 Task: Research Airbnb options in Wadi, India from 2nd November, 2023 to 15th November, 2023 for 2 adults.1  bedroom having 1 bed and 1 bathroom. Property type can be hotel. Amenities needed are: washing machine. Look for 4 properties as per requirement.
Action: Mouse moved to (471, 86)
Screenshot: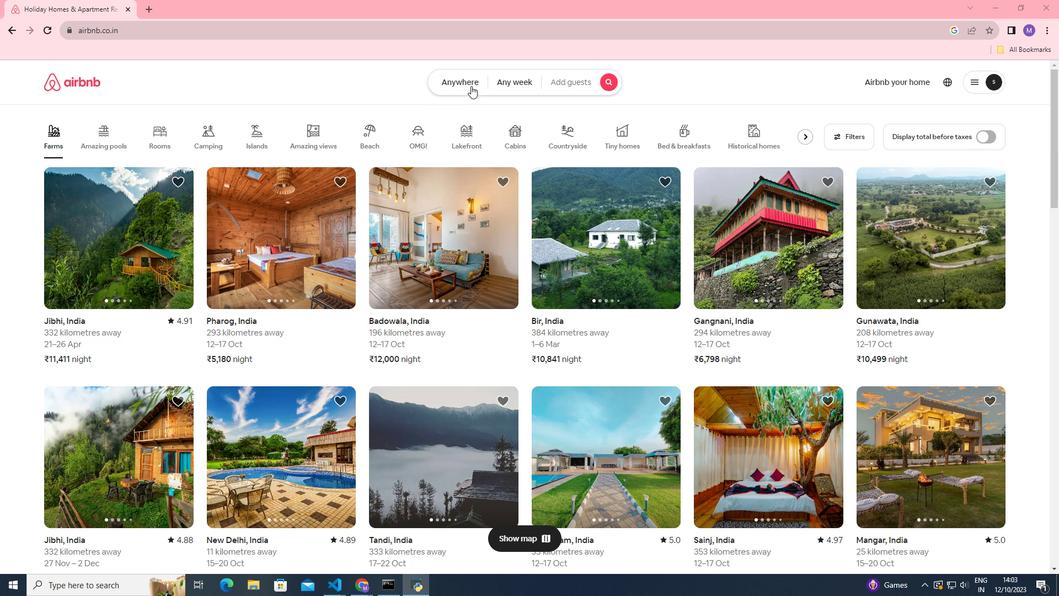 
Action: Mouse pressed left at (471, 86)
Screenshot: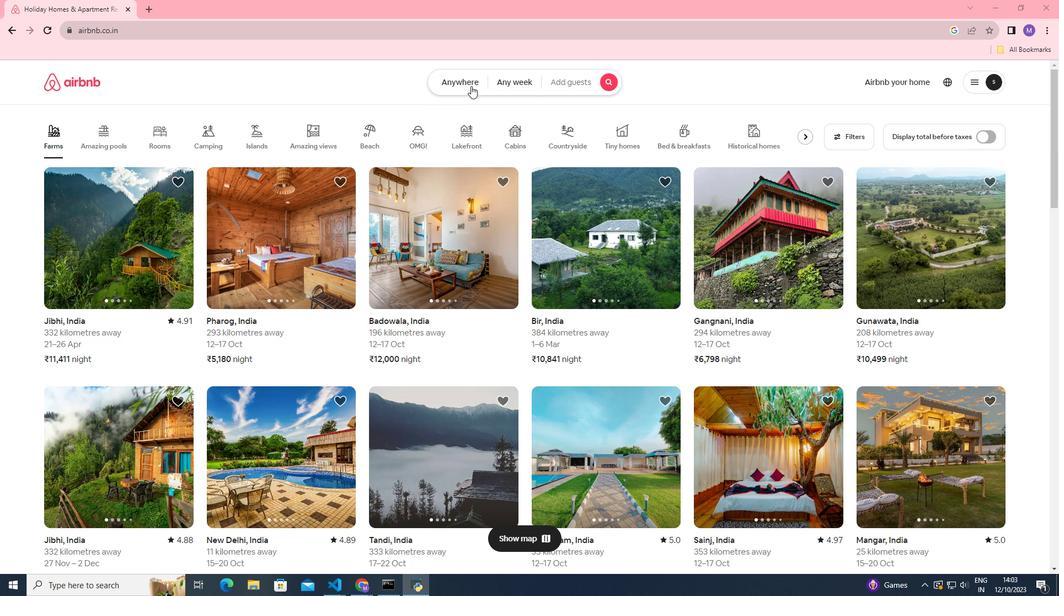 
Action: Mouse moved to (396, 126)
Screenshot: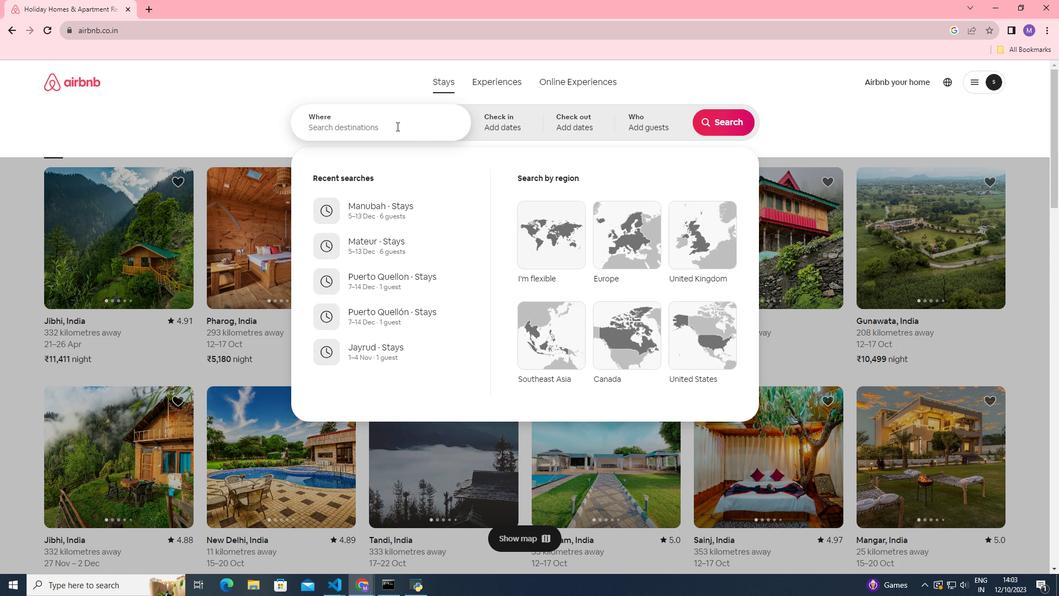 
Action: Mouse pressed left at (396, 126)
Screenshot: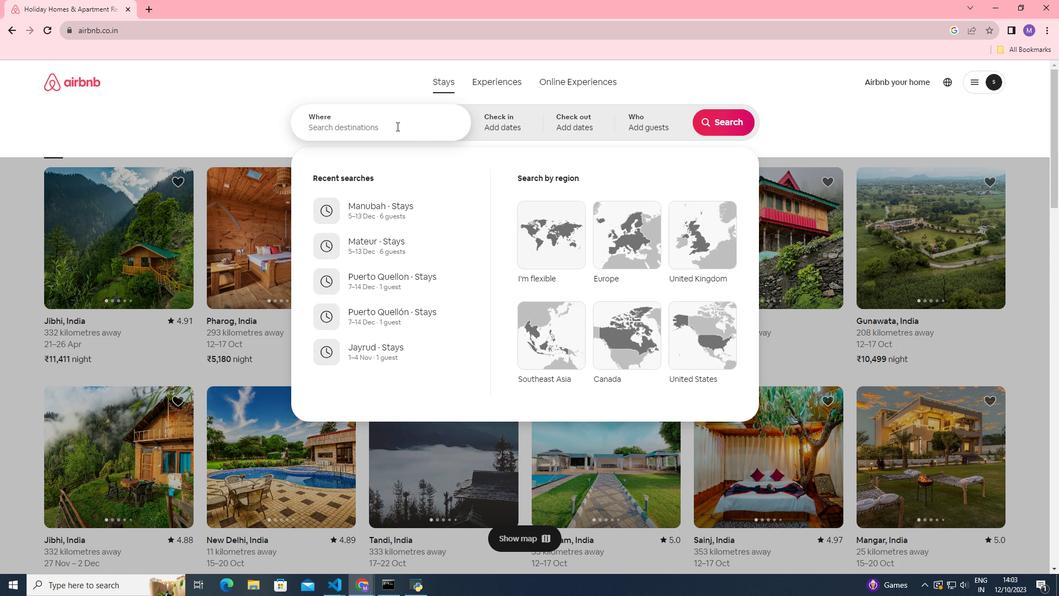 
Action: Key pressed <Key.shift><Key.shift><Key.shift>Wadi,<Key.space><Key.shift><Key.shift><Key.shift><Key.shift><Key.shift><Key.shift><Key.shift><Key.shift><Key.shift><Key.shift>India
Screenshot: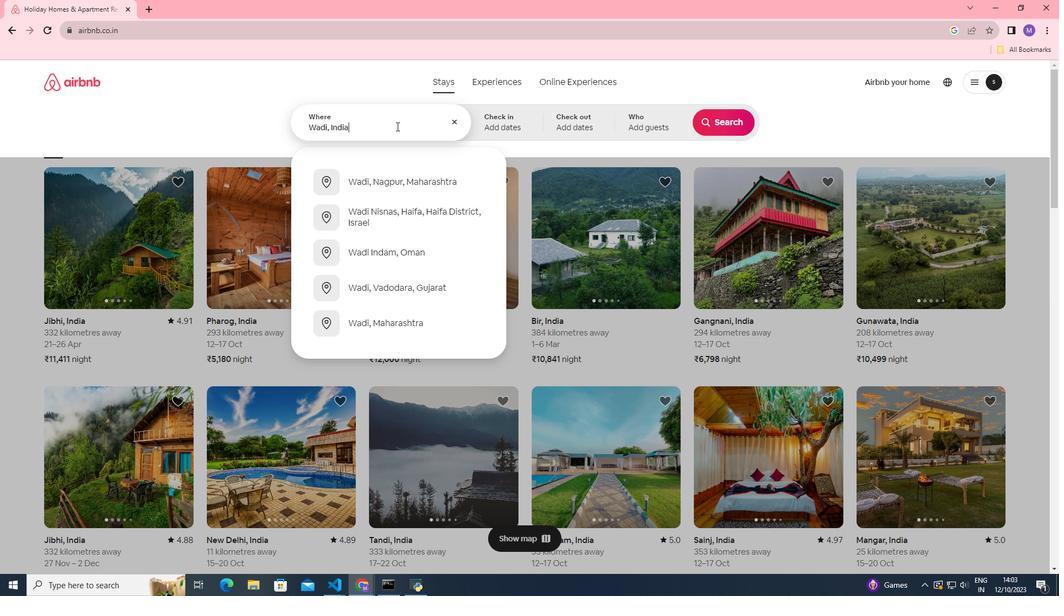 
Action: Mouse moved to (487, 123)
Screenshot: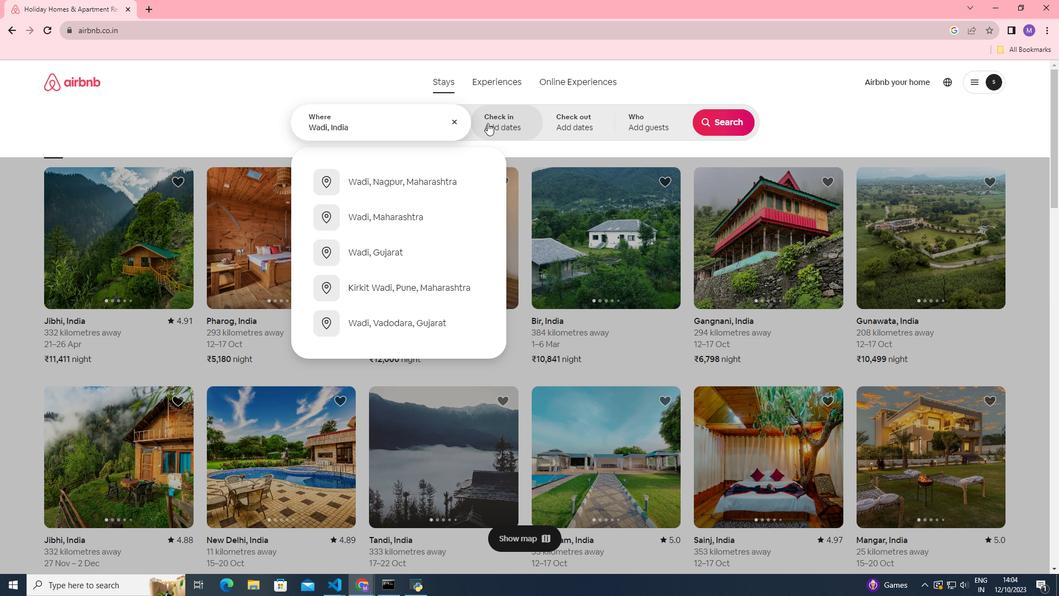
Action: Mouse pressed left at (487, 123)
Screenshot: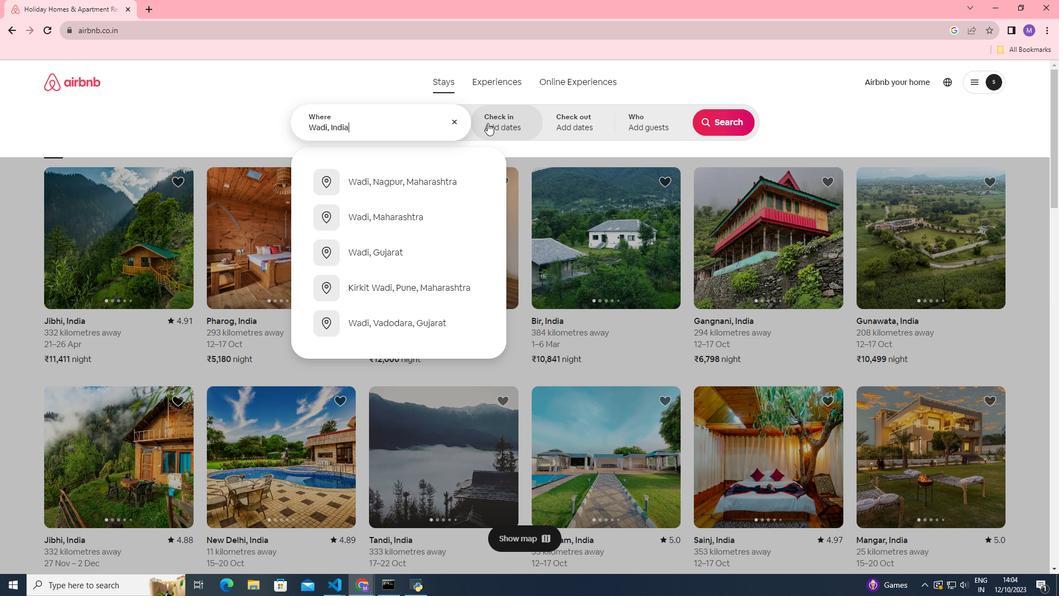 
Action: Mouse moved to (655, 259)
Screenshot: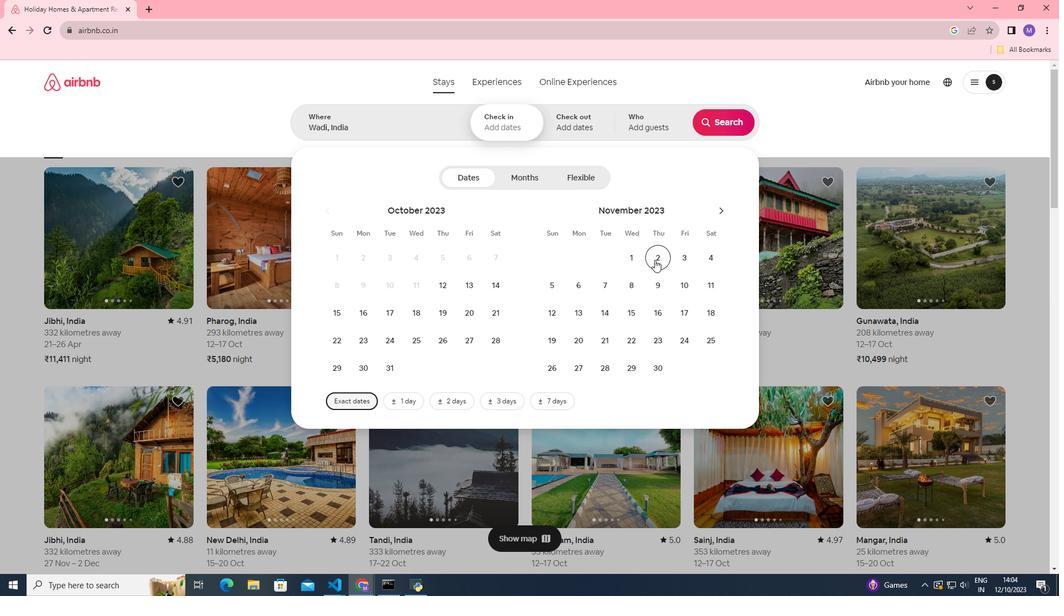 
Action: Mouse pressed left at (655, 259)
Screenshot: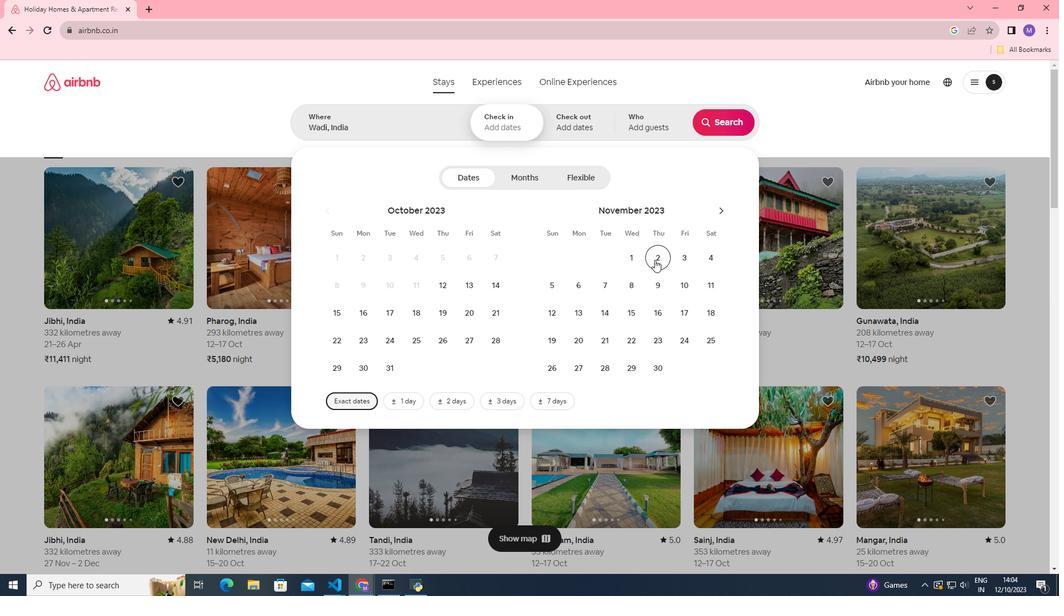 
Action: Mouse moved to (627, 305)
Screenshot: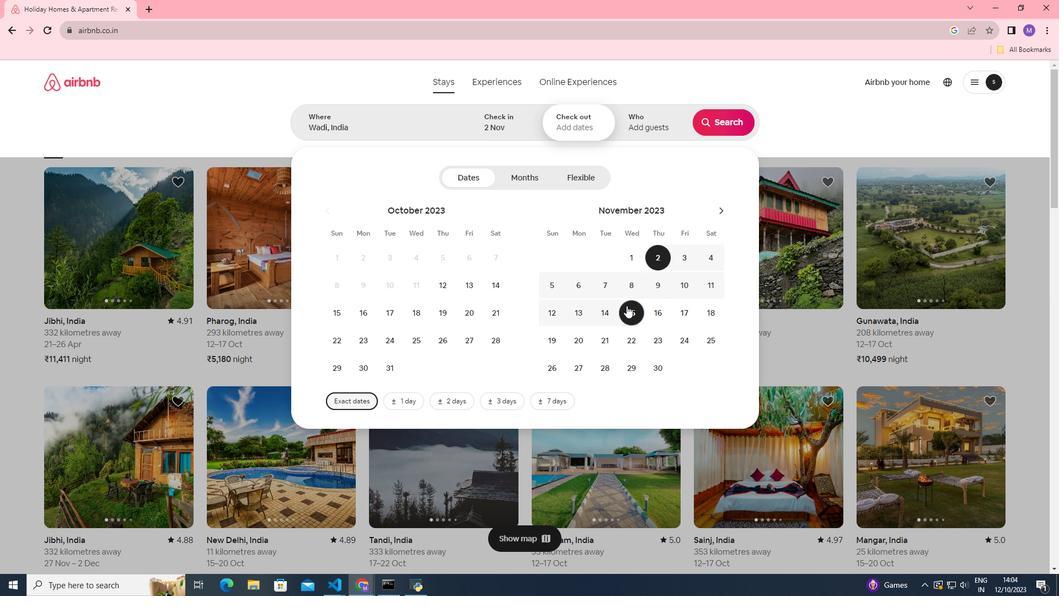 
Action: Mouse pressed left at (627, 305)
Screenshot: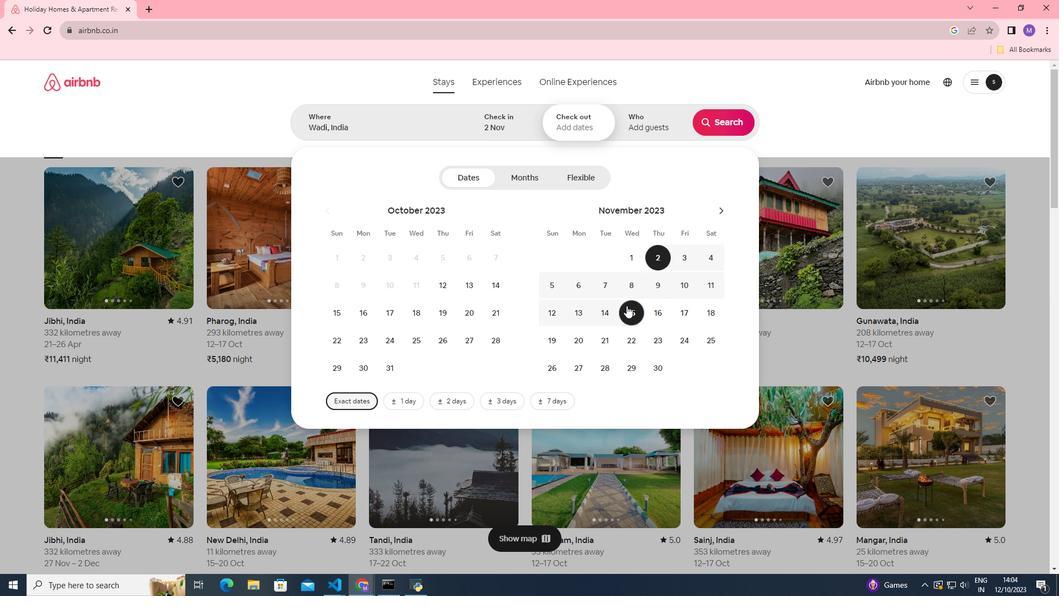 
Action: Mouse moved to (640, 119)
Screenshot: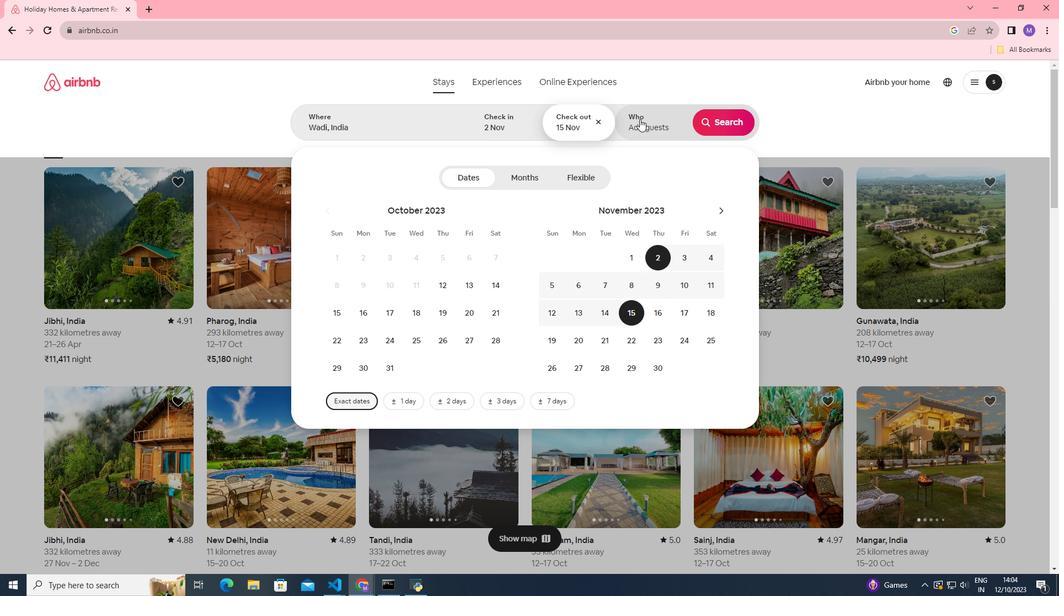 
Action: Mouse pressed left at (640, 119)
Screenshot: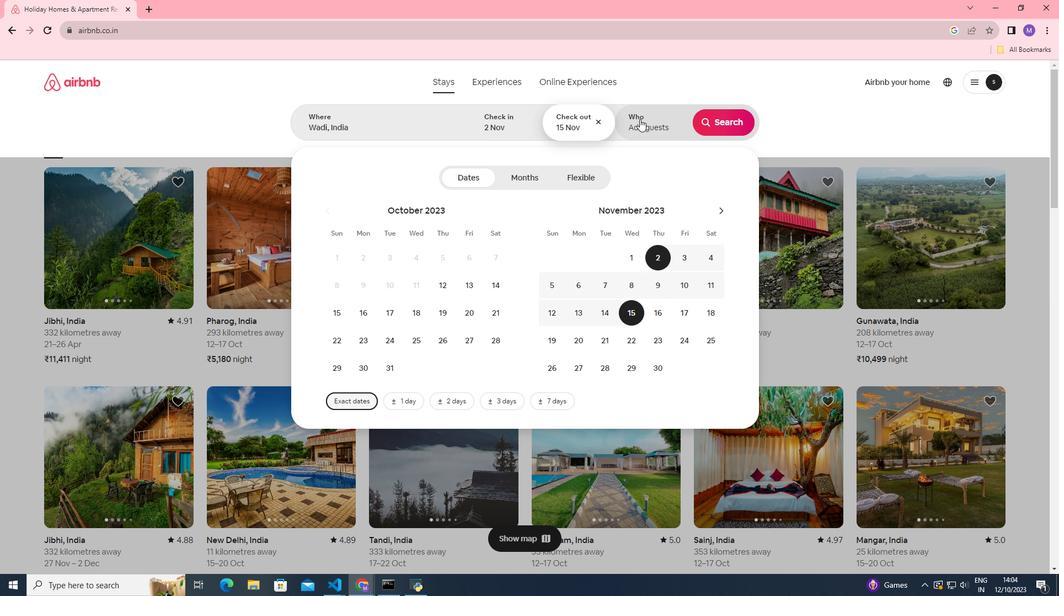 
Action: Mouse moved to (729, 183)
Screenshot: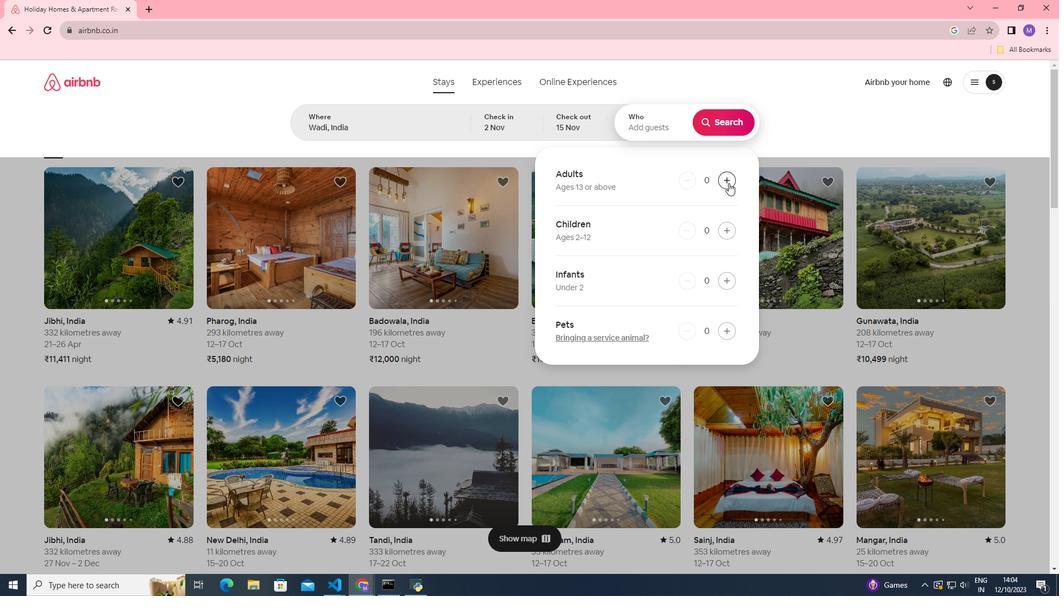 
Action: Mouse pressed left at (729, 183)
Screenshot: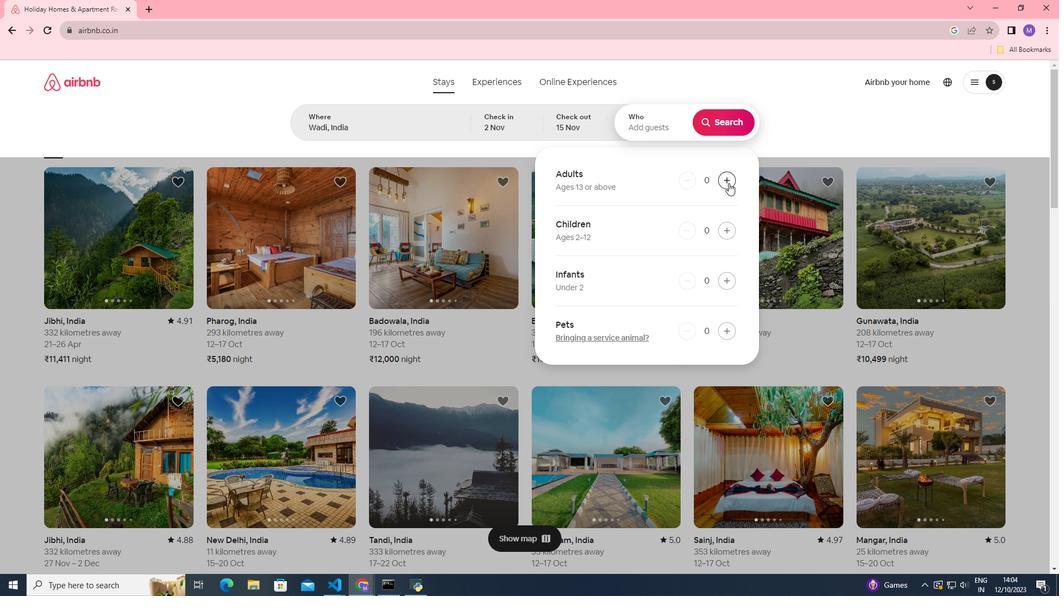 
Action: Mouse pressed left at (729, 183)
Screenshot: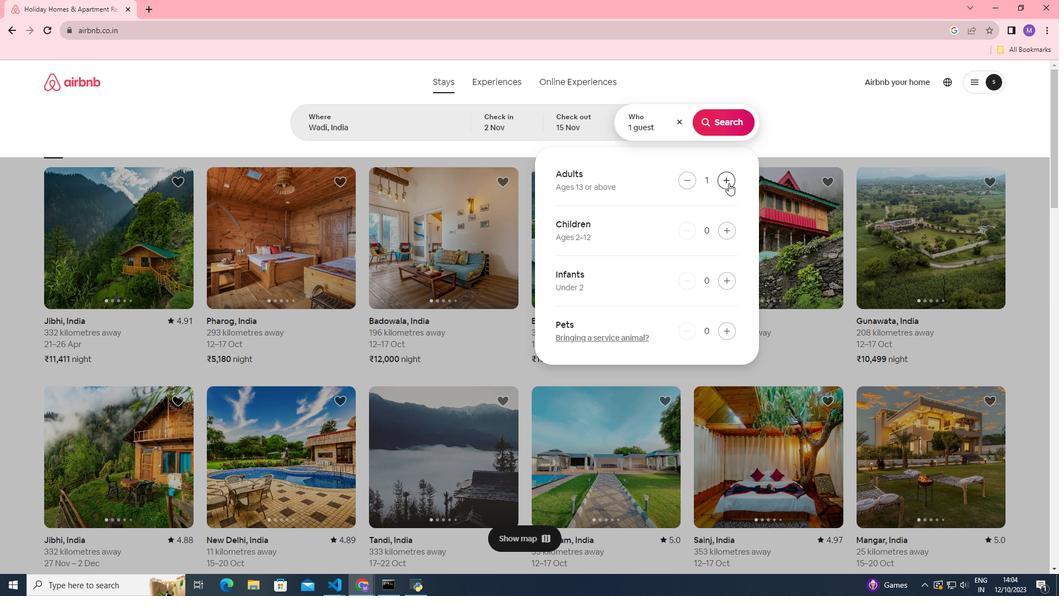 
Action: Mouse moved to (733, 120)
Screenshot: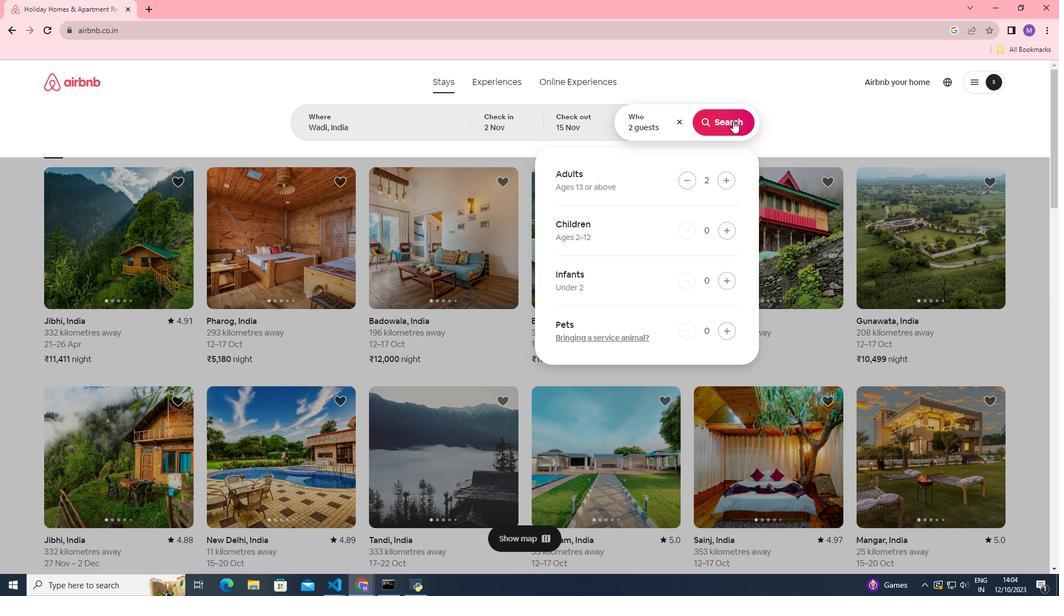
Action: Mouse pressed left at (733, 120)
Screenshot: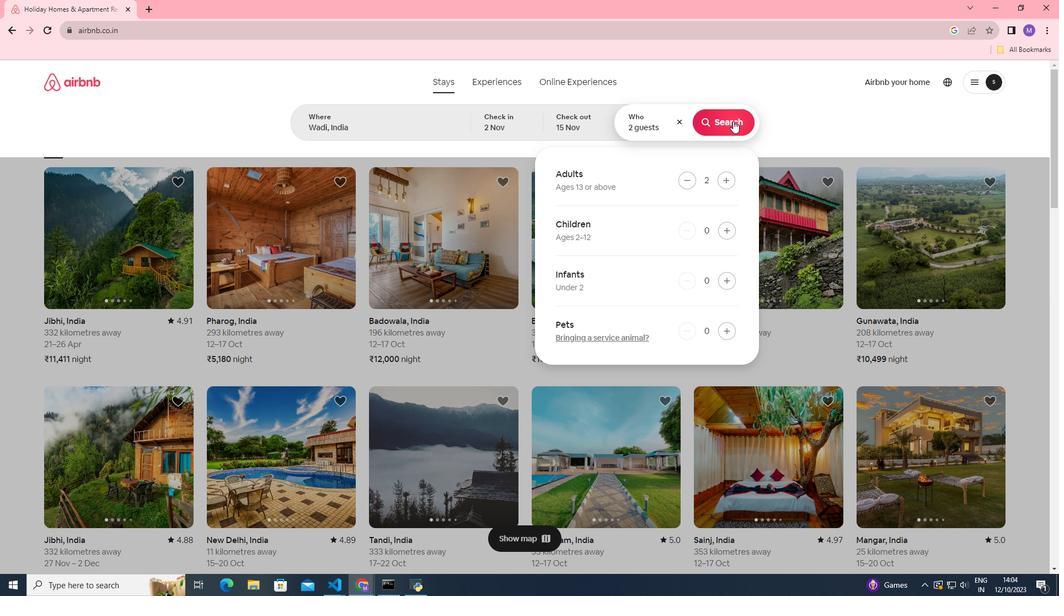 
Action: Mouse moved to (871, 127)
Screenshot: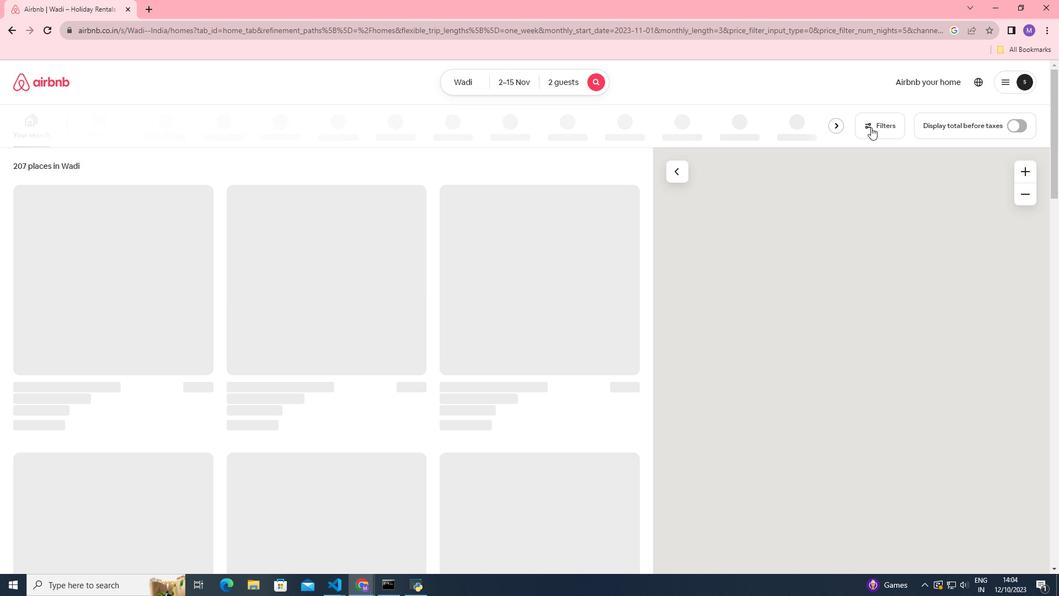 
Action: Mouse pressed left at (871, 127)
Screenshot: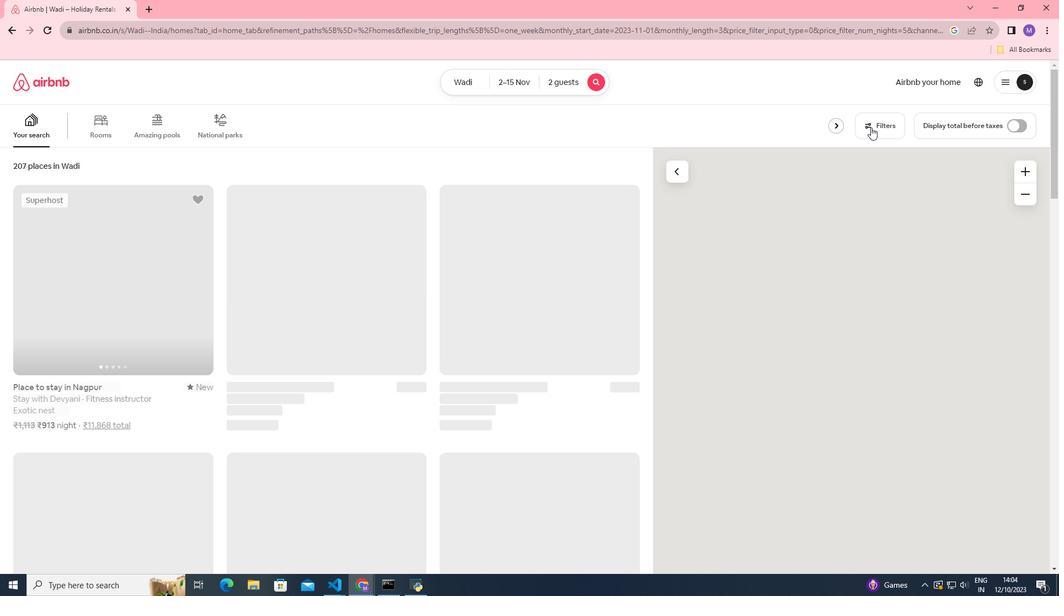 
Action: Mouse moved to (390, 464)
Screenshot: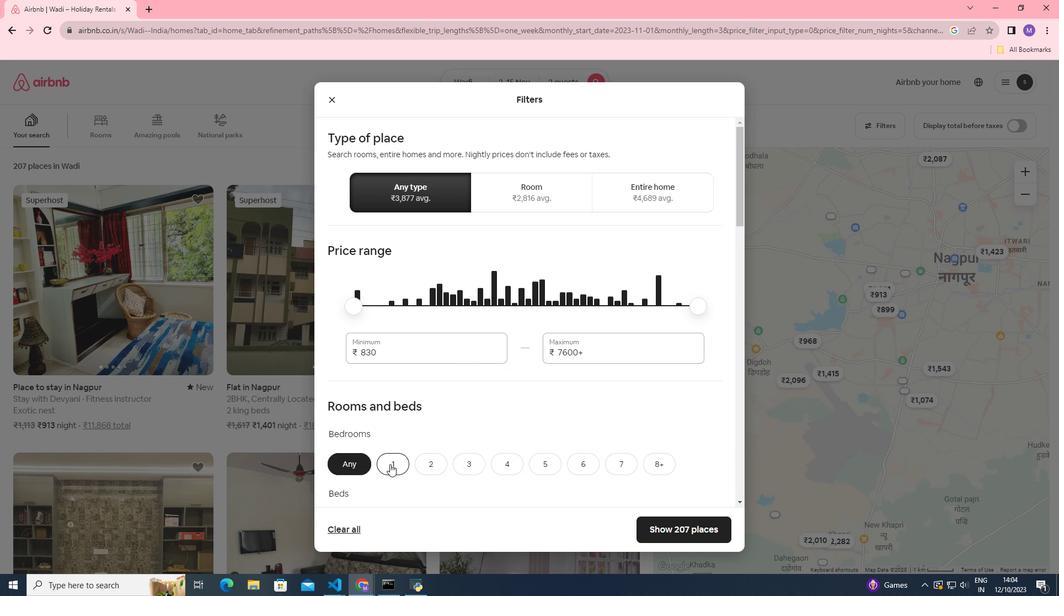 
Action: Mouse pressed left at (390, 464)
Screenshot: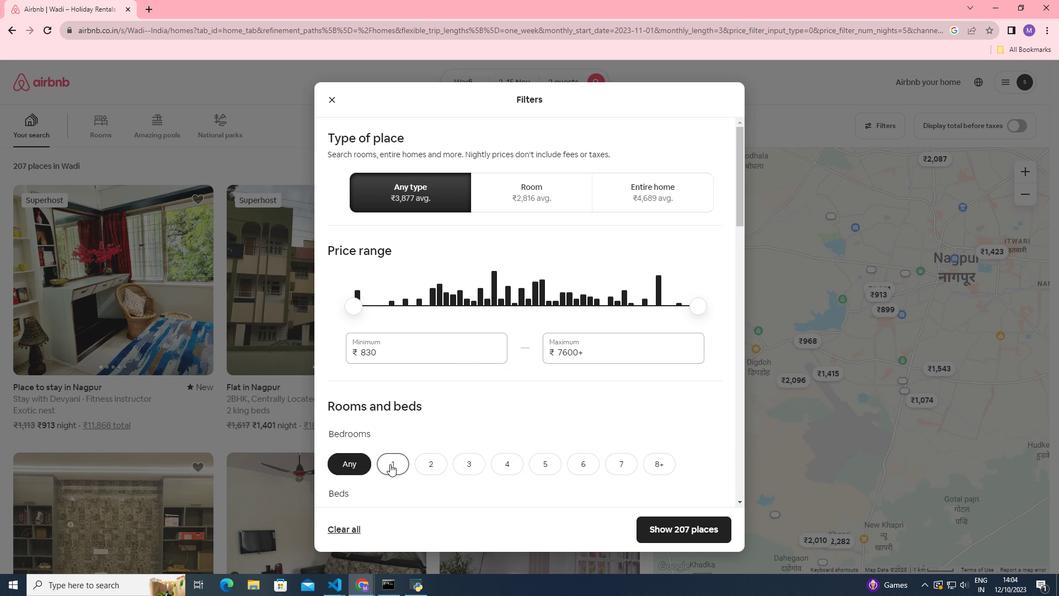 
Action: Mouse moved to (440, 396)
Screenshot: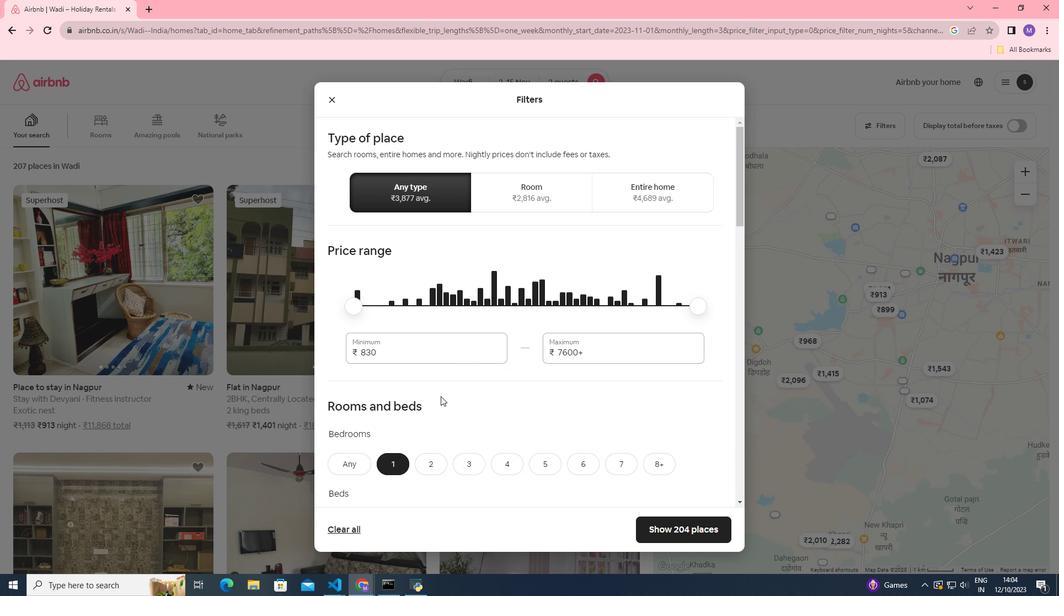 
Action: Mouse scrolled (440, 395) with delta (0, 0)
Screenshot: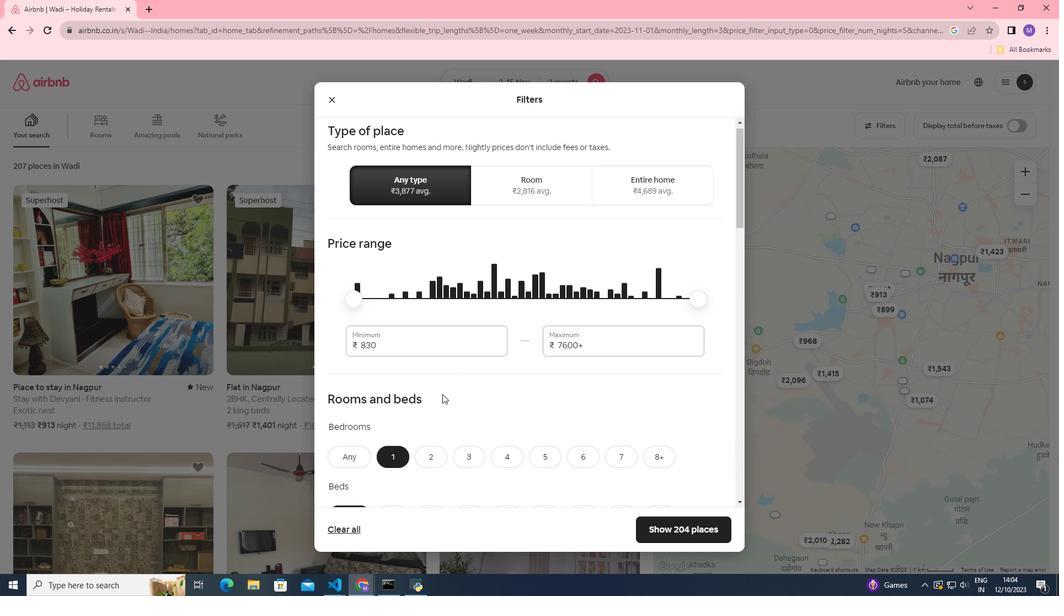 
Action: Mouse moved to (475, 365)
Screenshot: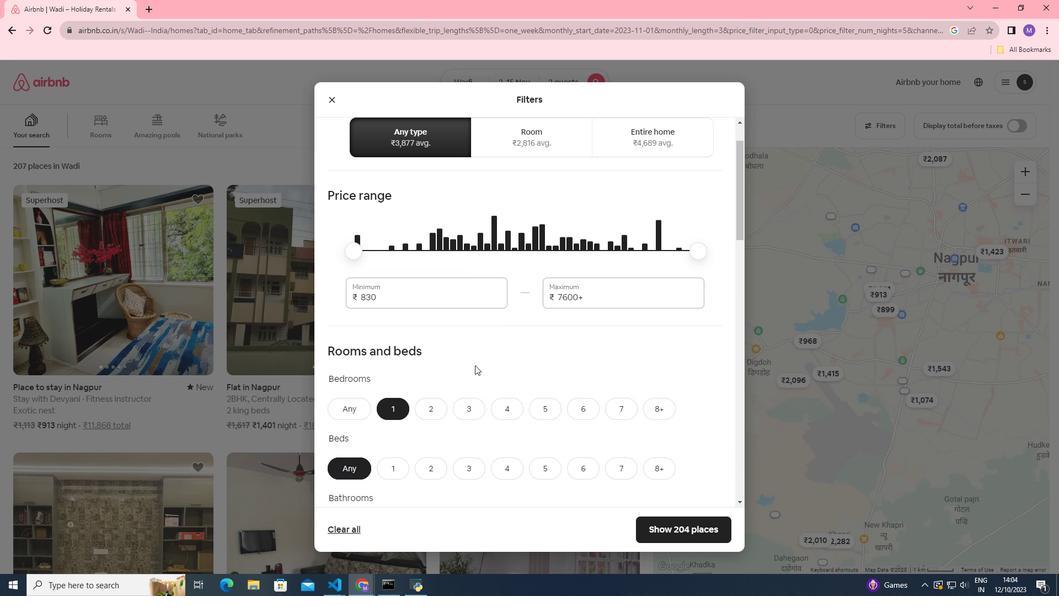 
Action: Mouse scrolled (475, 364) with delta (0, 0)
Screenshot: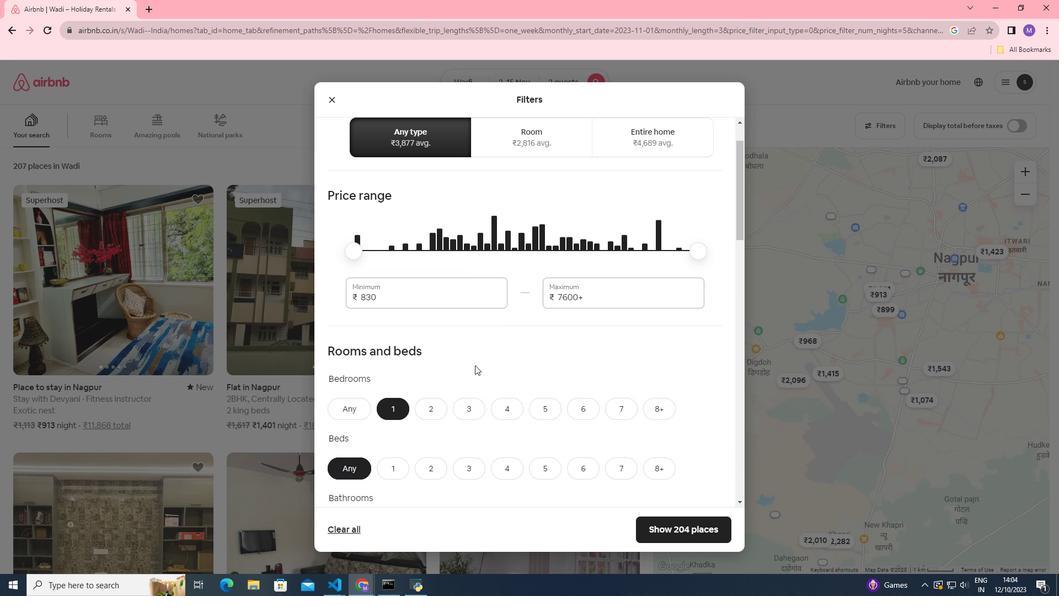 
Action: Mouse moved to (401, 415)
Screenshot: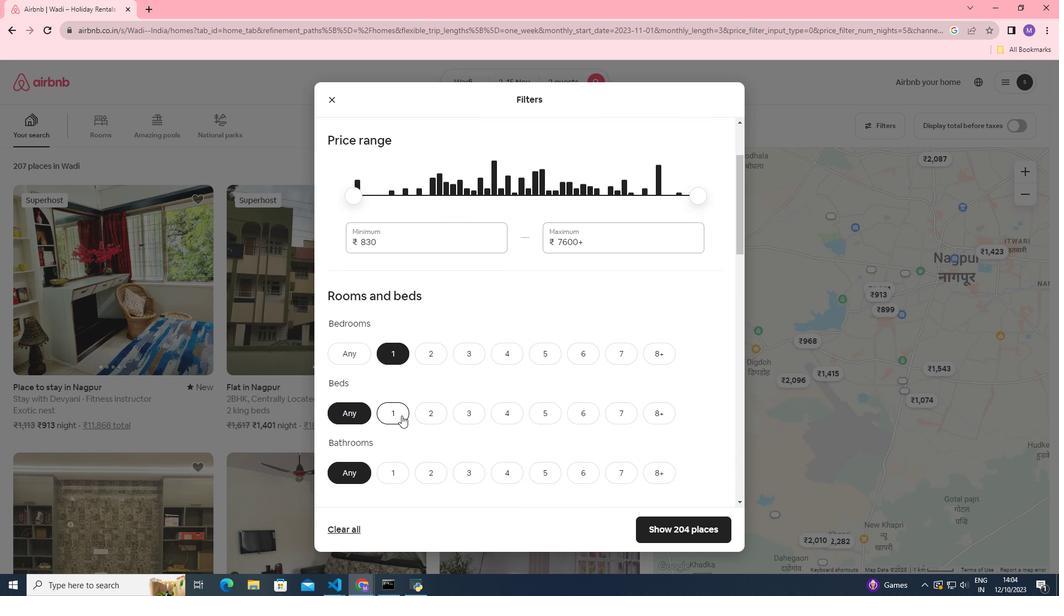 
Action: Mouse pressed left at (401, 415)
Screenshot: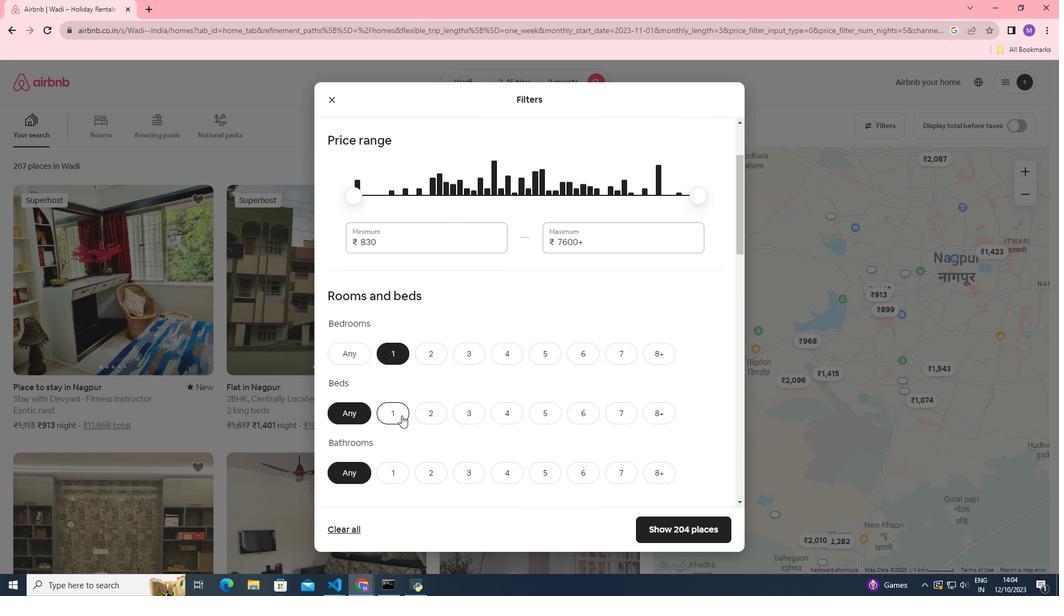 
Action: Mouse moved to (394, 470)
Screenshot: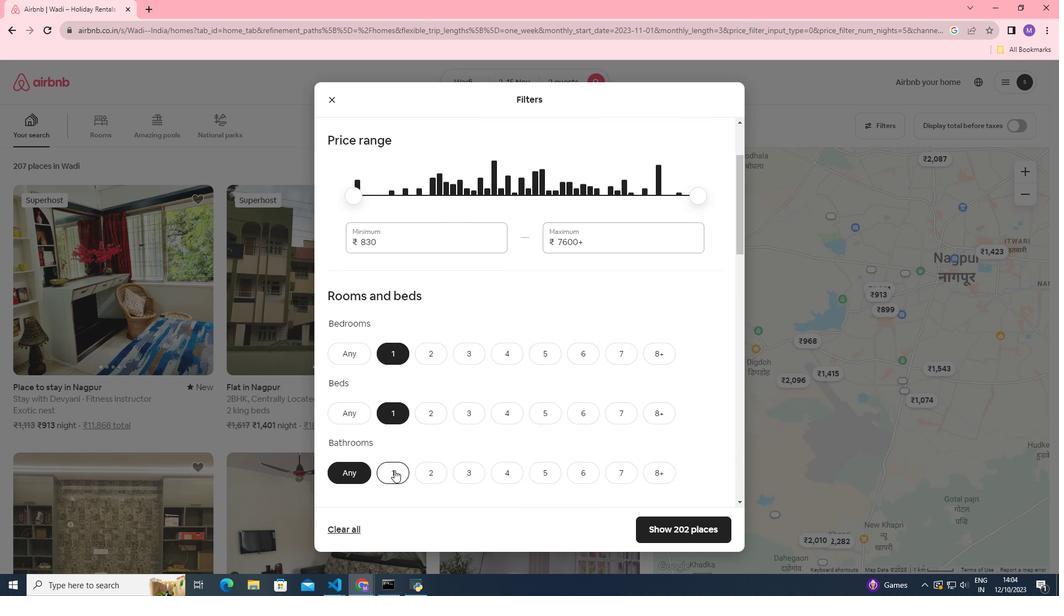 
Action: Mouse pressed left at (394, 470)
Screenshot: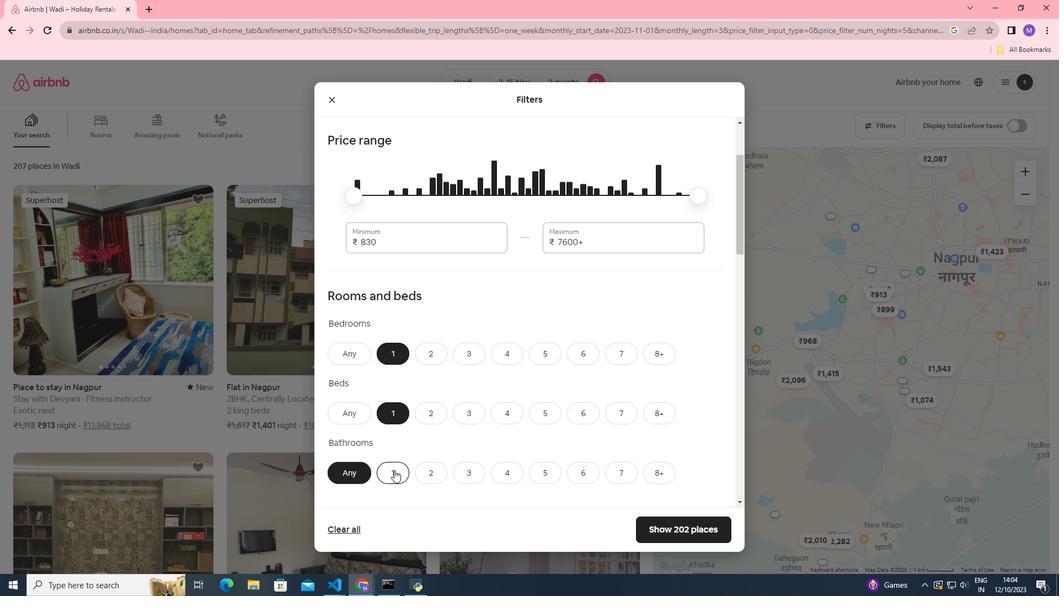 
Action: Mouse pressed left at (394, 470)
Screenshot: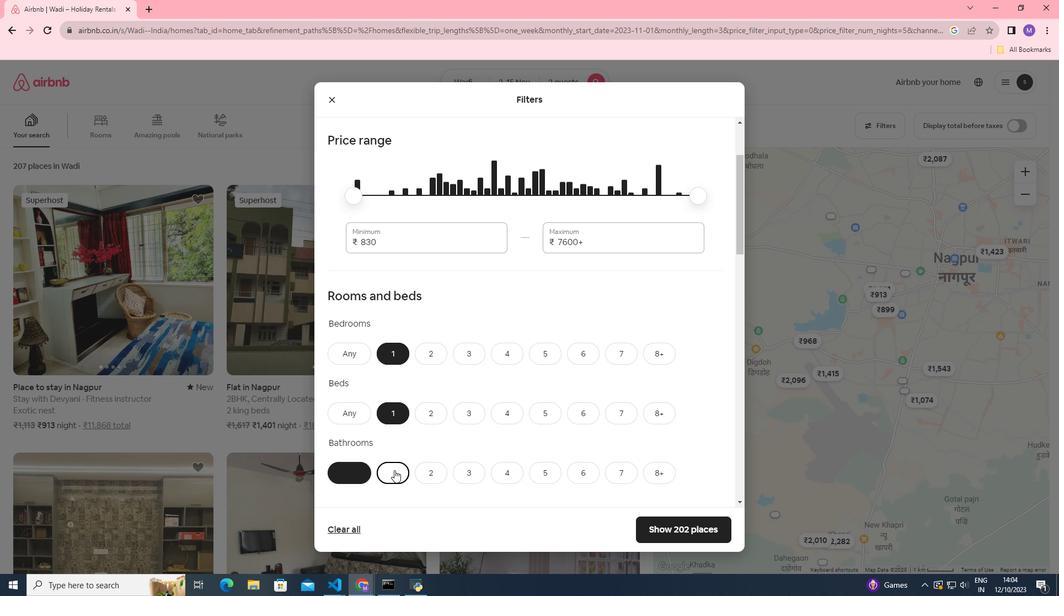 
Action: Mouse moved to (522, 401)
Screenshot: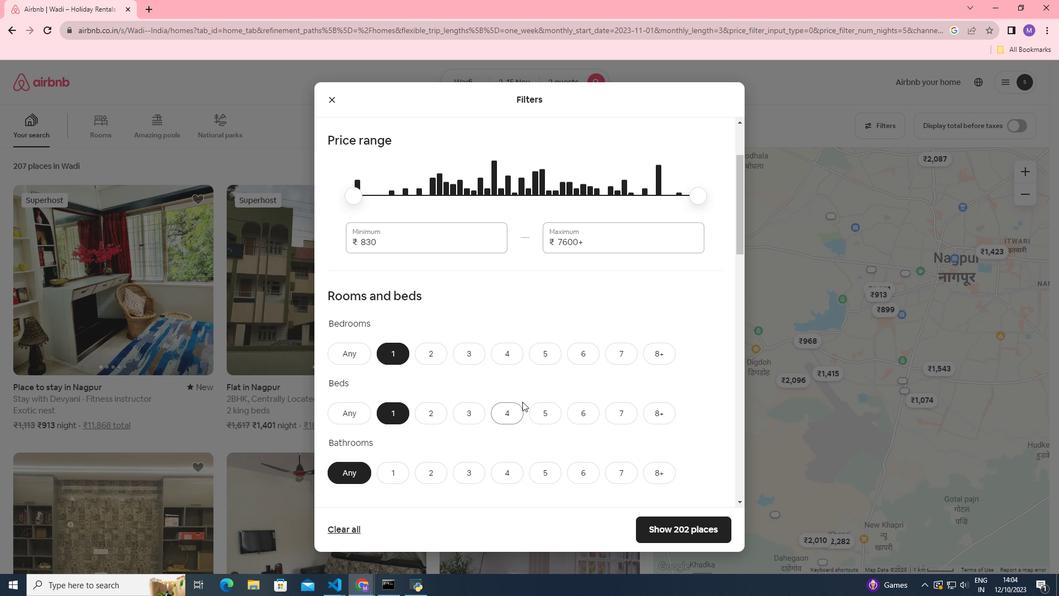 
Action: Mouse scrolled (522, 401) with delta (0, 0)
Screenshot: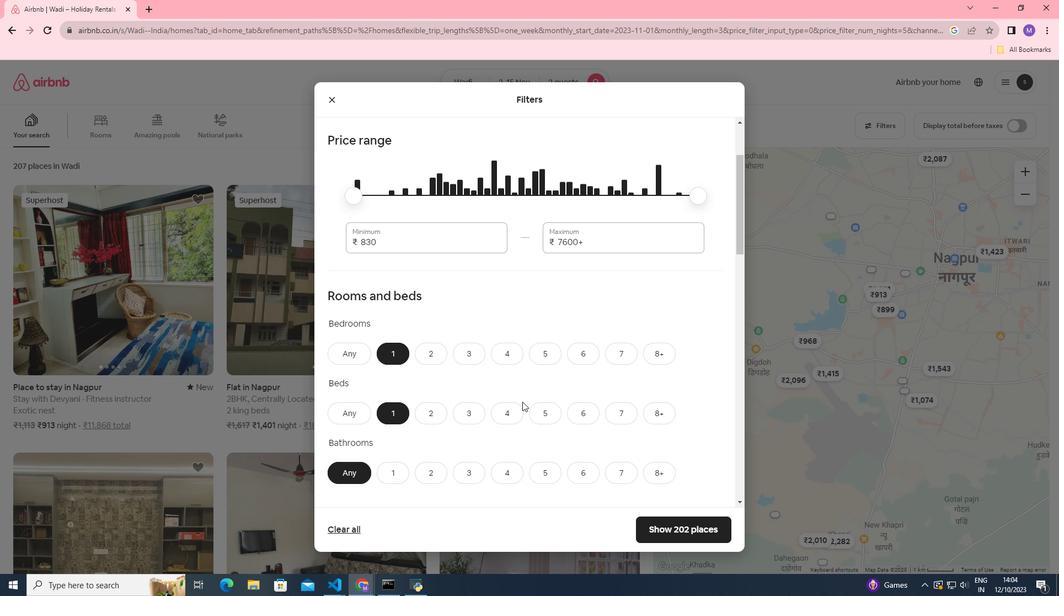 
Action: Mouse moved to (523, 401)
Screenshot: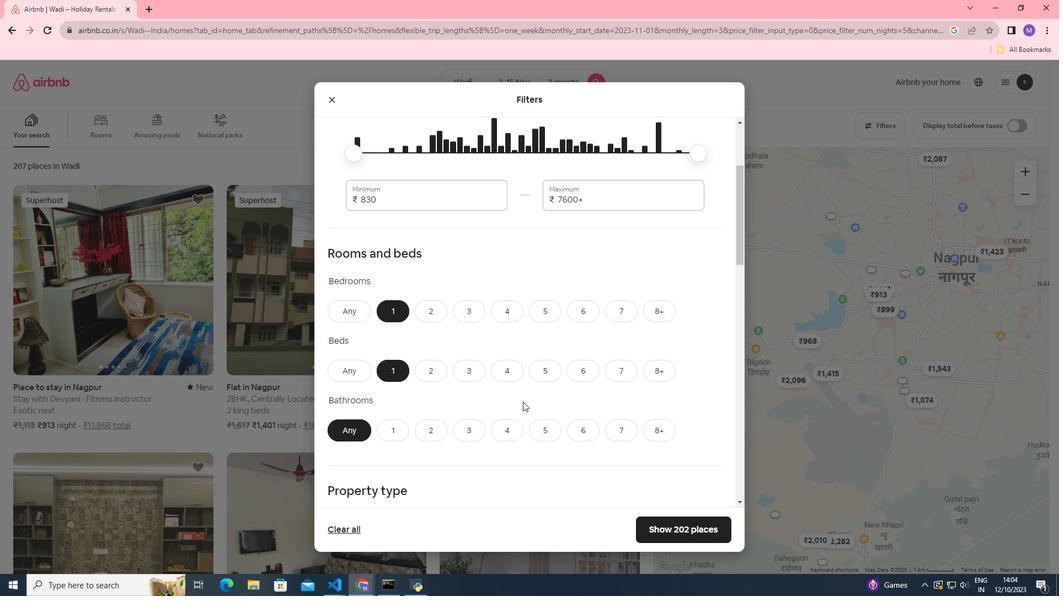 
Action: Mouse scrolled (523, 401) with delta (0, 0)
Screenshot: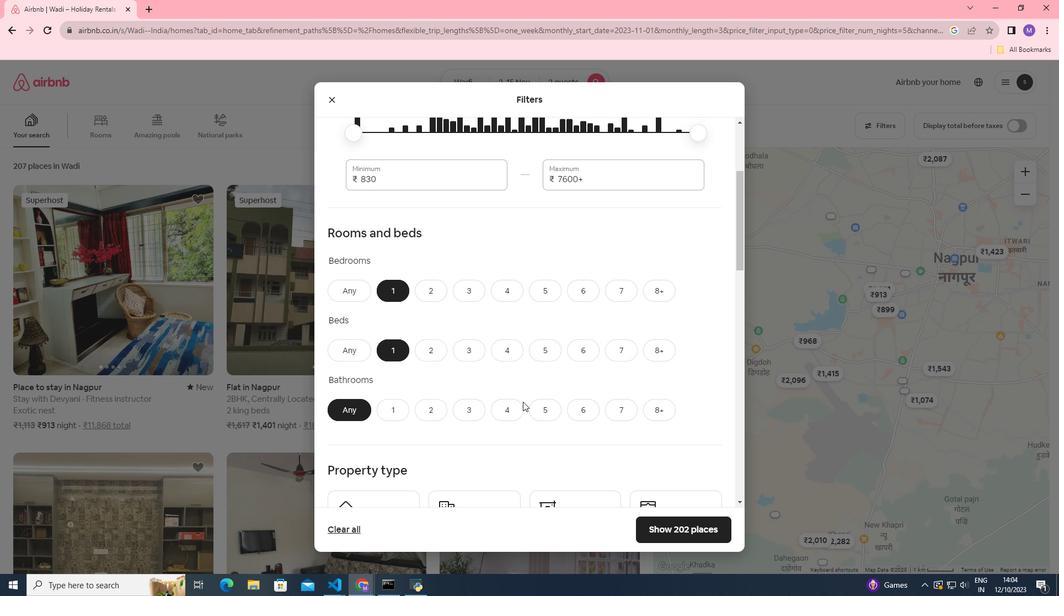 
Action: Mouse moved to (560, 393)
Screenshot: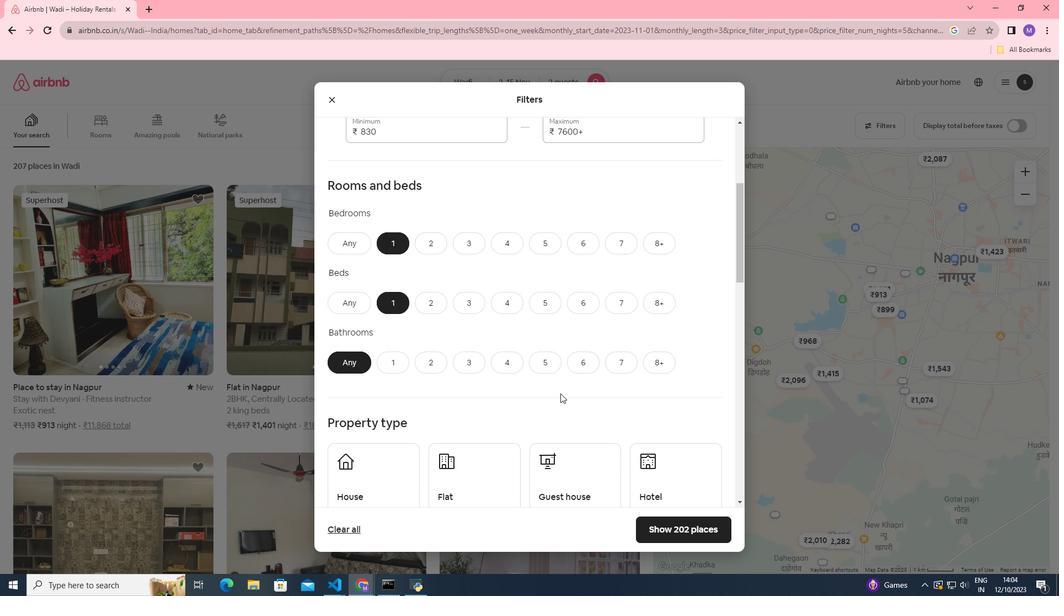 
Action: Mouse scrolled (560, 392) with delta (0, 0)
Screenshot: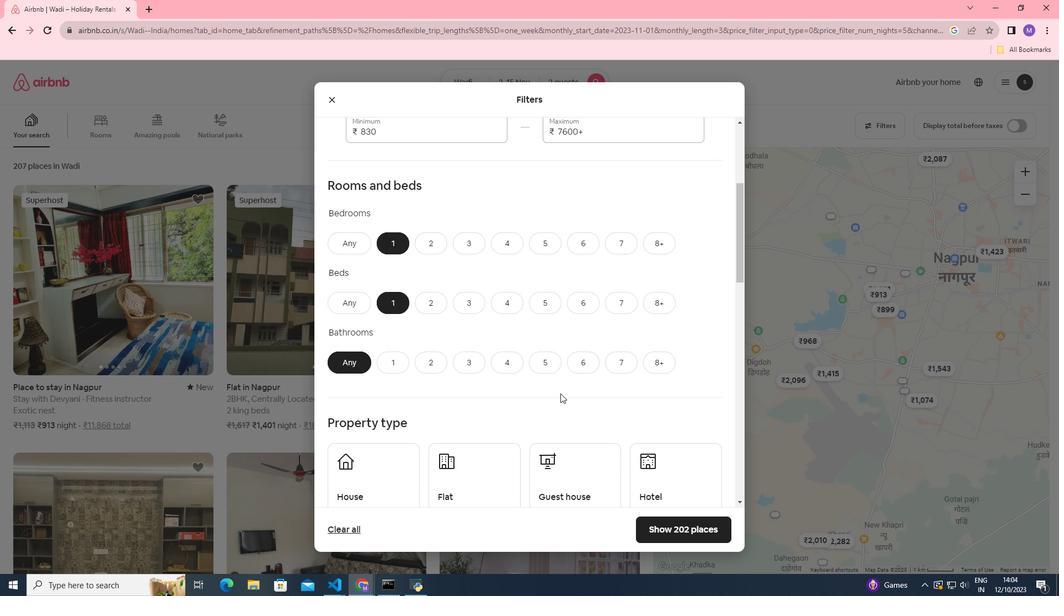 
Action: Mouse scrolled (560, 392) with delta (0, 0)
Screenshot: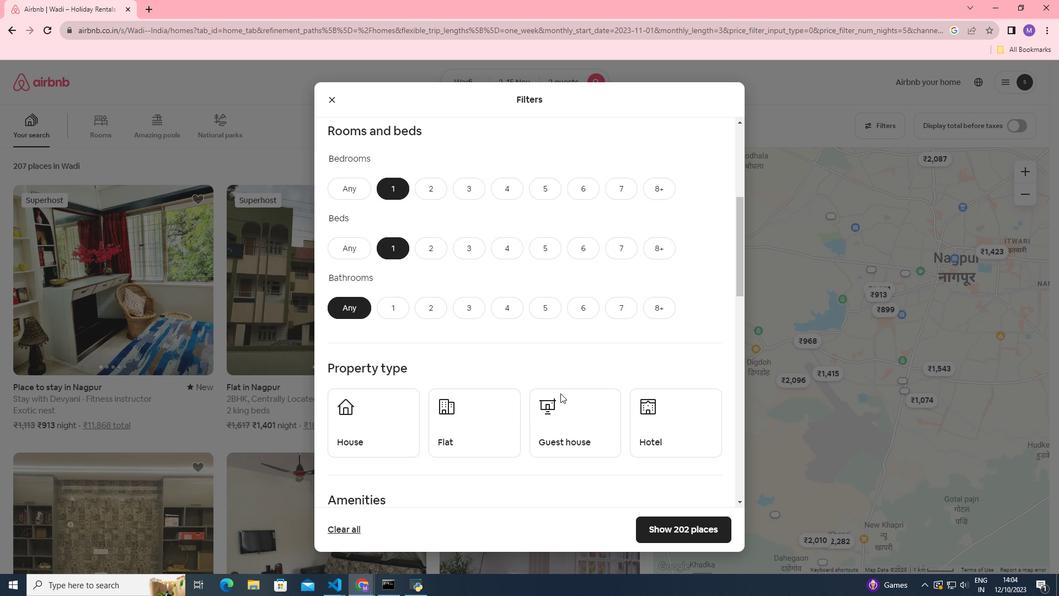 
Action: Mouse moved to (663, 392)
Screenshot: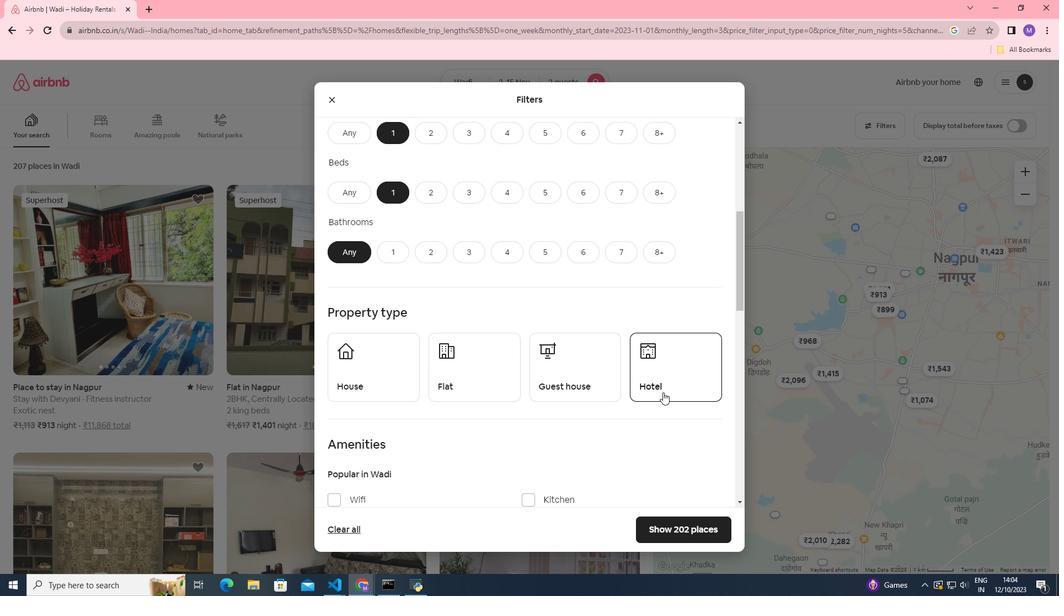 
Action: Mouse pressed left at (663, 392)
Screenshot: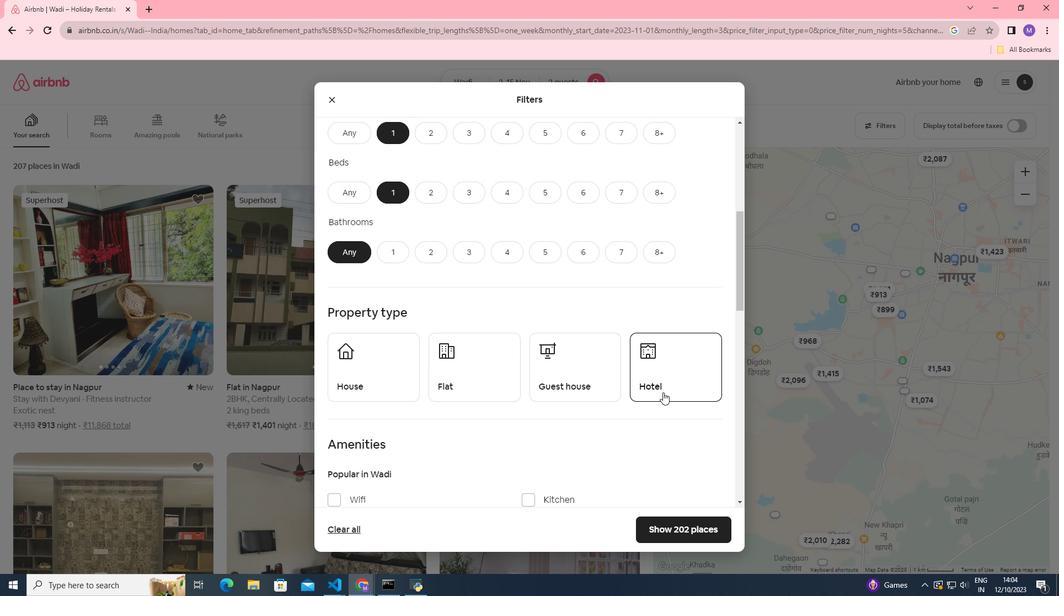 
Action: Mouse moved to (650, 346)
Screenshot: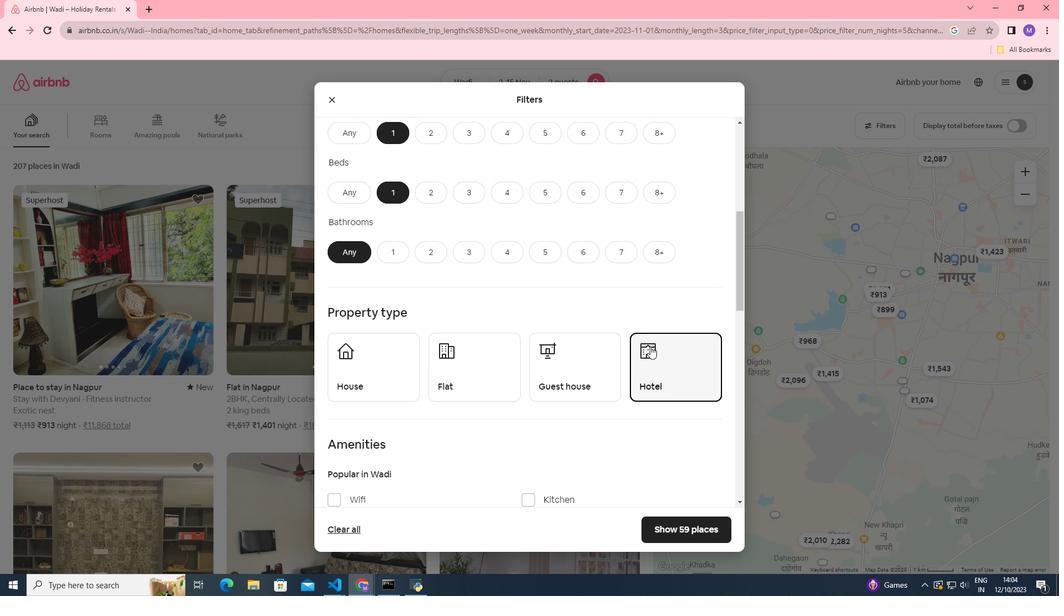 
Action: Mouse scrolled (650, 346) with delta (0, 0)
Screenshot: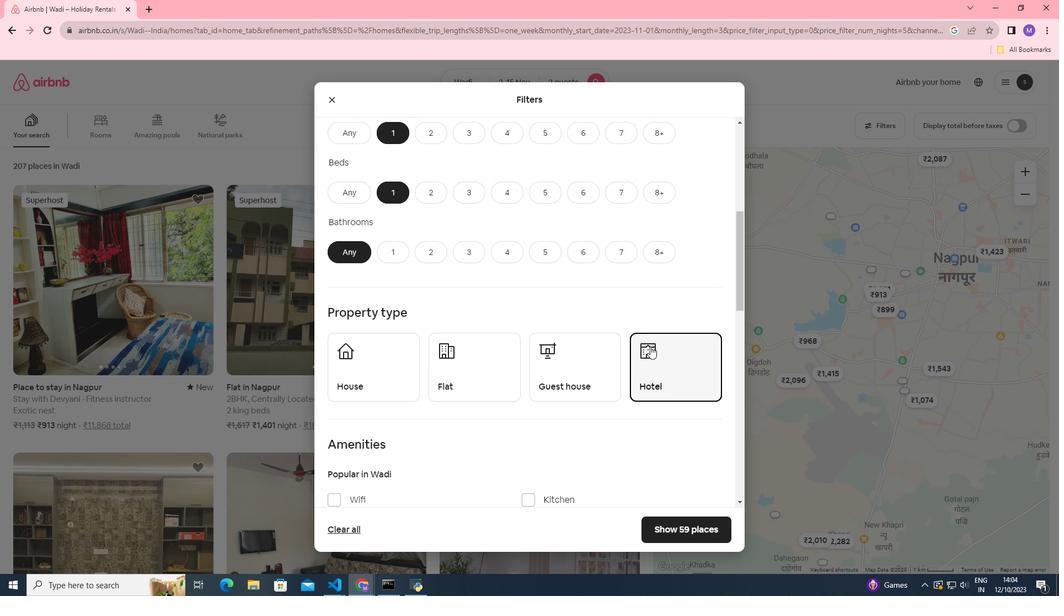 
Action: Mouse scrolled (650, 346) with delta (0, 0)
Screenshot: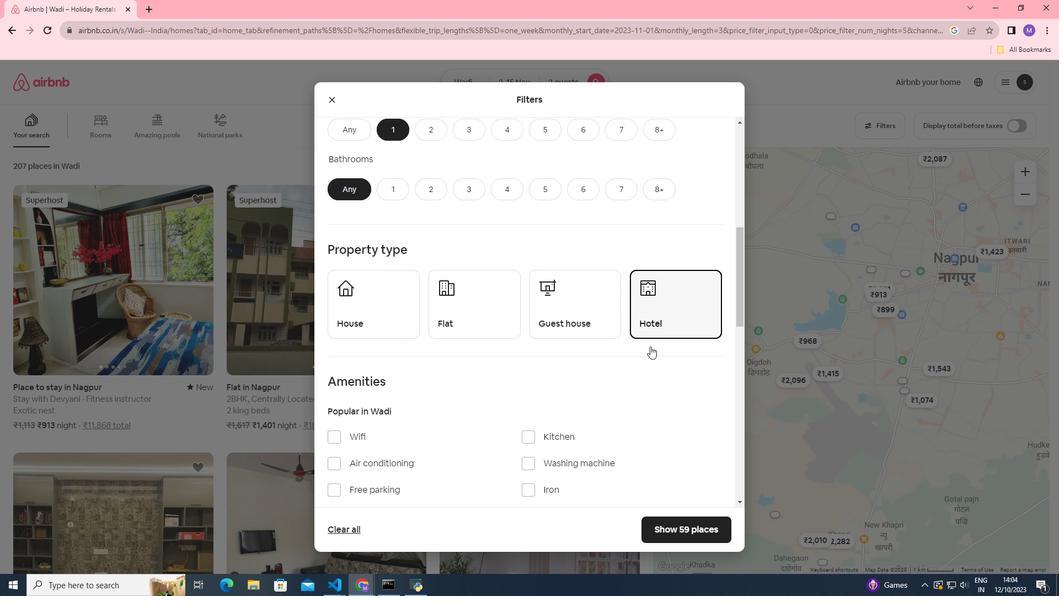 
Action: Mouse scrolled (650, 346) with delta (0, 0)
Screenshot: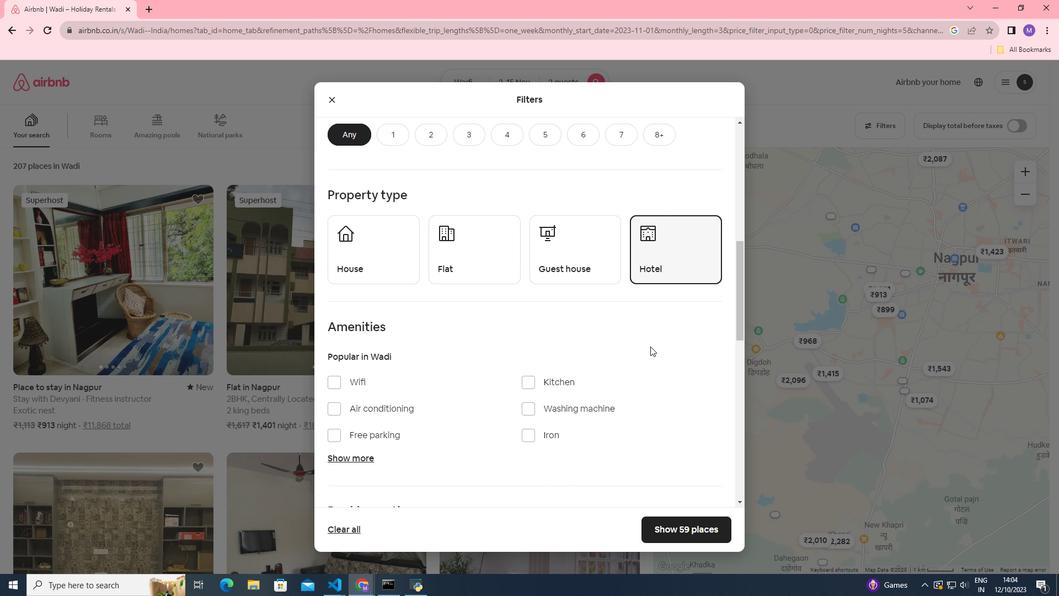 
Action: Mouse moved to (530, 363)
Screenshot: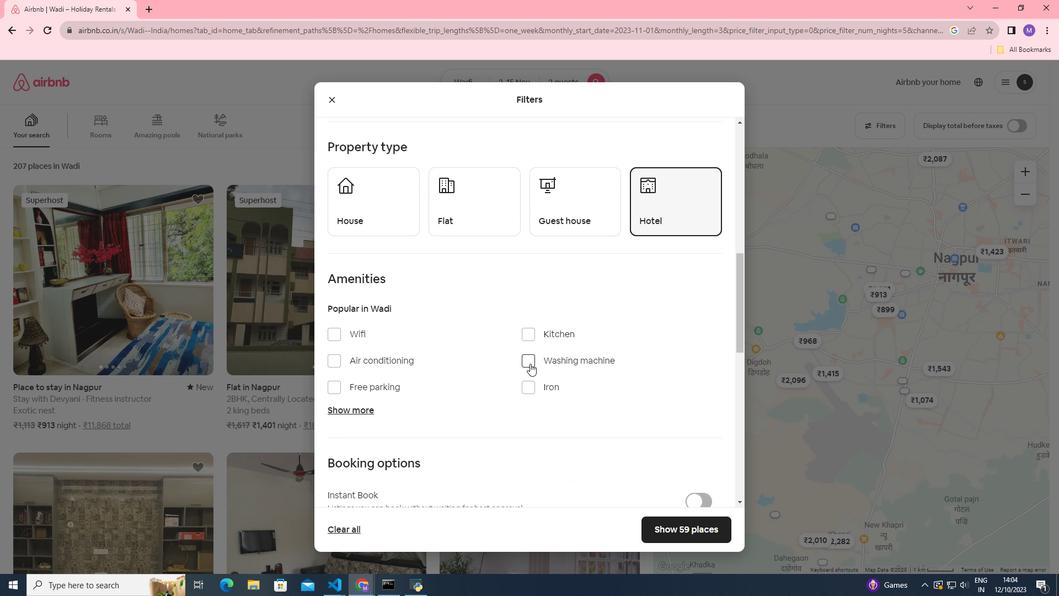 
Action: Mouse pressed left at (530, 363)
Screenshot: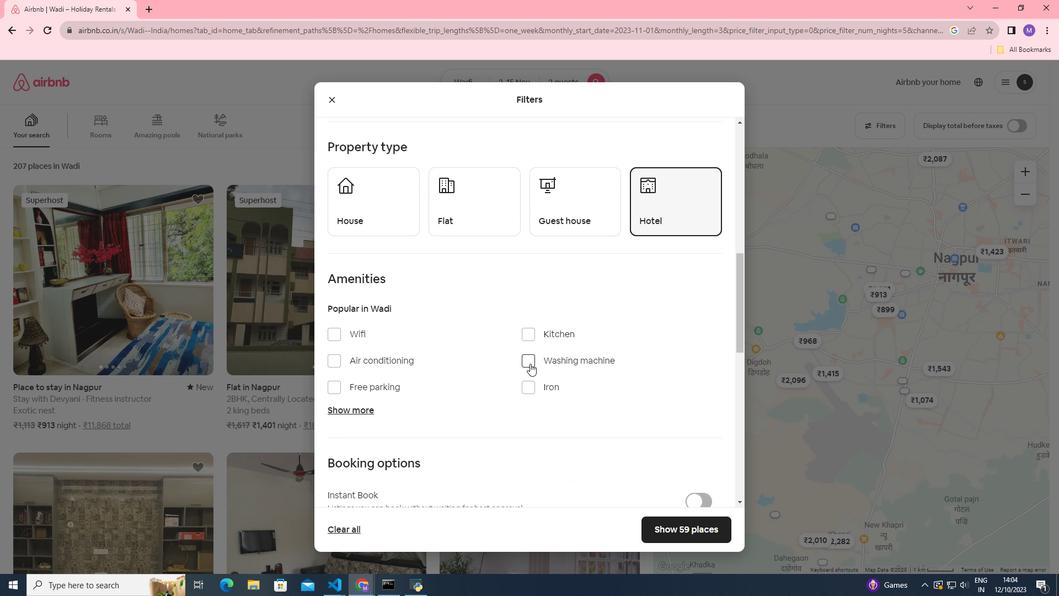 
Action: Mouse moved to (651, 385)
Screenshot: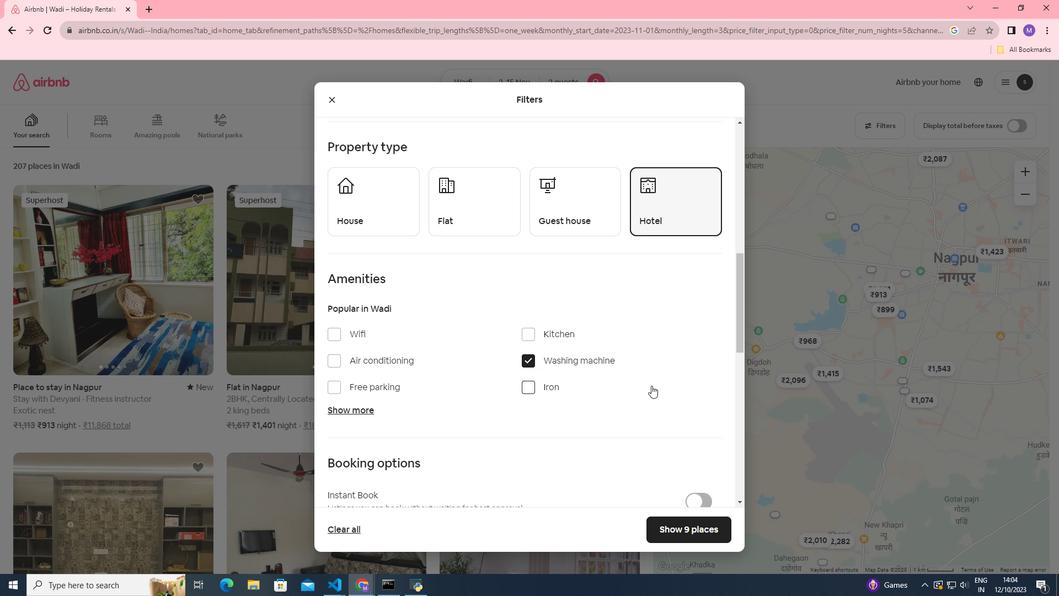 
Action: Mouse scrolled (651, 385) with delta (0, 0)
Screenshot: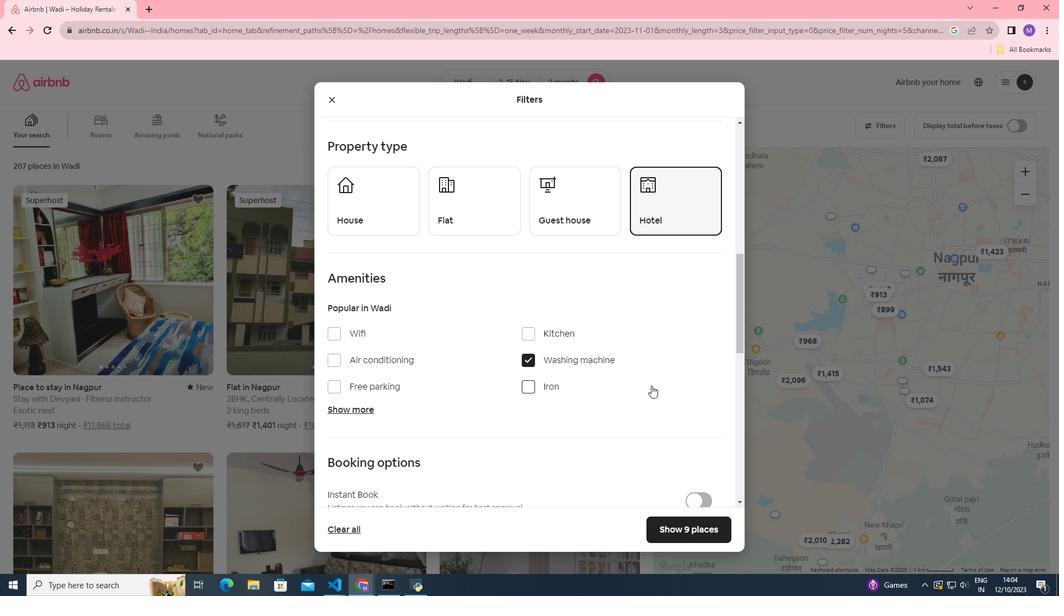 
Action: Mouse moved to (679, 528)
Screenshot: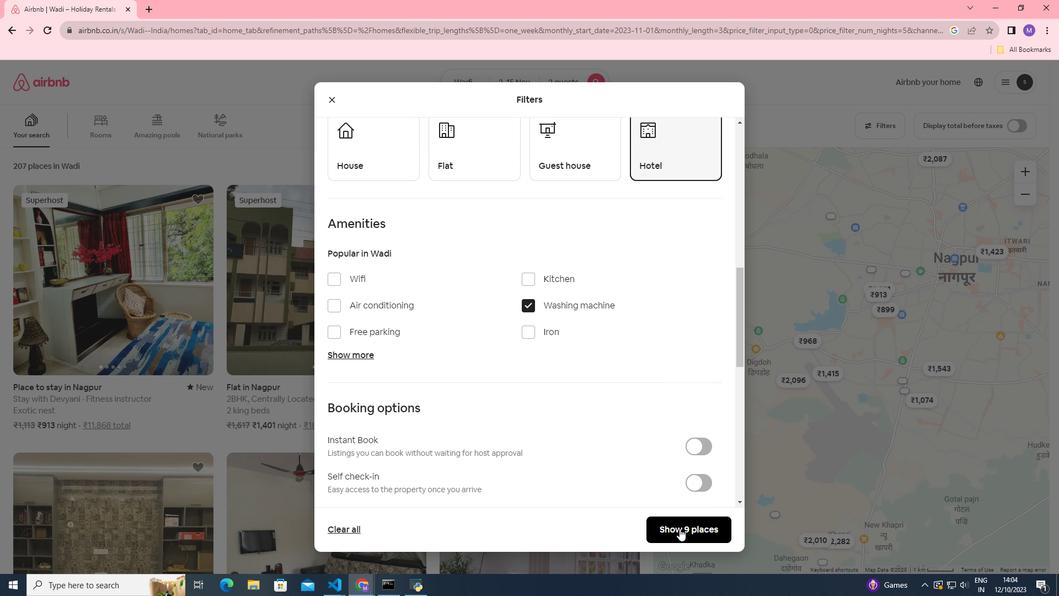 
Action: Mouse pressed left at (679, 528)
Screenshot: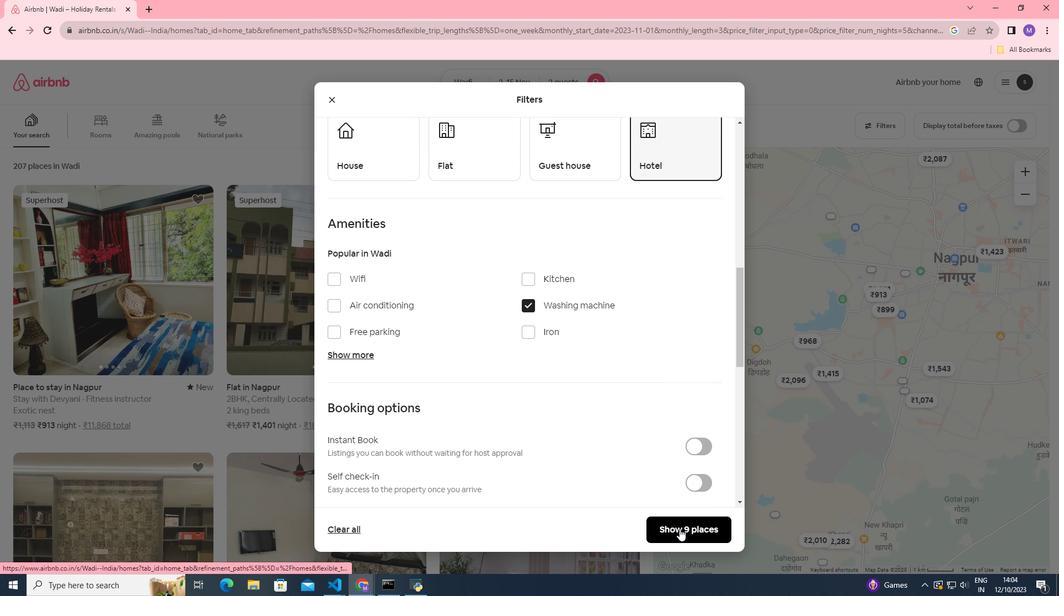 
Action: Mouse moved to (139, 274)
Screenshot: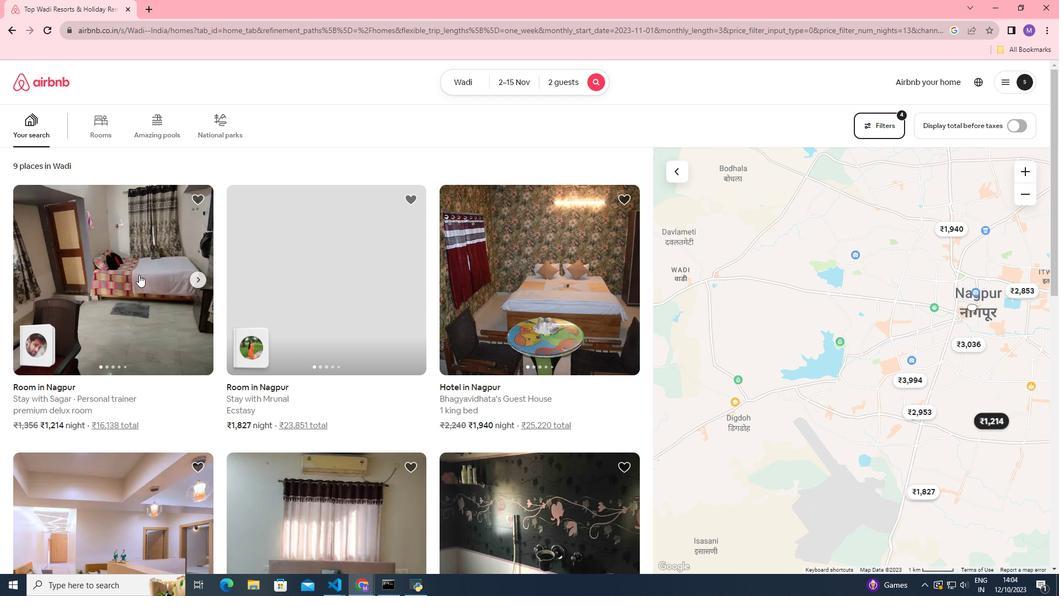 
Action: Mouse pressed left at (139, 274)
Screenshot: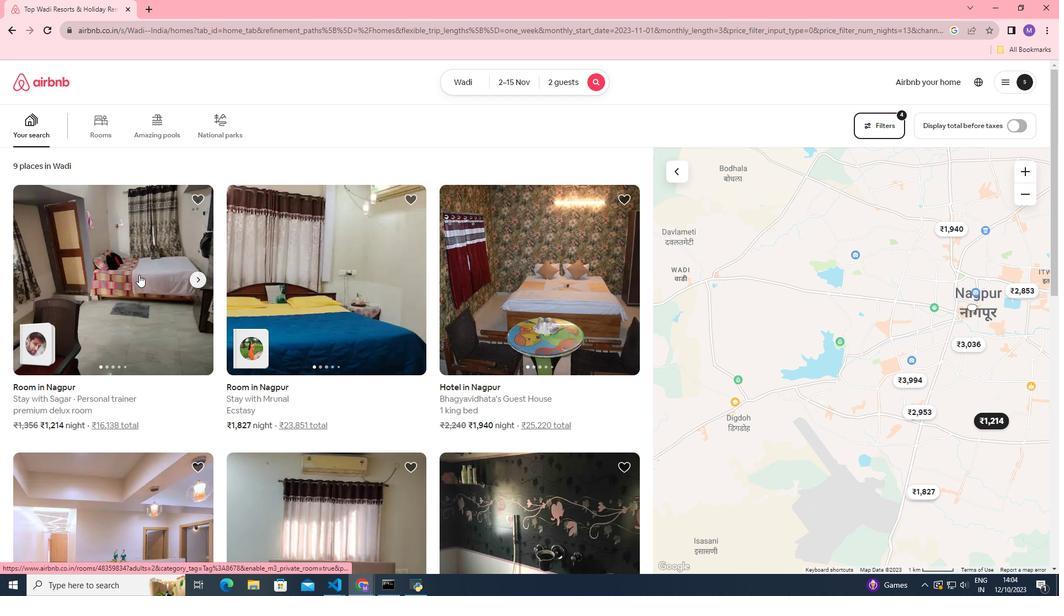
Action: Mouse pressed left at (139, 274)
Screenshot: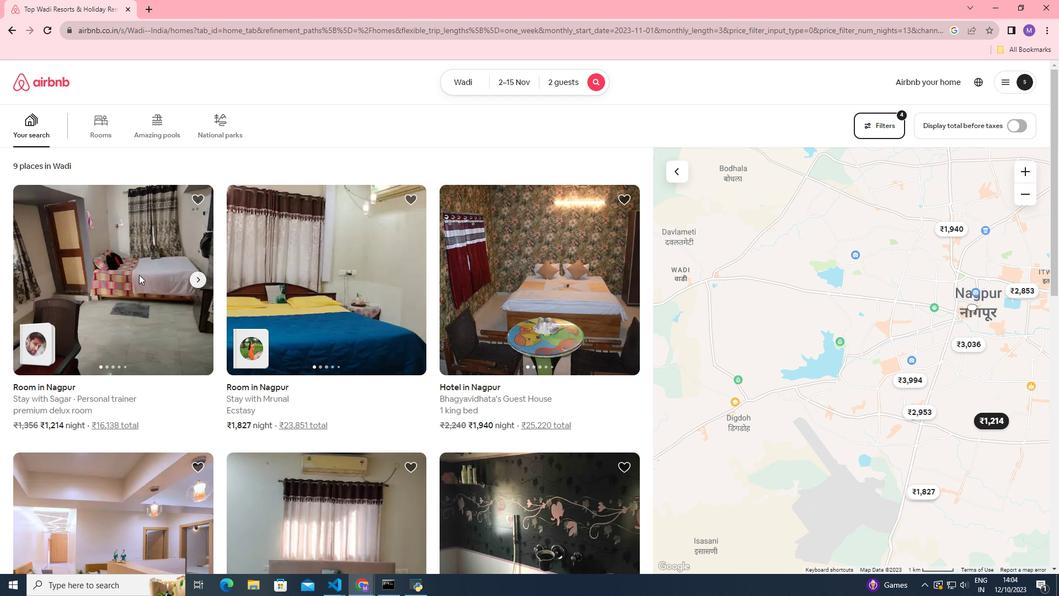 
Action: Mouse moved to (758, 393)
Screenshot: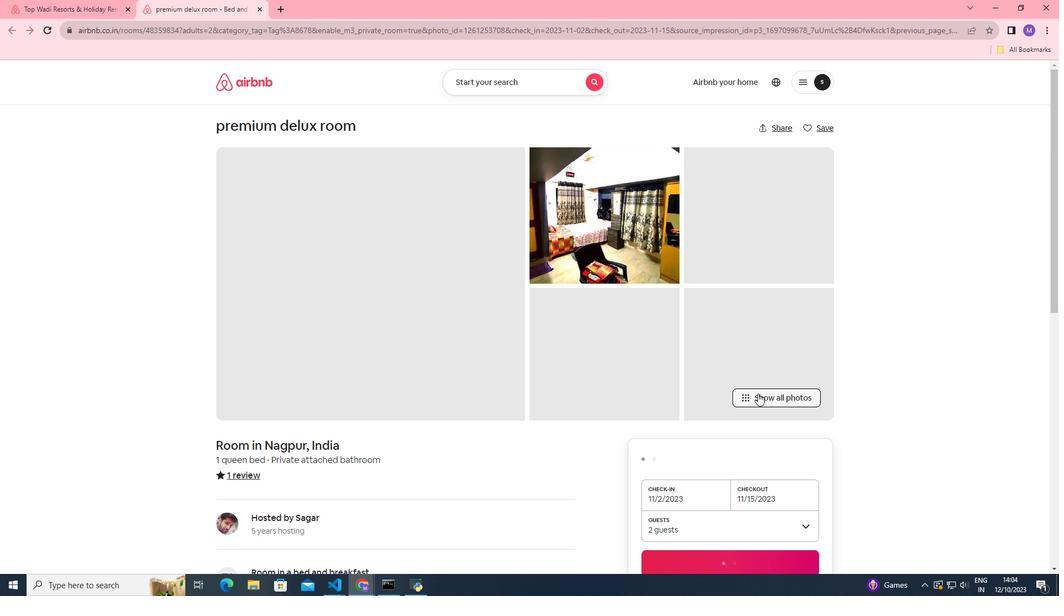 
Action: Mouse pressed left at (758, 393)
Screenshot: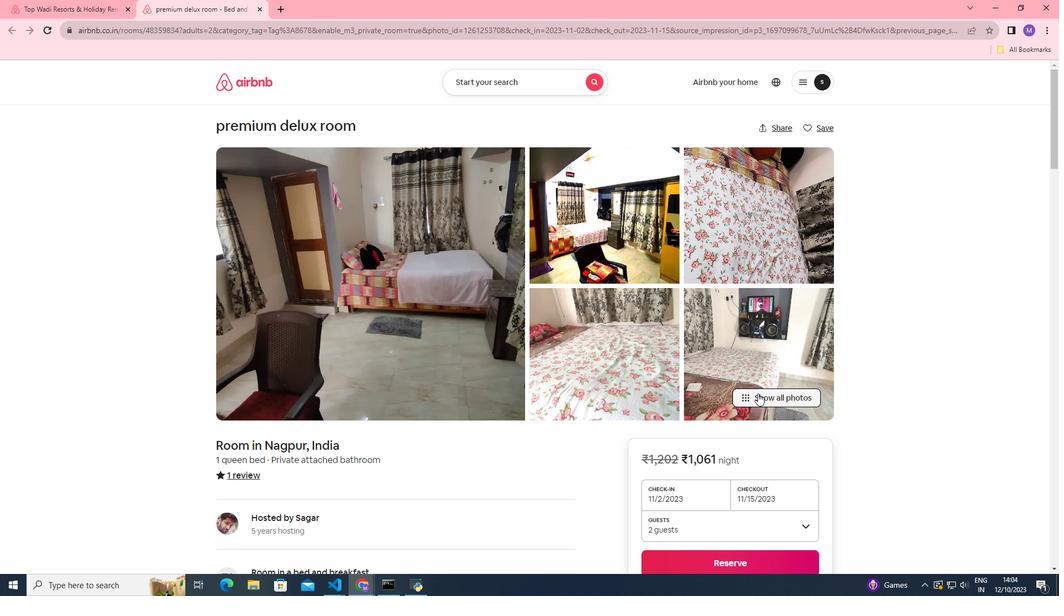 
Action: Mouse moved to (547, 300)
Screenshot: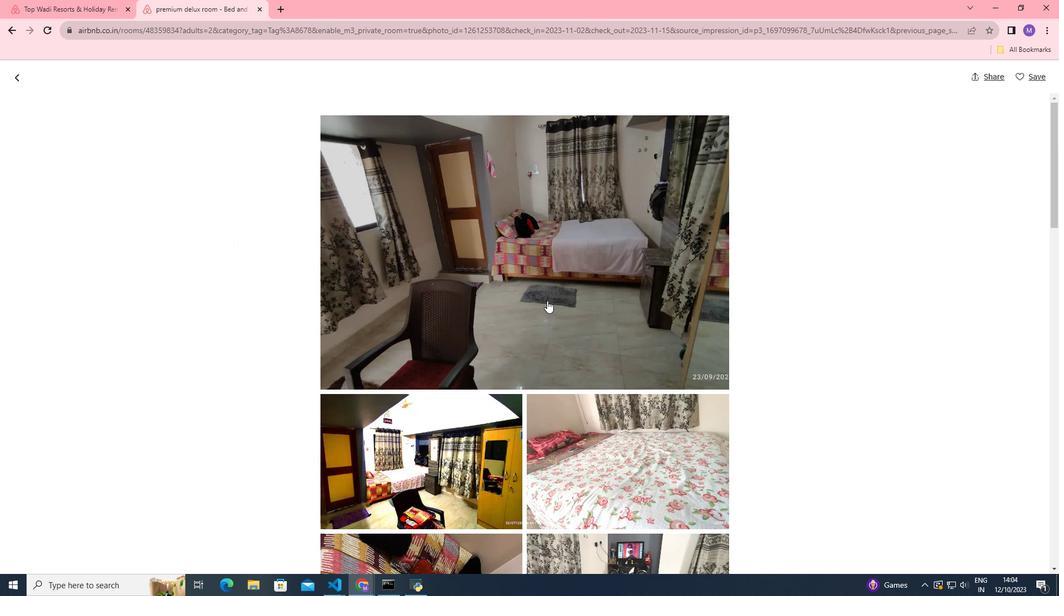
Action: Mouse scrolled (547, 300) with delta (0, 0)
Screenshot: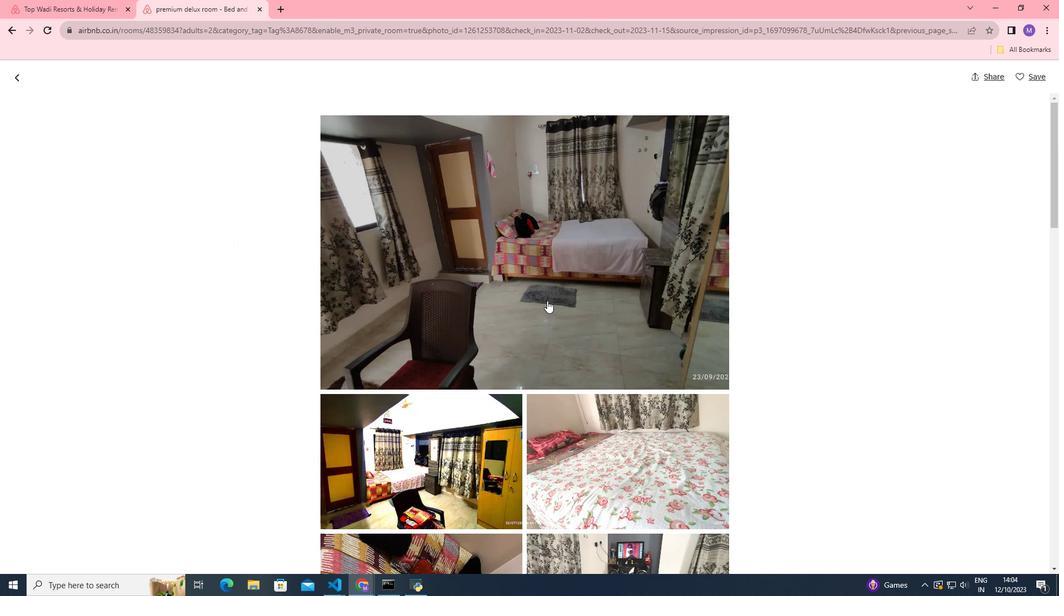 
Action: Mouse scrolled (547, 300) with delta (0, 0)
Screenshot: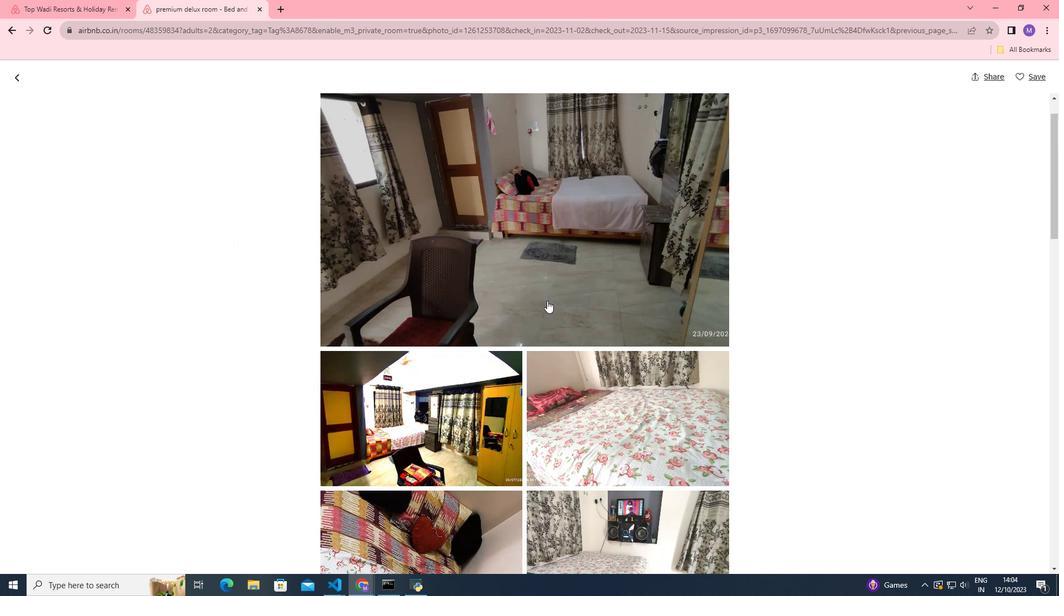 
Action: Mouse scrolled (547, 300) with delta (0, 0)
Screenshot: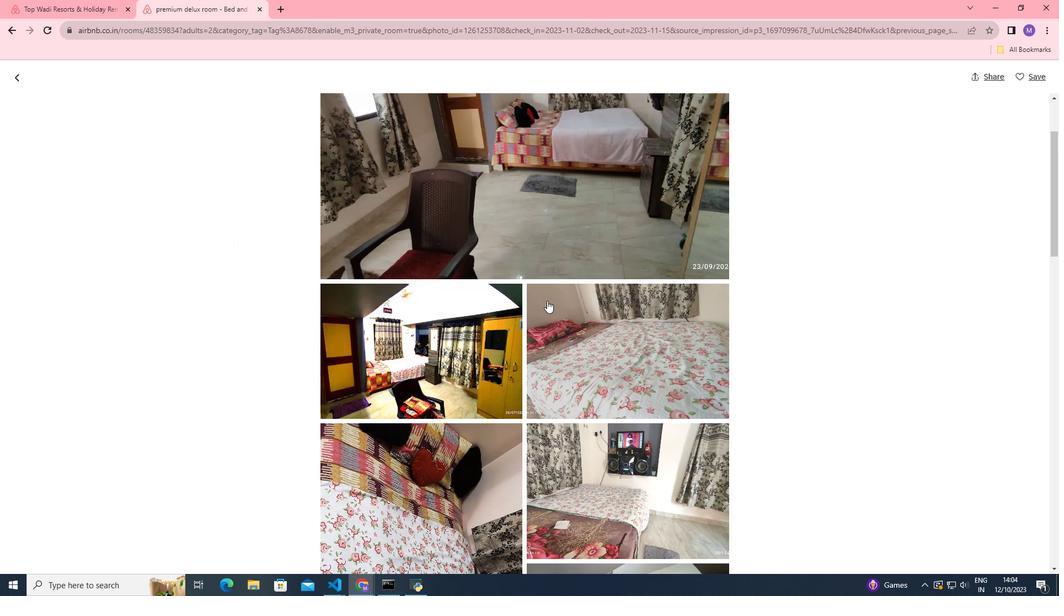 
Action: Mouse scrolled (547, 300) with delta (0, 0)
Screenshot: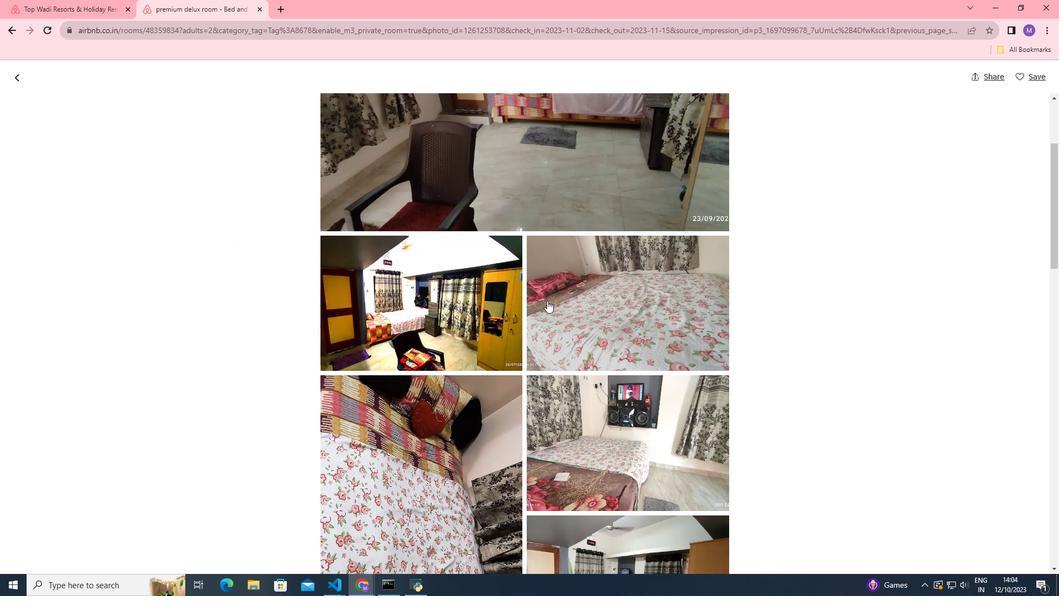 
Action: Mouse scrolled (547, 300) with delta (0, 0)
Screenshot: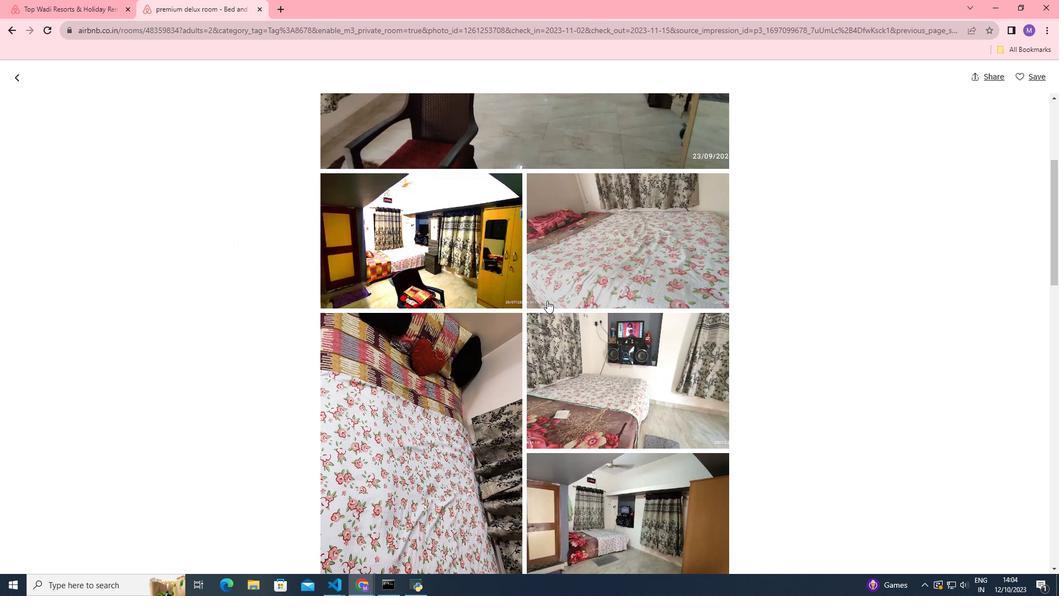 
Action: Mouse scrolled (547, 300) with delta (0, 0)
Screenshot: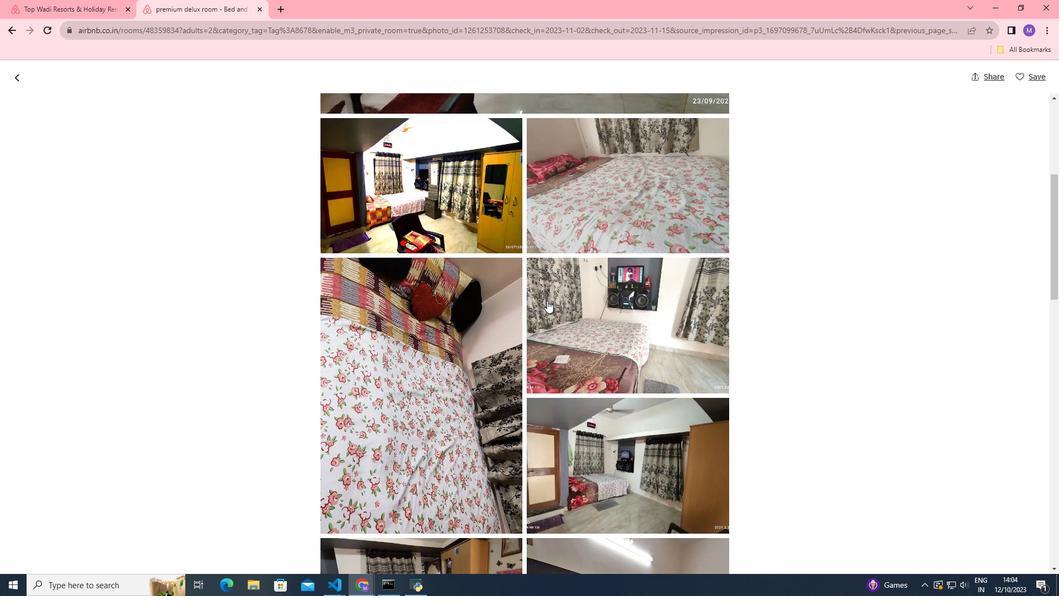 
Action: Mouse scrolled (547, 300) with delta (0, 0)
Screenshot: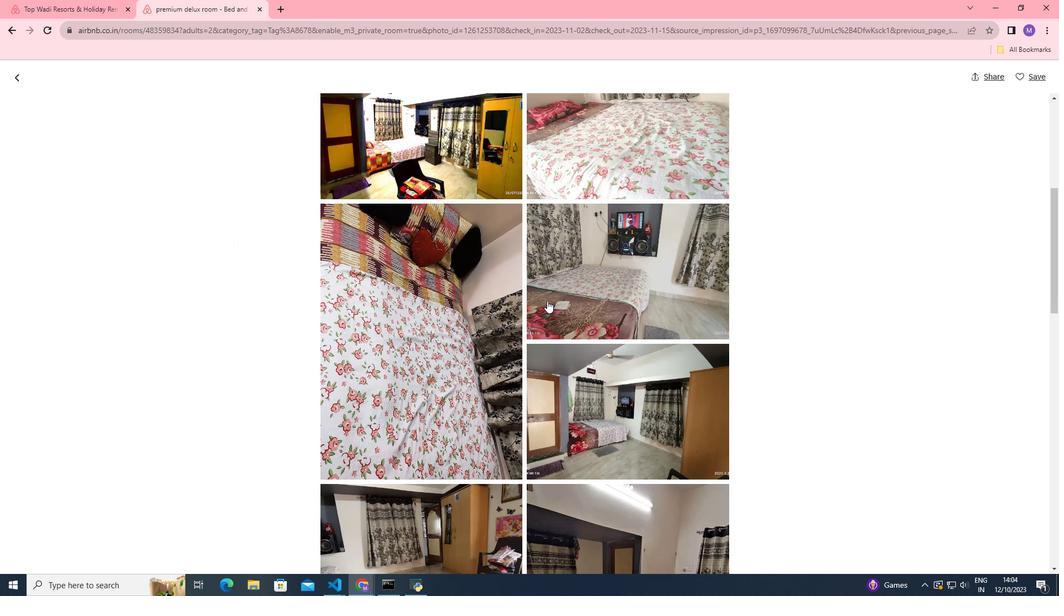 
Action: Mouse scrolled (547, 300) with delta (0, 0)
Screenshot: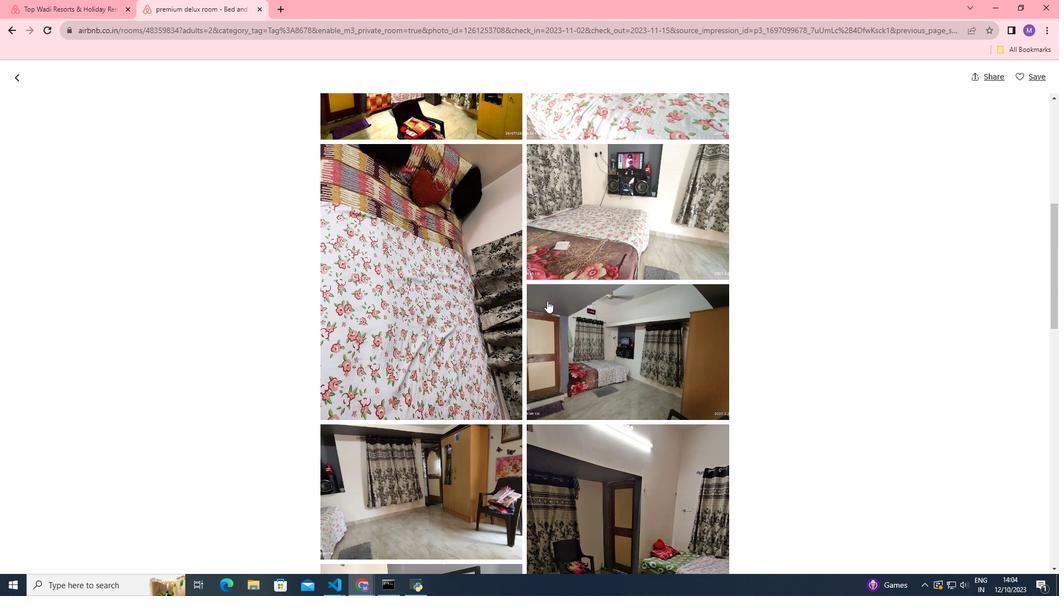 
Action: Mouse scrolled (547, 300) with delta (0, 0)
Screenshot: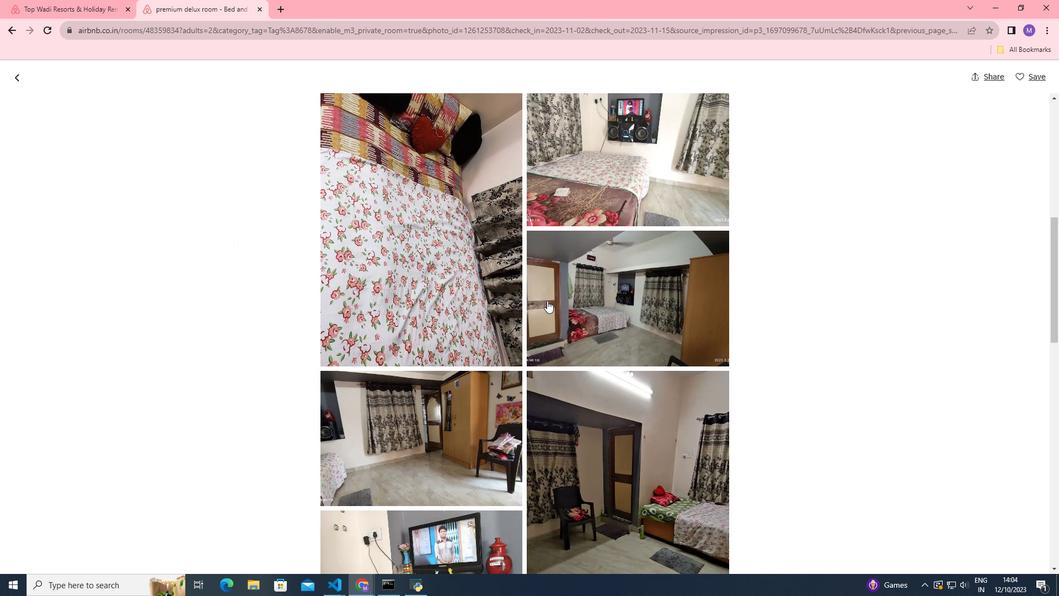 
Action: Mouse scrolled (547, 300) with delta (0, 0)
Screenshot: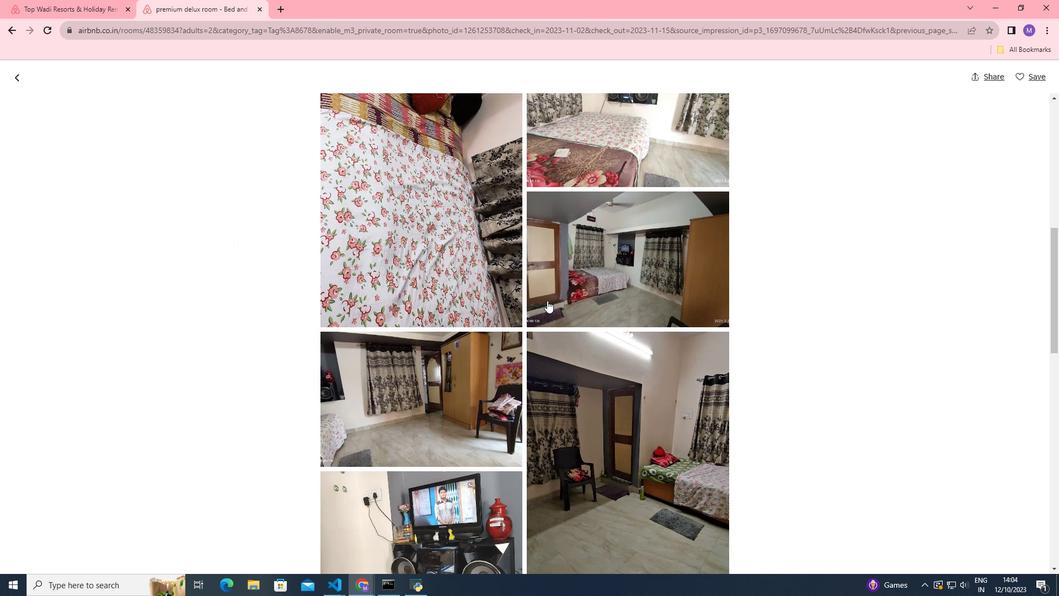 
Action: Mouse scrolled (547, 300) with delta (0, 0)
Screenshot: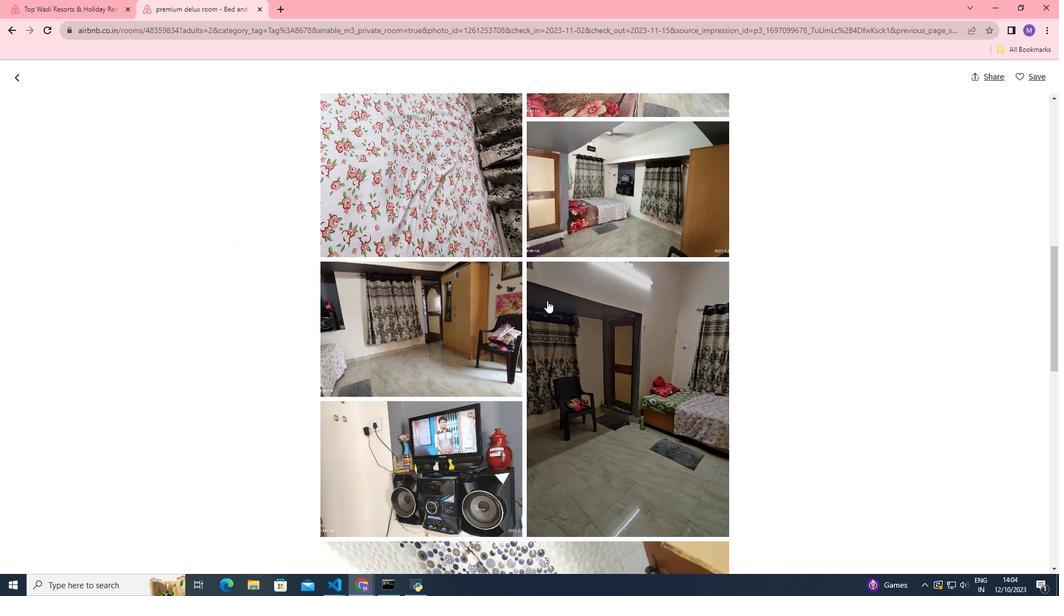
Action: Mouse scrolled (547, 300) with delta (0, 0)
Screenshot: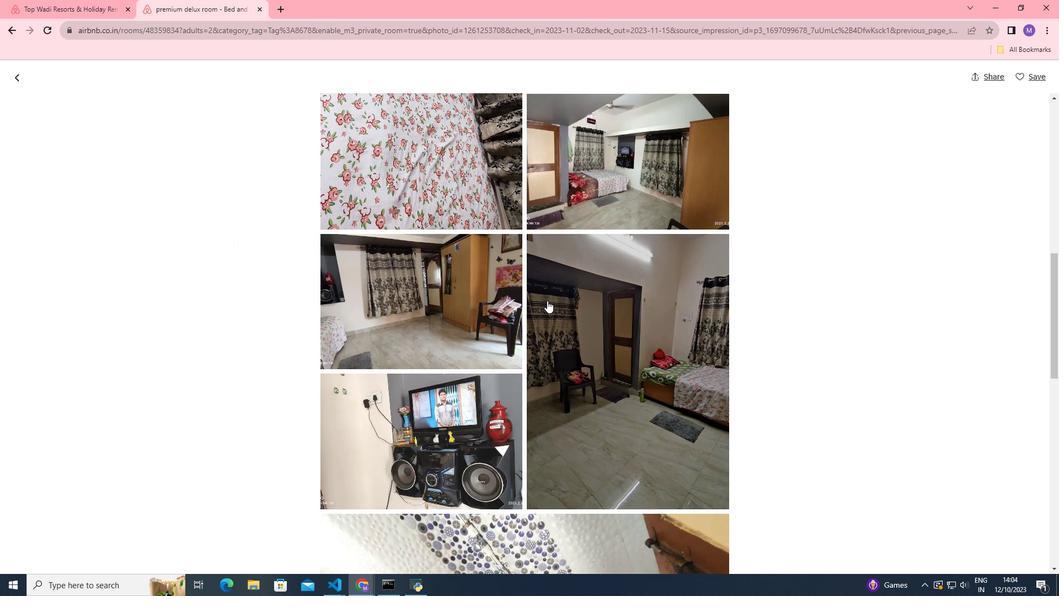 
Action: Mouse scrolled (547, 300) with delta (0, 0)
Screenshot: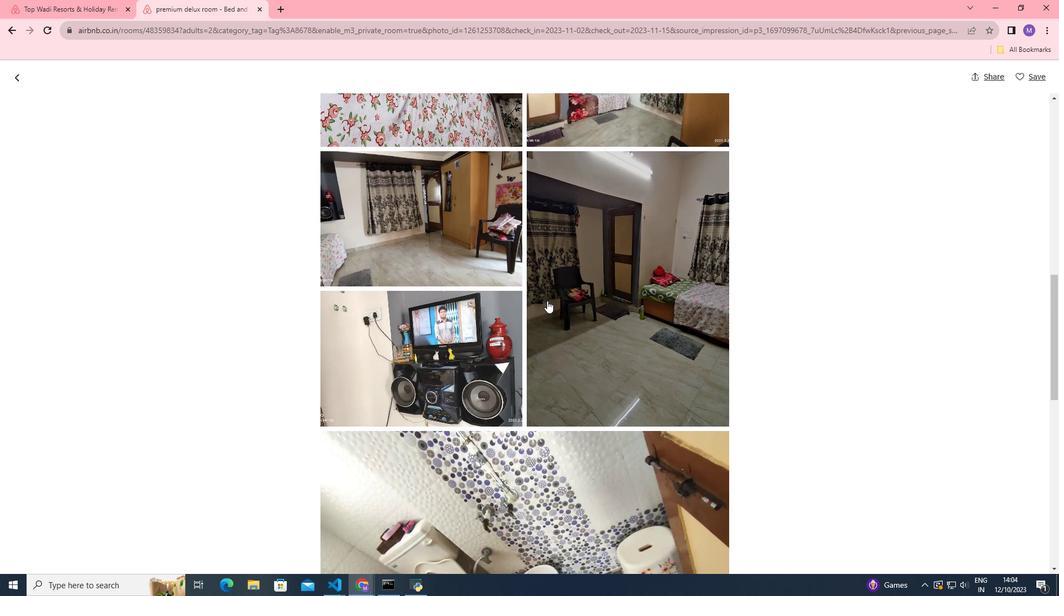 
Action: Mouse scrolled (547, 300) with delta (0, 0)
Screenshot: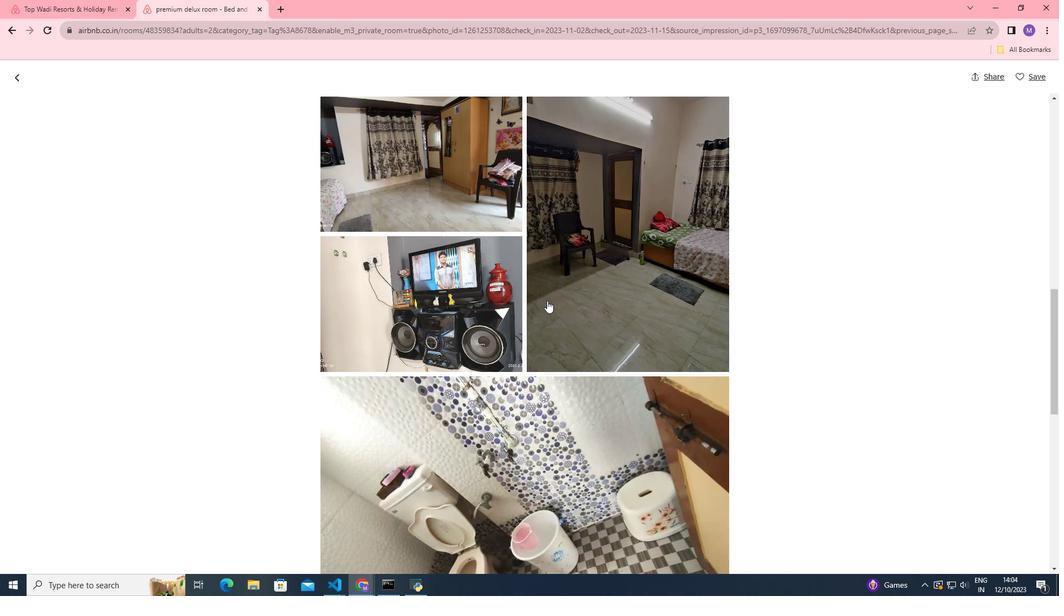 
Action: Mouse scrolled (547, 300) with delta (0, 0)
Screenshot: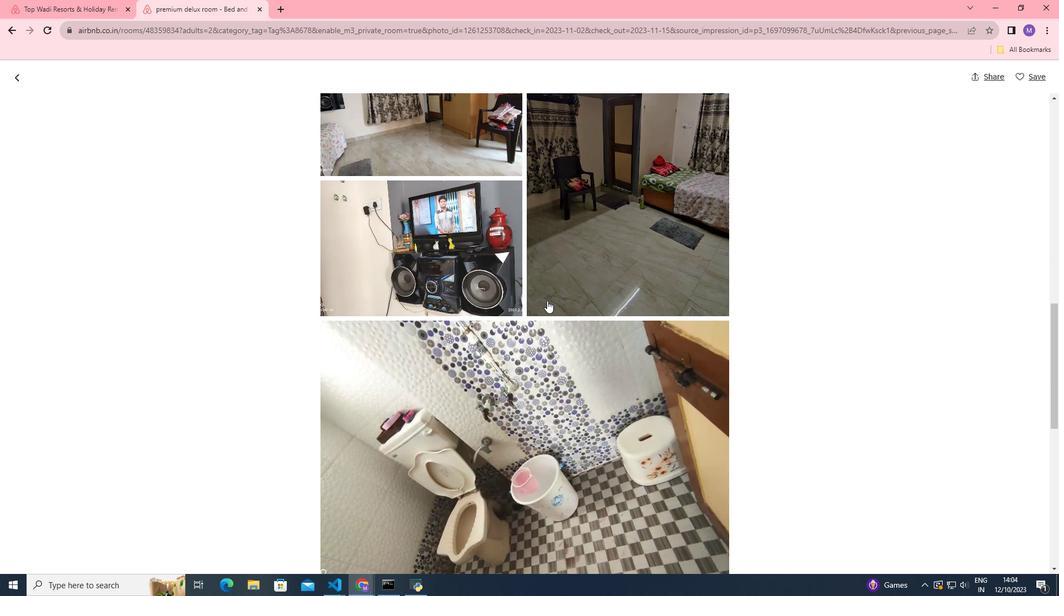 
Action: Mouse scrolled (547, 300) with delta (0, 0)
Screenshot: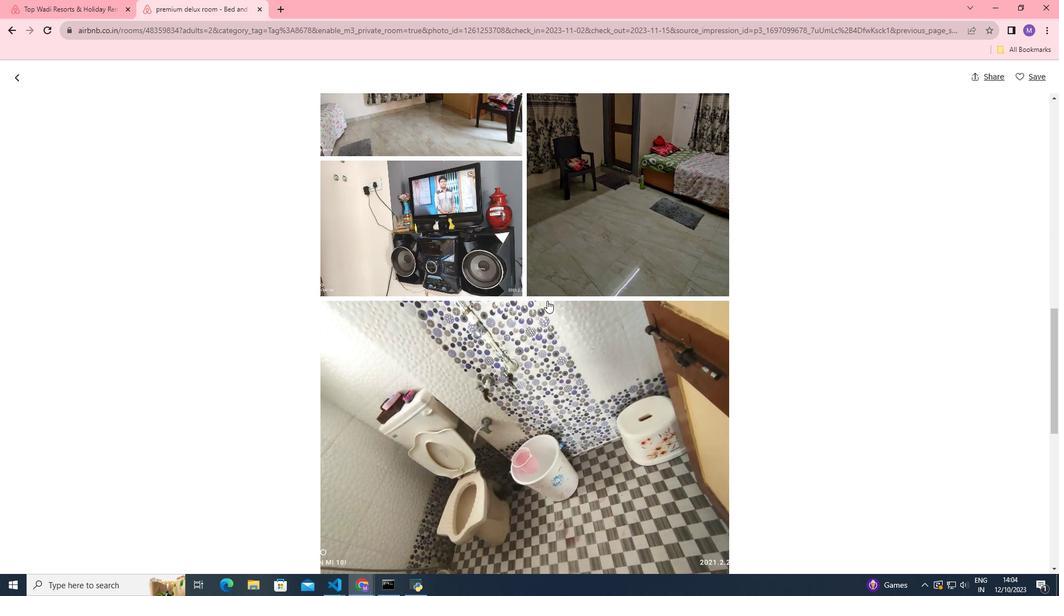 
Action: Mouse scrolled (547, 300) with delta (0, 0)
Screenshot: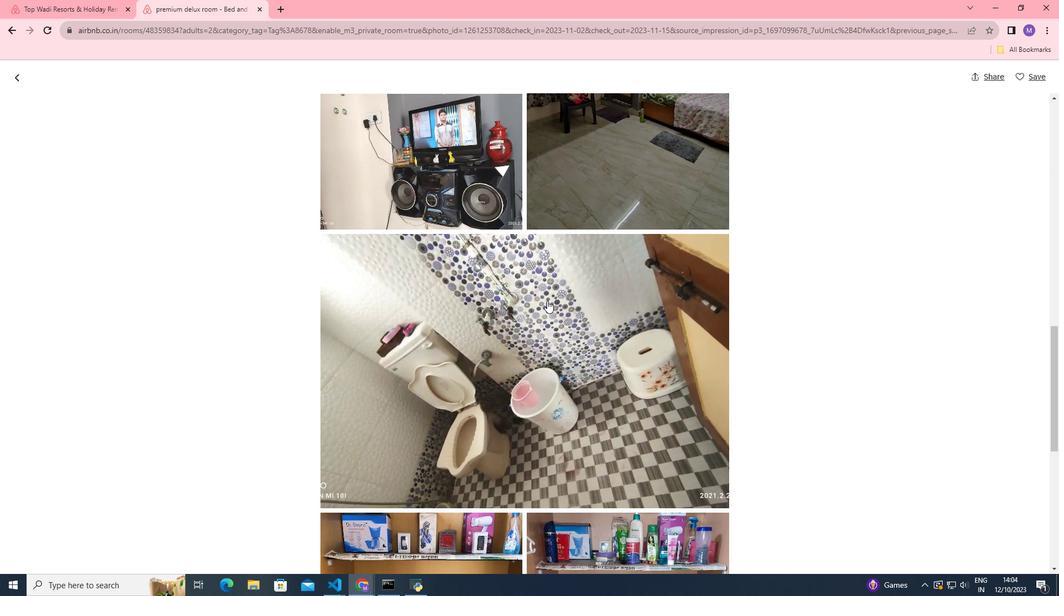 
Action: Mouse scrolled (547, 300) with delta (0, 0)
Screenshot: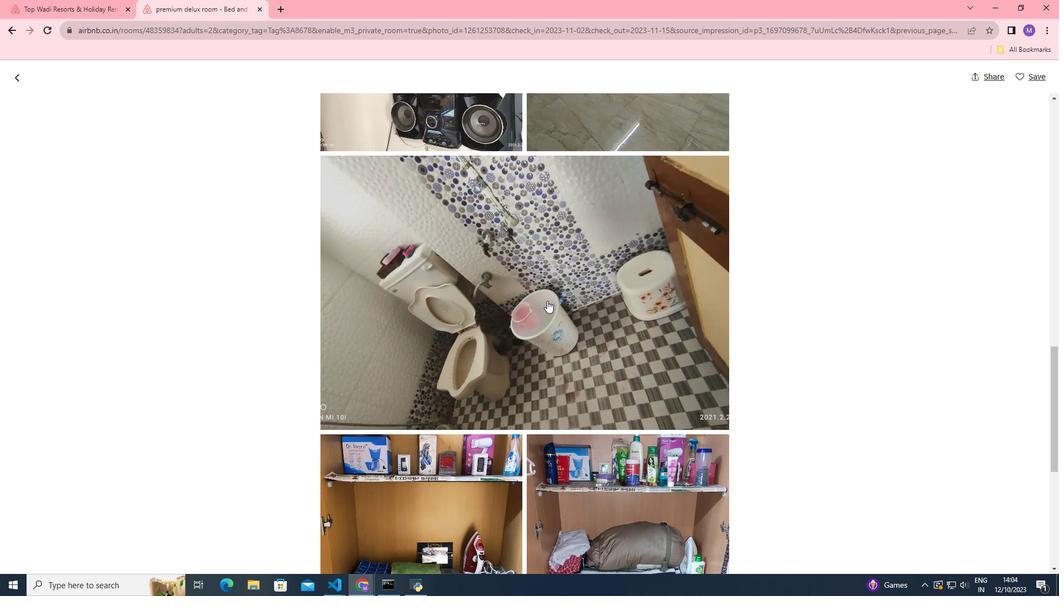
Action: Mouse scrolled (547, 300) with delta (0, 0)
Screenshot: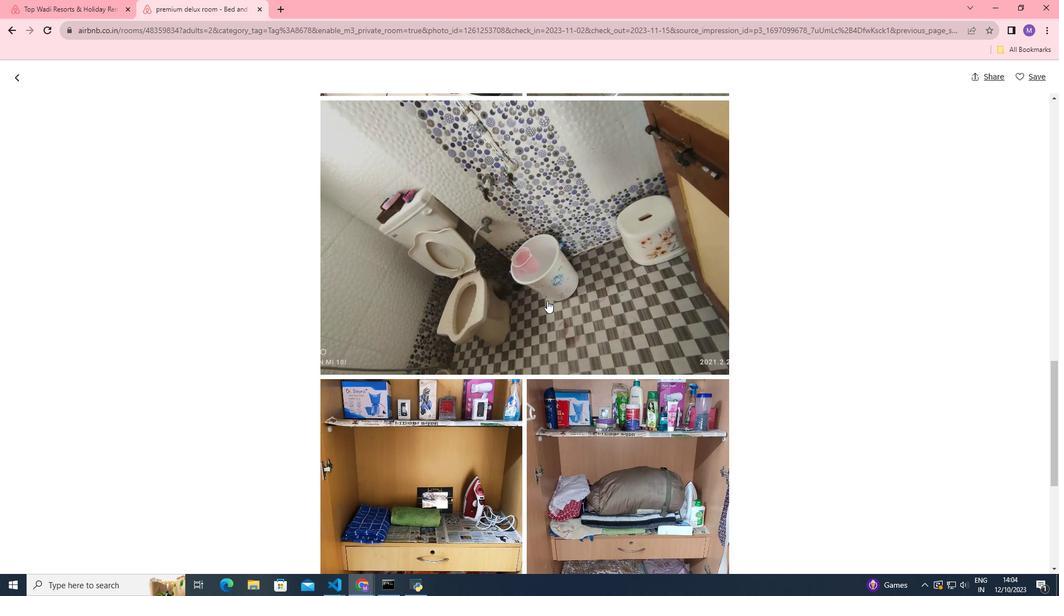 
Action: Mouse scrolled (547, 300) with delta (0, 0)
Screenshot: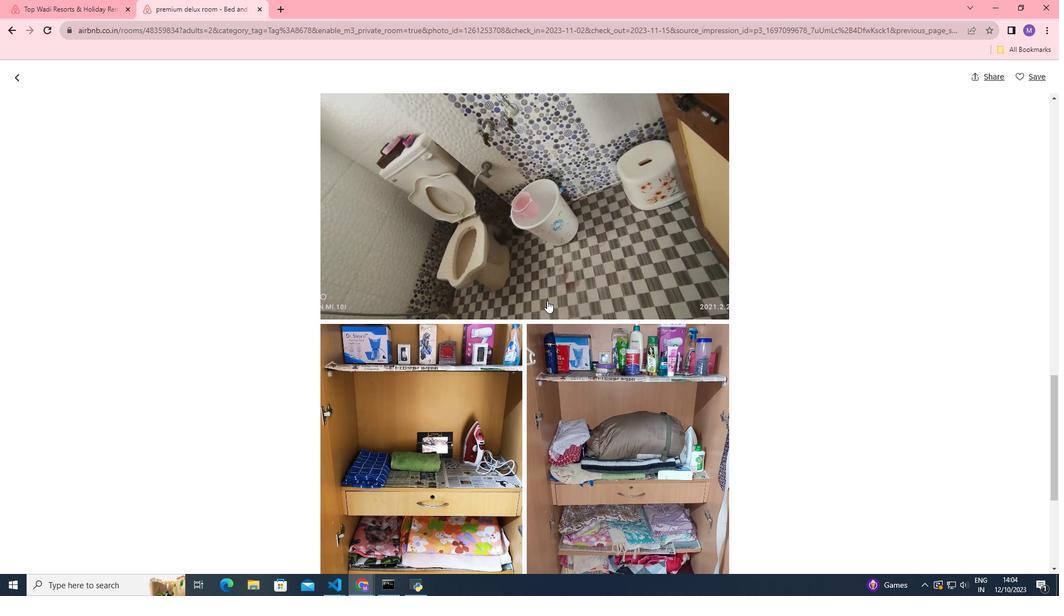 
Action: Mouse scrolled (547, 300) with delta (0, 0)
Screenshot: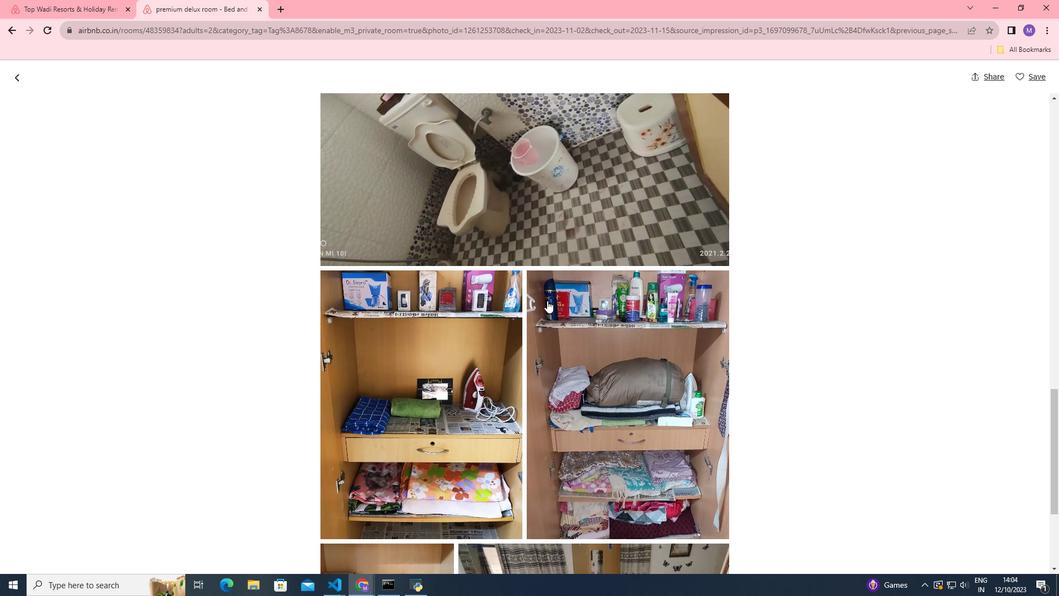 
Action: Mouse scrolled (547, 300) with delta (0, 0)
Screenshot: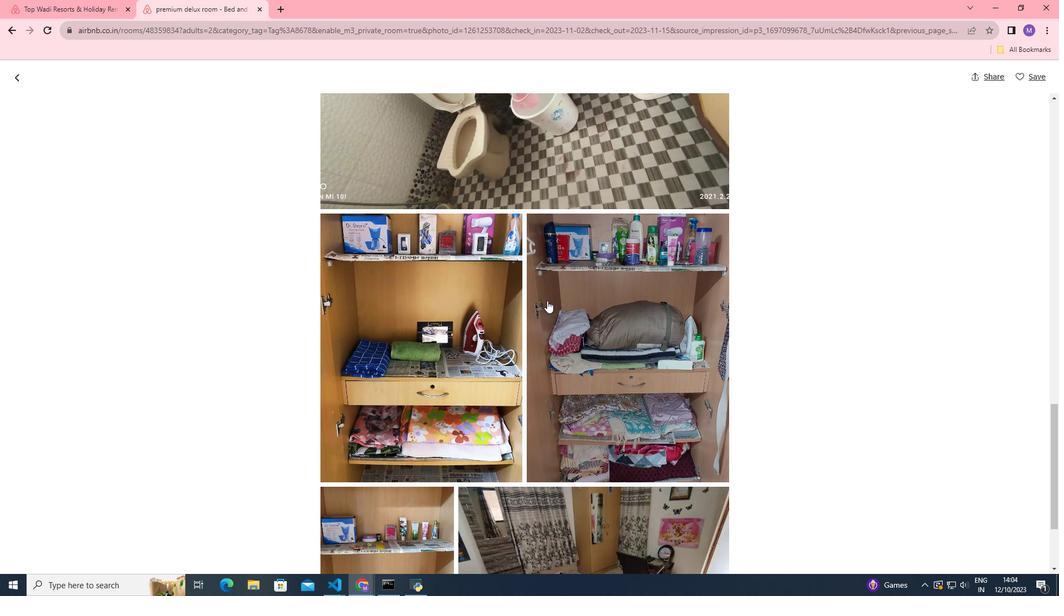 
Action: Mouse scrolled (547, 300) with delta (0, 0)
Screenshot: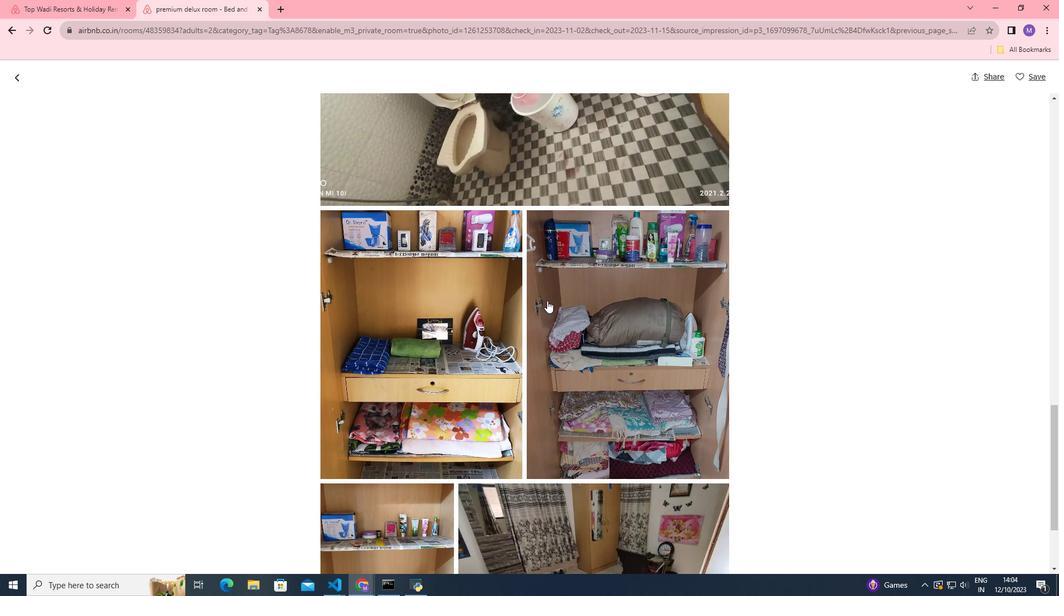 
Action: Mouse scrolled (547, 300) with delta (0, 0)
Screenshot: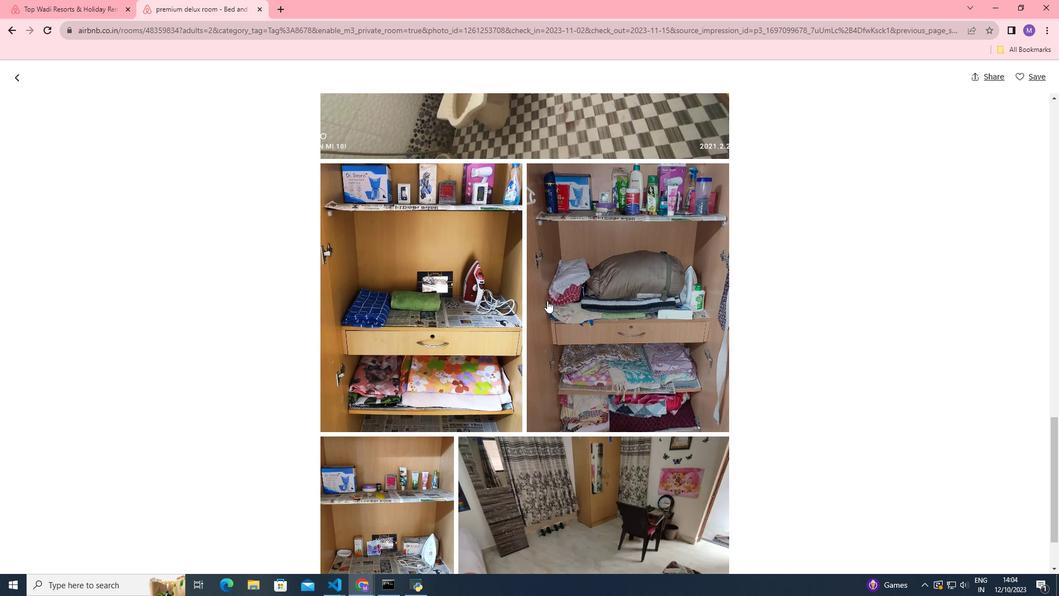 
Action: Mouse scrolled (547, 300) with delta (0, 0)
Screenshot: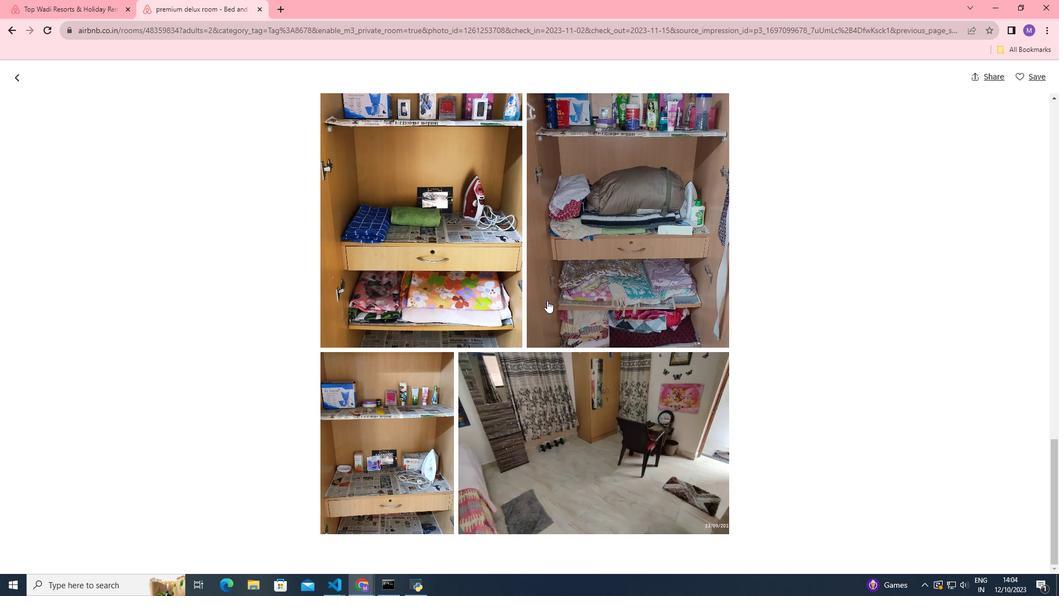 
Action: Mouse scrolled (547, 300) with delta (0, 0)
Screenshot: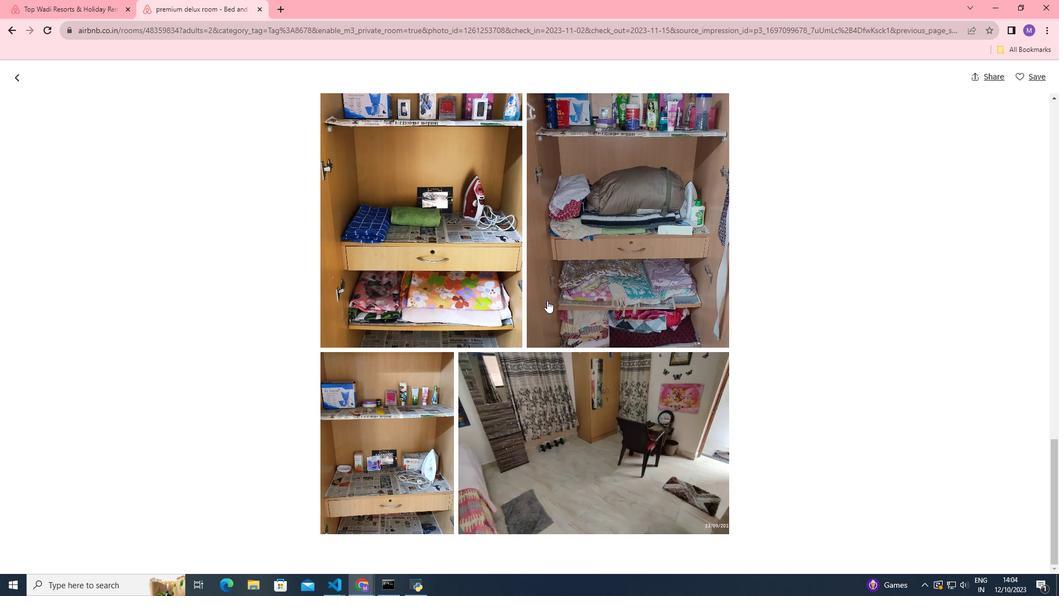
Action: Mouse scrolled (547, 300) with delta (0, 0)
Screenshot: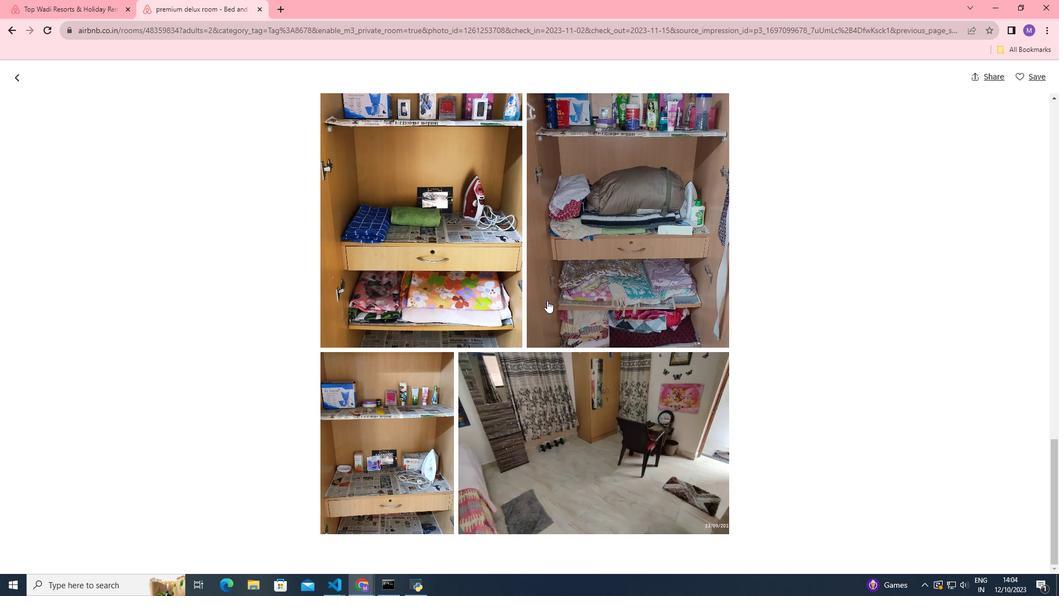 
Action: Mouse moved to (13, 80)
Screenshot: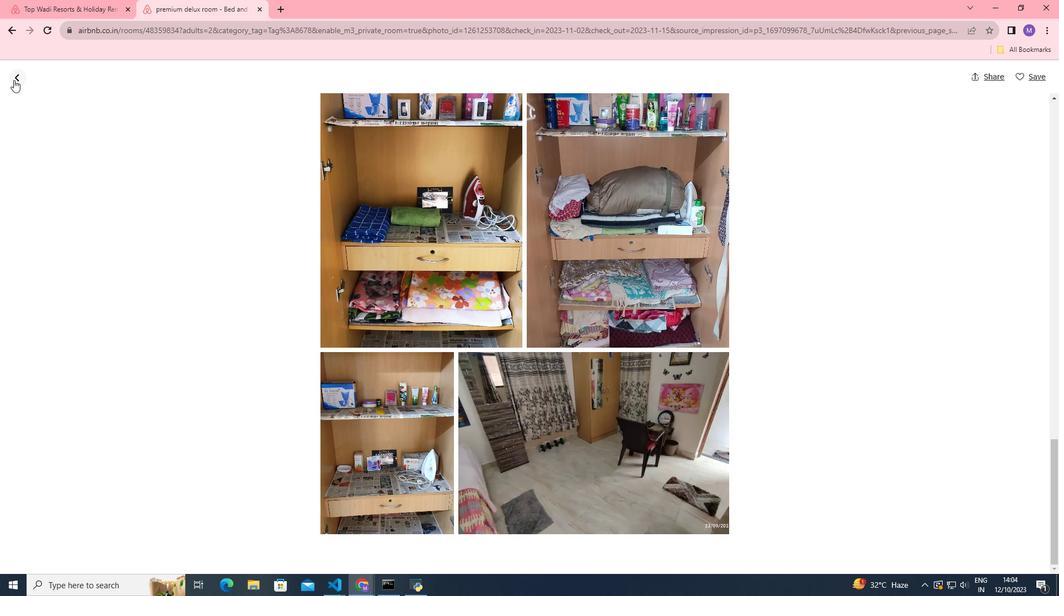 
Action: Mouse pressed left at (13, 80)
Screenshot: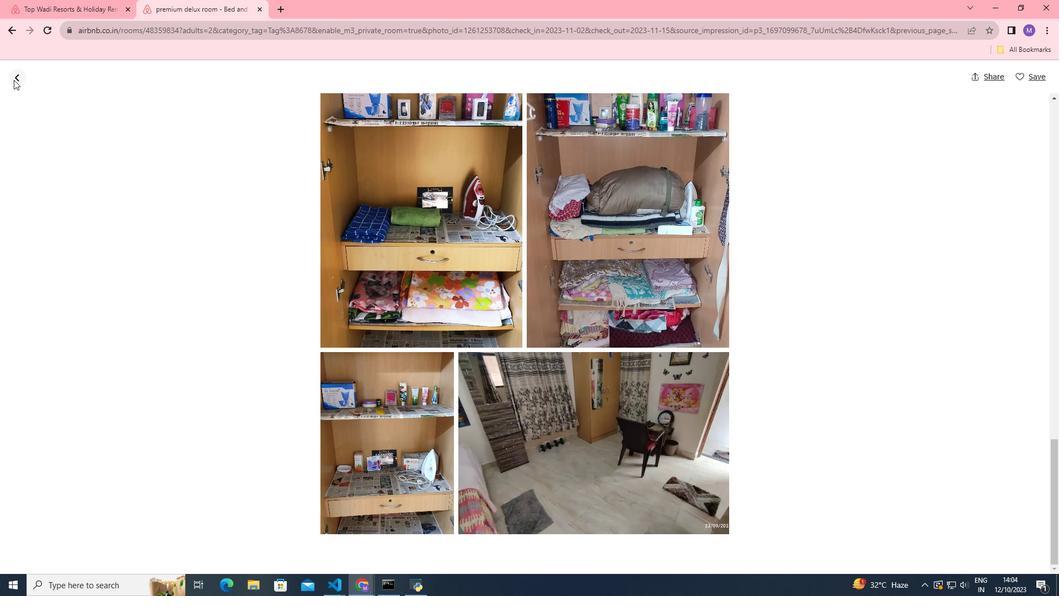 
Action: Mouse moved to (399, 356)
Screenshot: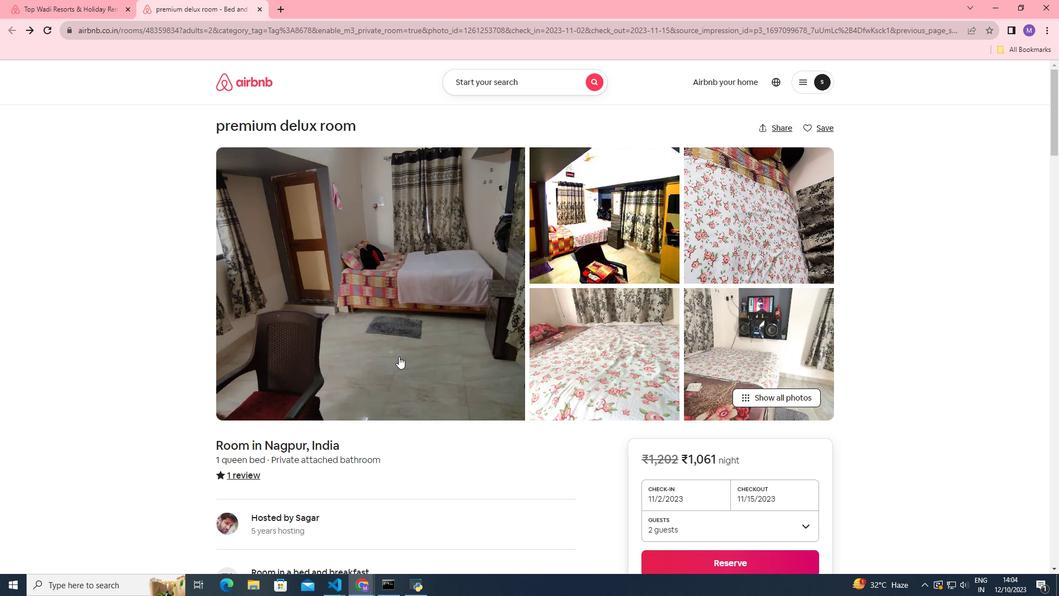 
Action: Mouse scrolled (399, 356) with delta (0, 0)
Screenshot: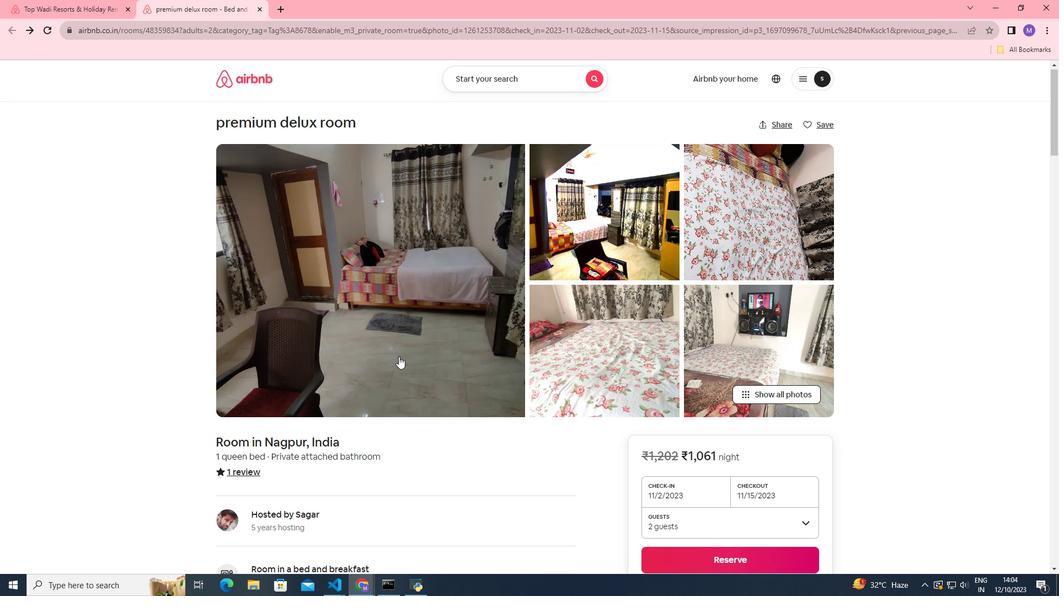 
Action: Mouse scrolled (399, 356) with delta (0, 0)
Screenshot: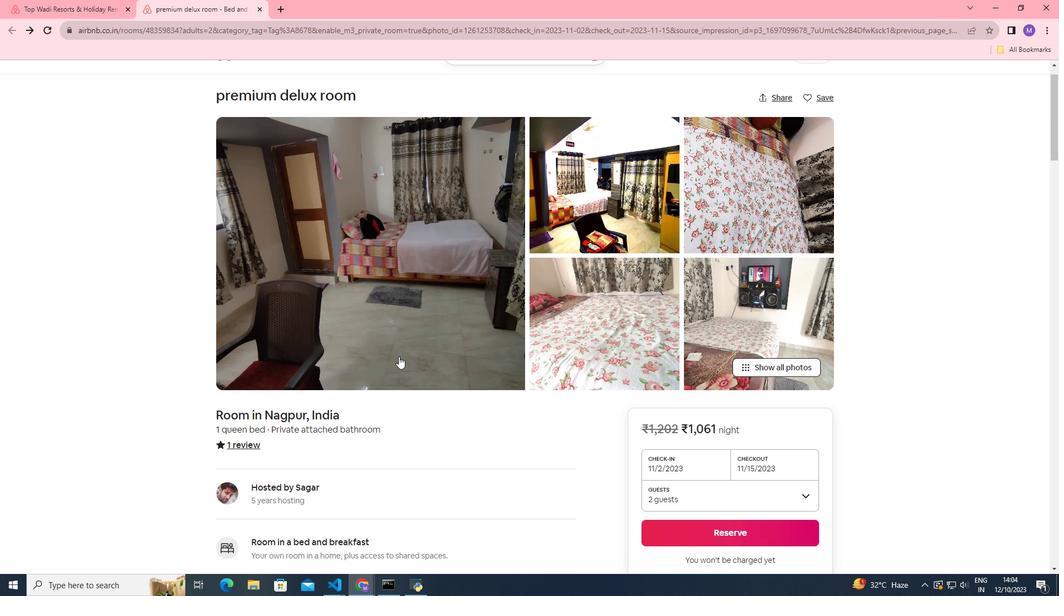 
Action: Mouse scrolled (399, 356) with delta (0, 0)
Screenshot: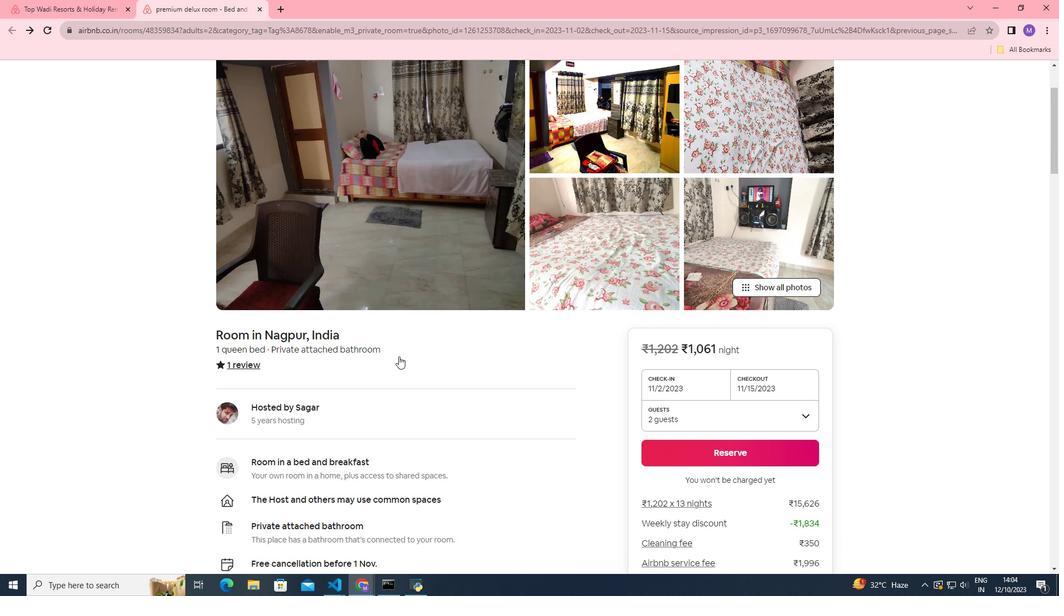 
Action: Mouse scrolled (399, 356) with delta (0, 0)
Screenshot: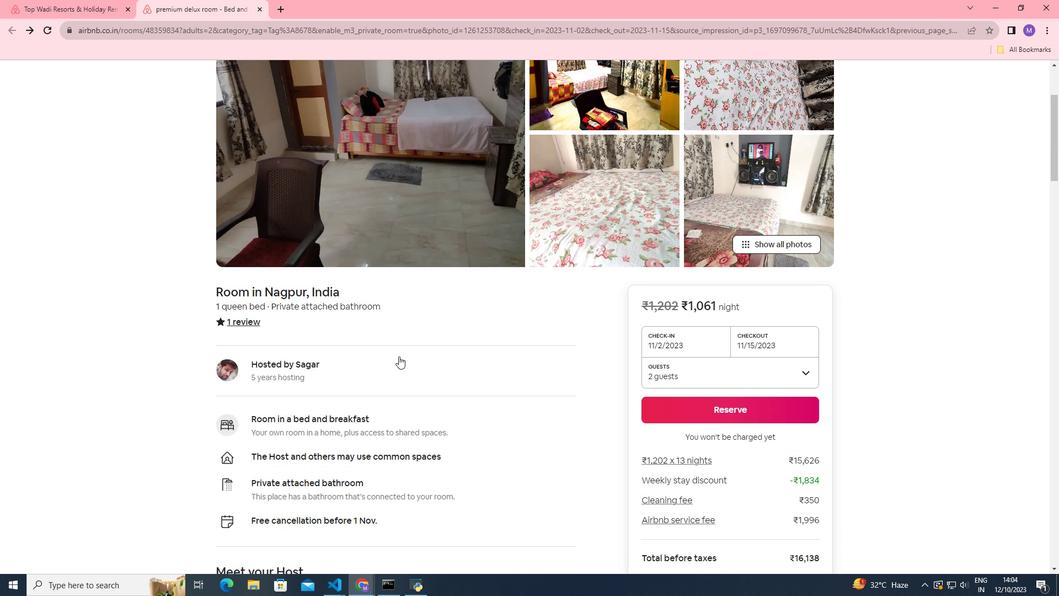 
Action: Mouse scrolled (399, 356) with delta (0, 0)
Screenshot: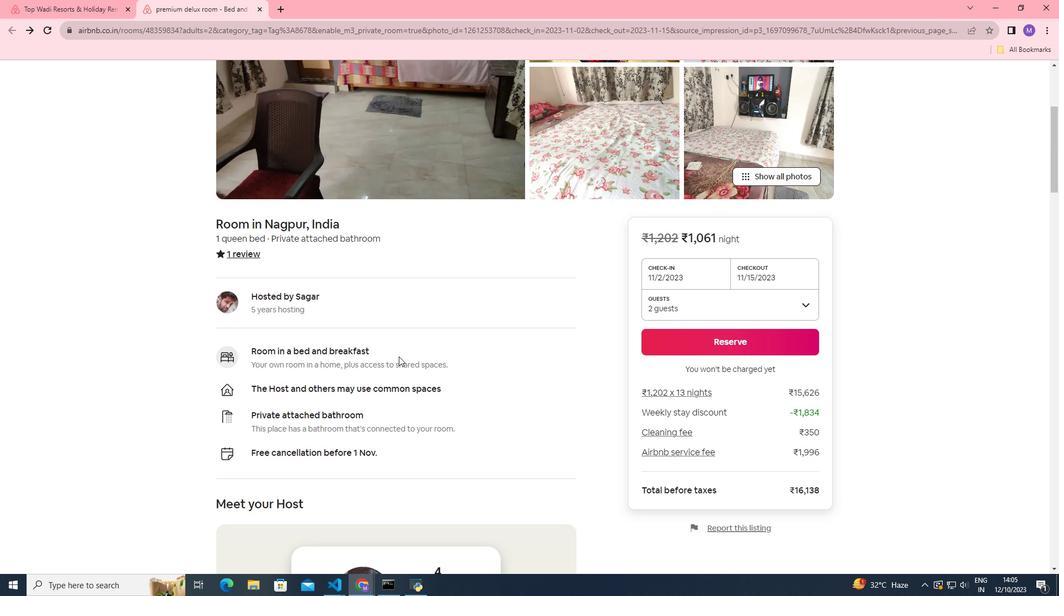 
Action: Mouse scrolled (399, 356) with delta (0, 0)
Screenshot: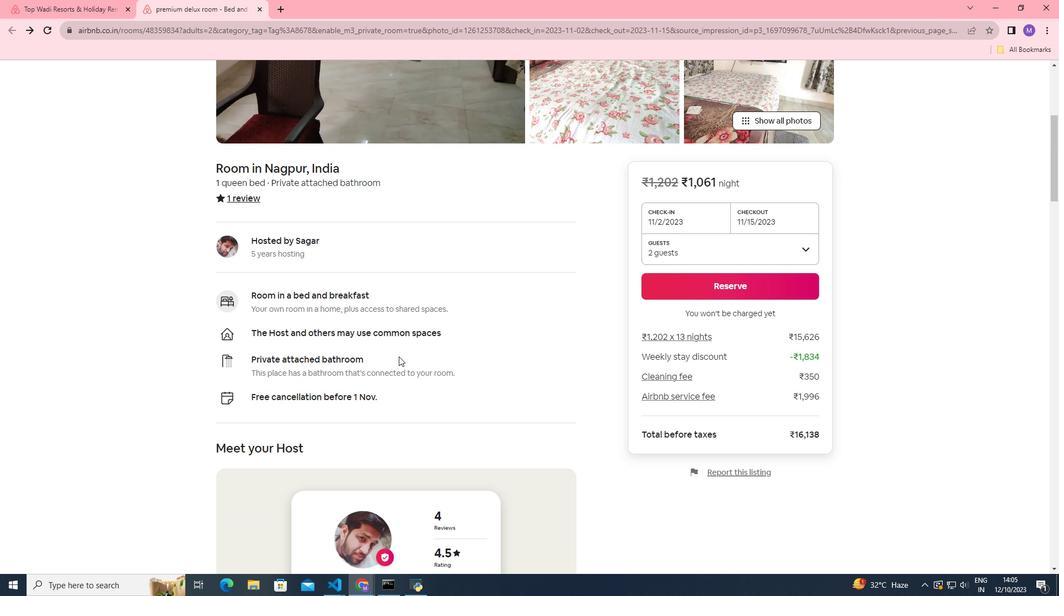 
Action: Mouse moved to (399, 356)
Screenshot: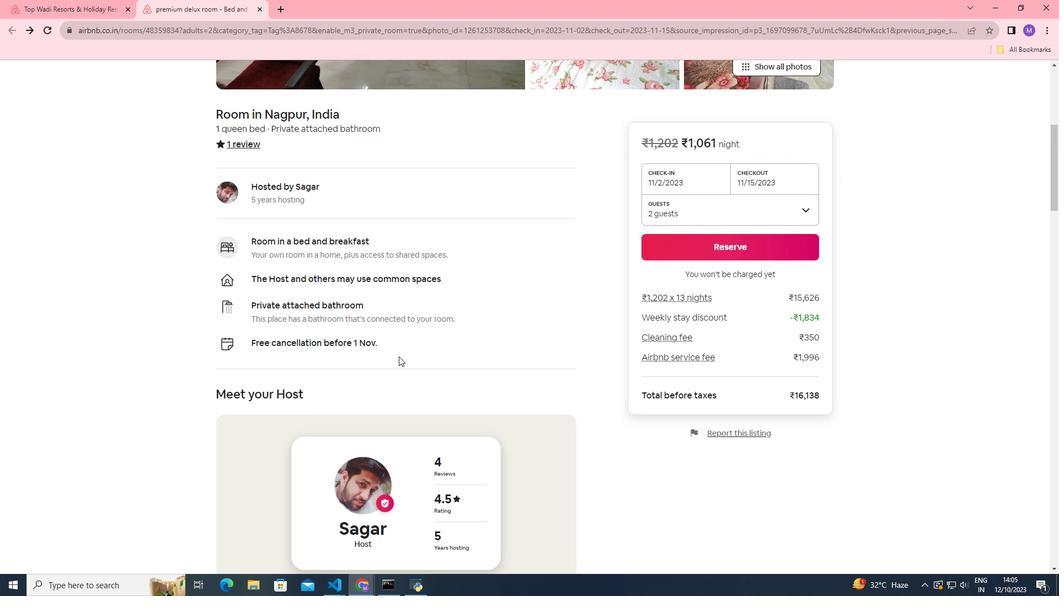 
Action: Mouse scrolled (399, 356) with delta (0, 0)
Screenshot: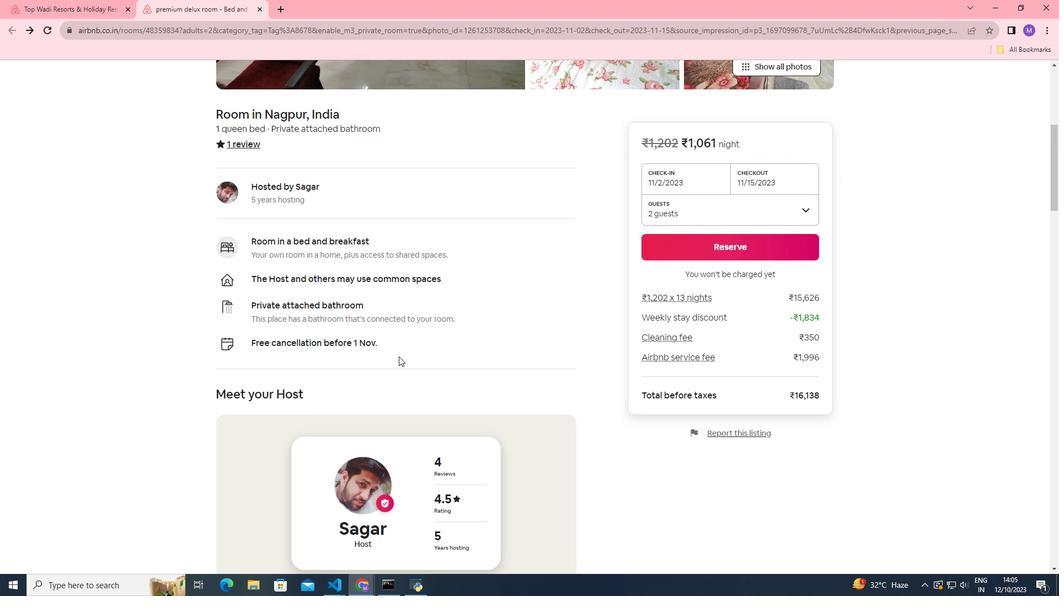 
Action: Mouse scrolled (399, 356) with delta (0, 0)
Screenshot: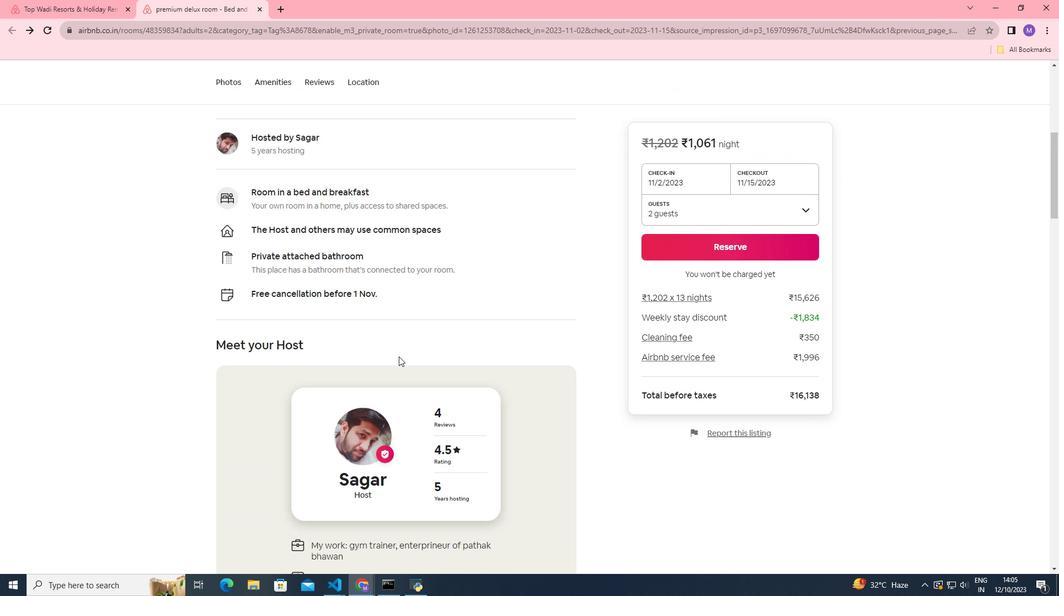 
Action: Mouse scrolled (399, 356) with delta (0, 0)
Screenshot: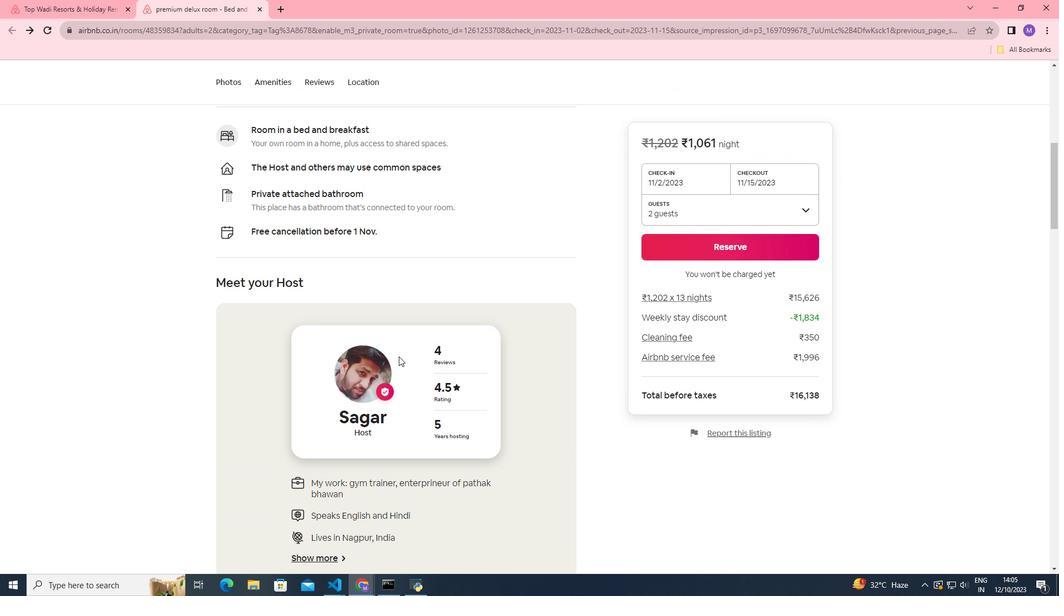 
Action: Mouse scrolled (399, 356) with delta (0, 0)
Screenshot: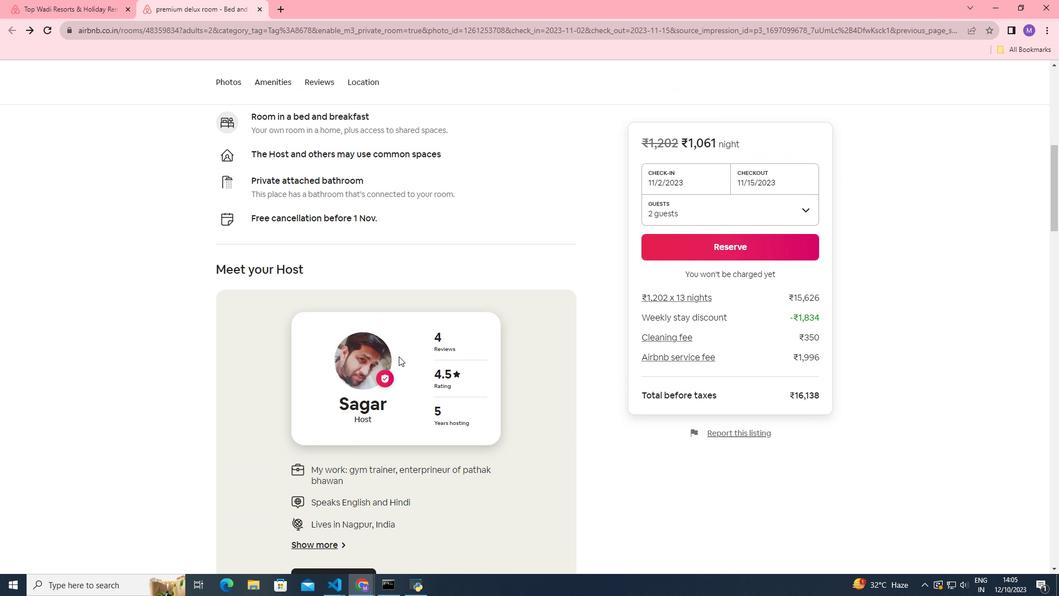 
Action: Mouse scrolled (399, 356) with delta (0, 0)
Screenshot: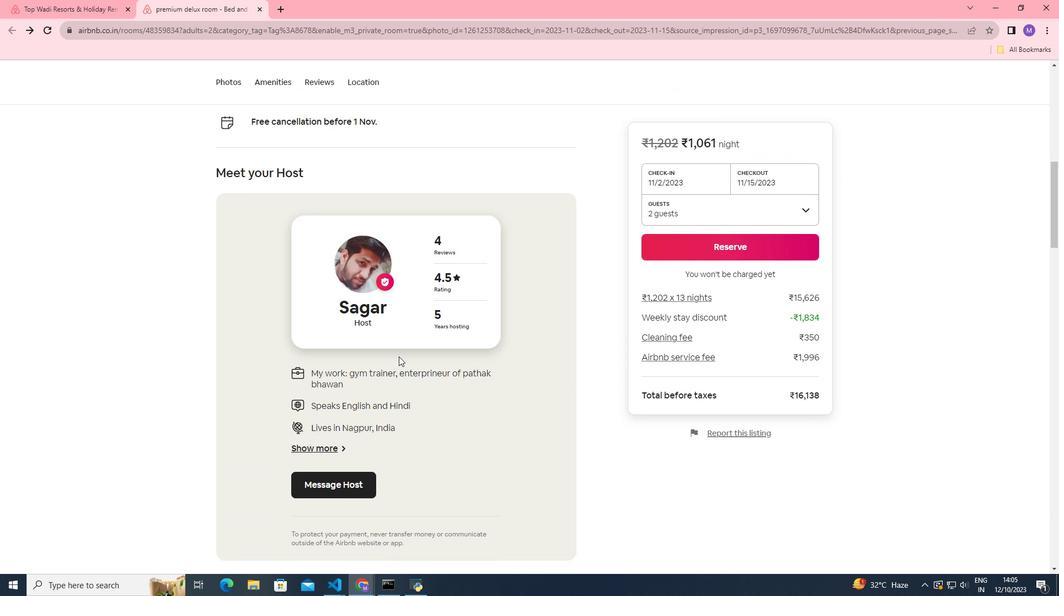 
Action: Mouse scrolled (399, 356) with delta (0, 0)
Screenshot: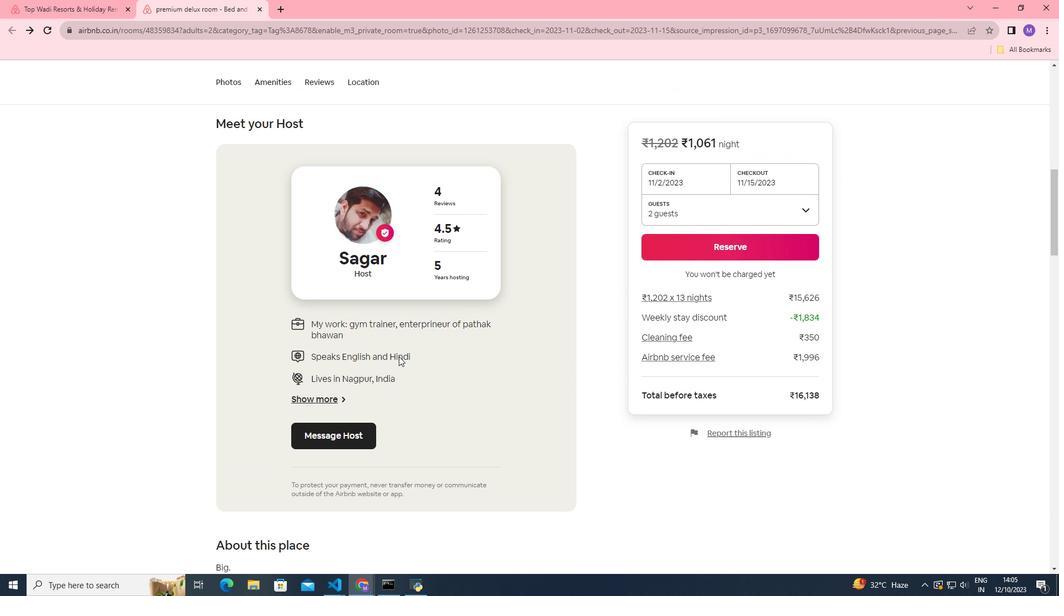 
Action: Mouse scrolled (399, 356) with delta (0, 0)
Screenshot: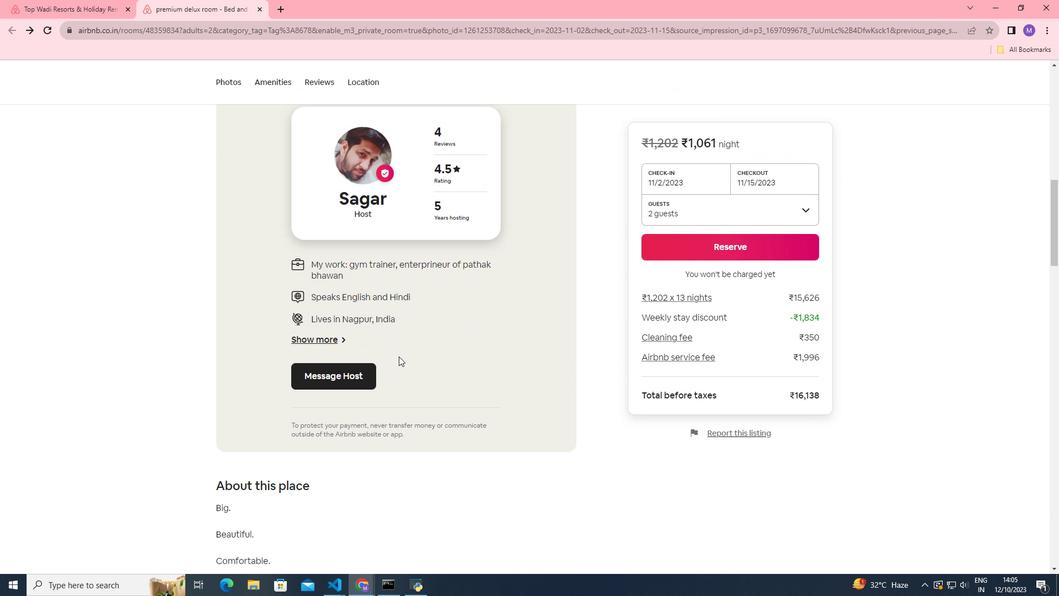 
Action: Mouse scrolled (399, 356) with delta (0, 0)
Screenshot: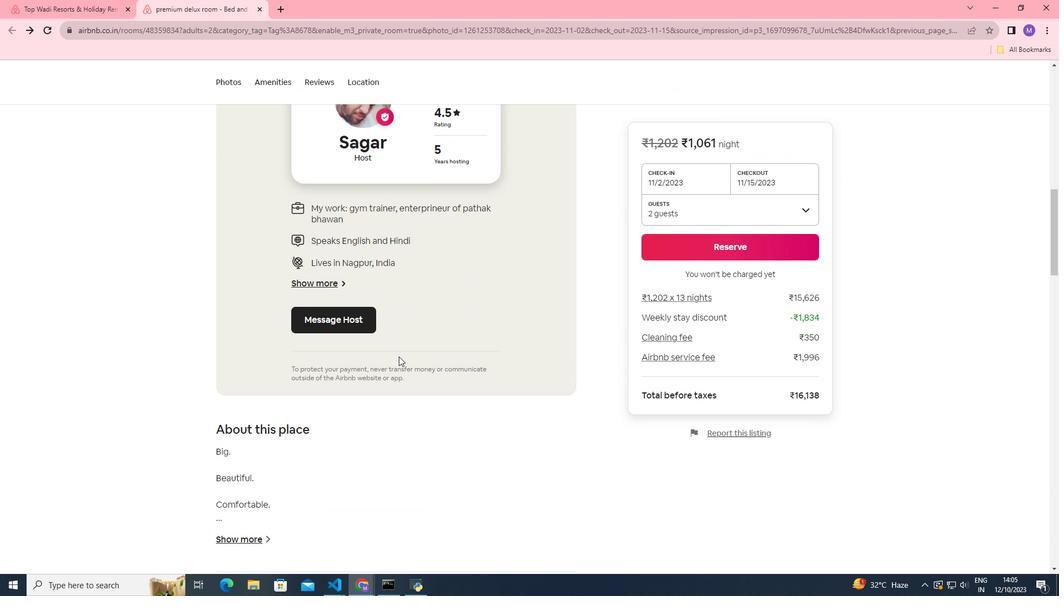 
Action: Mouse moved to (397, 357)
Screenshot: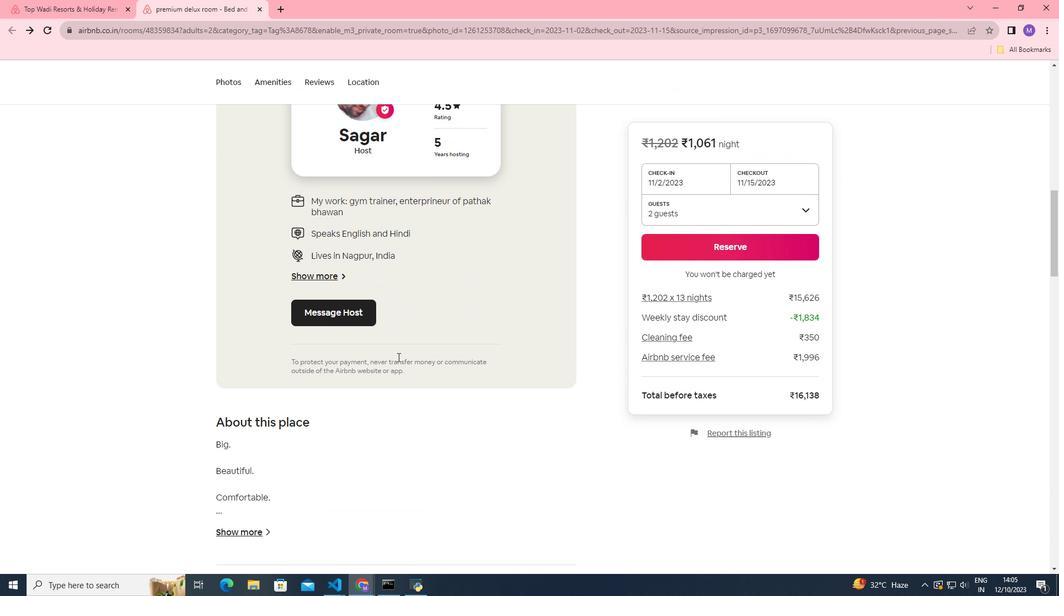 
Action: Mouse scrolled (397, 356) with delta (0, 0)
Screenshot: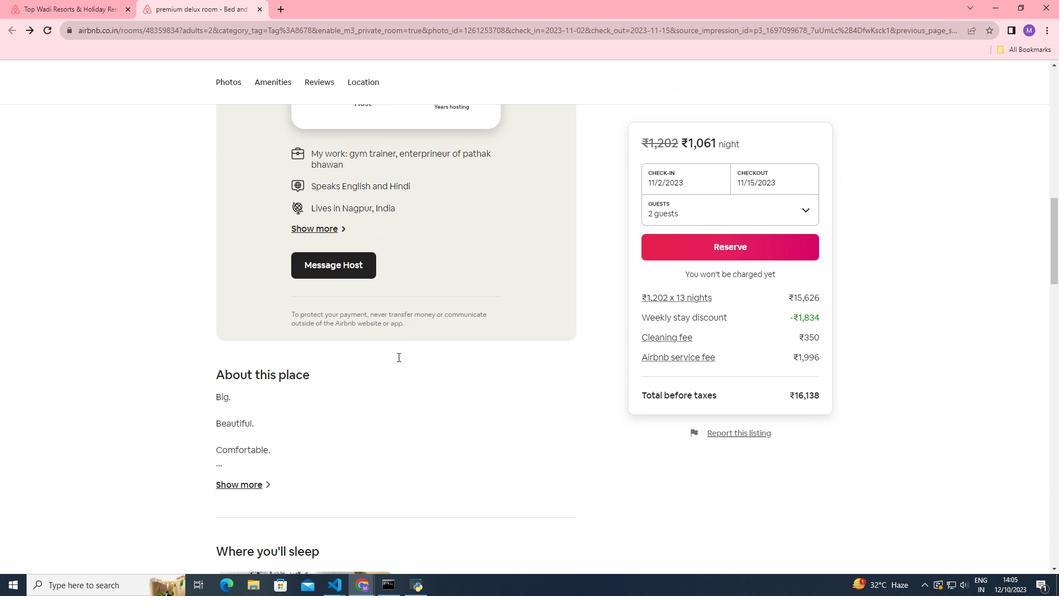 
Action: Mouse moved to (368, 370)
Screenshot: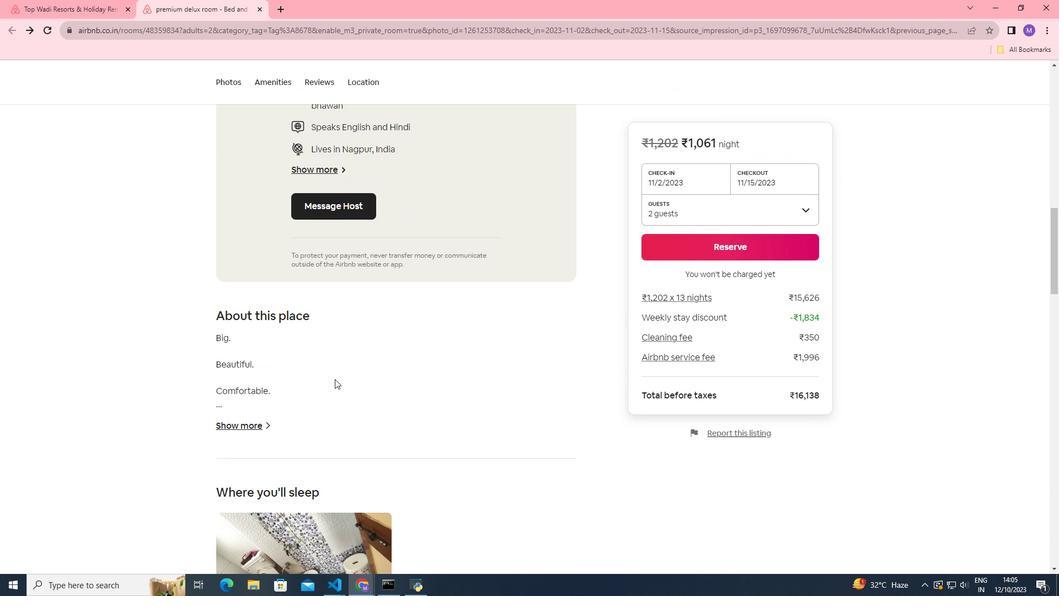 
Action: Mouse scrolled (368, 369) with delta (0, 0)
Screenshot: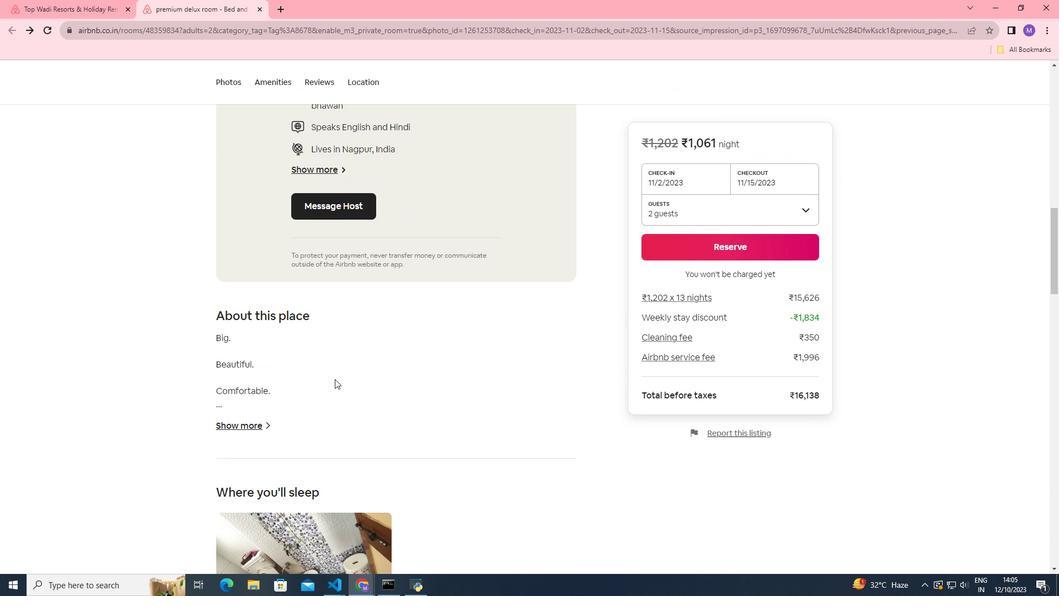 
Action: Mouse moved to (256, 373)
Screenshot: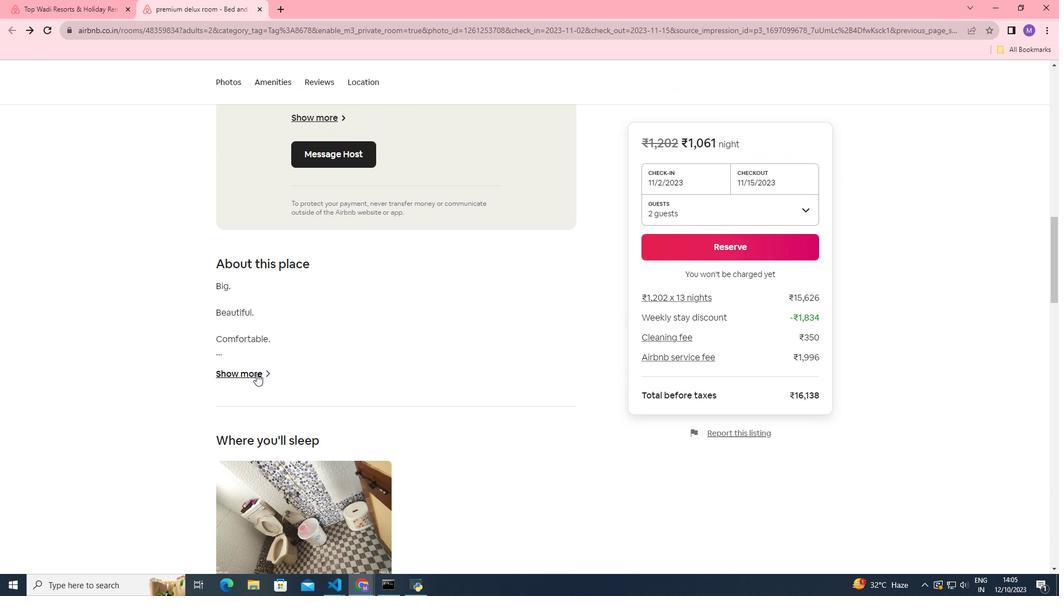
Action: Mouse pressed left at (256, 373)
Screenshot: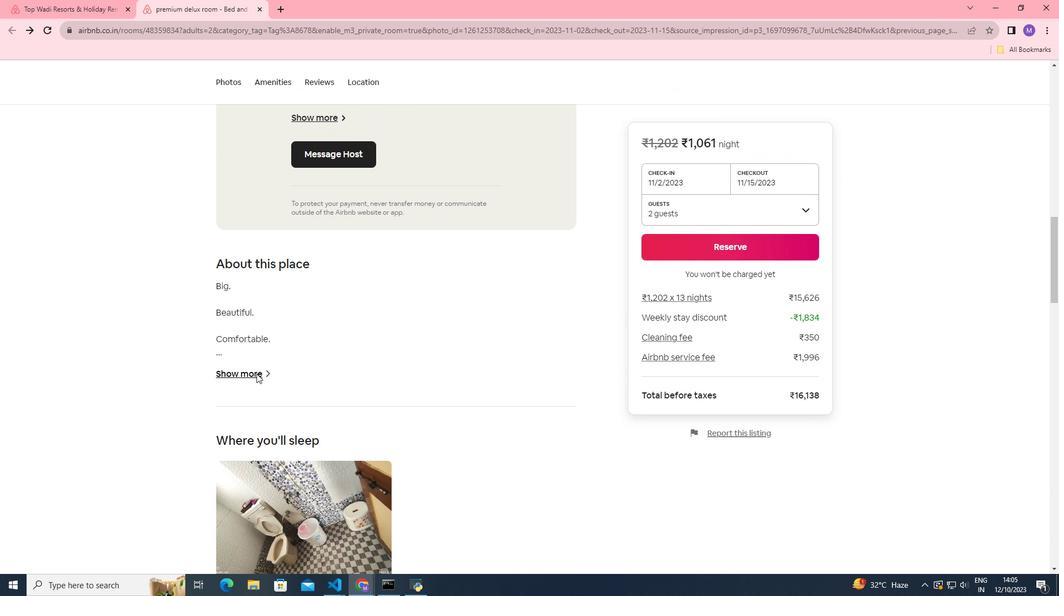 
Action: Mouse moved to (333, 110)
Screenshot: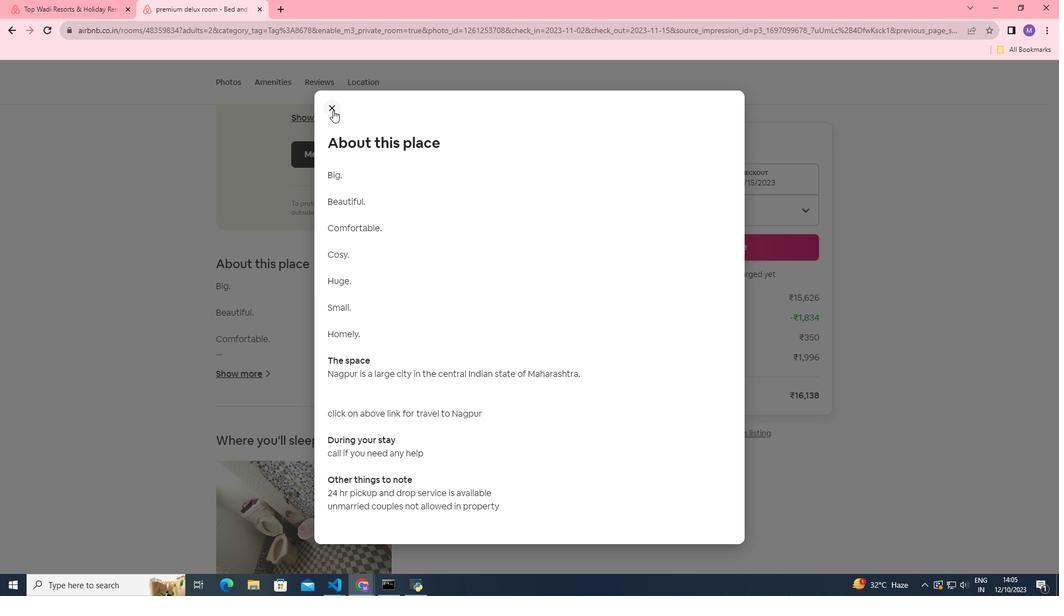 
Action: Mouse pressed left at (333, 110)
Screenshot: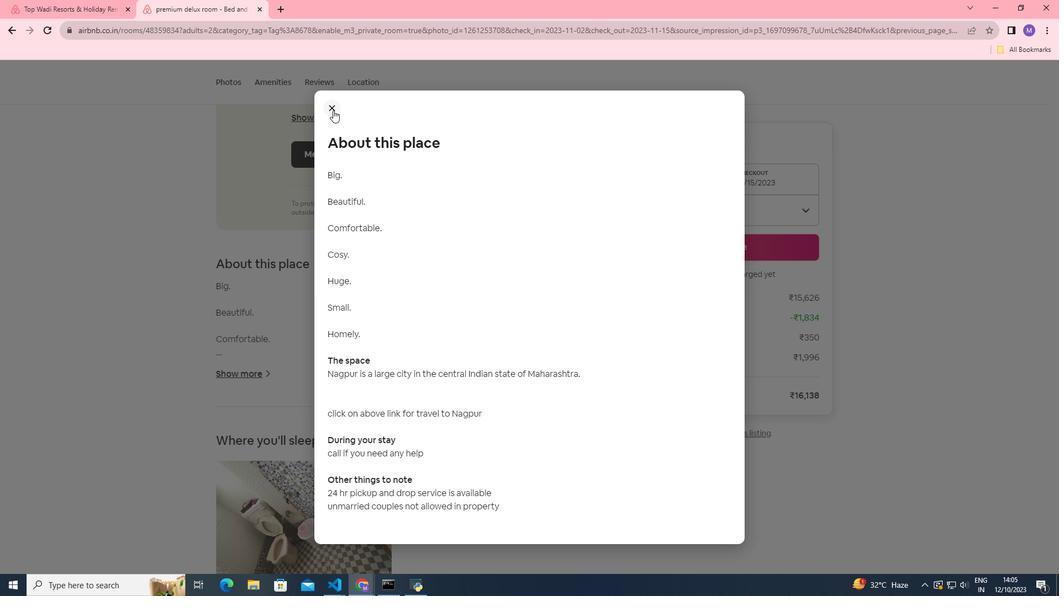 
Action: Mouse moved to (379, 418)
Screenshot: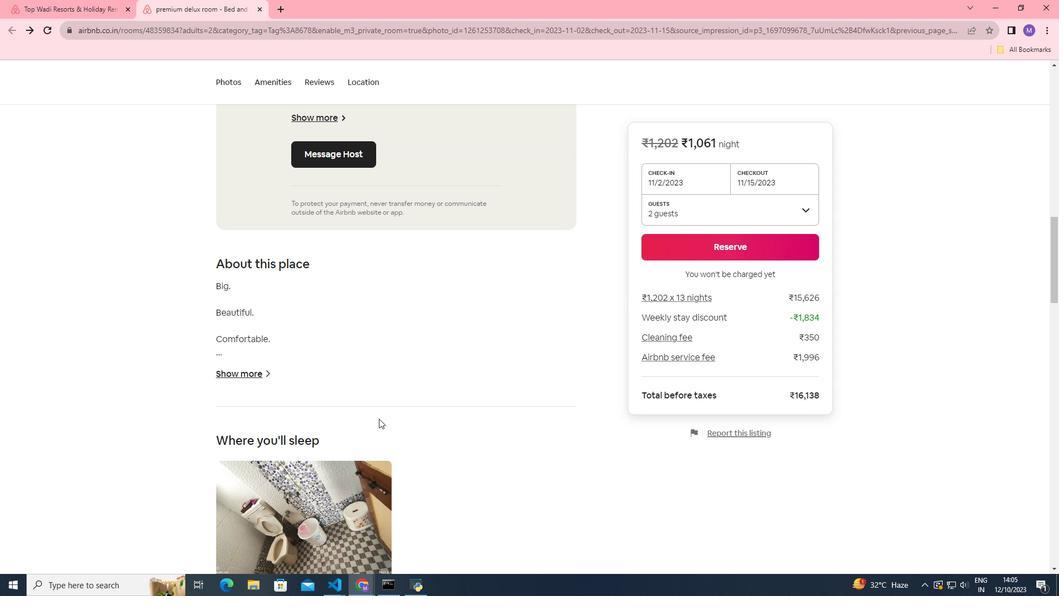 
Action: Mouse scrolled (379, 418) with delta (0, 0)
Screenshot: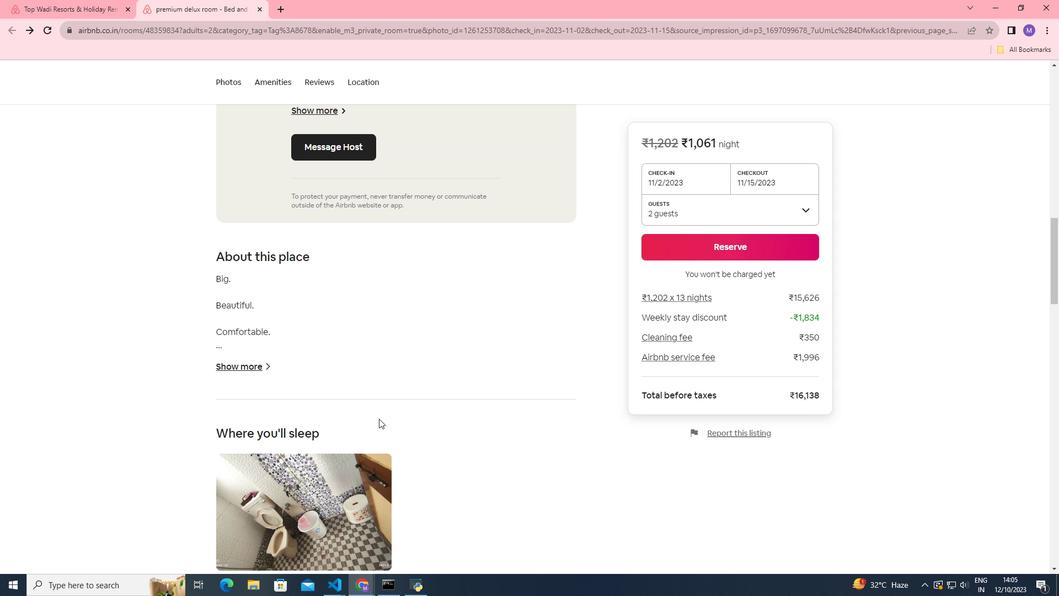 
Action: Mouse scrolled (379, 418) with delta (0, 0)
Screenshot: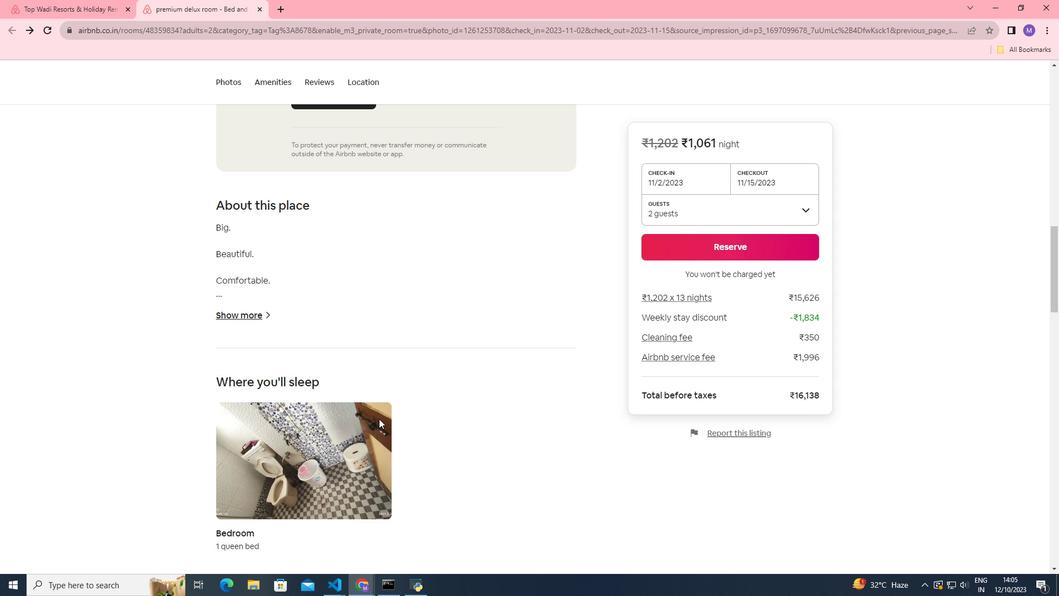 
Action: Mouse scrolled (379, 418) with delta (0, 0)
Screenshot: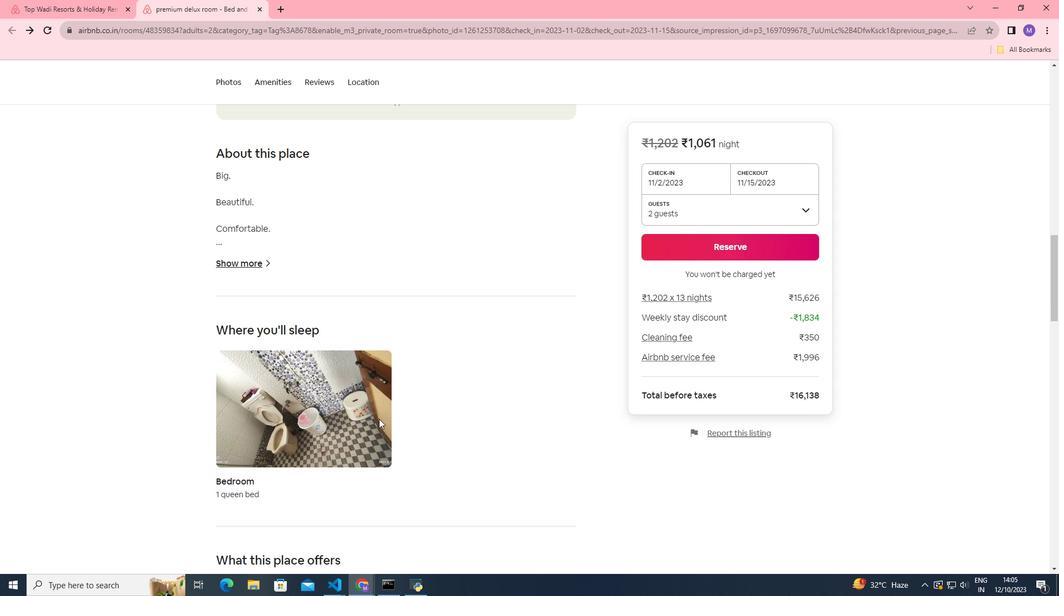 
Action: Mouse moved to (357, 395)
Screenshot: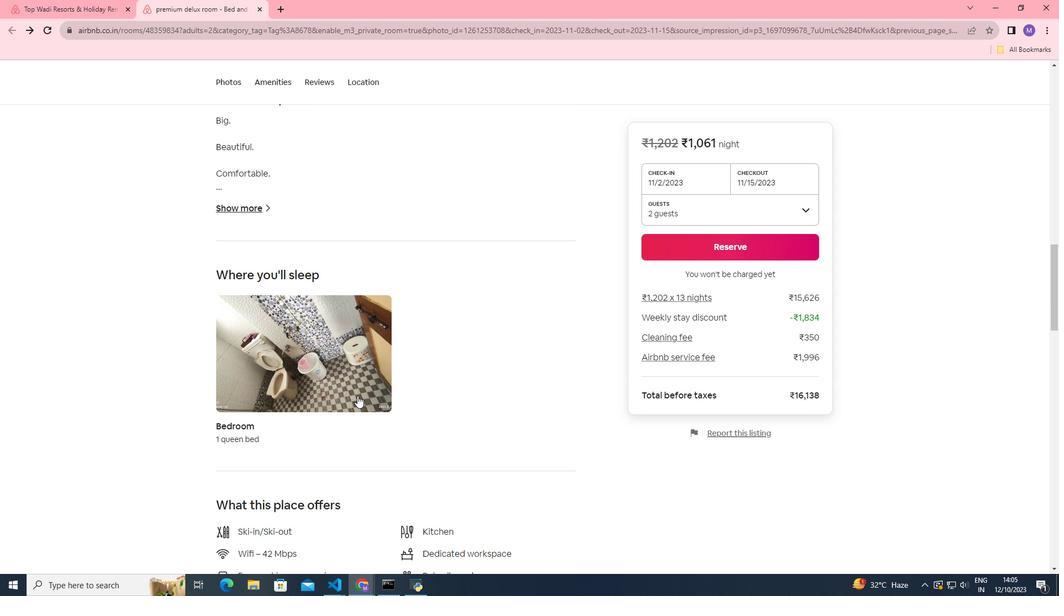 
Action: Mouse scrolled (357, 395) with delta (0, 0)
Screenshot: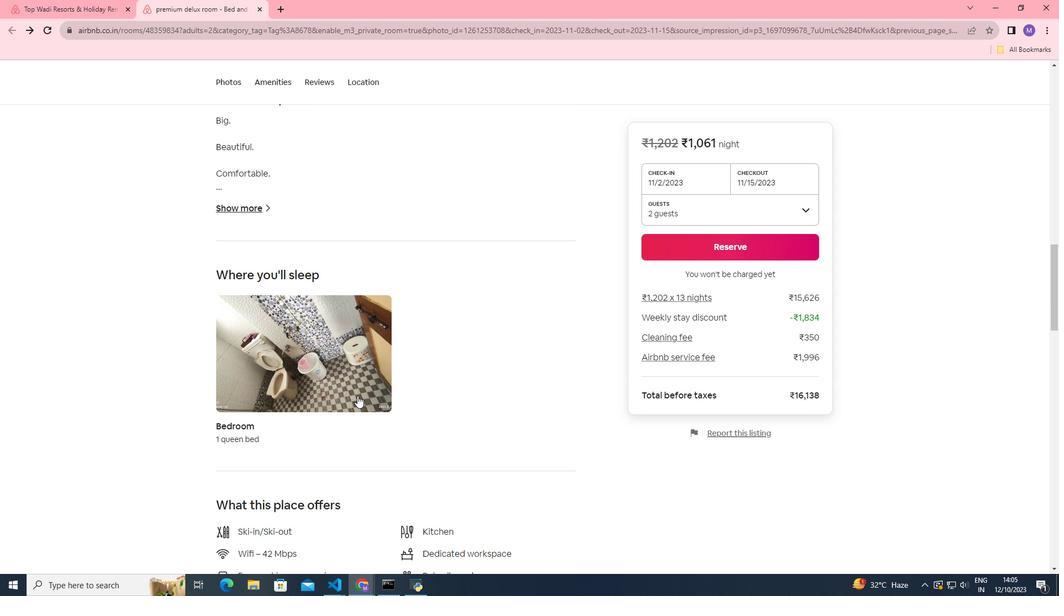 
Action: Mouse scrolled (357, 395) with delta (0, 0)
Screenshot: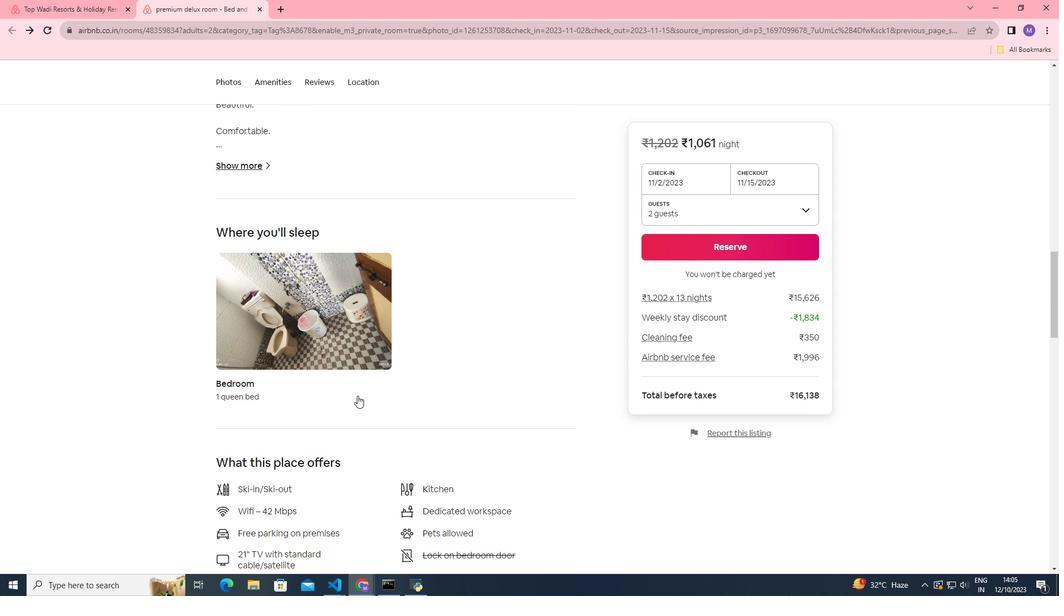 
Action: Mouse scrolled (357, 395) with delta (0, 0)
Screenshot: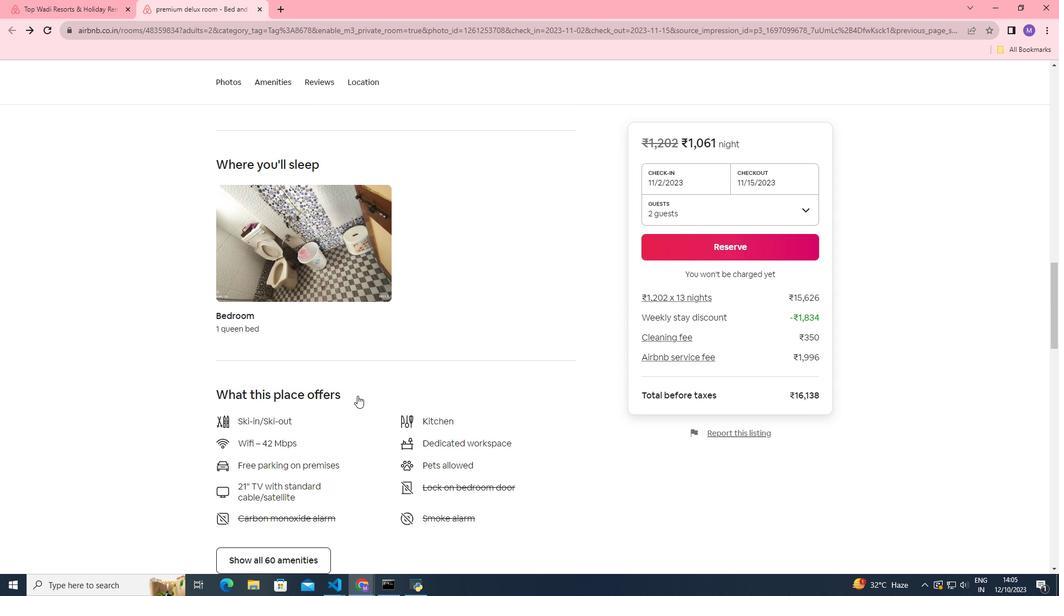 
Action: Mouse scrolled (357, 395) with delta (0, 0)
Screenshot: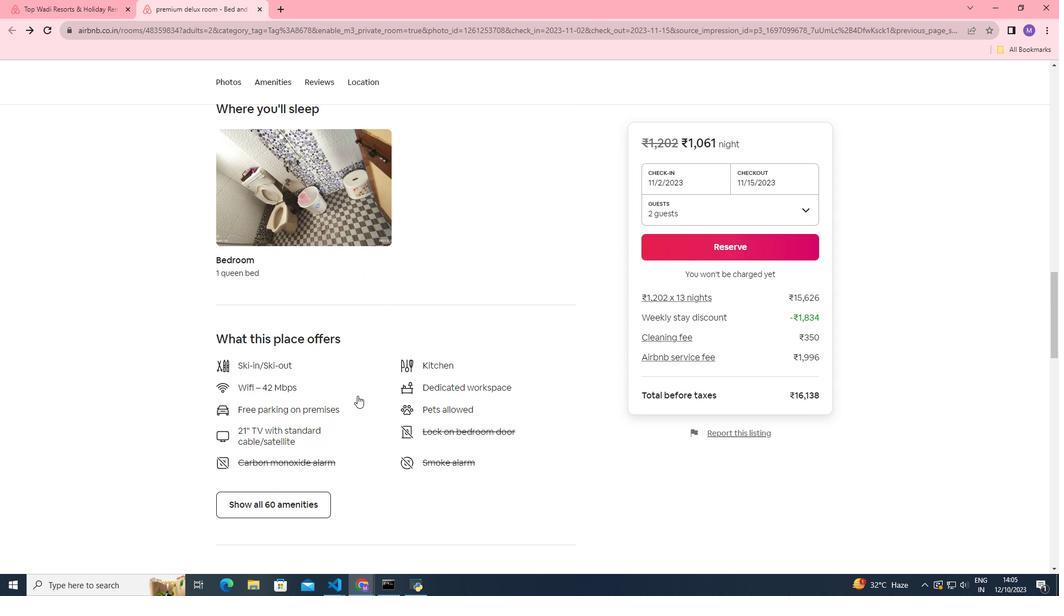 
Action: Mouse moved to (290, 448)
Screenshot: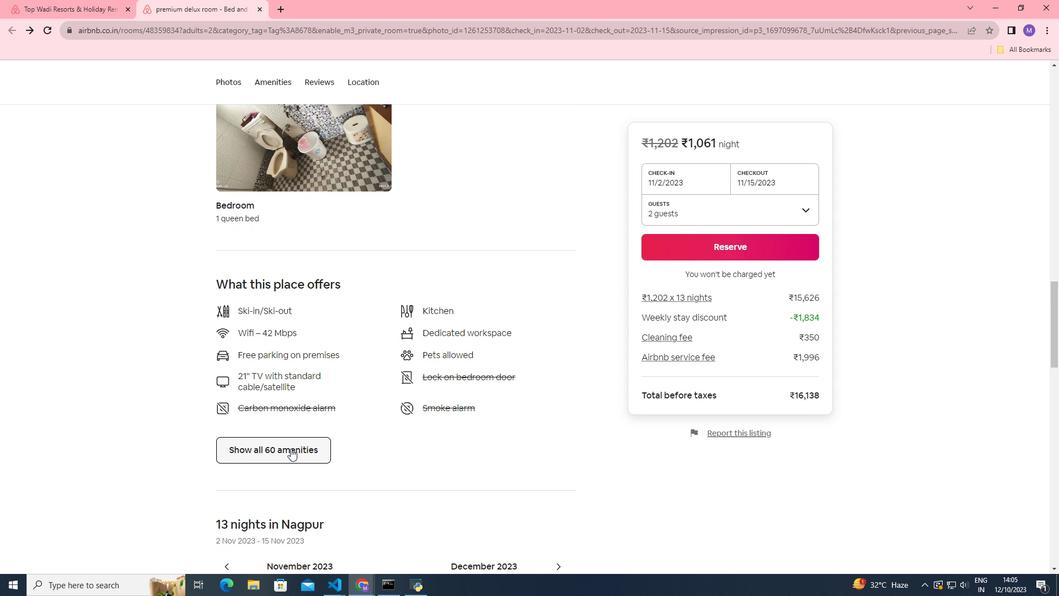 
Action: Mouse pressed left at (290, 448)
Screenshot: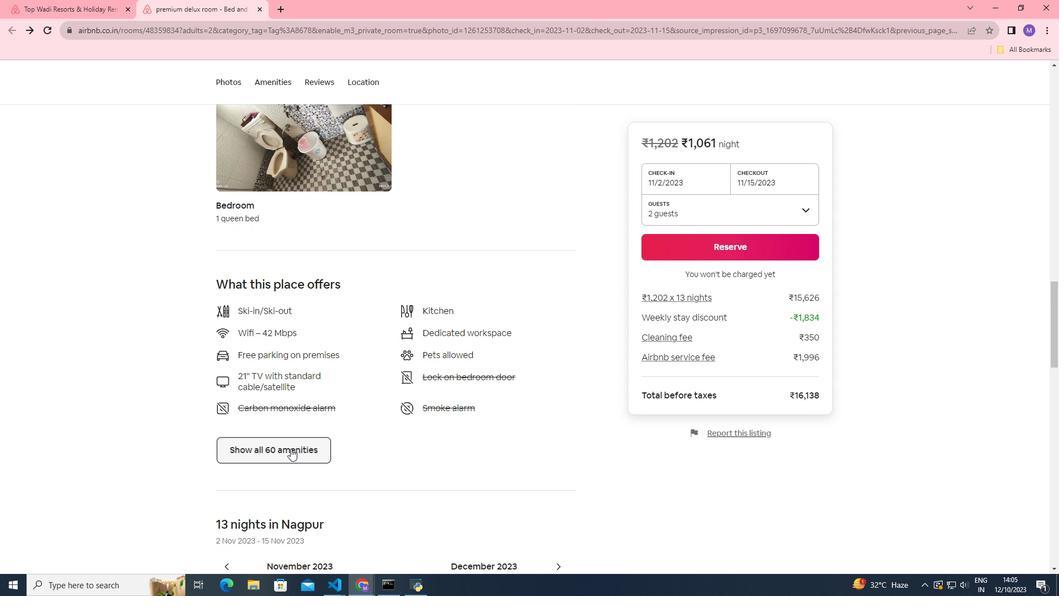 
Action: Mouse moved to (424, 259)
Screenshot: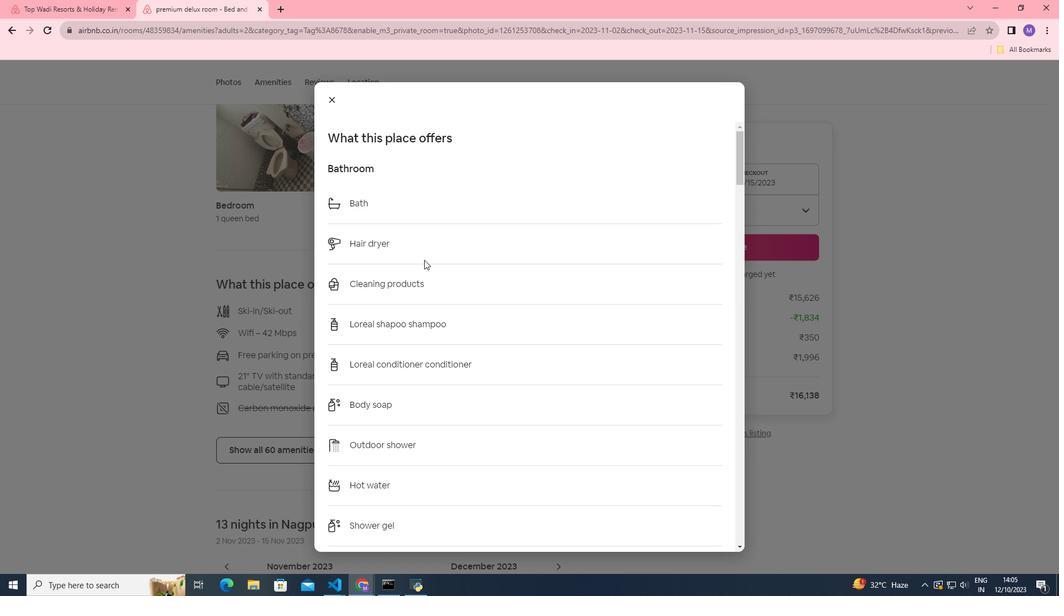 
Action: Mouse scrolled (424, 259) with delta (0, 0)
Screenshot: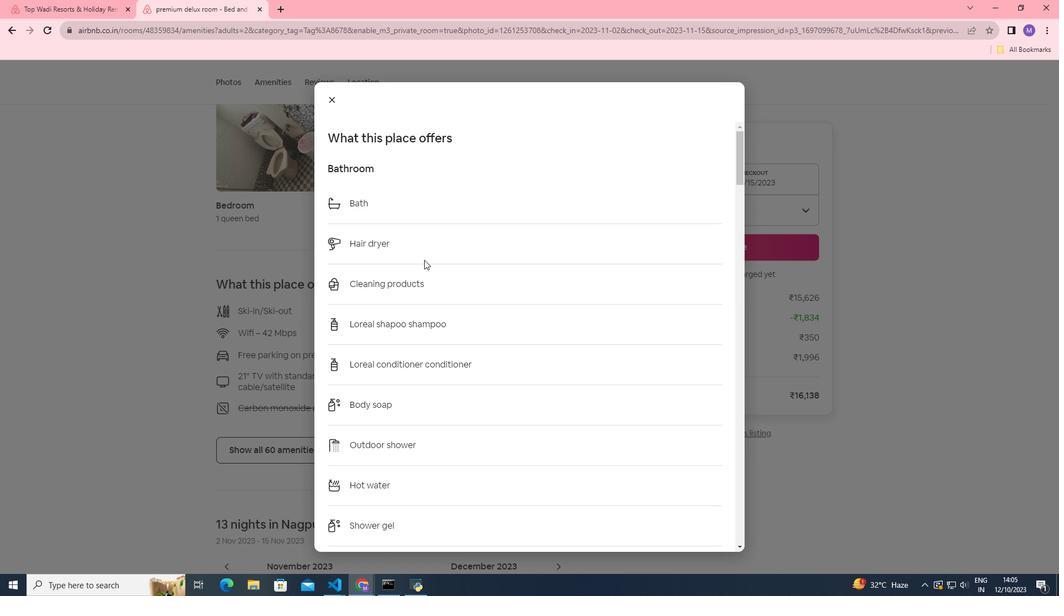 
Action: Mouse scrolled (424, 259) with delta (0, 0)
Screenshot: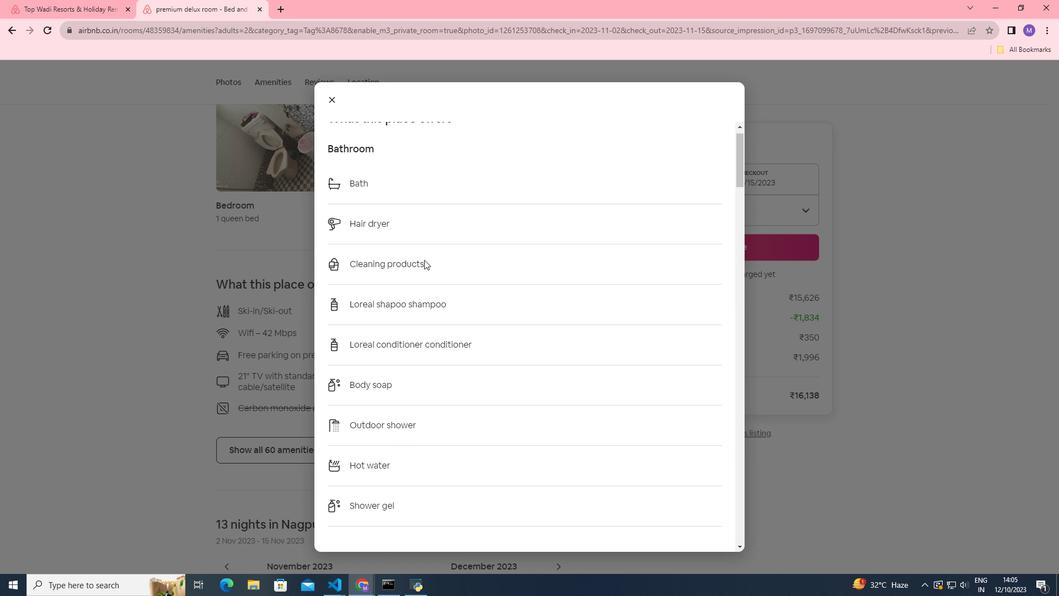 
Action: Mouse scrolled (424, 259) with delta (0, 0)
Screenshot: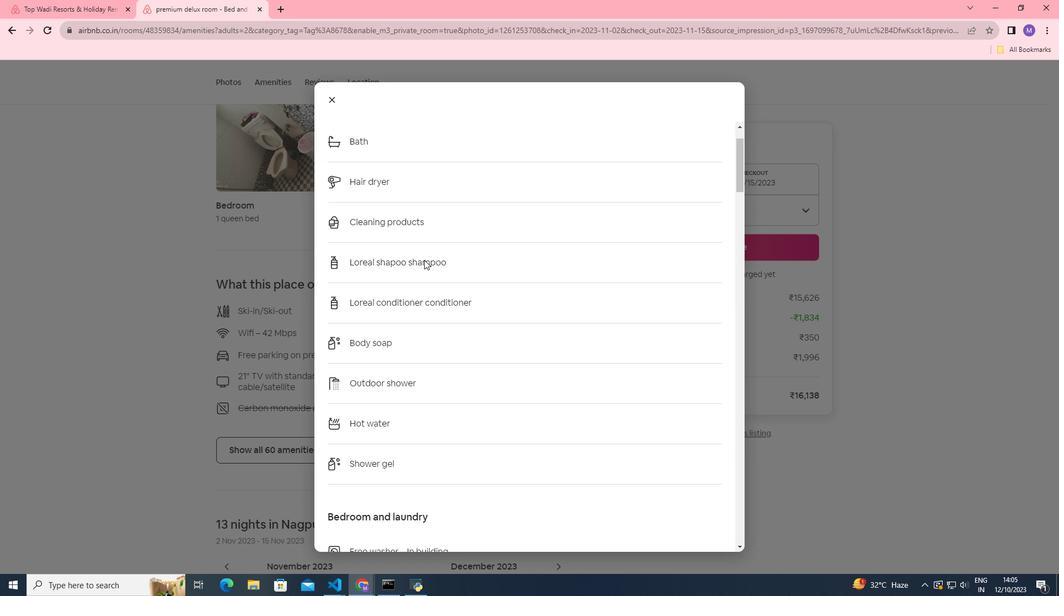 
Action: Mouse scrolled (424, 259) with delta (0, 0)
Screenshot: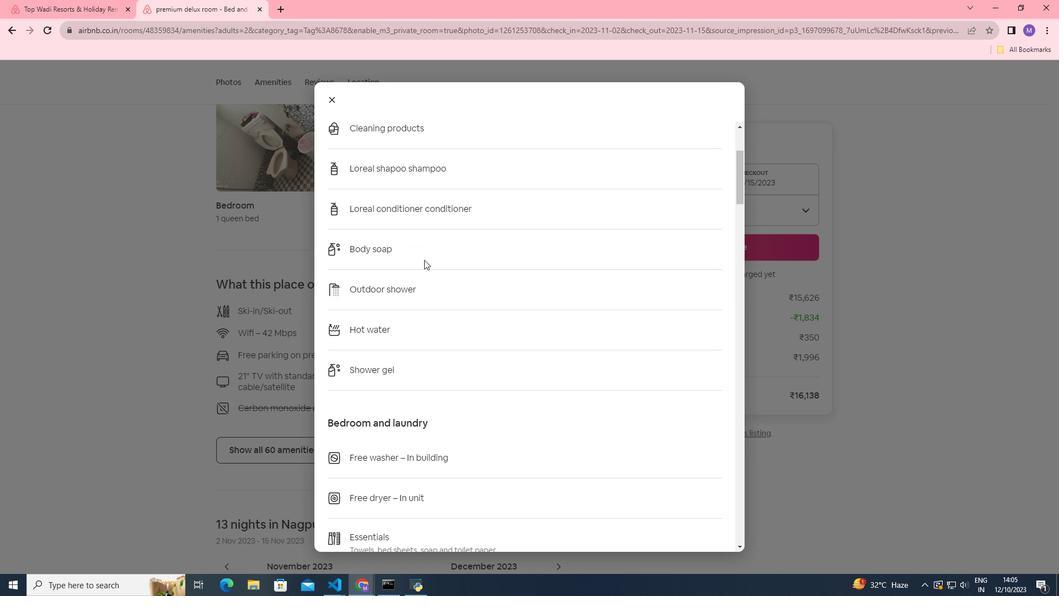 
Action: Mouse scrolled (424, 259) with delta (0, 0)
Screenshot: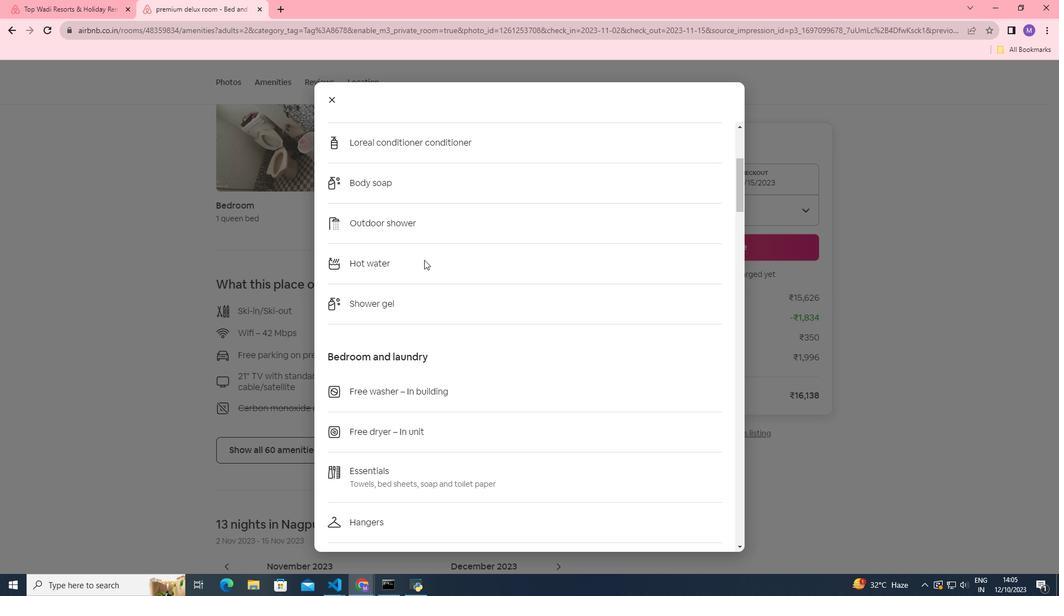 
Action: Mouse scrolled (424, 259) with delta (0, 0)
Screenshot: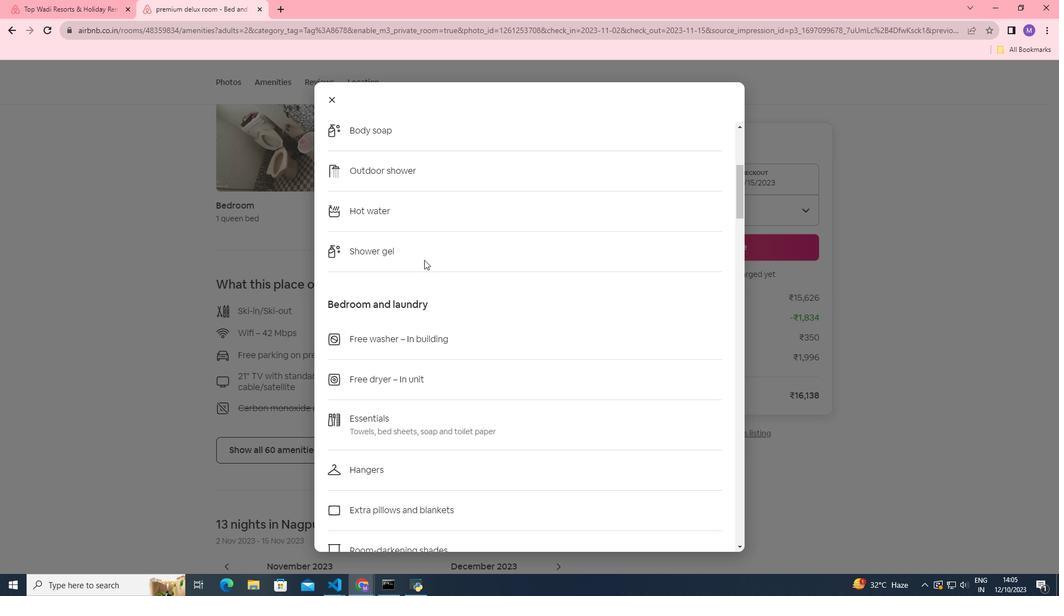 
Action: Mouse scrolled (424, 259) with delta (0, 0)
Screenshot: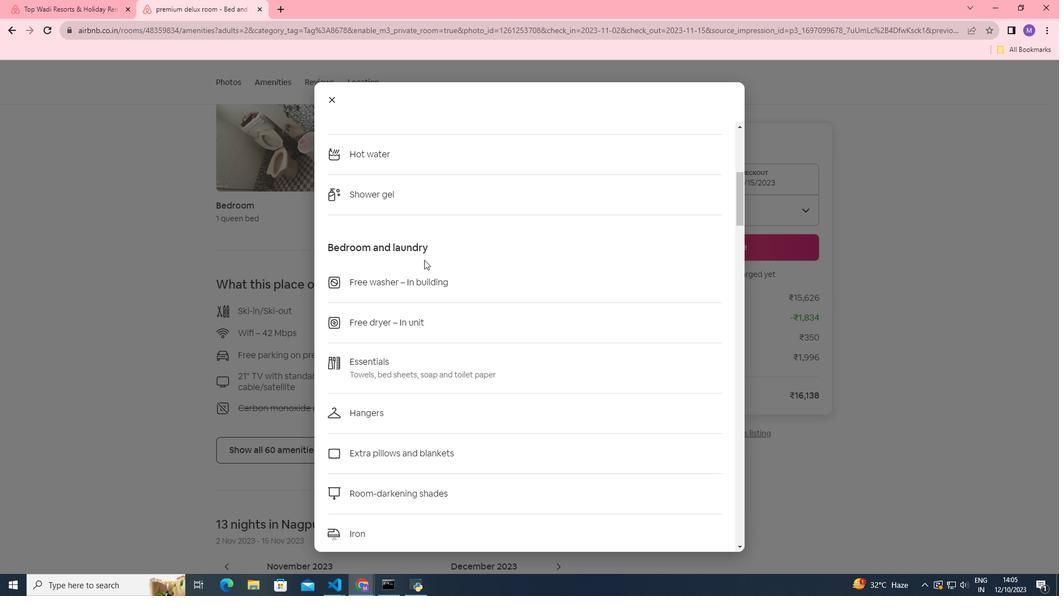 
Action: Mouse scrolled (424, 259) with delta (0, 0)
Screenshot: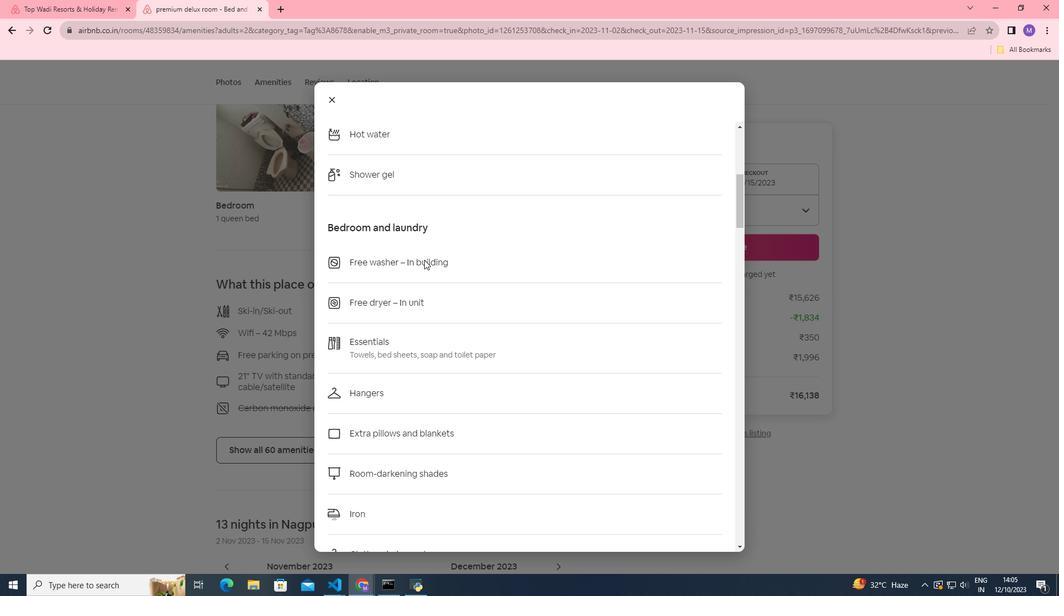 
Action: Mouse scrolled (424, 259) with delta (0, 0)
Screenshot: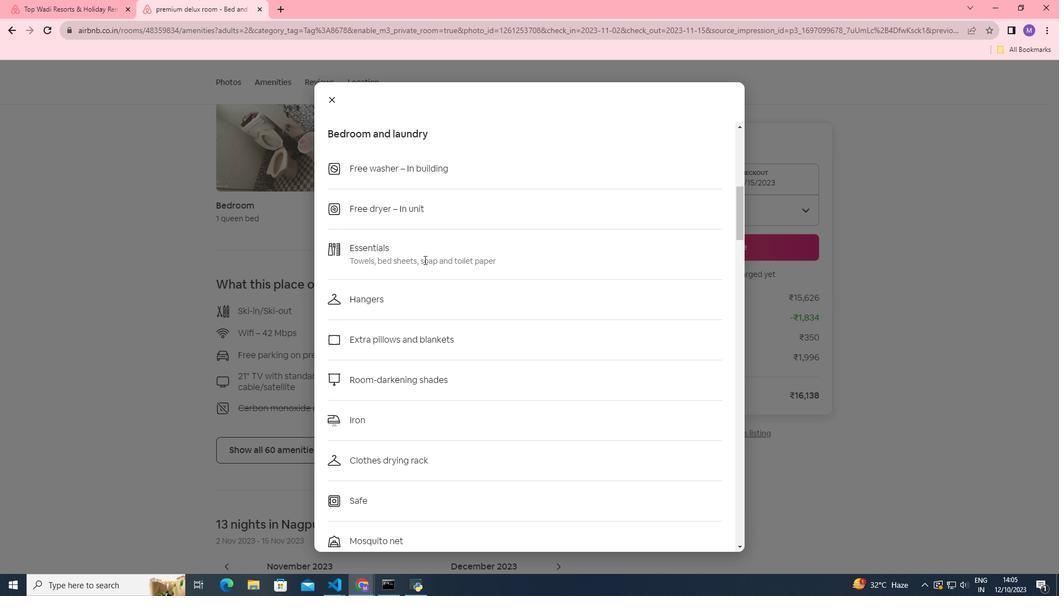 
Action: Mouse scrolled (424, 259) with delta (0, 0)
Screenshot: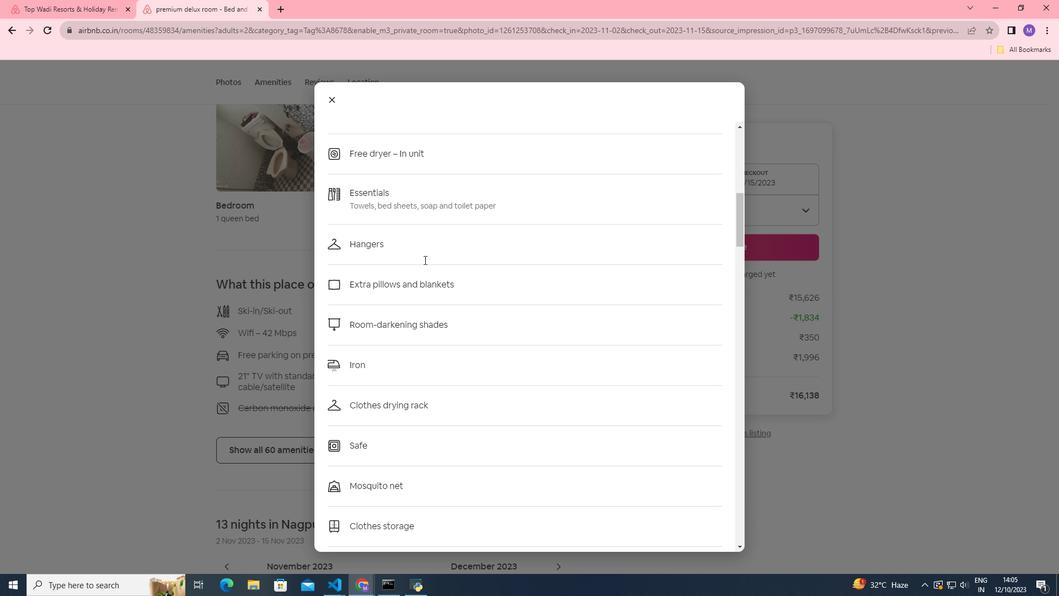 
Action: Mouse scrolled (424, 259) with delta (0, 0)
Screenshot: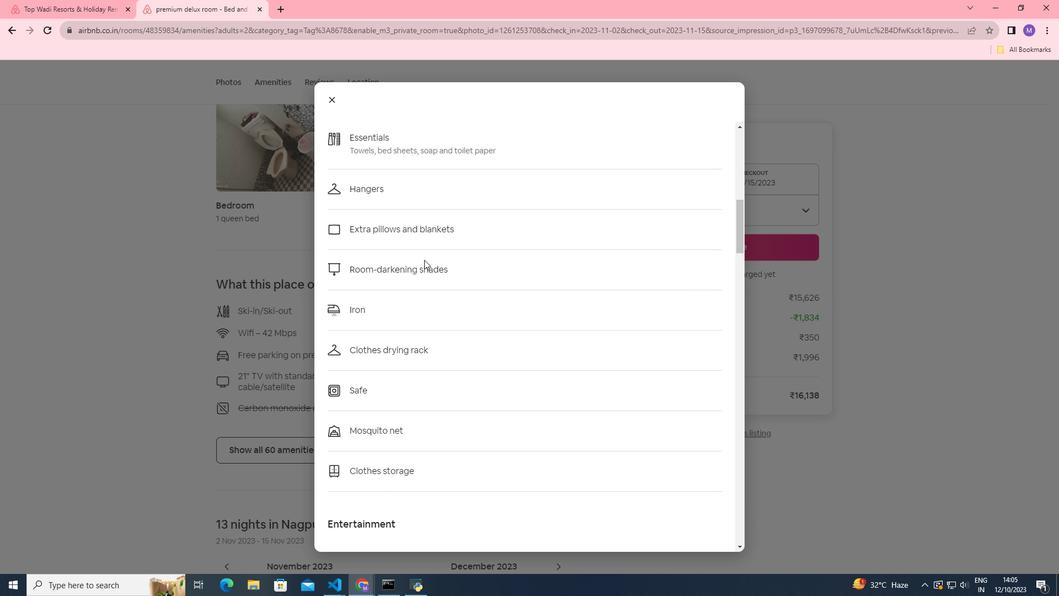 
Action: Mouse scrolled (424, 259) with delta (0, 0)
Screenshot: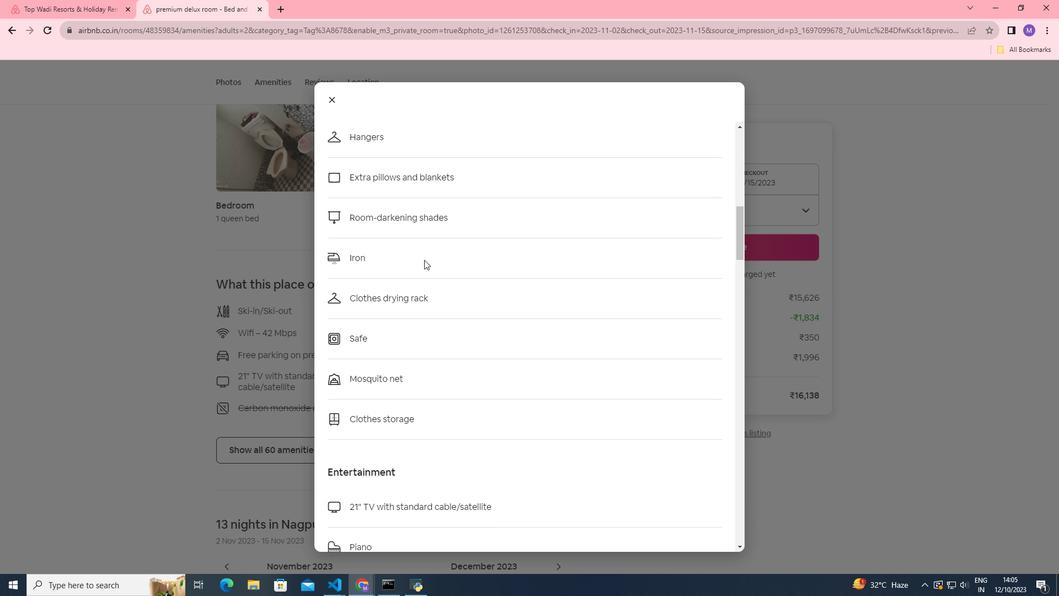 
Action: Mouse scrolled (424, 259) with delta (0, 0)
Screenshot: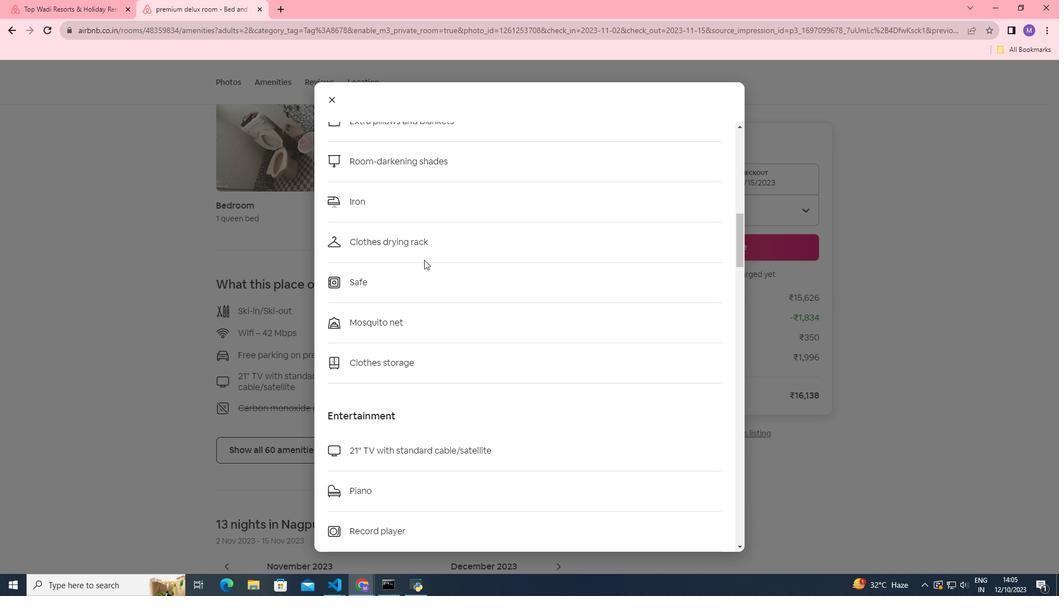 
Action: Mouse scrolled (424, 259) with delta (0, 0)
Screenshot: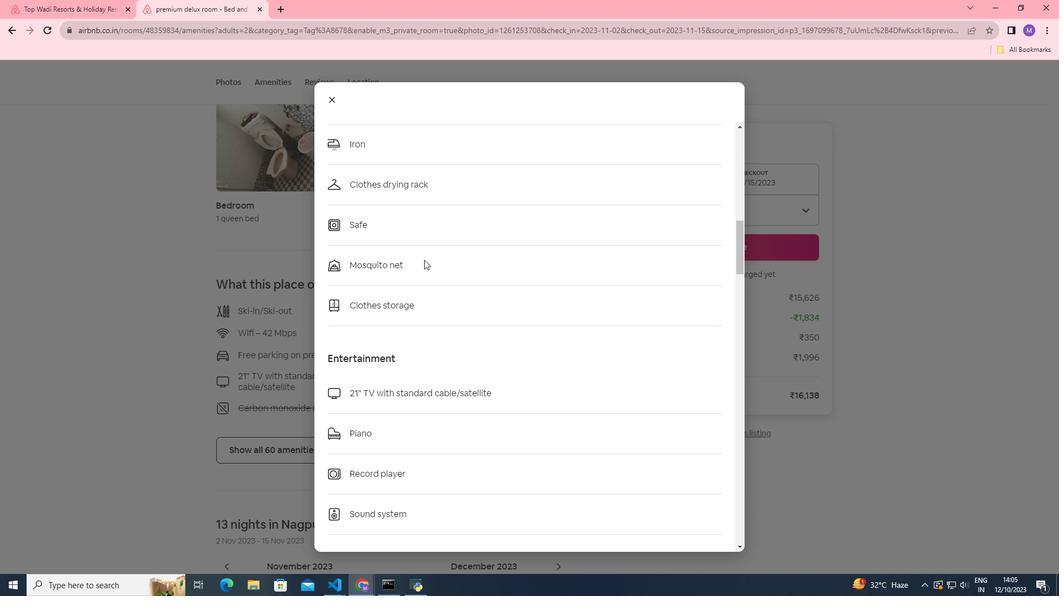 
Action: Mouse scrolled (424, 259) with delta (0, 0)
Screenshot: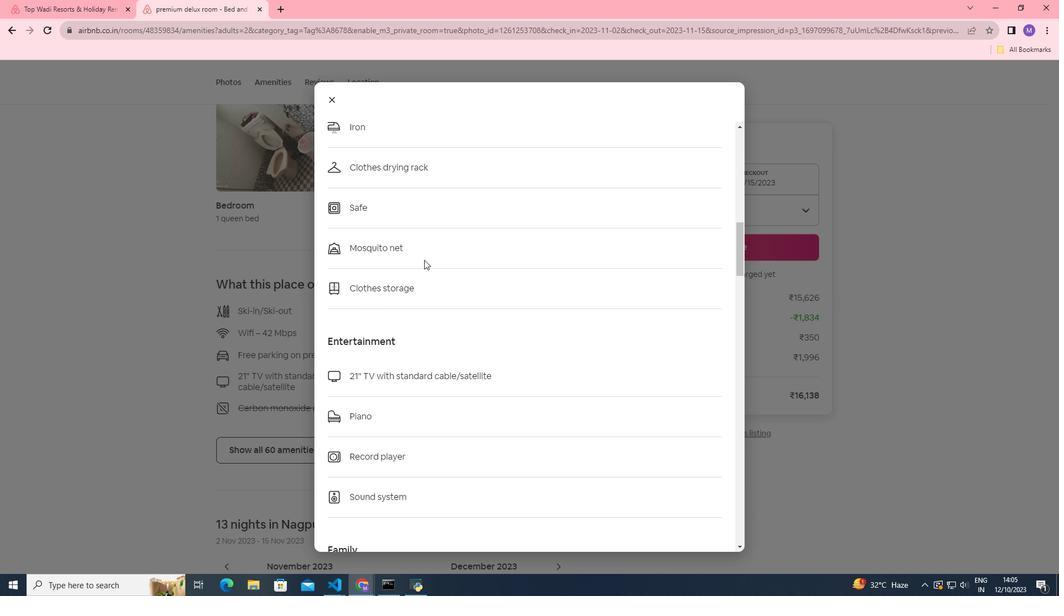 
Action: Mouse scrolled (424, 259) with delta (0, 0)
Screenshot: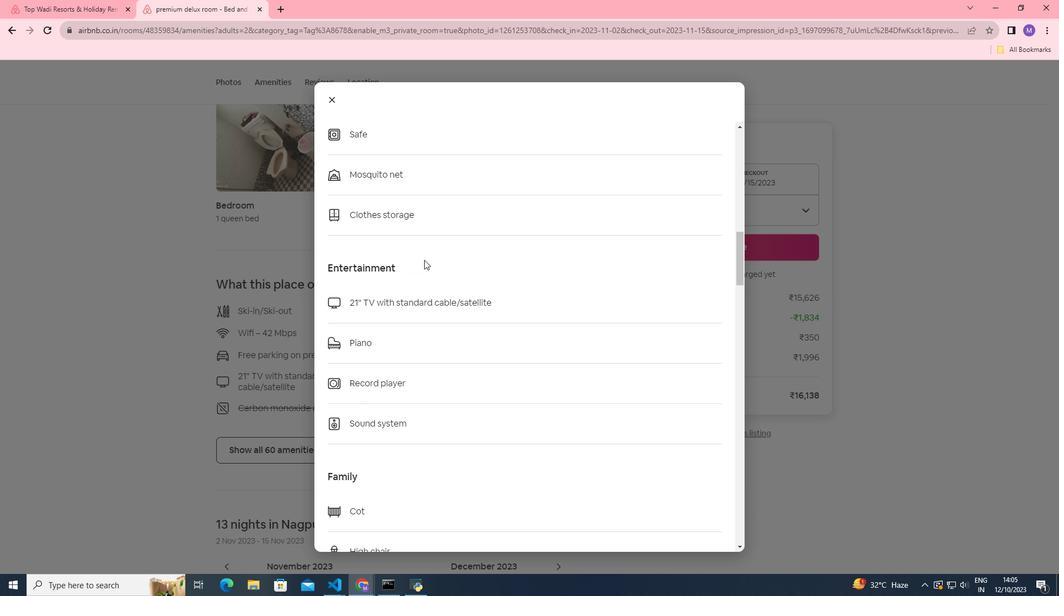 
Action: Mouse scrolled (424, 259) with delta (0, 0)
Screenshot: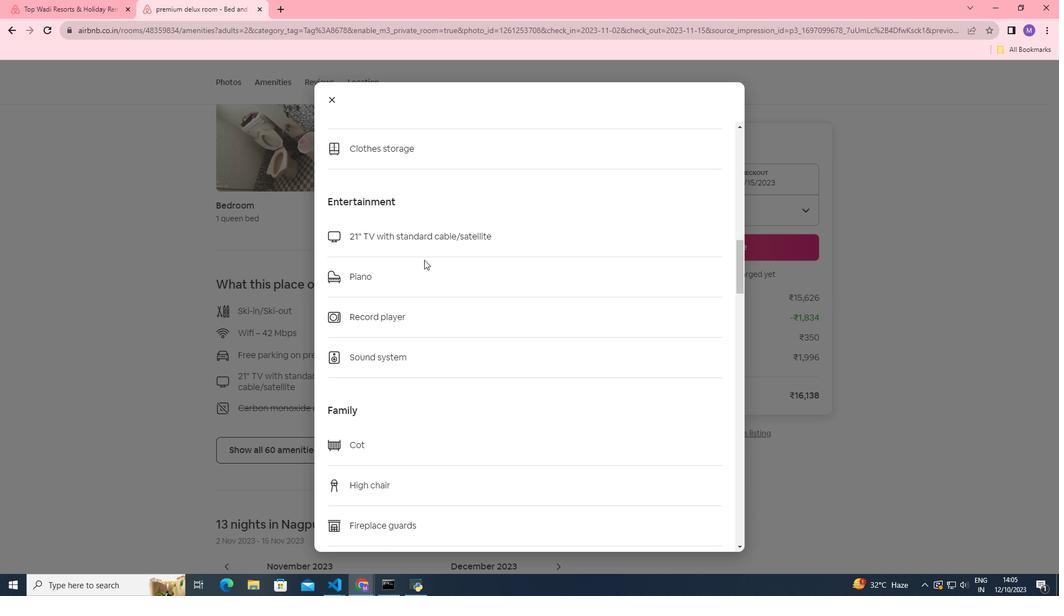 
Action: Mouse scrolled (424, 259) with delta (0, 0)
Screenshot: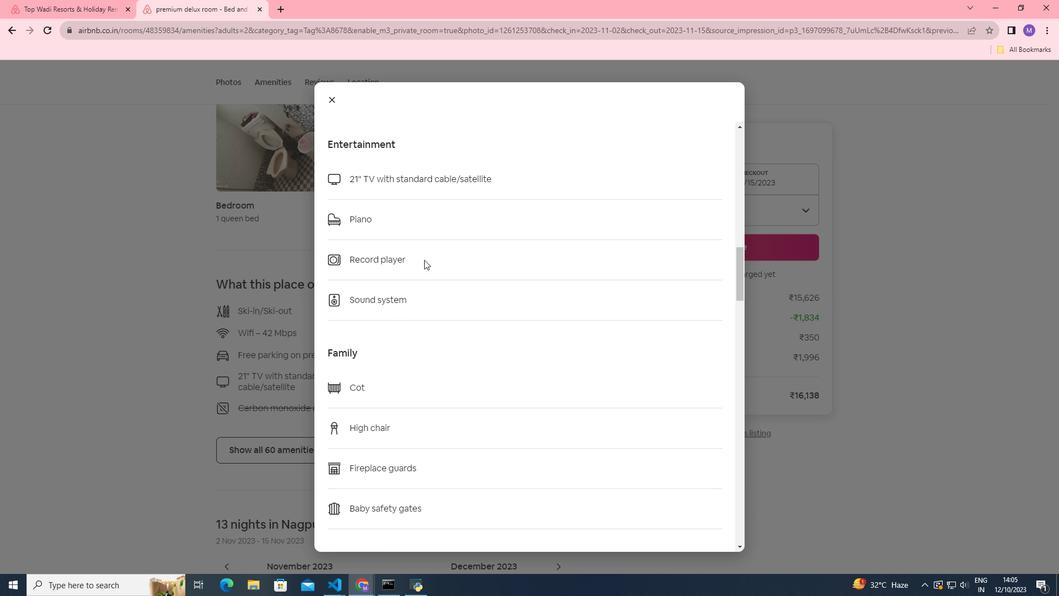 
Action: Mouse scrolled (424, 259) with delta (0, 0)
Screenshot: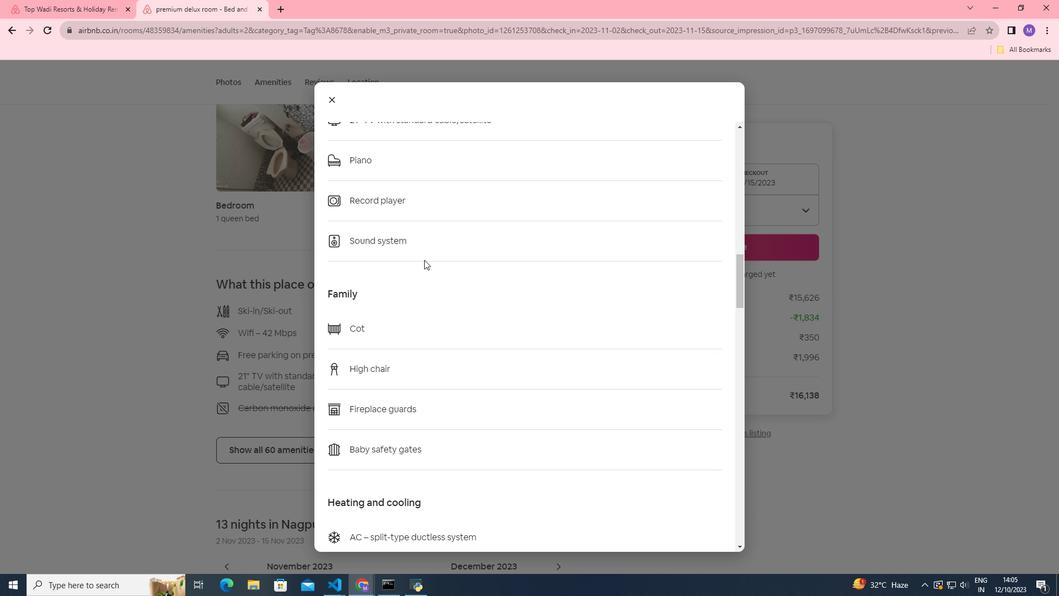
Action: Mouse scrolled (424, 259) with delta (0, 0)
Screenshot: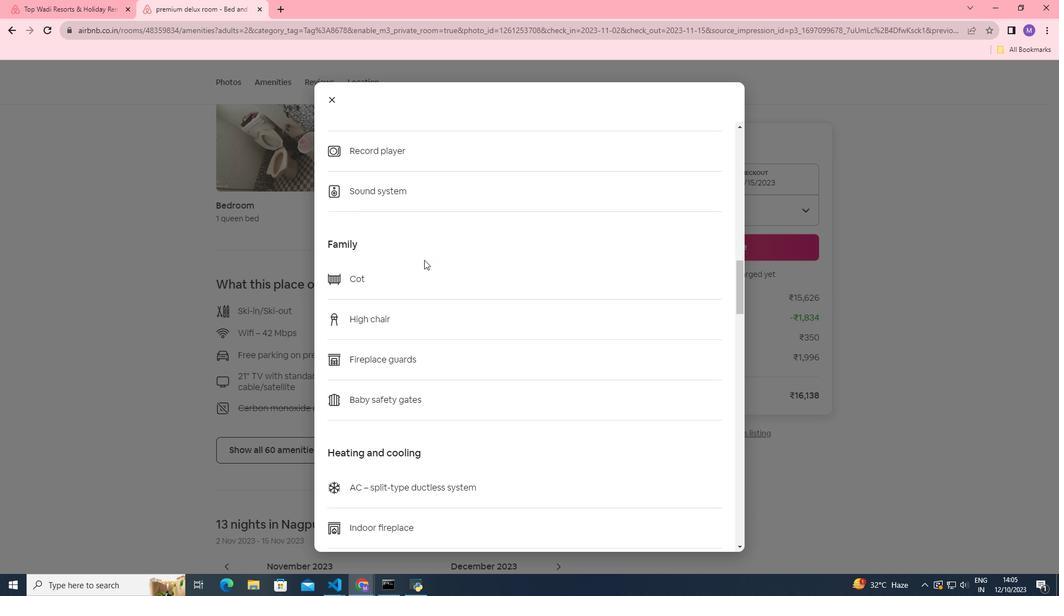 
Action: Mouse scrolled (424, 259) with delta (0, 0)
Screenshot: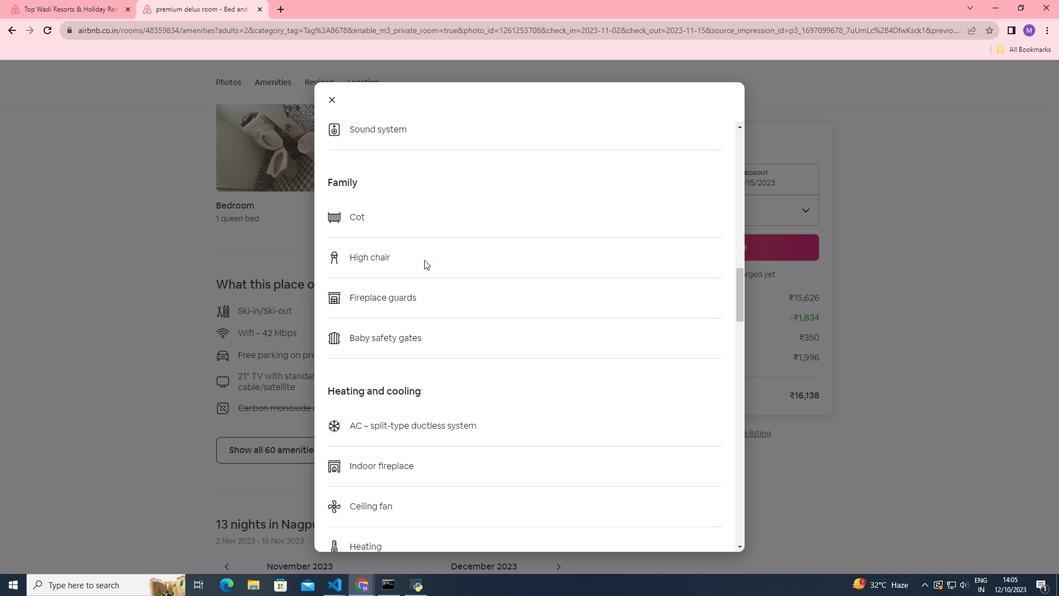 
Action: Mouse scrolled (424, 259) with delta (0, 0)
Screenshot: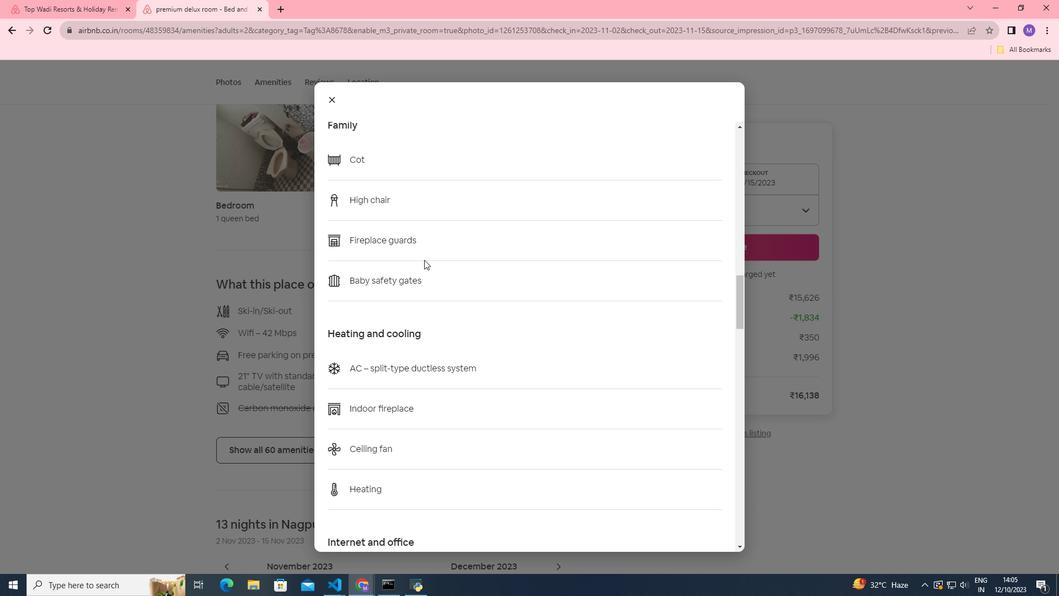 
Action: Mouse scrolled (424, 259) with delta (0, 0)
Screenshot: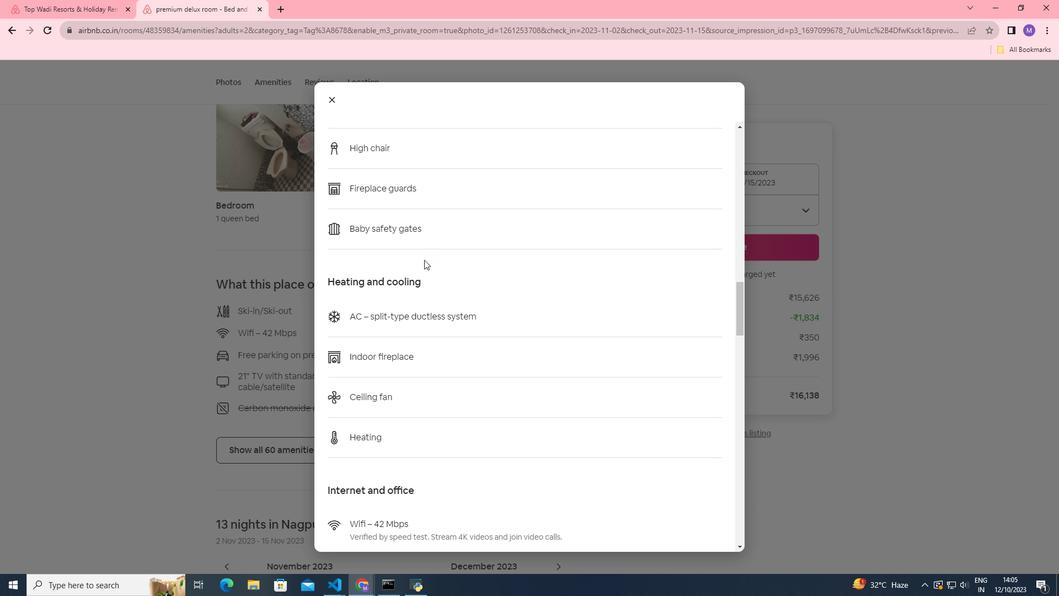 
Action: Mouse scrolled (424, 259) with delta (0, 0)
Screenshot: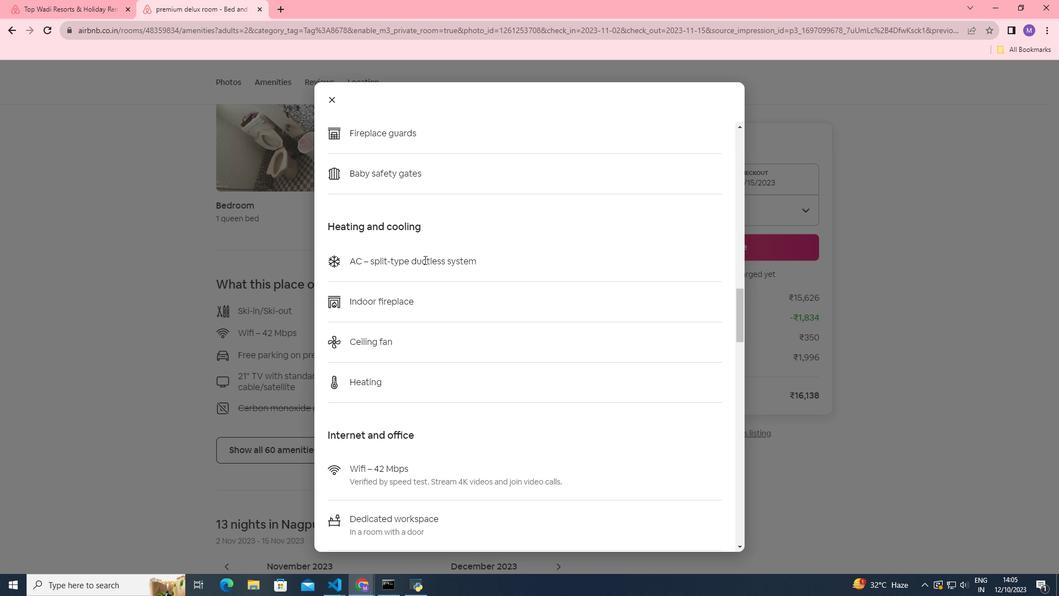 
Action: Mouse scrolled (424, 259) with delta (0, 0)
Screenshot: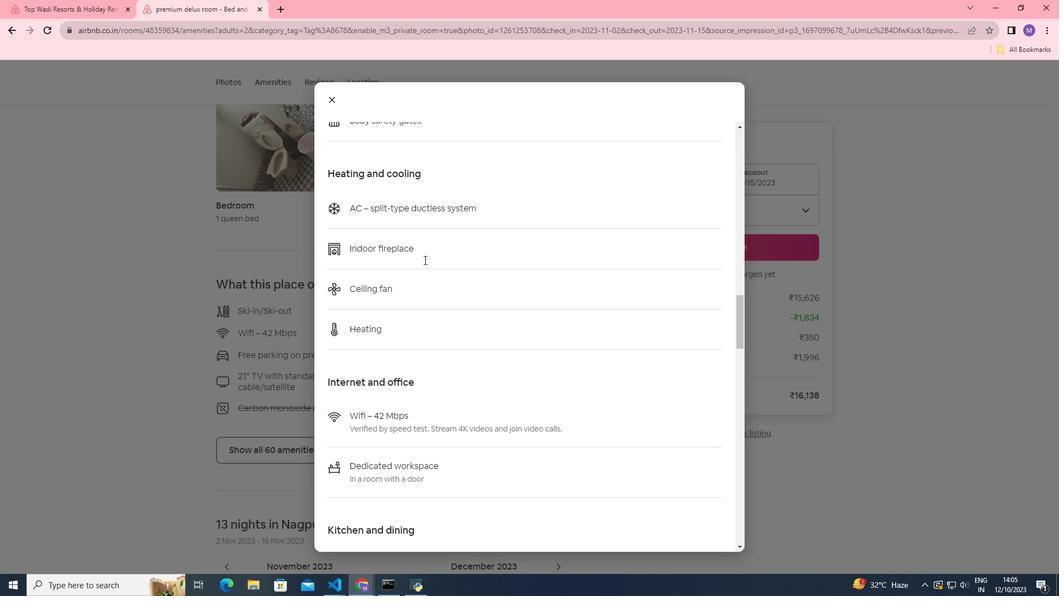 
Action: Mouse scrolled (424, 259) with delta (0, 0)
Screenshot: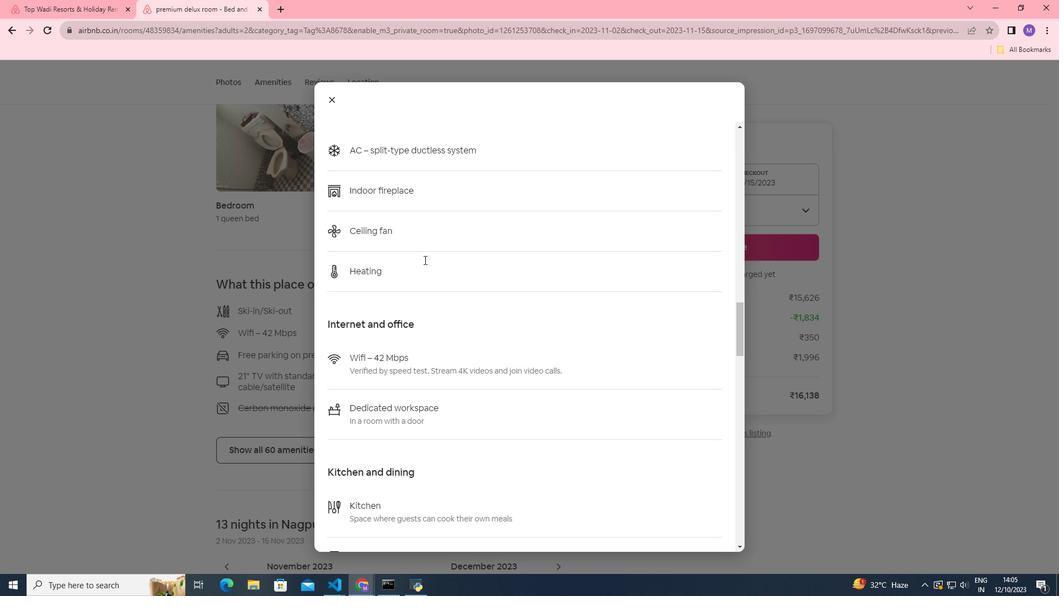 
Action: Mouse scrolled (424, 259) with delta (0, 0)
Screenshot: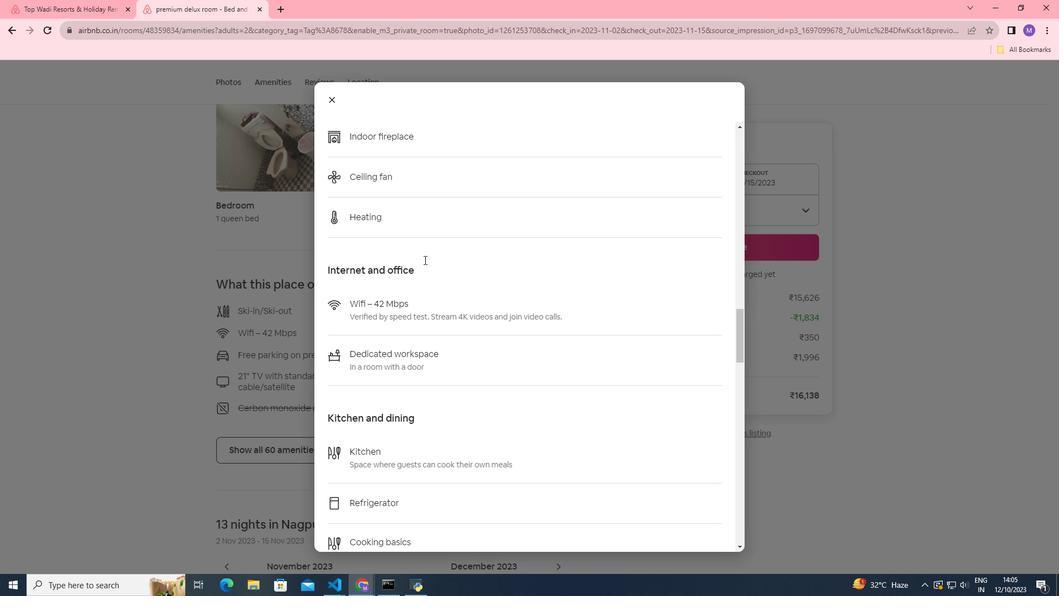 
Action: Mouse scrolled (424, 259) with delta (0, 0)
Screenshot: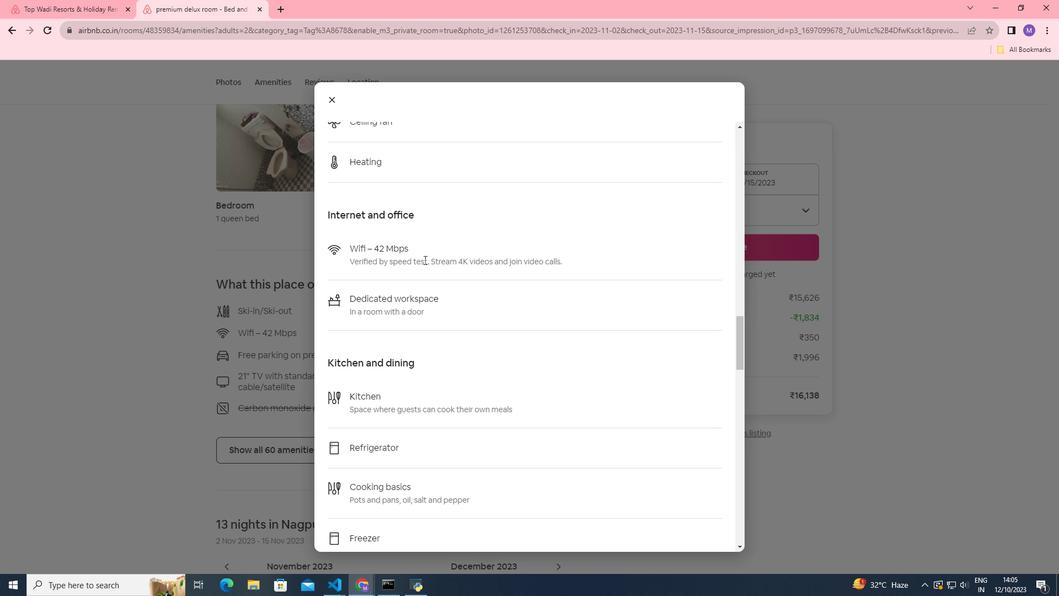 
Action: Mouse scrolled (424, 259) with delta (0, 0)
Screenshot: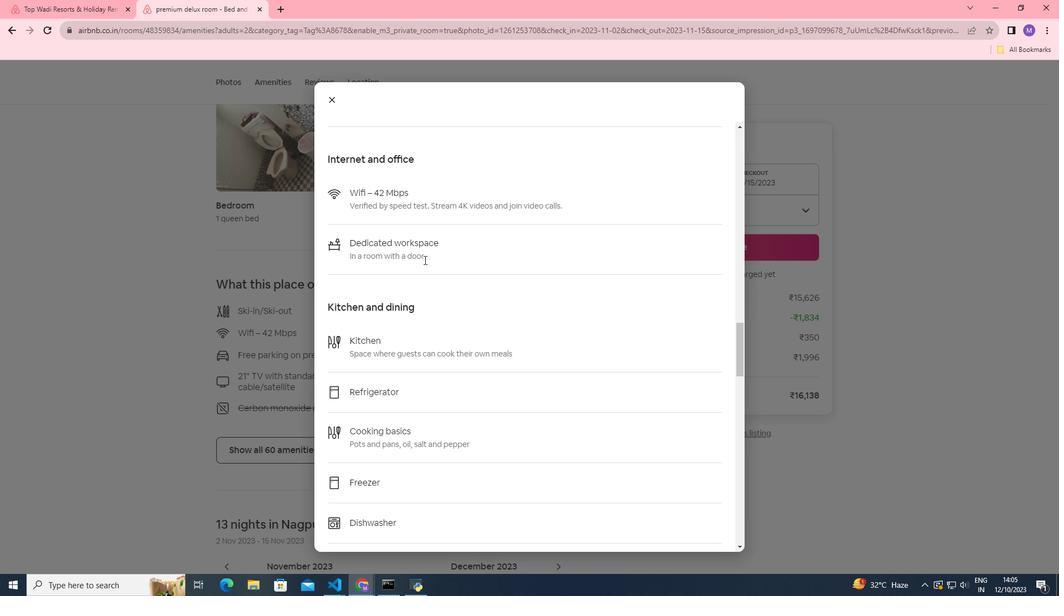 
Action: Mouse scrolled (424, 259) with delta (0, 0)
Screenshot: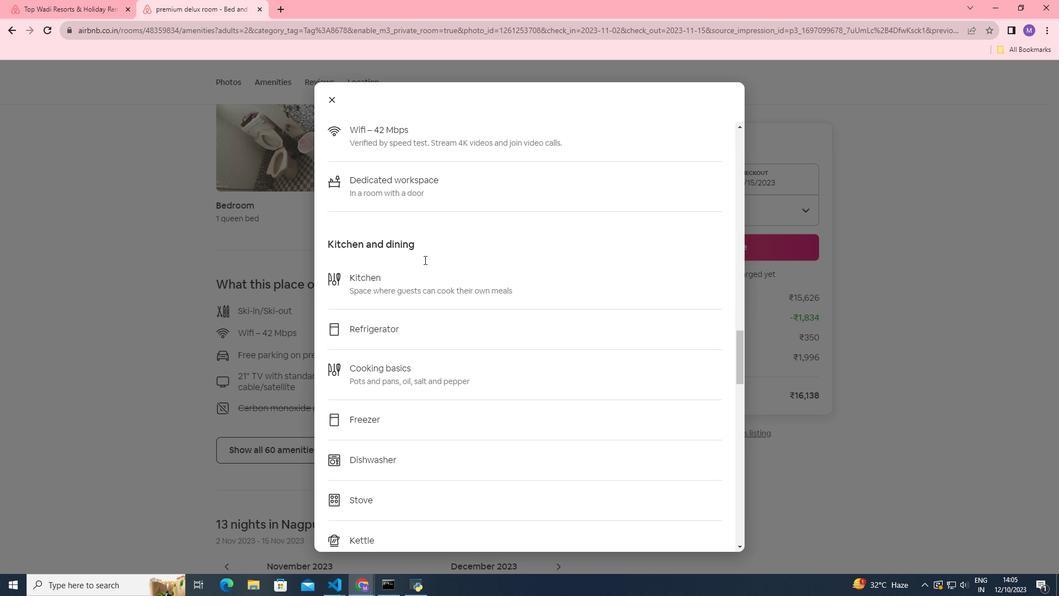 
Action: Mouse scrolled (424, 259) with delta (0, 0)
Screenshot: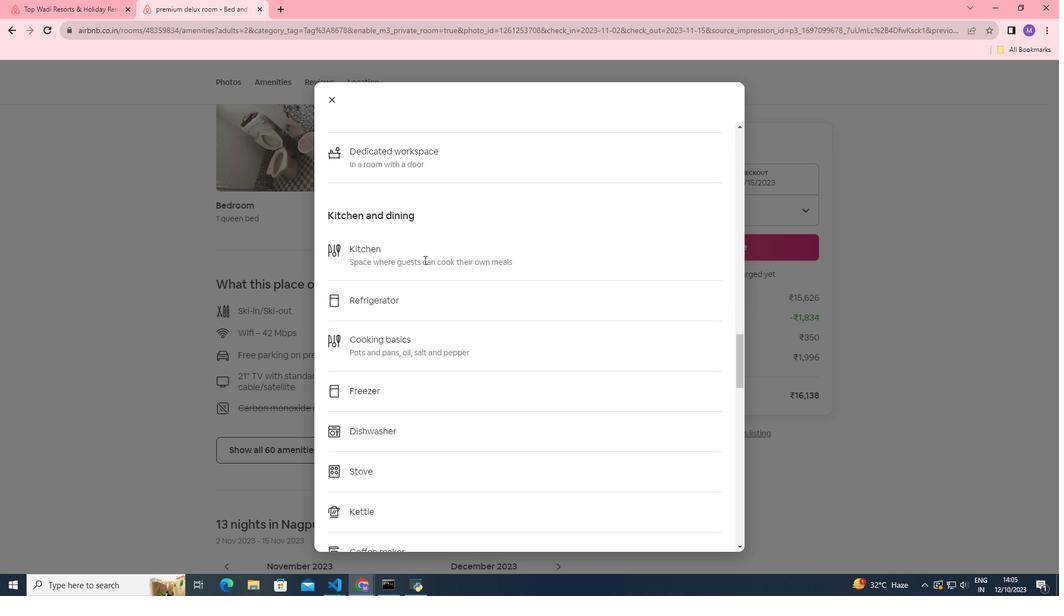 
Action: Mouse scrolled (424, 259) with delta (0, 0)
Screenshot: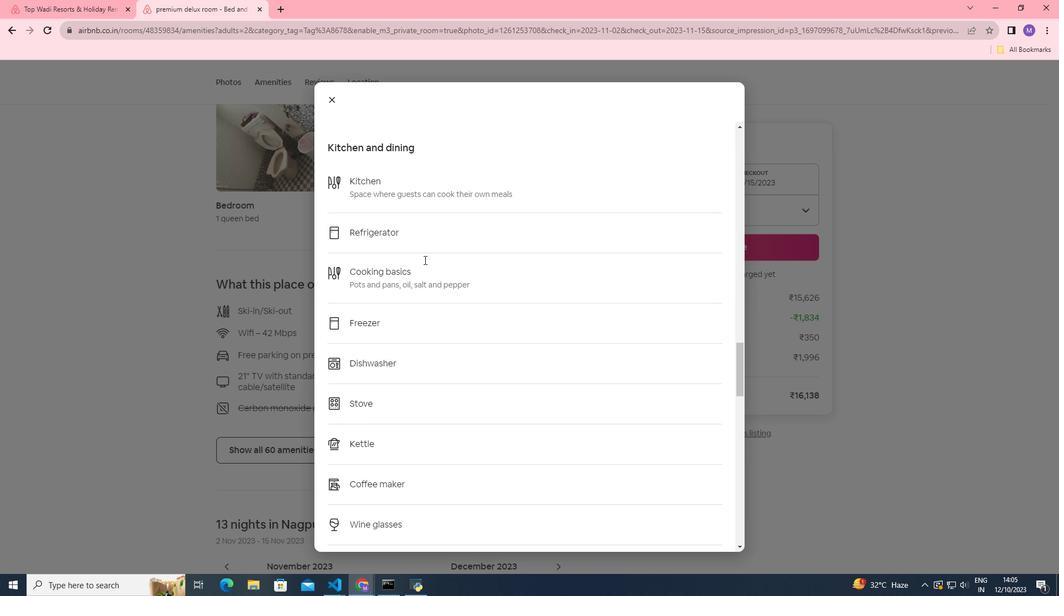 
Action: Mouse scrolled (424, 259) with delta (0, 0)
Screenshot: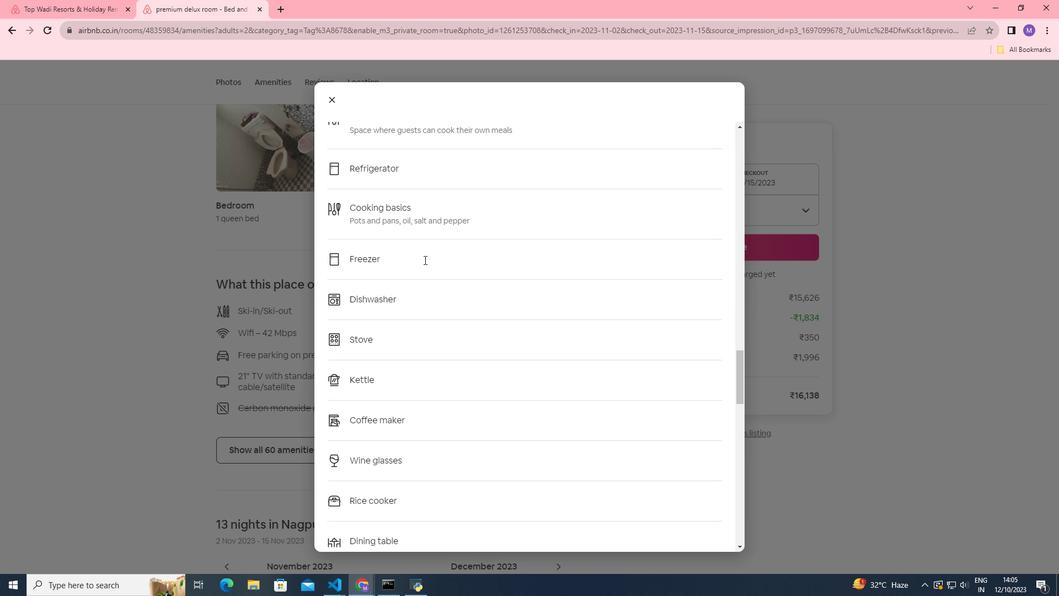 
Action: Mouse scrolled (424, 259) with delta (0, 0)
Screenshot: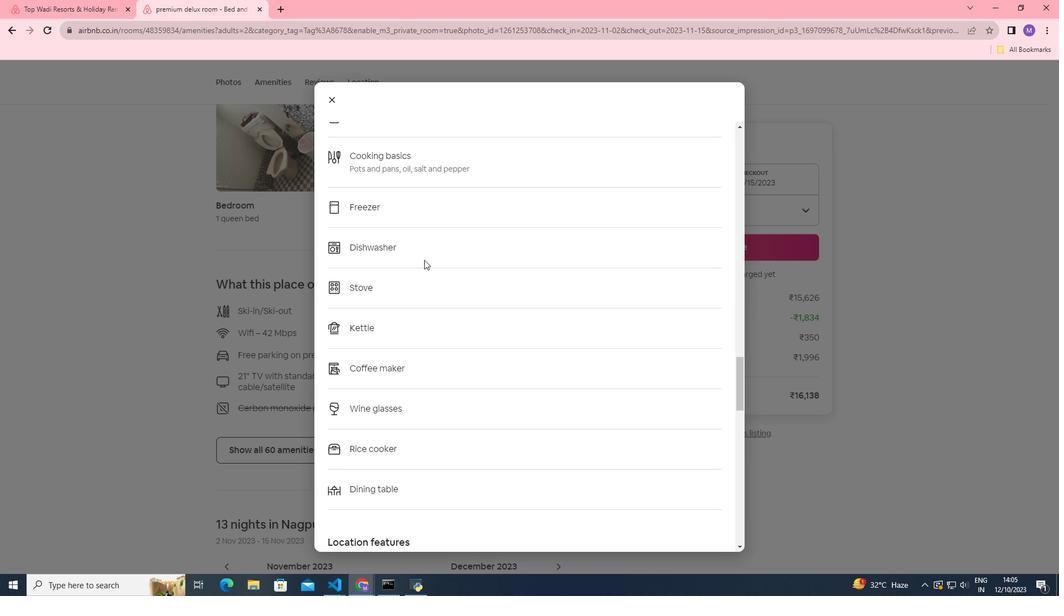 
Action: Mouse scrolled (424, 259) with delta (0, 0)
Screenshot: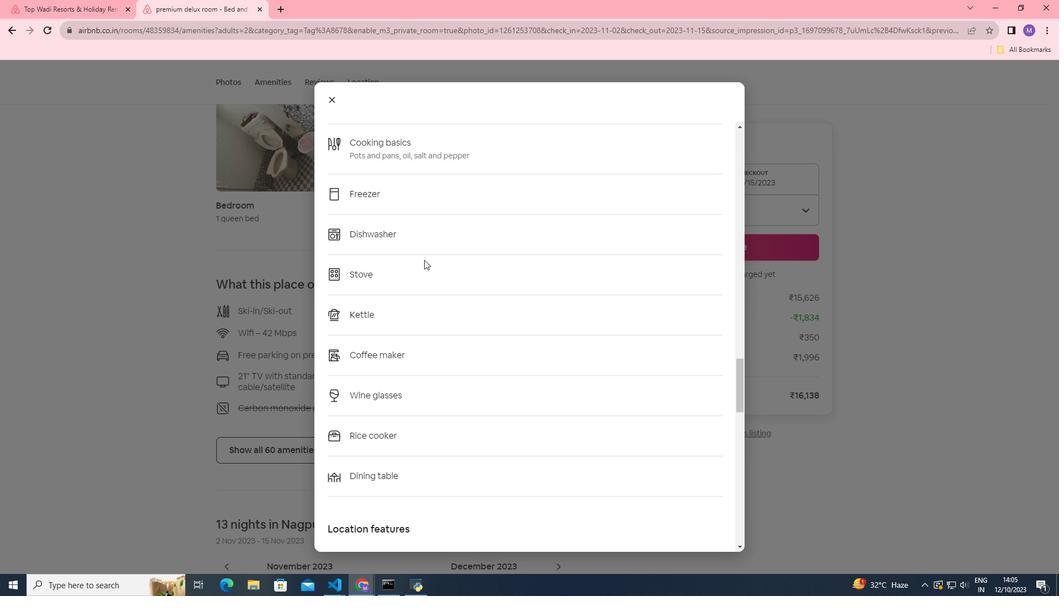 
Action: Mouse scrolled (424, 259) with delta (0, 0)
Screenshot: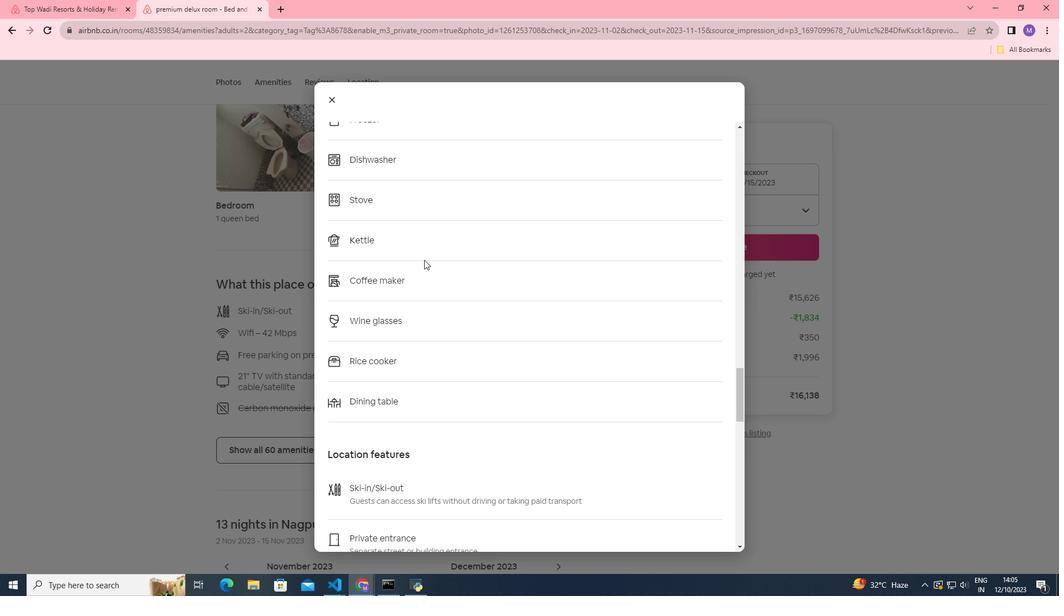 
Action: Mouse scrolled (424, 259) with delta (0, 0)
Screenshot: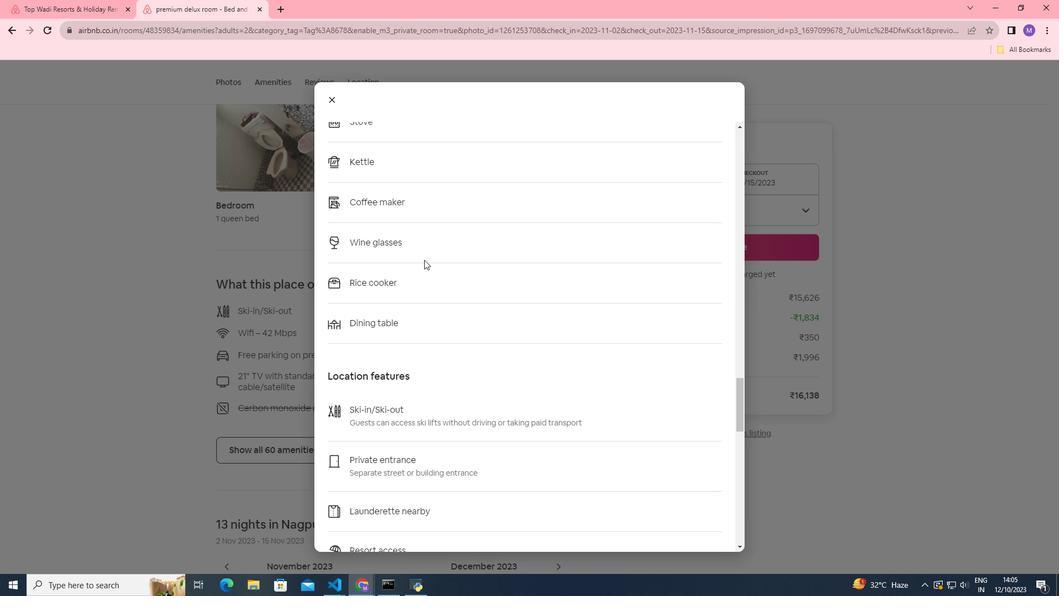 
Action: Mouse scrolled (424, 259) with delta (0, 0)
Screenshot: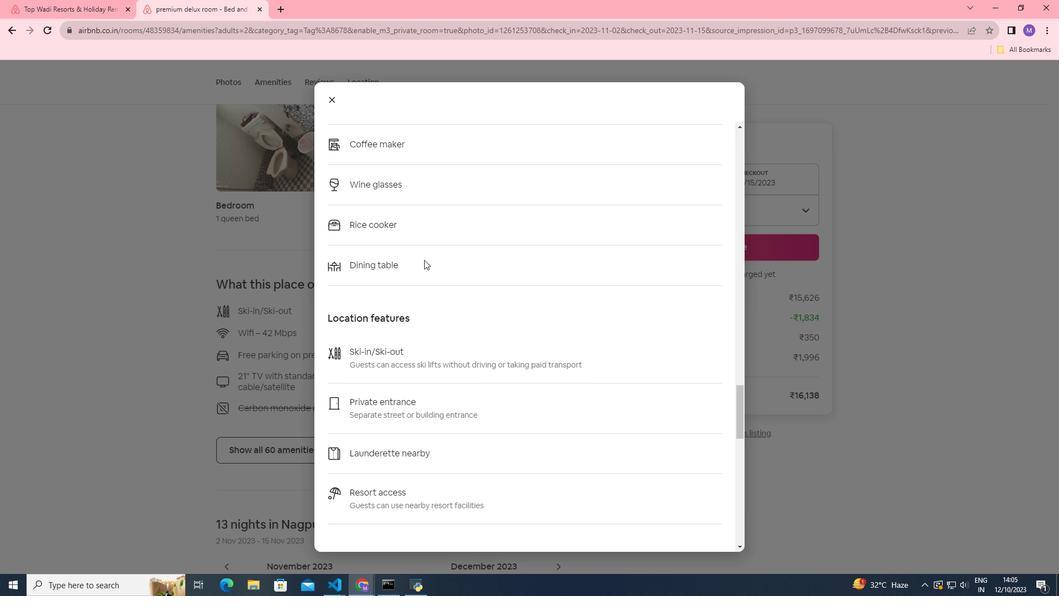
Action: Mouse scrolled (424, 259) with delta (0, 0)
Screenshot: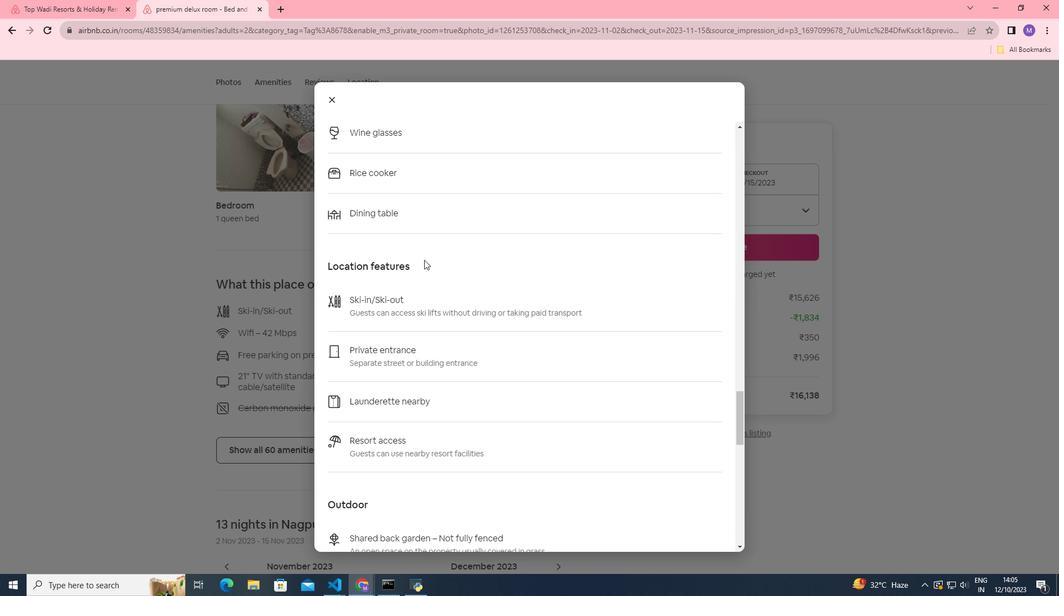 
Action: Mouse scrolled (424, 259) with delta (0, 0)
Screenshot: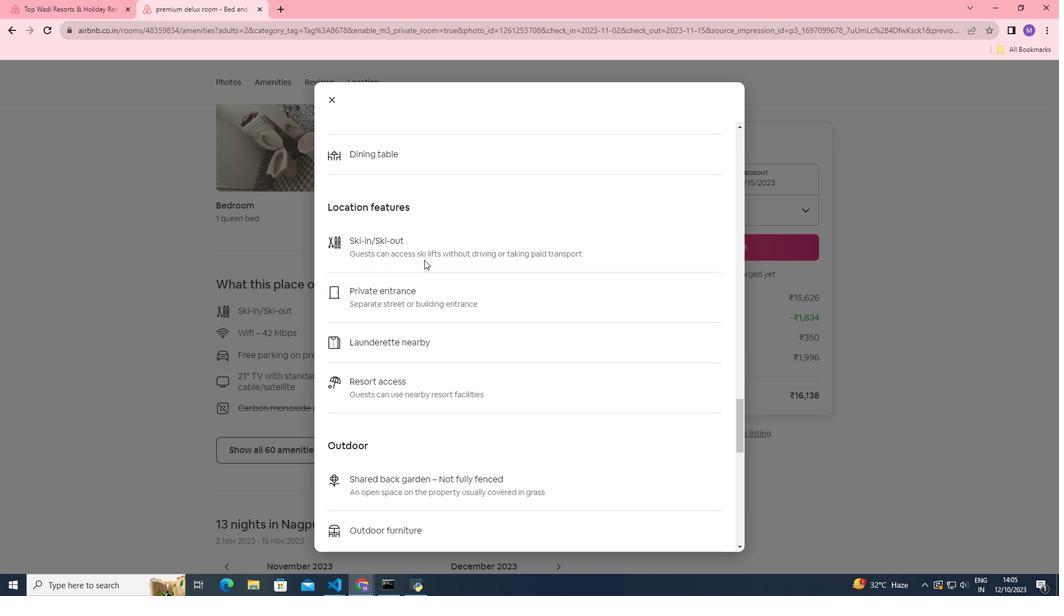 
Action: Mouse scrolled (424, 259) with delta (0, 0)
Screenshot: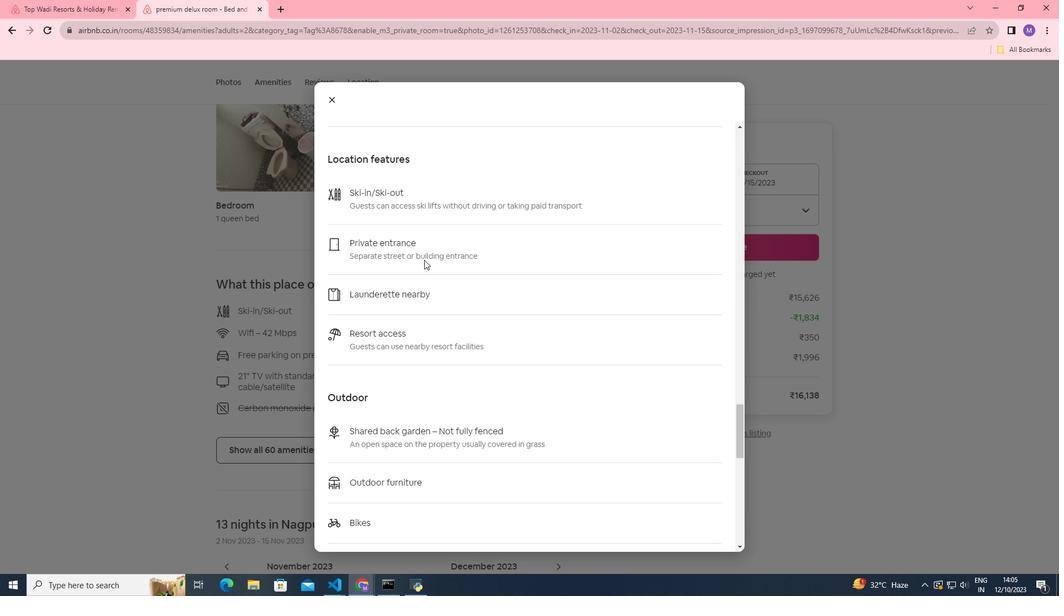 
Action: Mouse scrolled (424, 259) with delta (0, 0)
Screenshot: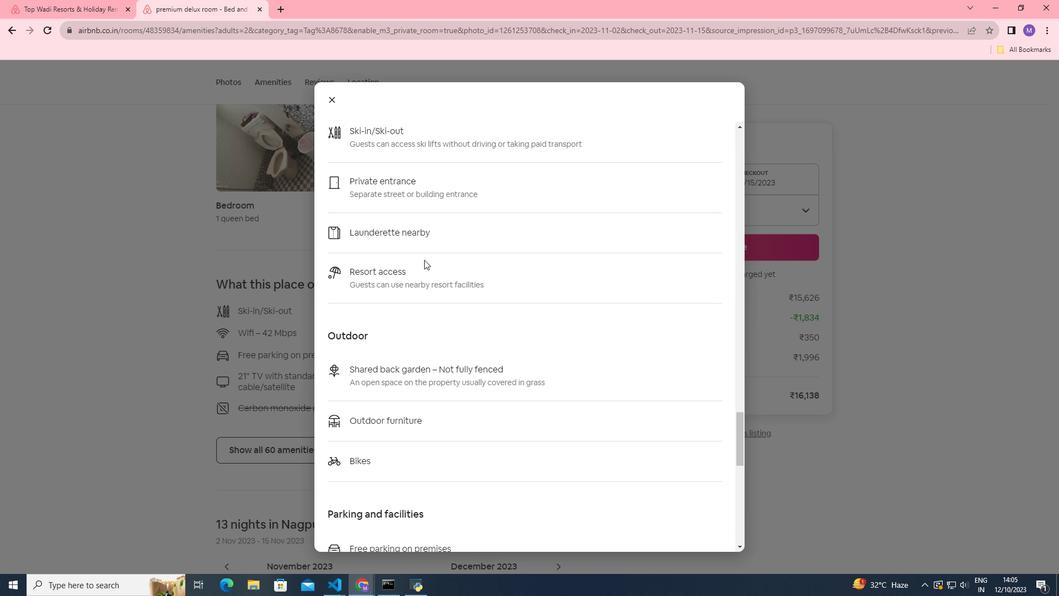 
Action: Mouse scrolled (424, 259) with delta (0, 0)
Screenshot: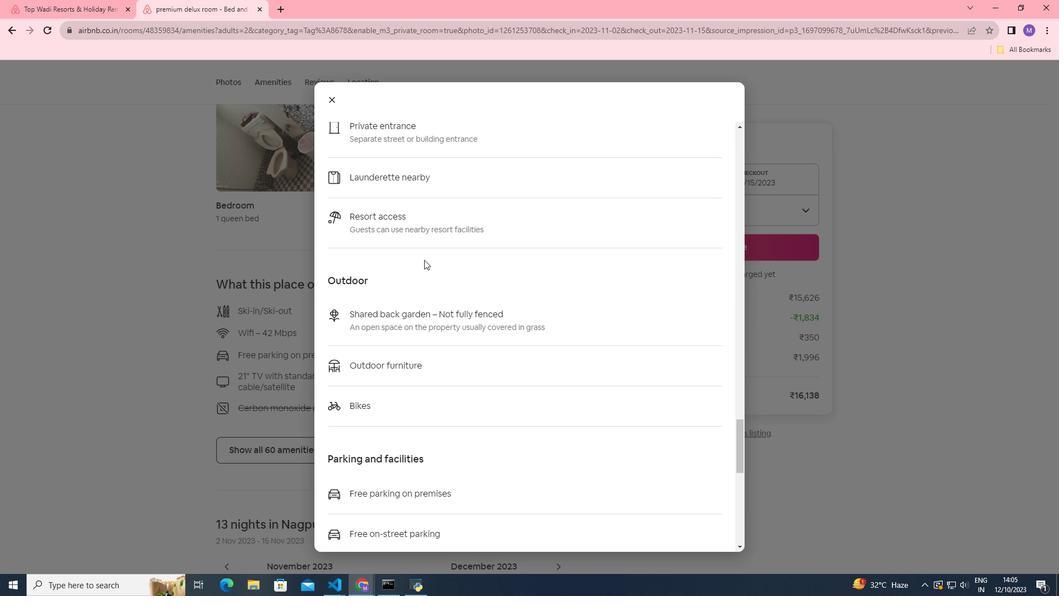 
Action: Mouse scrolled (424, 259) with delta (0, 0)
Screenshot: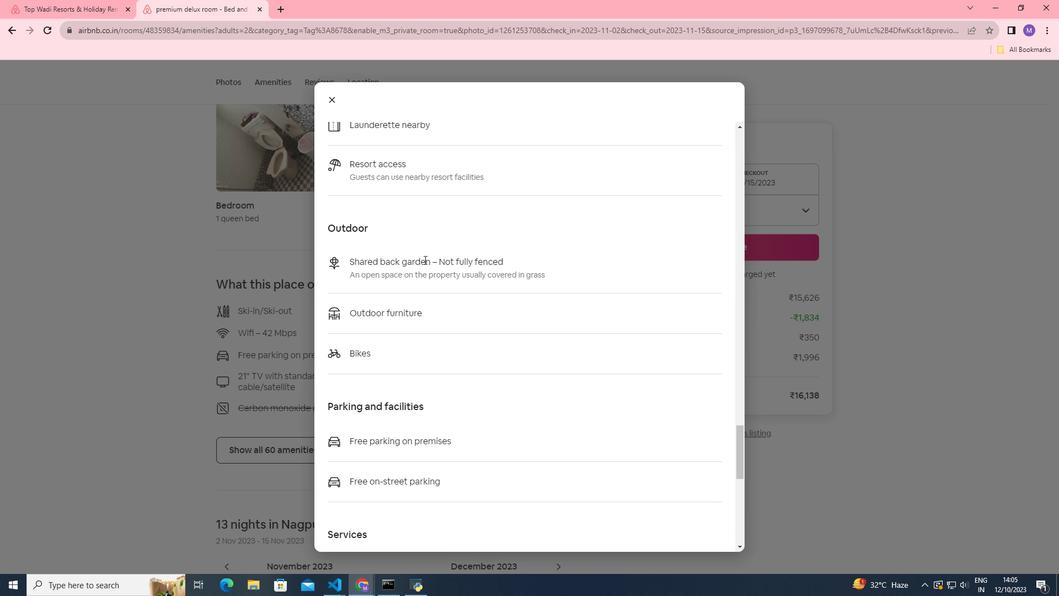 
Action: Mouse scrolled (424, 259) with delta (0, 0)
Screenshot: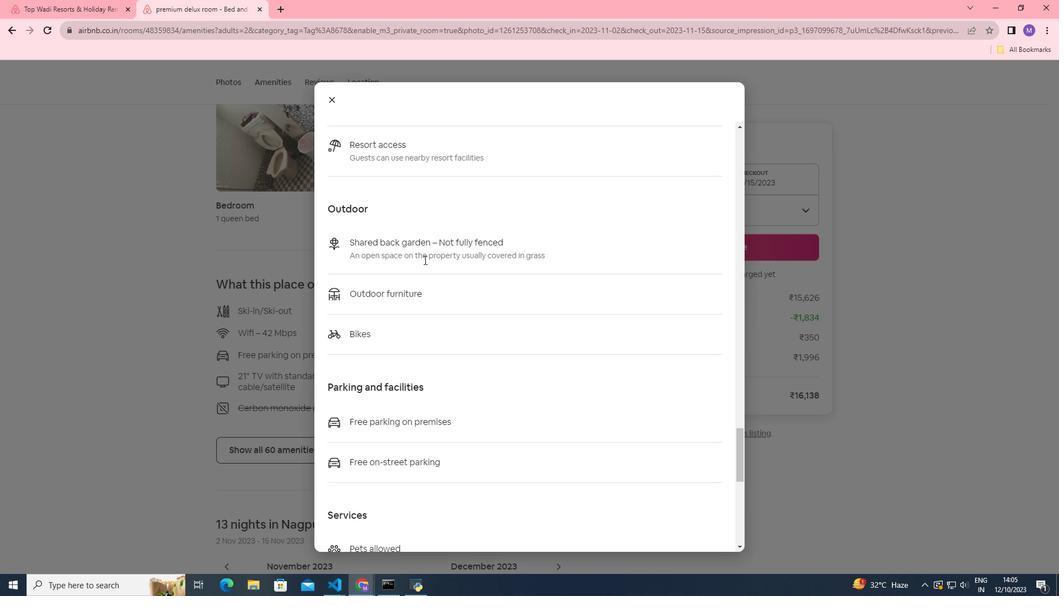
Action: Mouse scrolled (424, 259) with delta (0, 0)
Screenshot: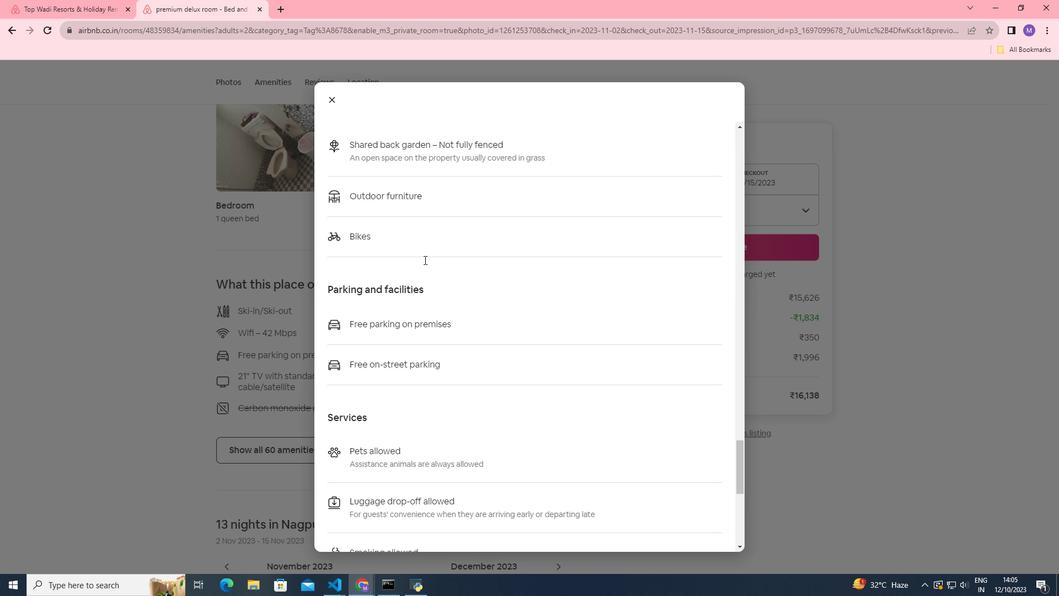 
Action: Mouse moved to (397, 172)
Screenshot: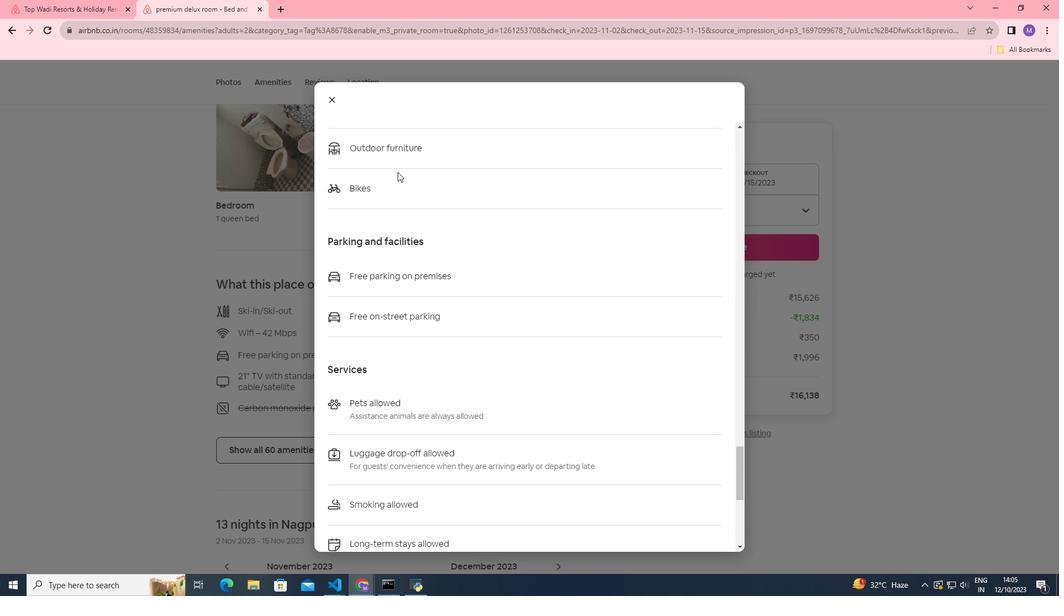 
Action: Mouse scrolled (397, 171) with delta (0, 0)
Screenshot: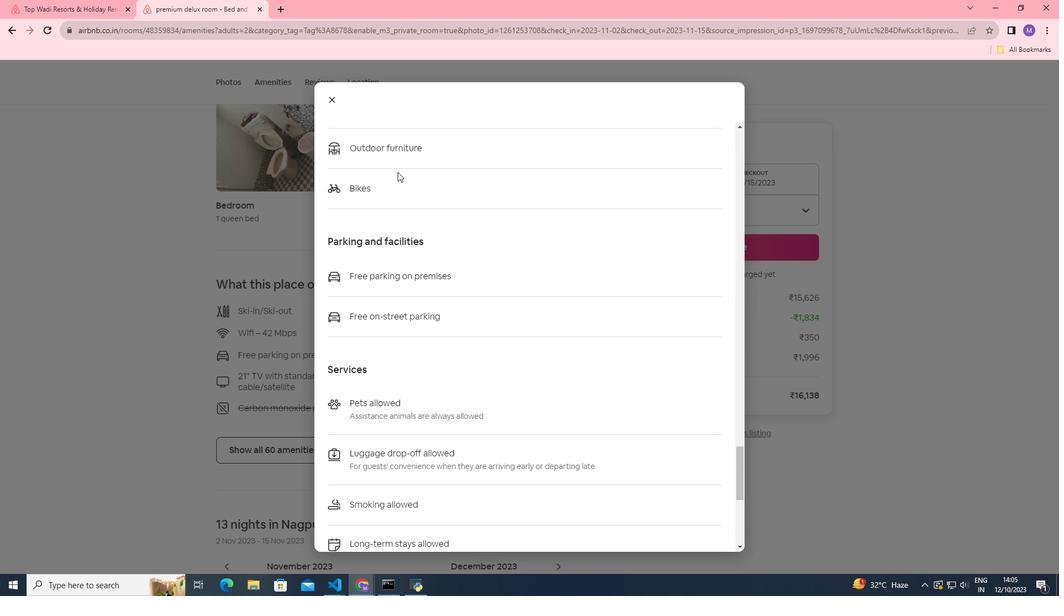 
Action: Mouse scrolled (397, 171) with delta (0, 0)
Screenshot: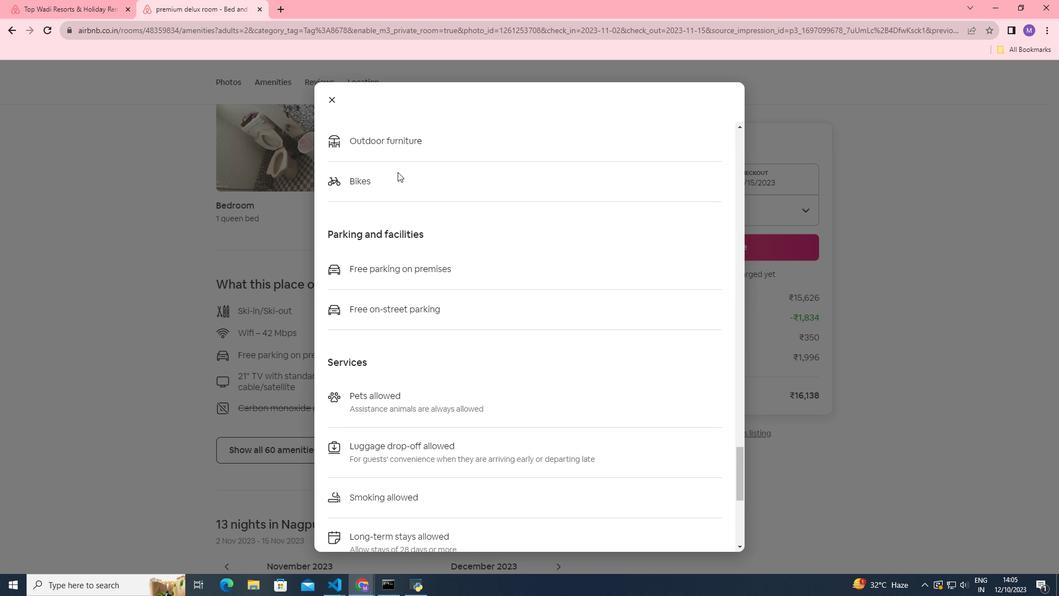 
Action: Mouse scrolled (397, 171) with delta (0, 0)
Screenshot: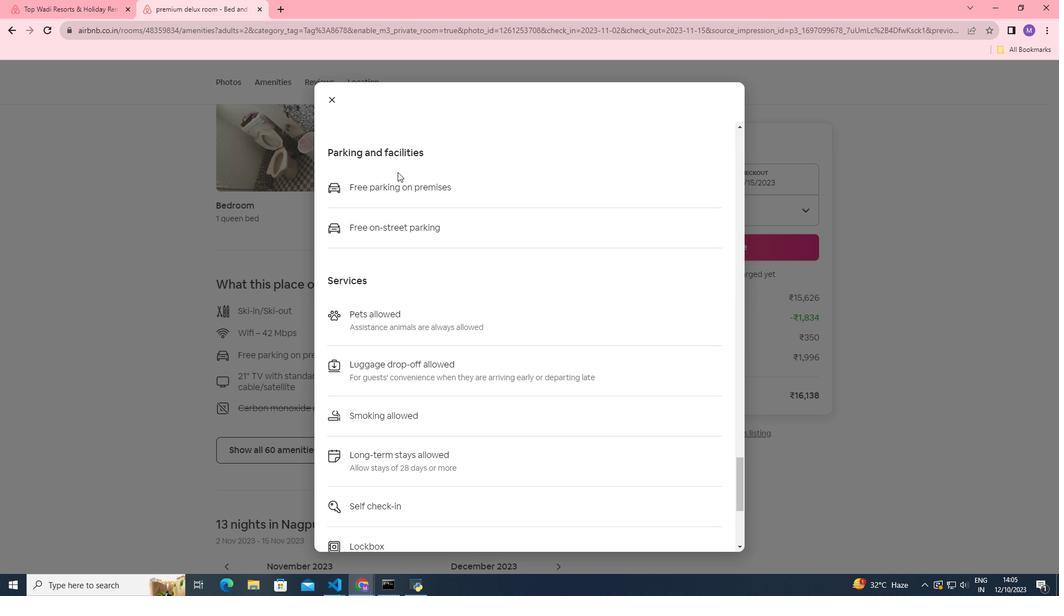 
Action: Mouse moved to (377, 158)
Screenshot: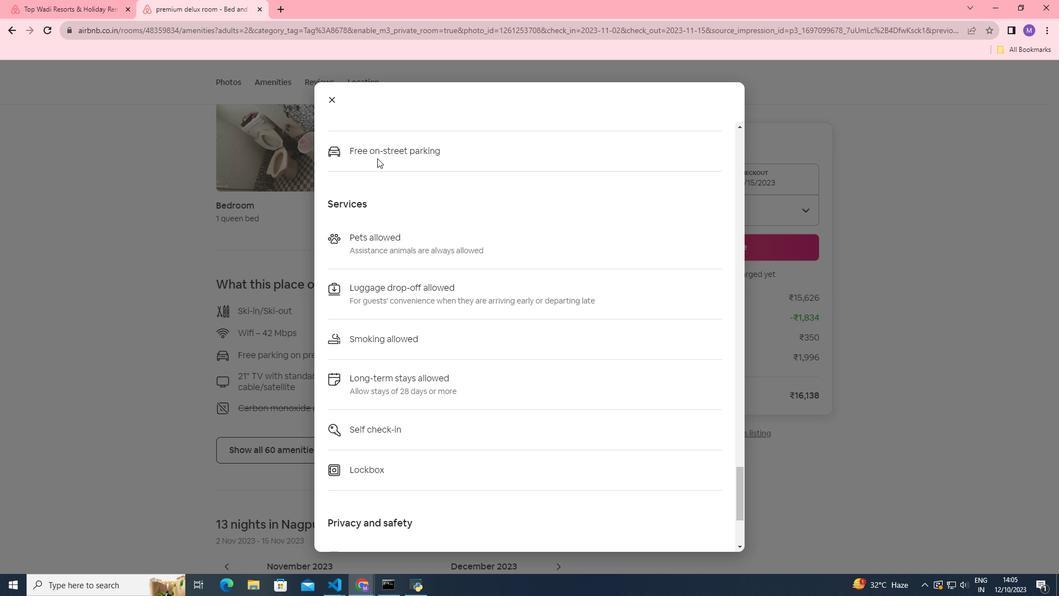
Action: Mouse scrolled (377, 157) with delta (0, 0)
Screenshot: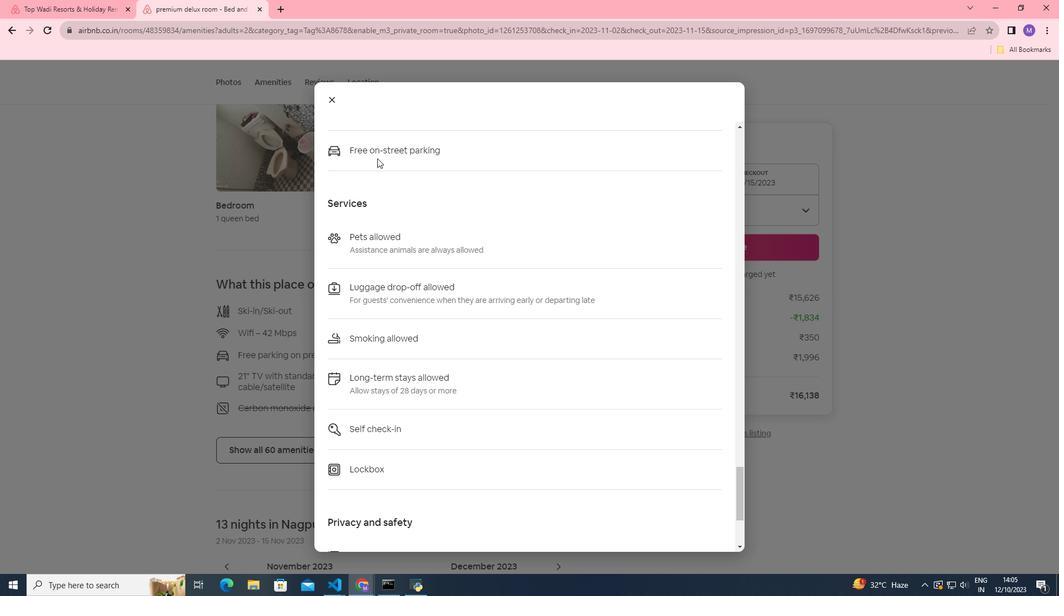 
Action: Mouse scrolled (377, 157) with delta (0, 0)
Screenshot: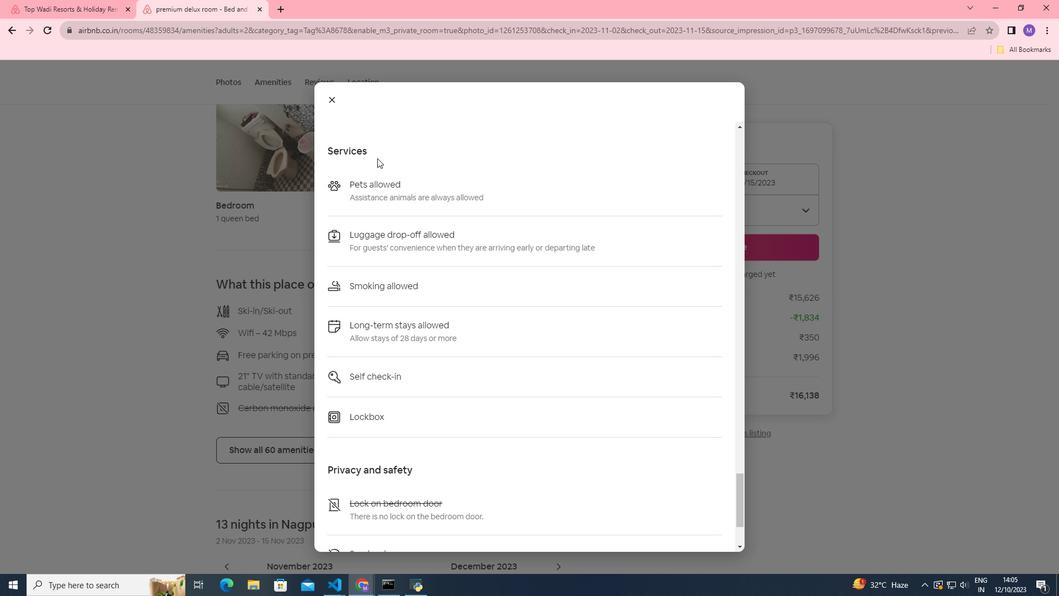 
Action: Mouse moved to (332, 101)
Screenshot: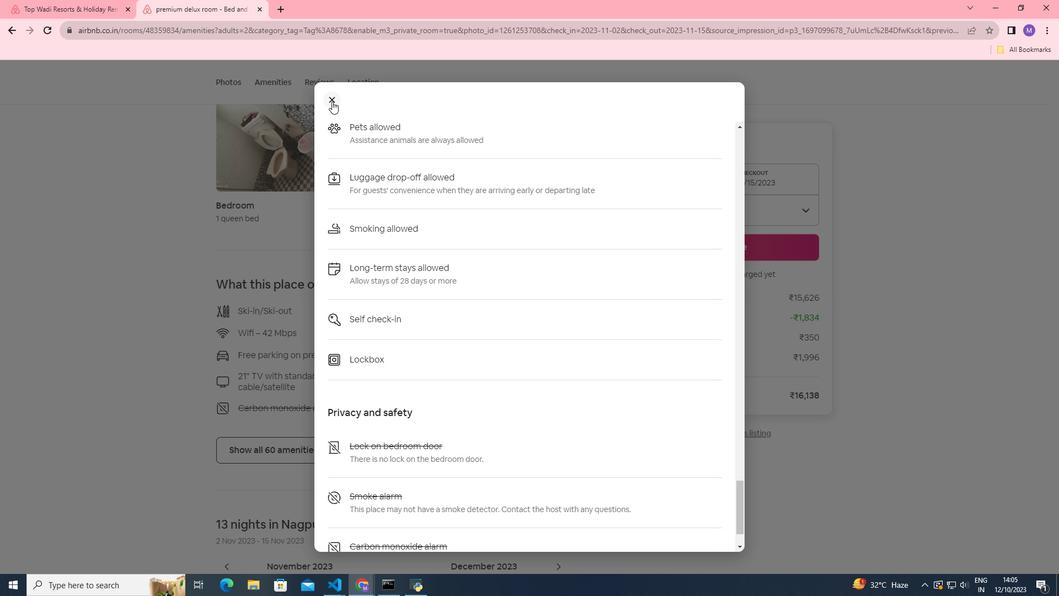 
Action: Mouse pressed left at (332, 101)
Screenshot: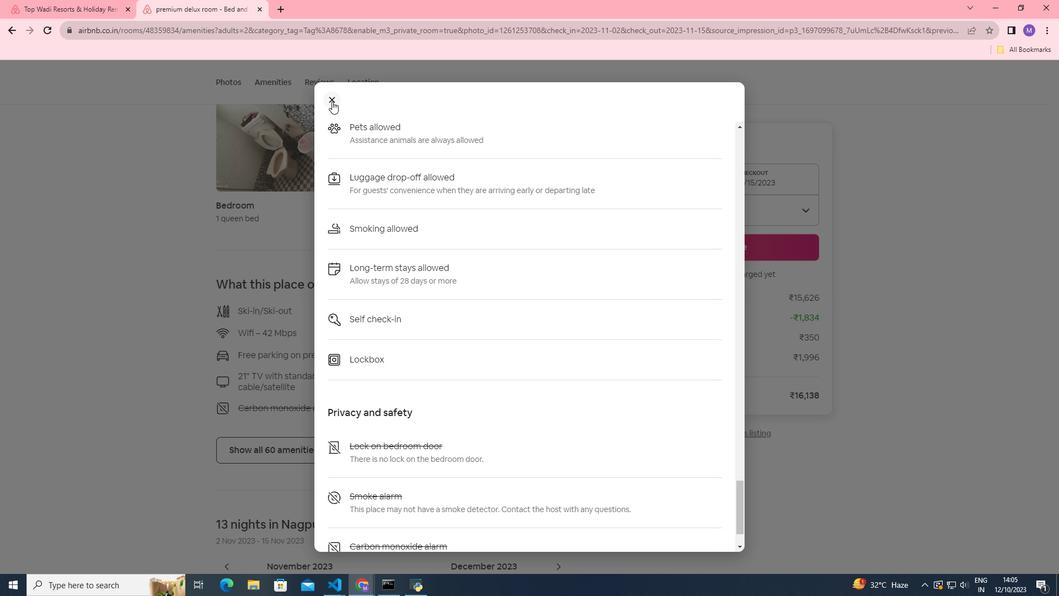 
Action: Mouse moved to (341, 344)
Screenshot: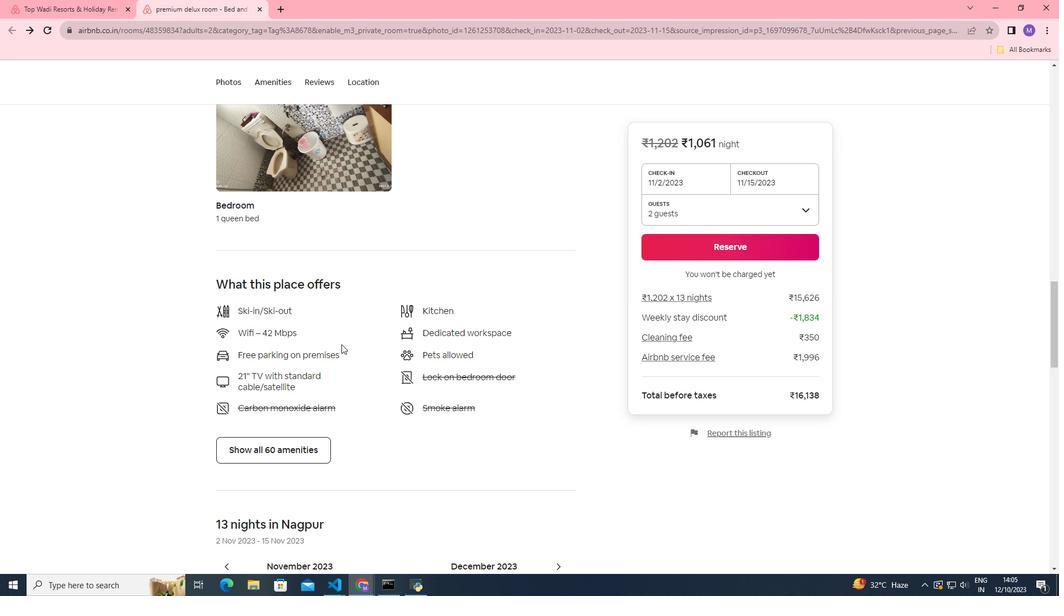 
Action: Mouse scrolled (341, 343) with delta (0, 0)
Screenshot: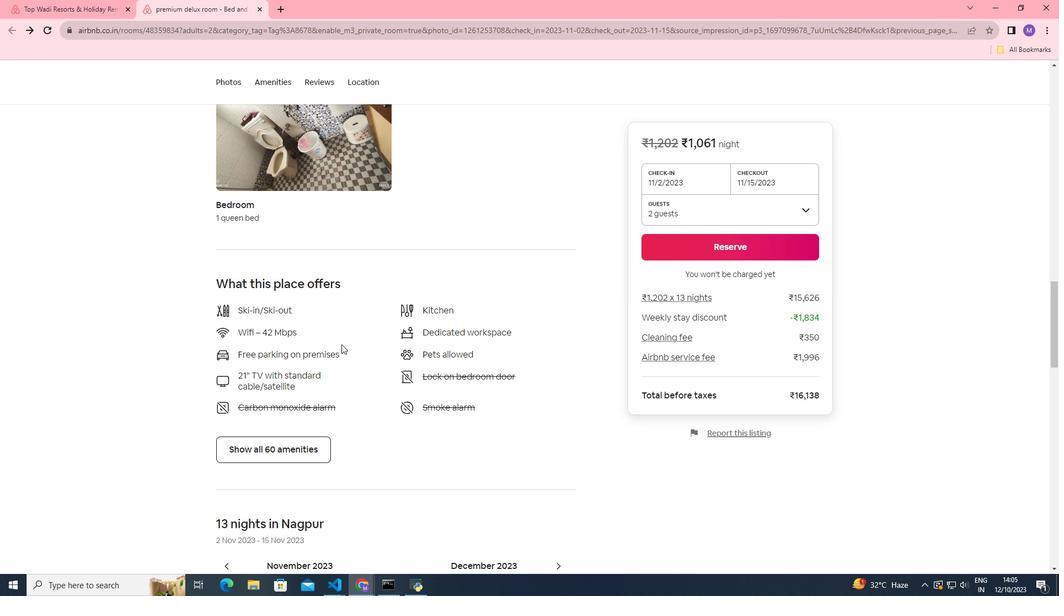 
Action: Mouse scrolled (341, 343) with delta (0, 0)
Screenshot: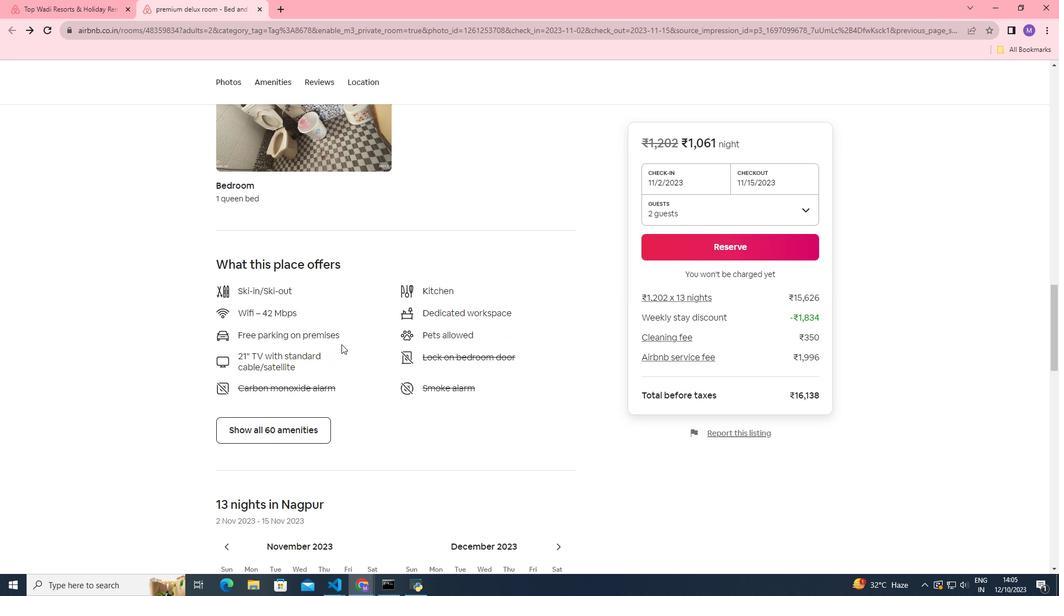 
Action: Mouse scrolled (341, 343) with delta (0, 0)
Screenshot: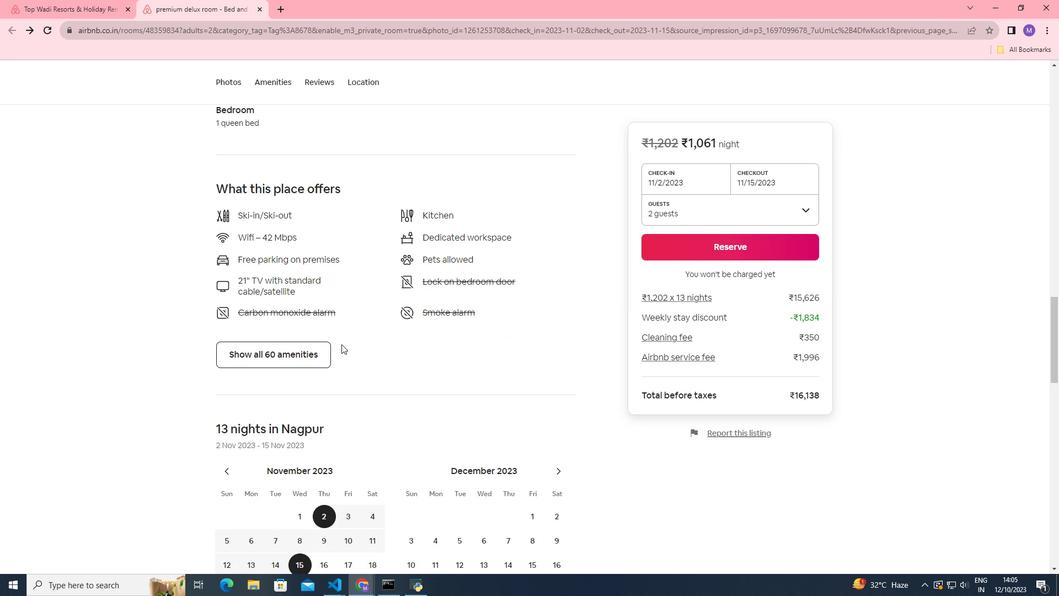 
Action: Mouse scrolled (341, 343) with delta (0, 0)
Screenshot: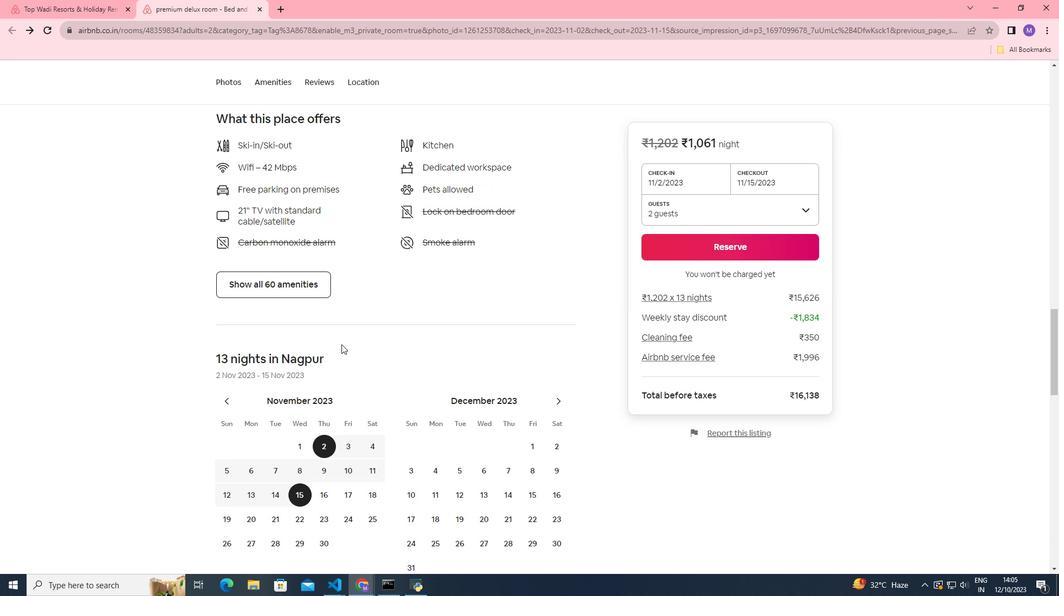 
Action: Mouse scrolled (341, 343) with delta (0, 0)
Screenshot: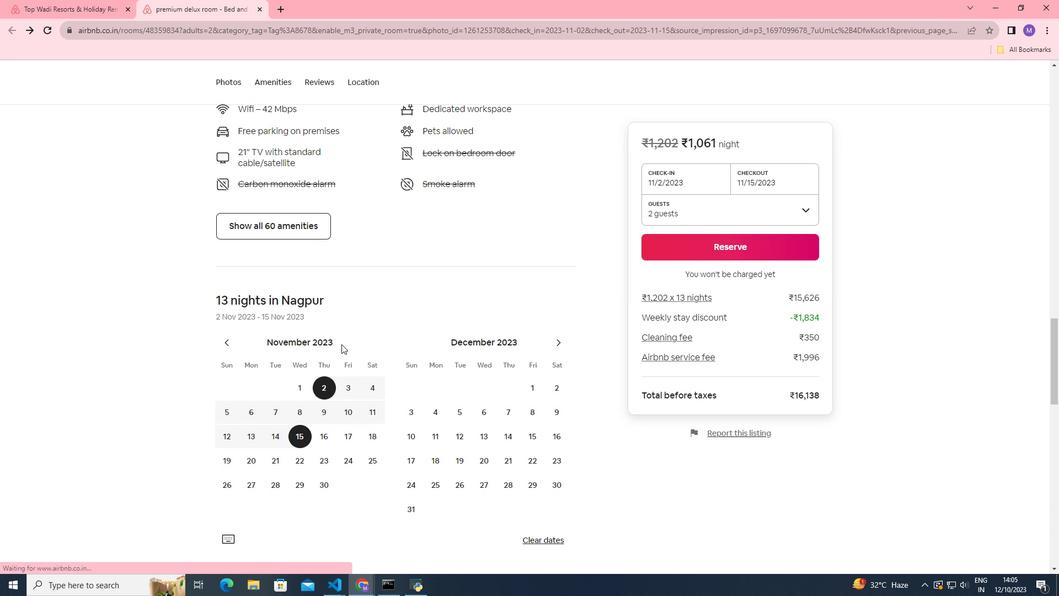 
Action: Mouse scrolled (341, 343) with delta (0, 0)
Screenshot: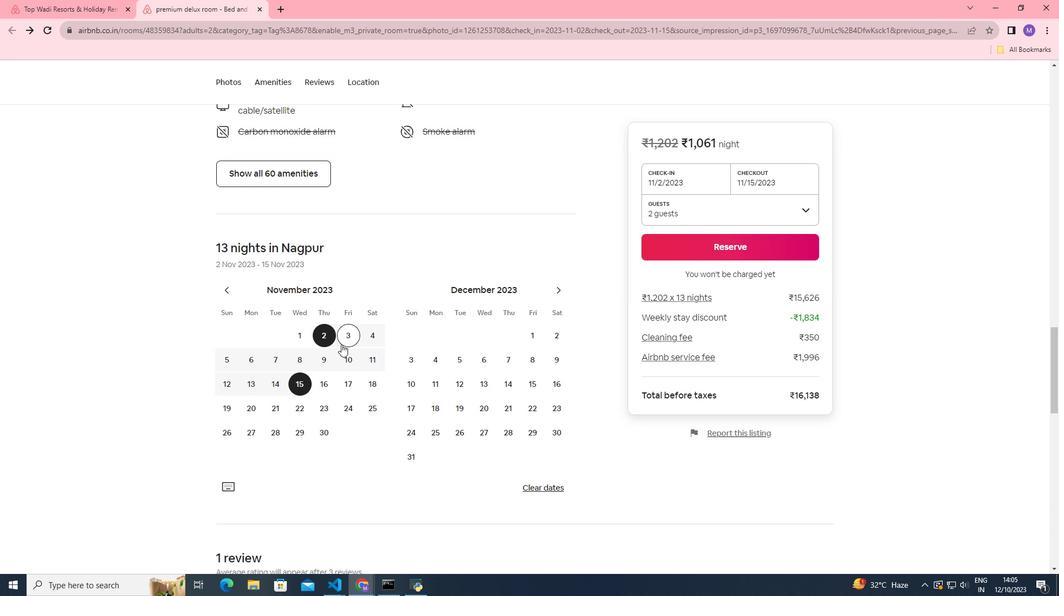 
Action: Mouse scrolled (341, 343) with delta (0, 0)
Screenshot: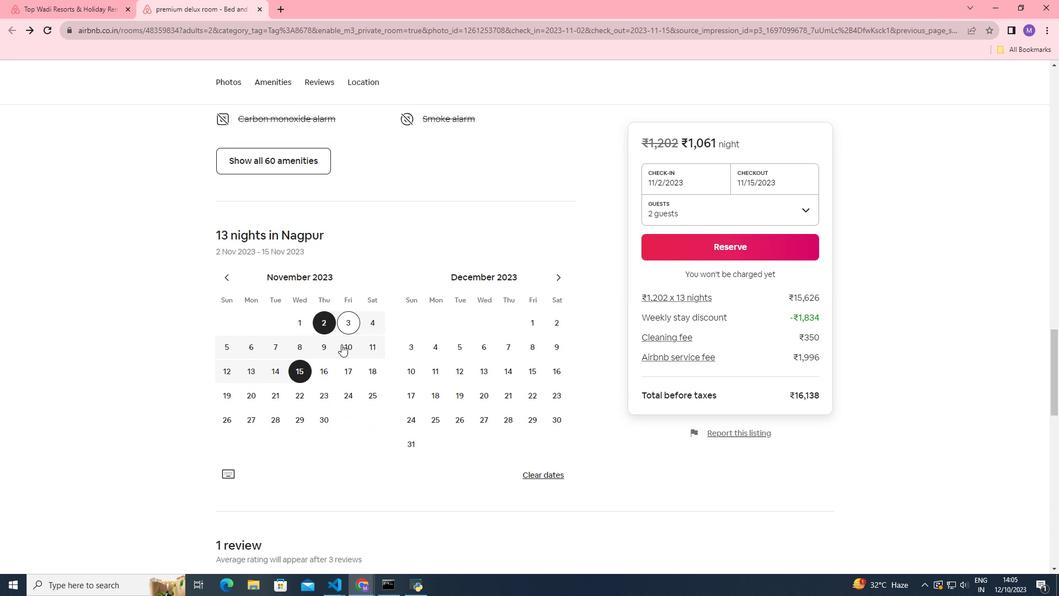 
Action: Mouse moved to (321, 370)
Screenshot: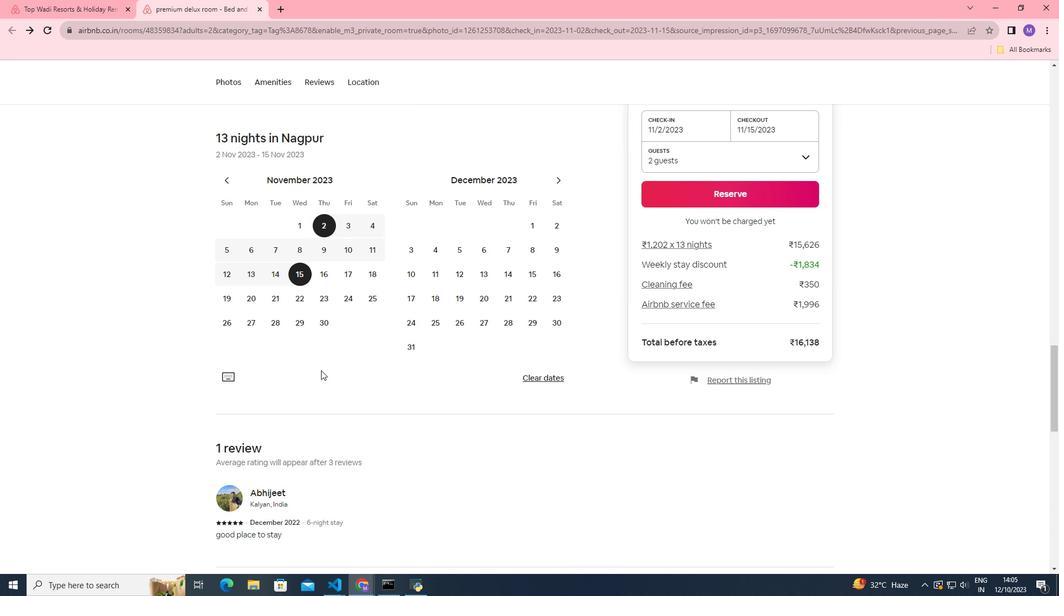 
Action: Mouse scrolled (321, 369) with delta (0, 0)
Screenshot: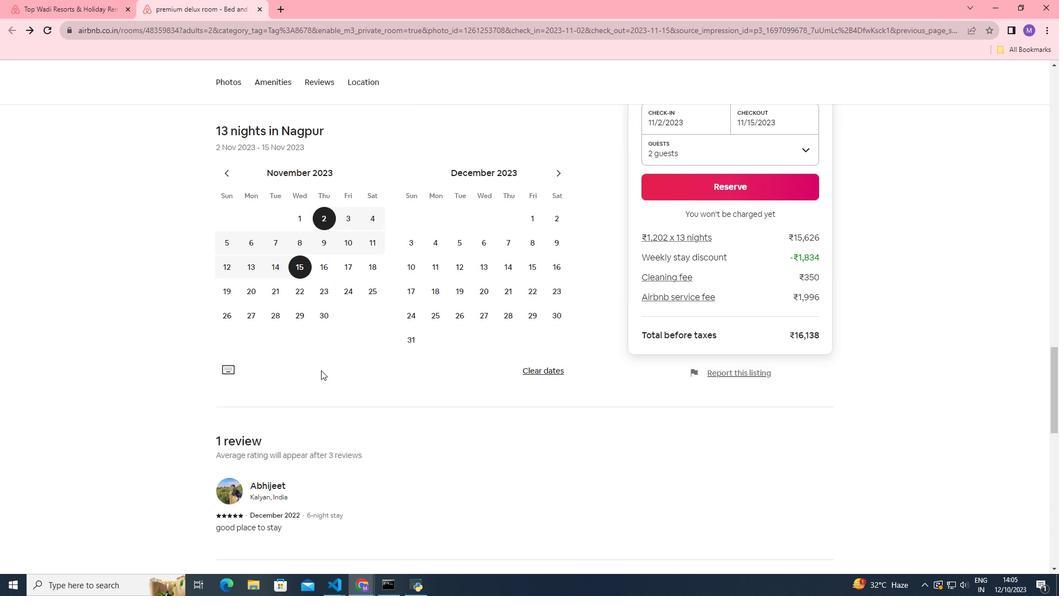 
Action: Mouse scrolled (321, 369) with delta (0, 0)
Screenshot: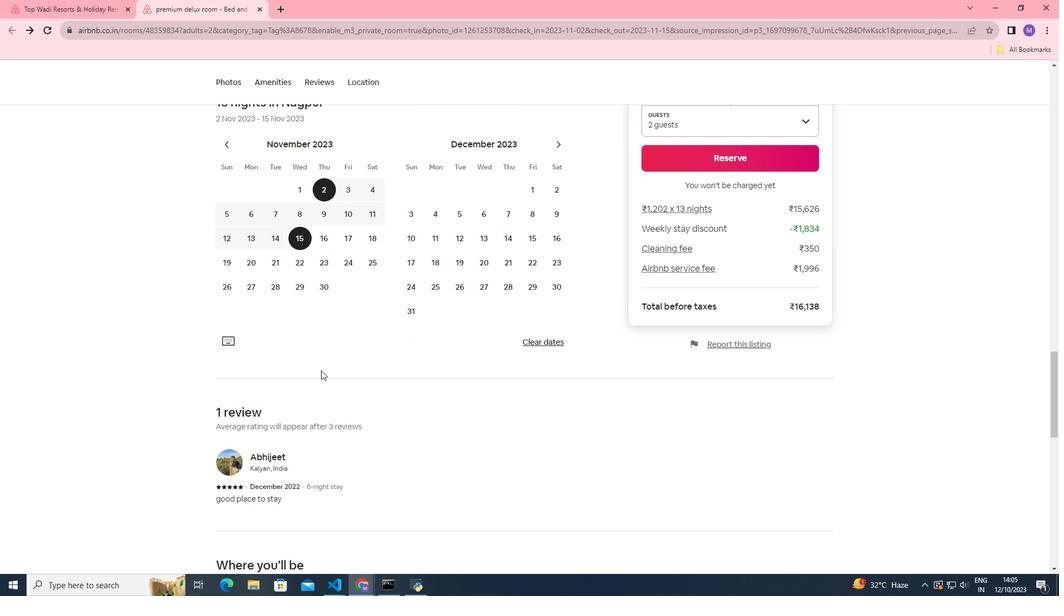 
Action: Mouse scrolled (321, 369) with delta (0, 0)
Screenshot: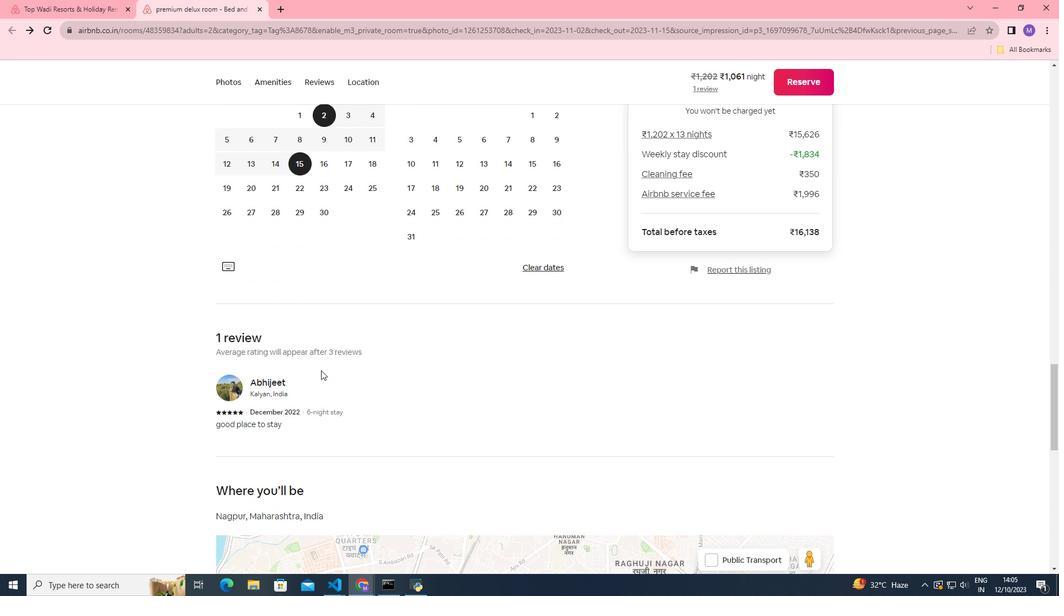 
Action: Mouse scrolled (321, 369) with delta (0, 0)
Screenshot: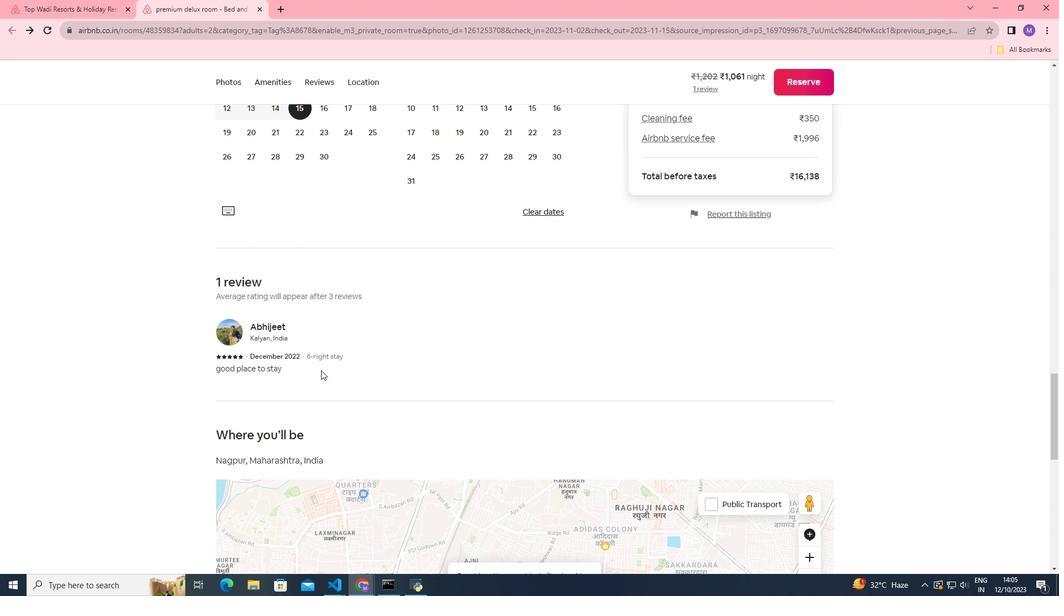 
Action: Mouse scrolled (321, 369) with delta (0, 0)
Screenshot: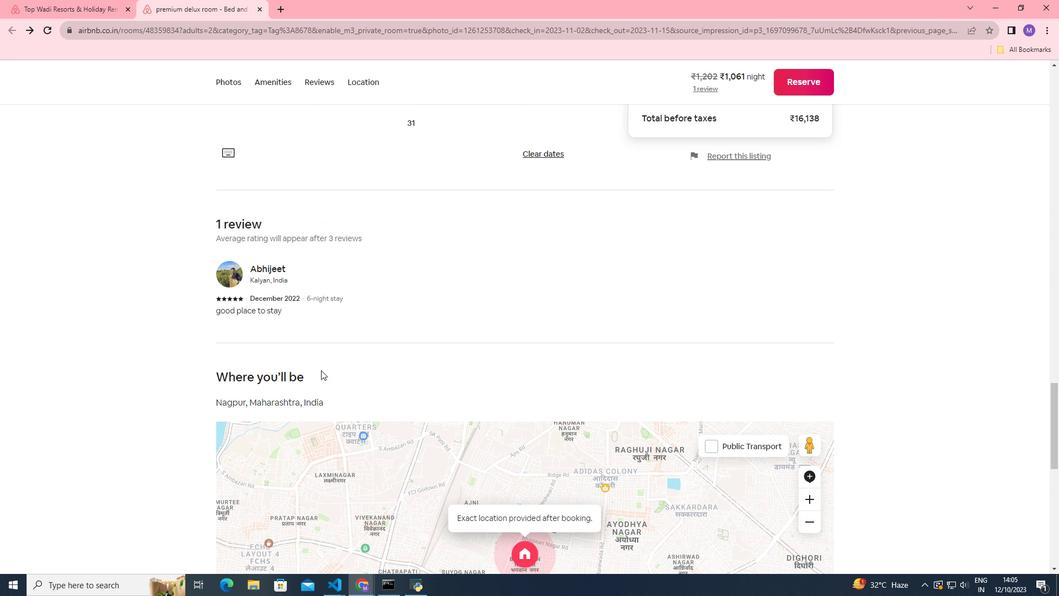 
Action: Mouse scrolled (321, 369) with delta (0, 0)
Screenshot: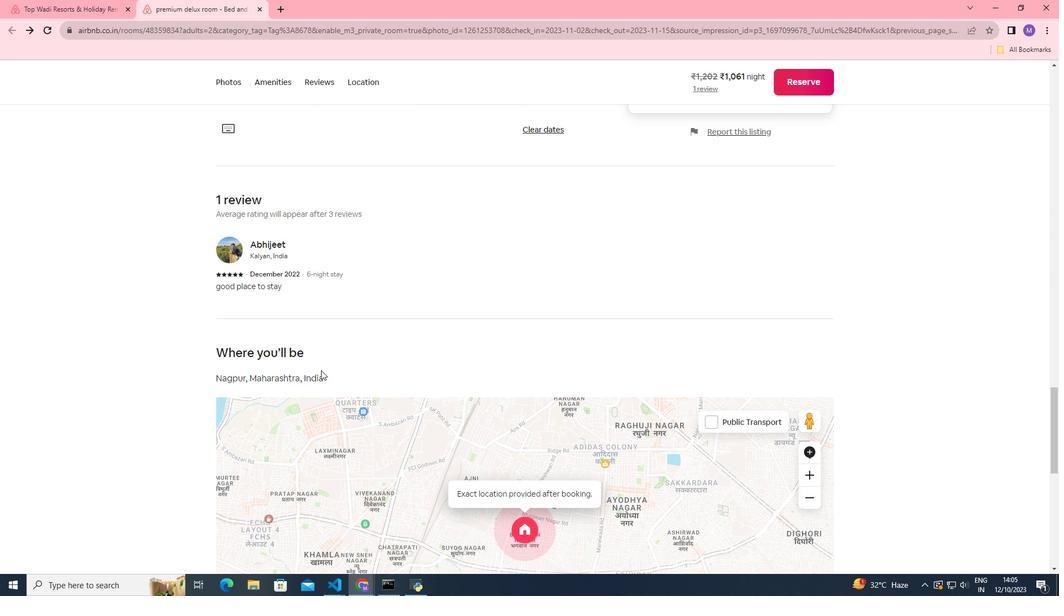 
Action: Mouse scrolled (321, 369) with delta (0, 0)
Screenshot: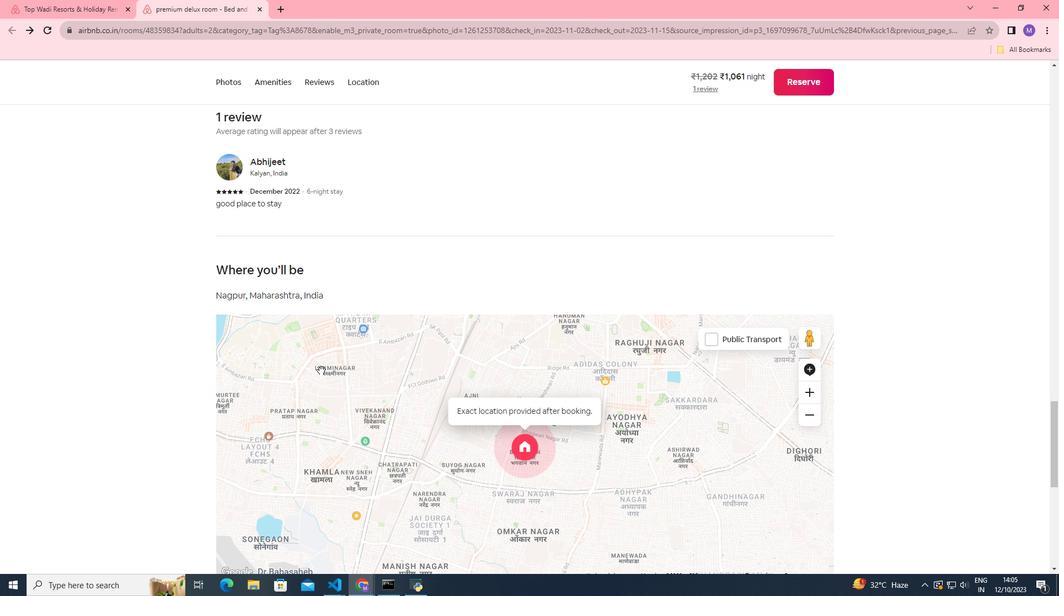 
Action: Mouse scrolled (321, 369) with delta (0, 0)
Screenshot: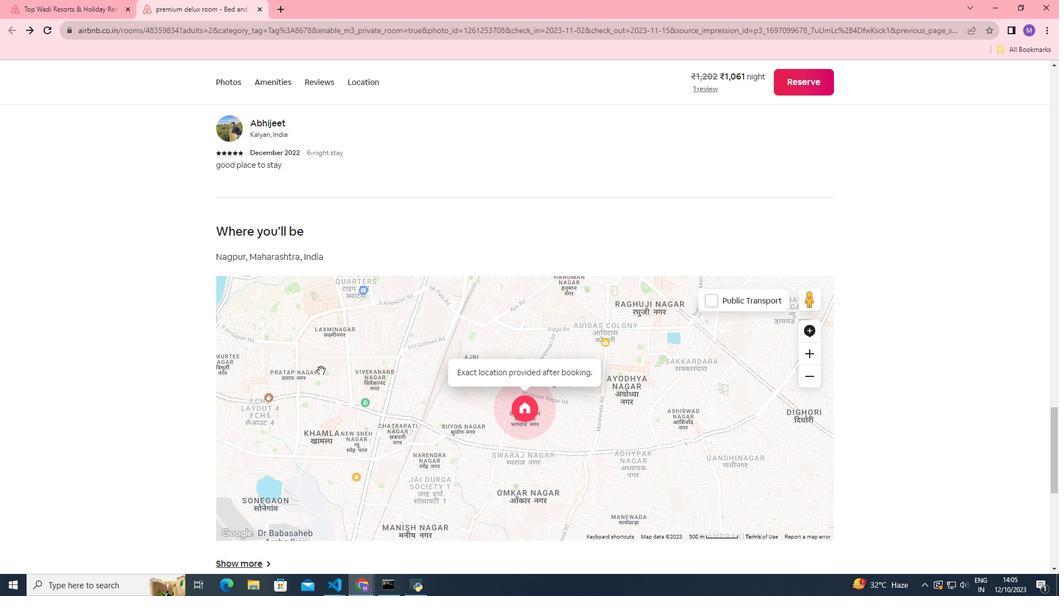 
Action: Mouse scrolled (321, 369) with delta (0, 0)
Screenshot: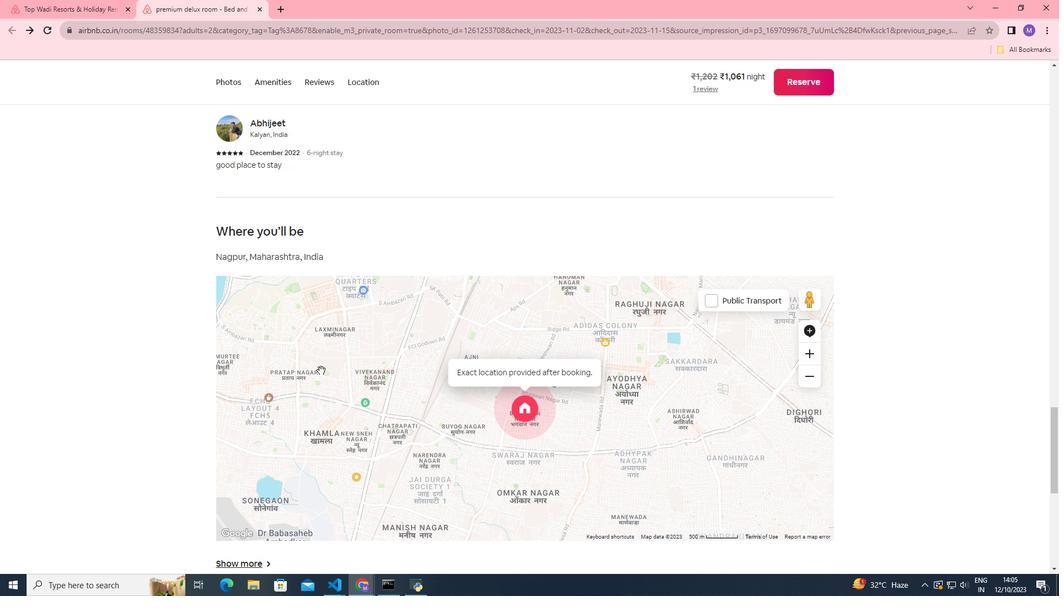 
Action: Mouse scrolled (321, 369) with delta (0, 0)
Screenshot: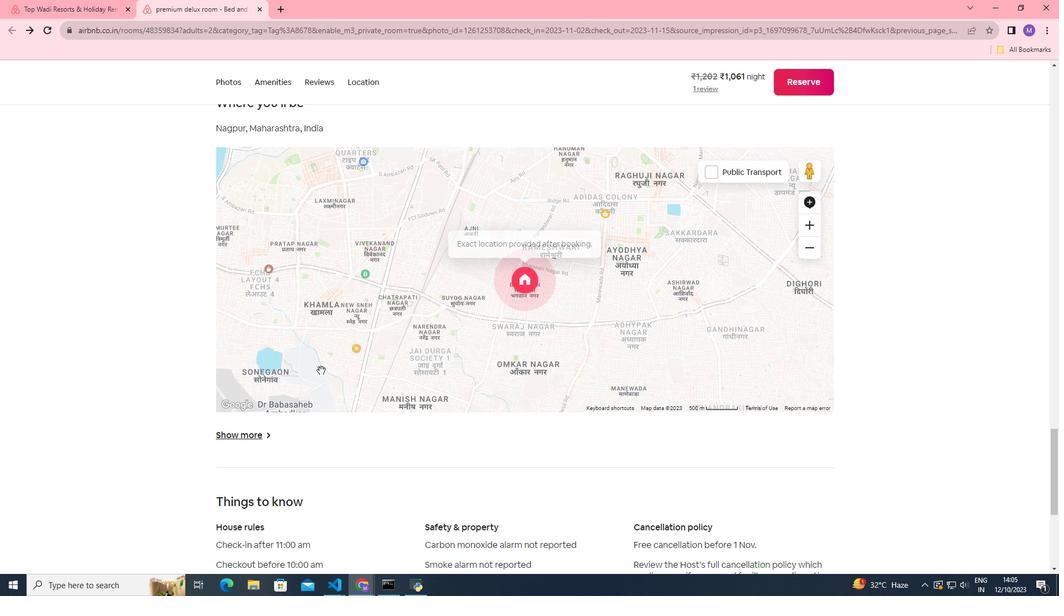 
Action: Mouse moved to (235, 381)
Screenshot: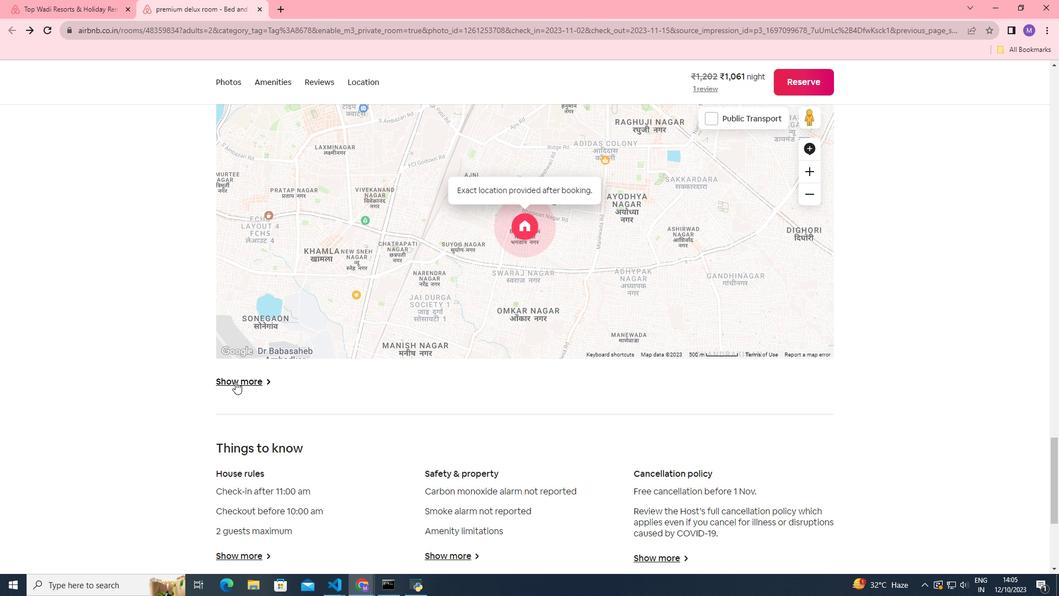 
Action: Mouse pressed left at (235, 381)
Screenshot: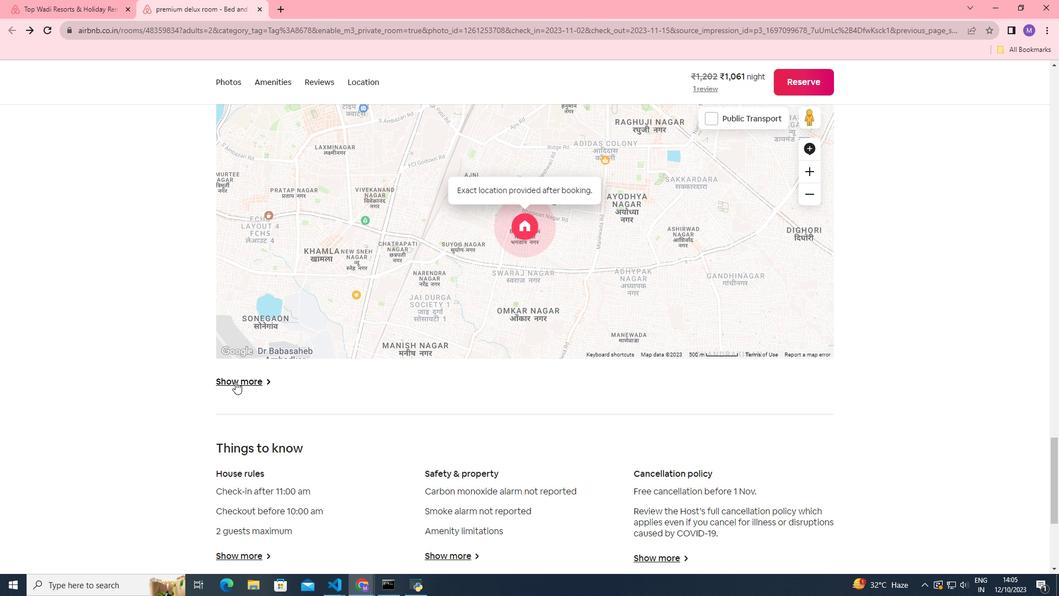 
Action: Mouse moved to (593, 339)
Screenshot: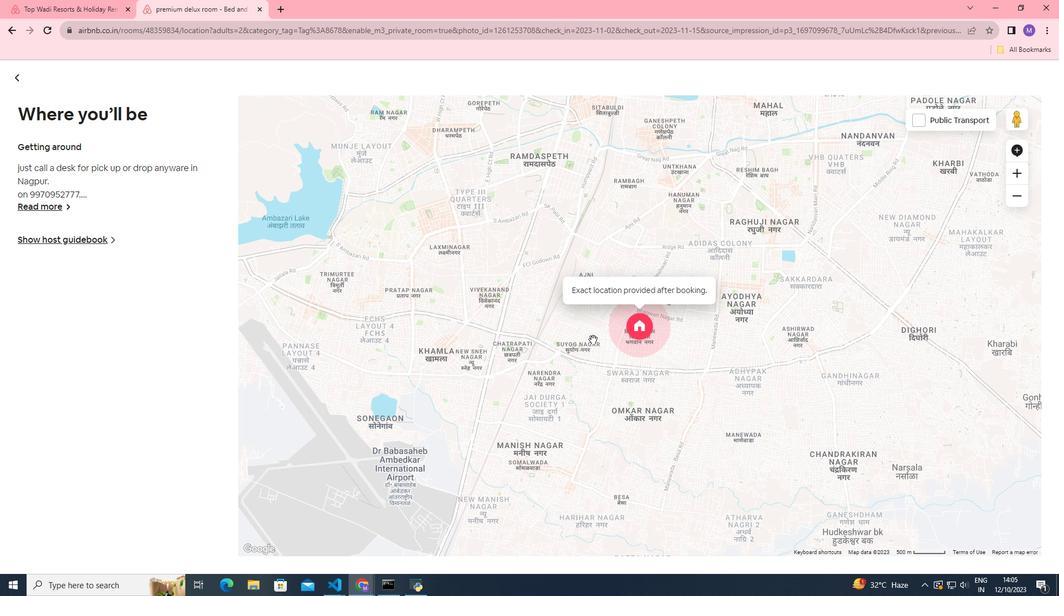 
Action: Mouse pressed left at (593, 339)
Screenshot: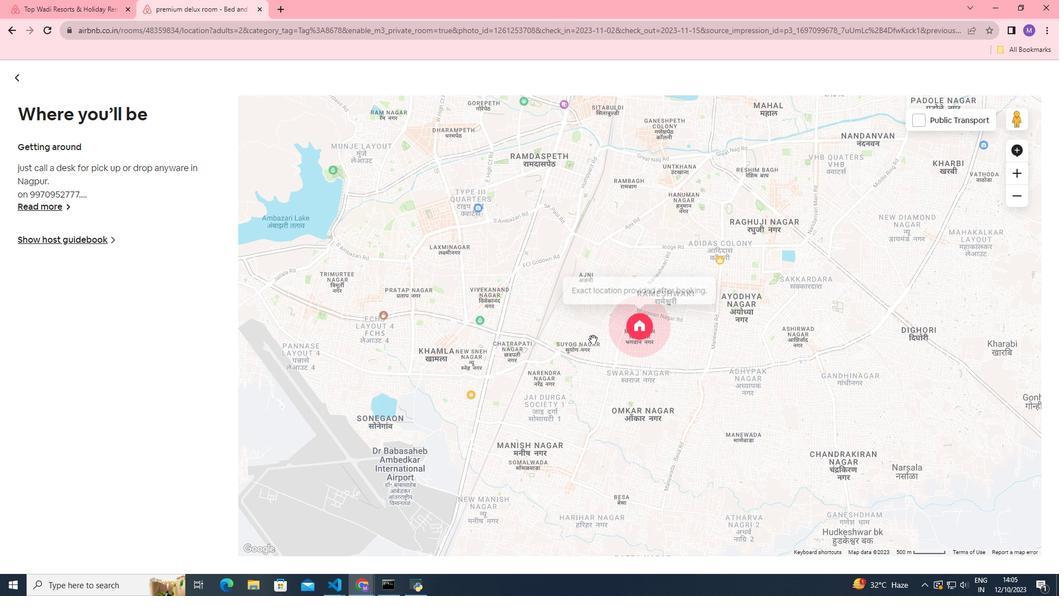 
Action: Mouse moved to (556, 351)
Screenshot: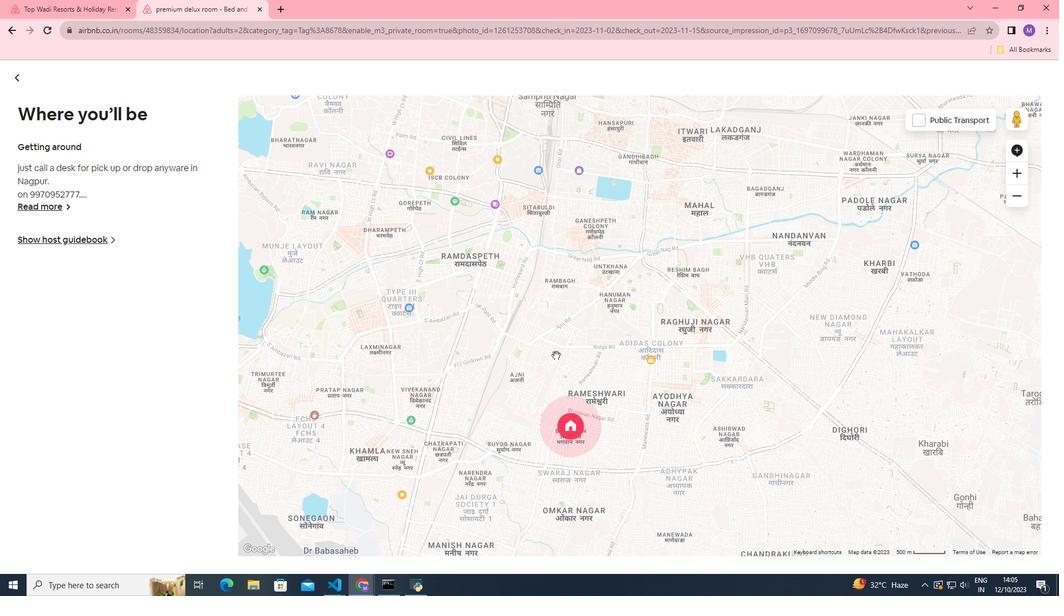 
Action: Mouse pressed left at (556, 351)
Screenshot: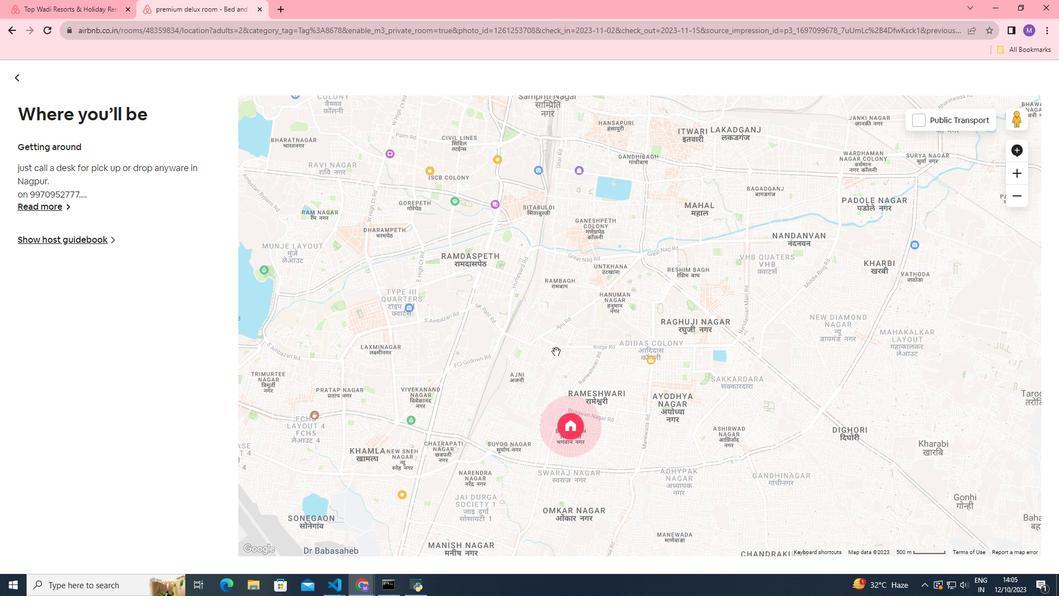 
Action: Mouse moved to (16, 75)
Screenshot: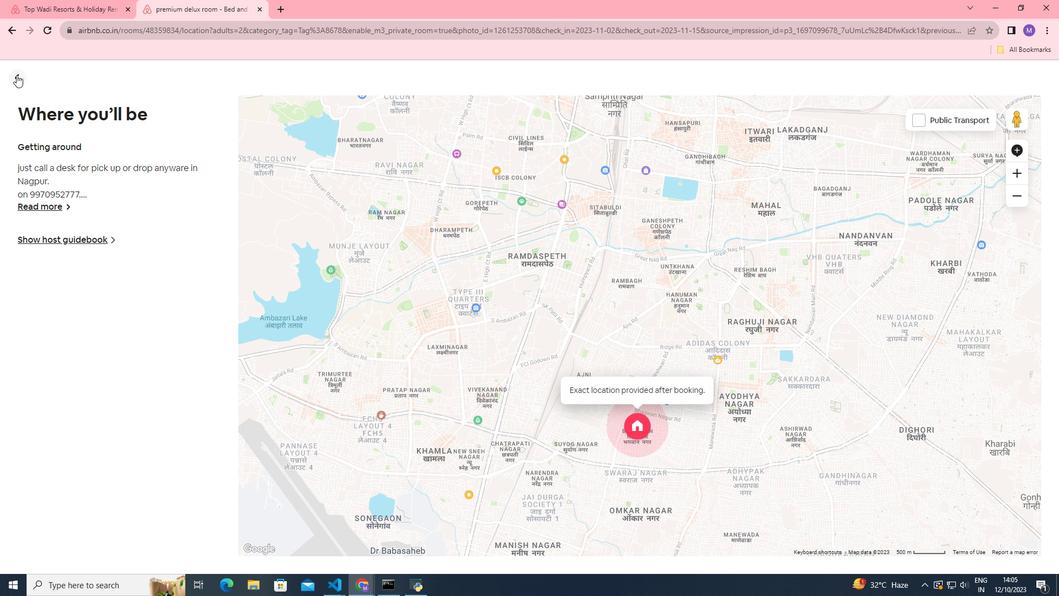 
Action: Mouse pressed left at (16, 75)
Screenshot: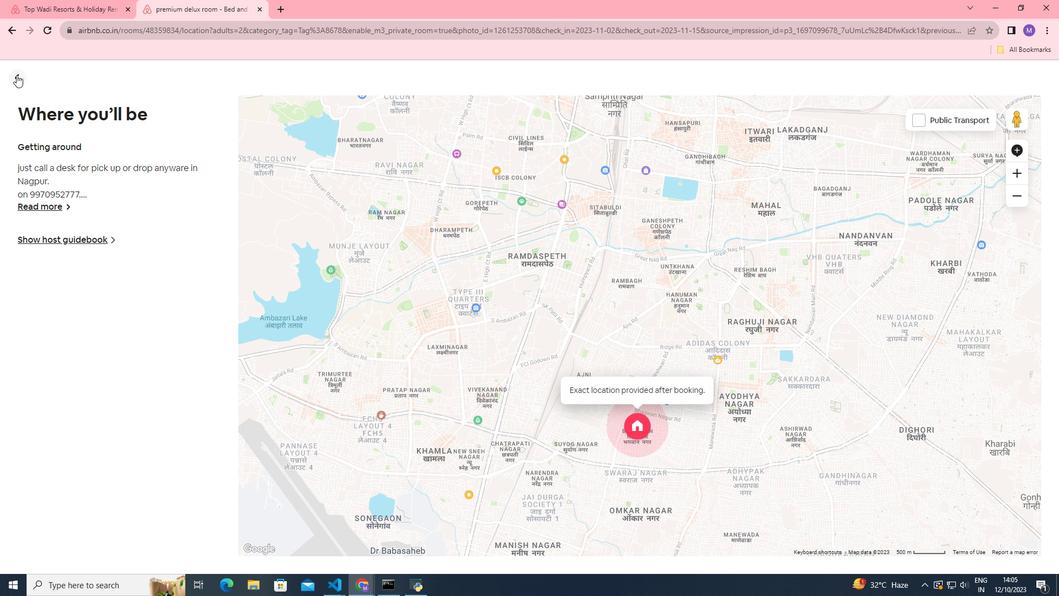 
Action: Mouse moved to (602, 342)
Screenshot: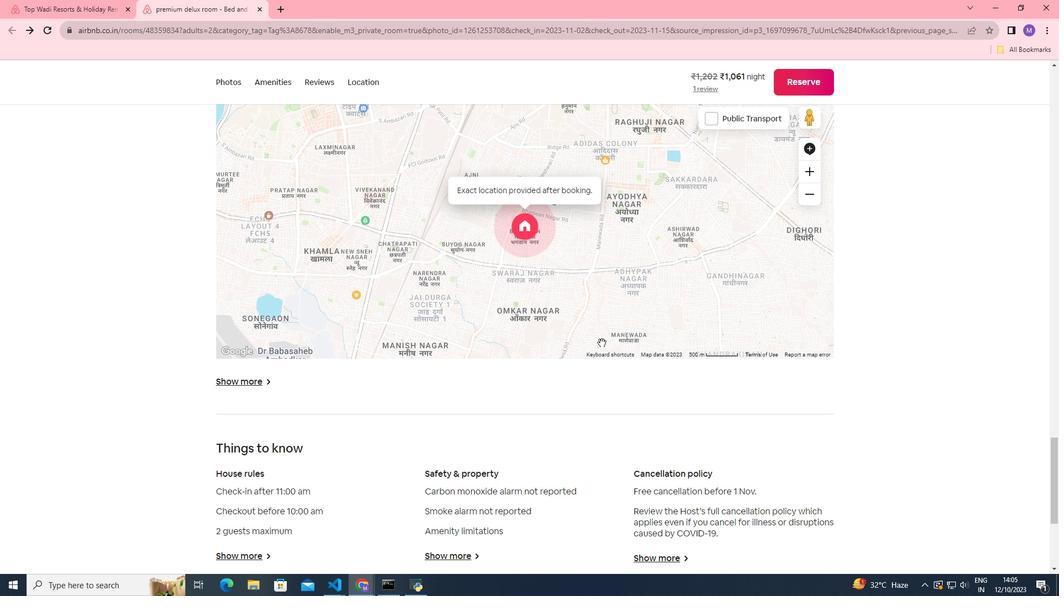 
Action: Mouse scrolled (602, 342) with delta (0, 0)
Screenshot: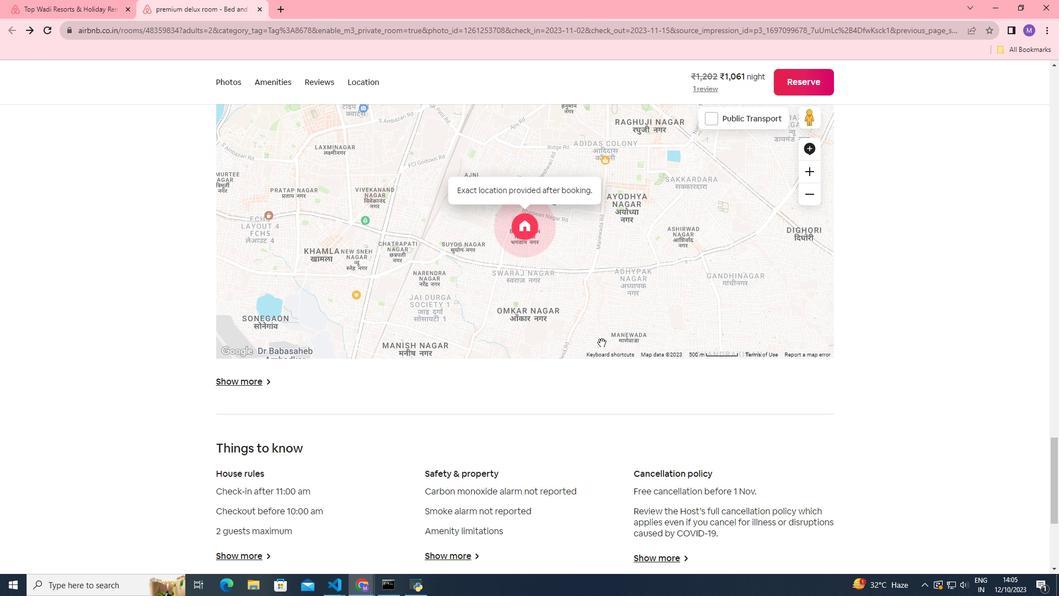 
Action: Mouse scrolled (602, 342) with delta (0, 0)
Screenshot: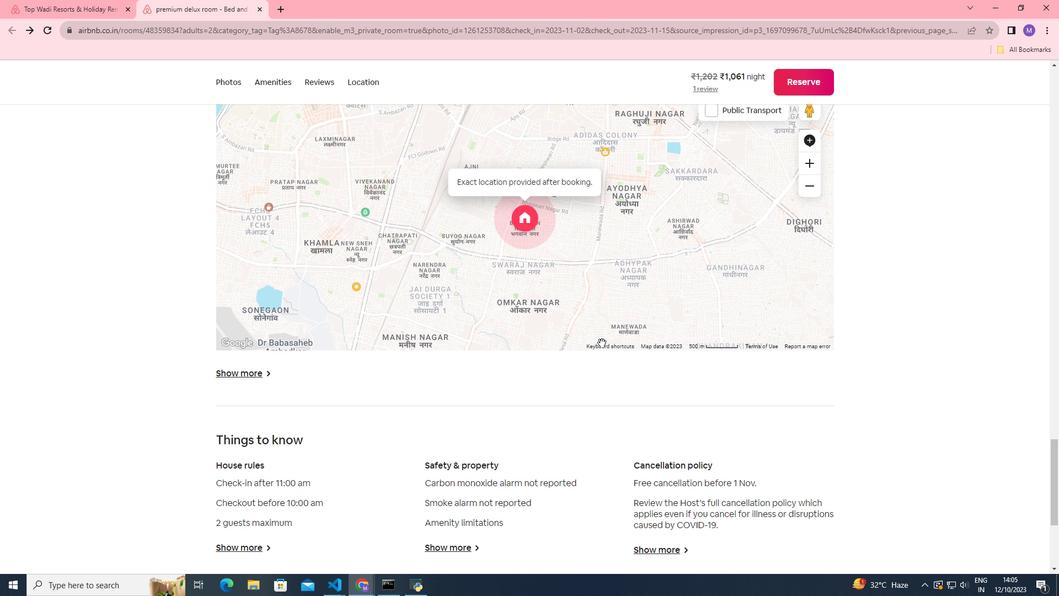 
Action: Mouse scrolled (602, 342) with delta (0, 0)
Screenshot: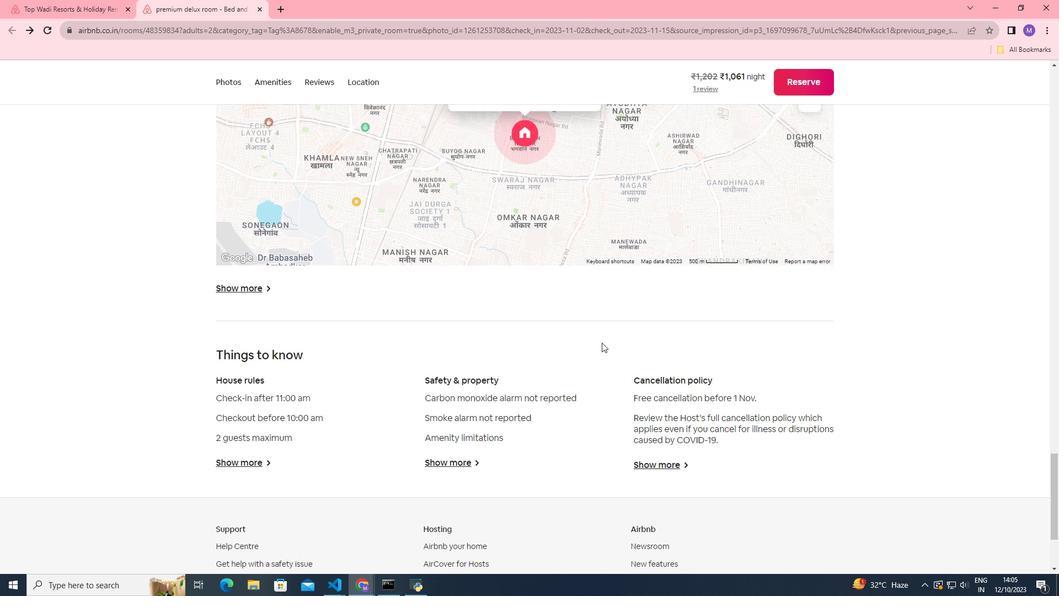 
Action: Mouse scrolled (602, 342) with delta (0, 0)
Screenshot: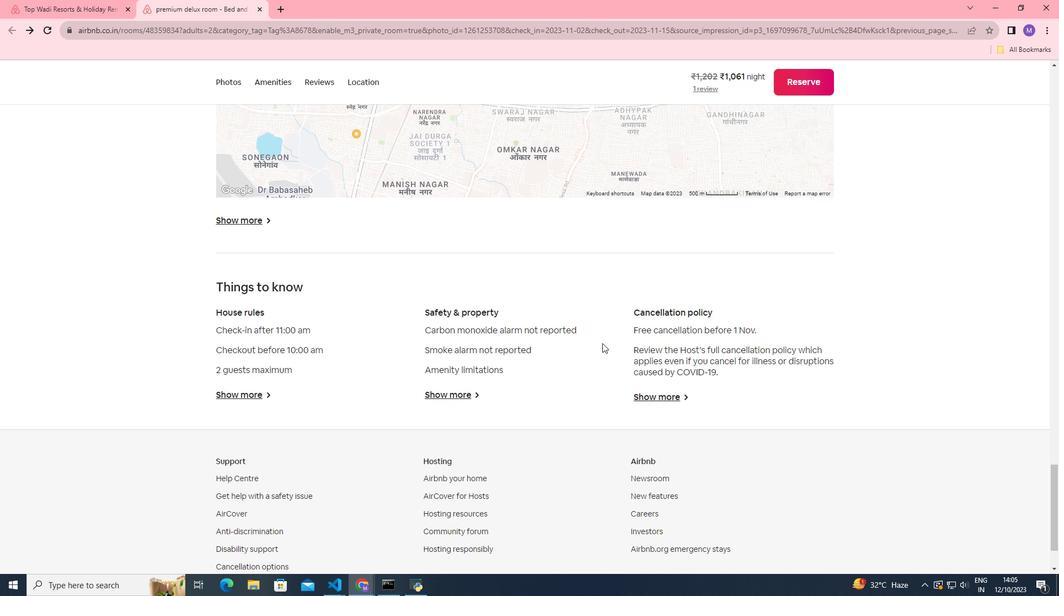 
Action: Mouse moved to (254, 336)
Screenshot: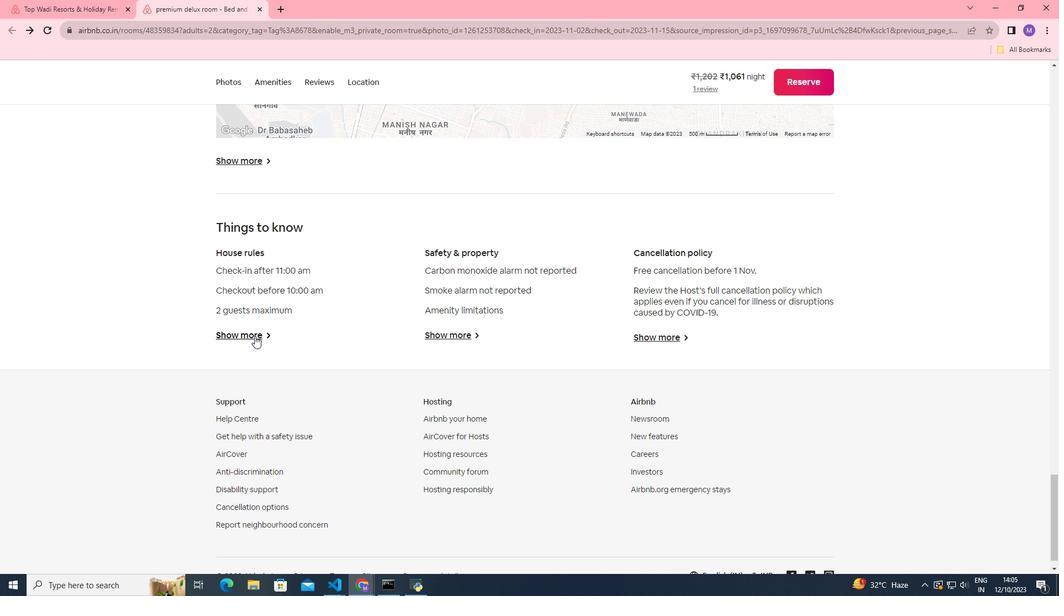 
Action: Mouse pressed left at (254, 336)
Screenshot: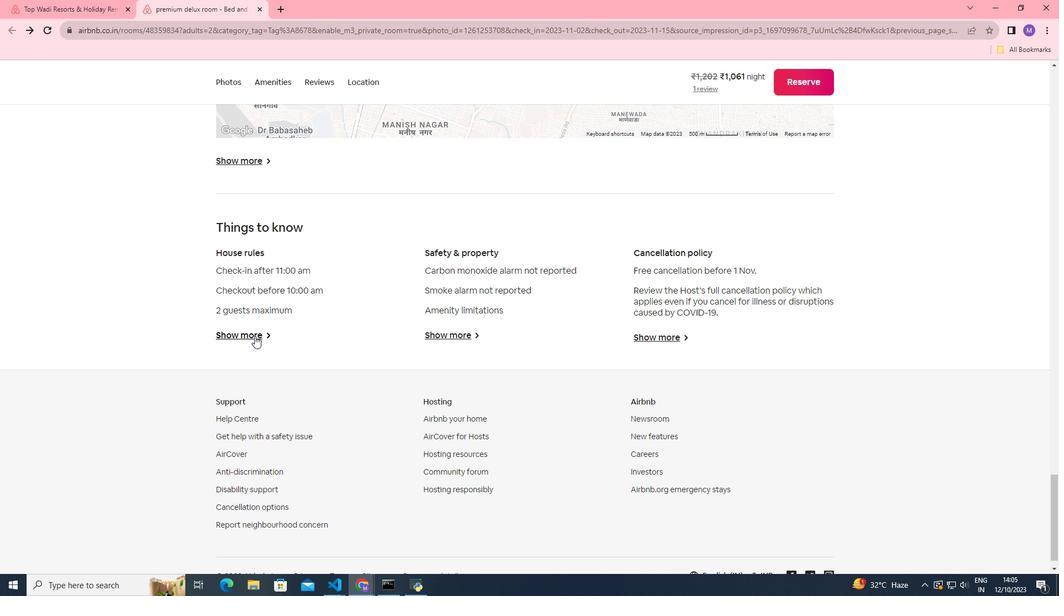 
Action: Mouse moved to (593, 296)
Screenshot: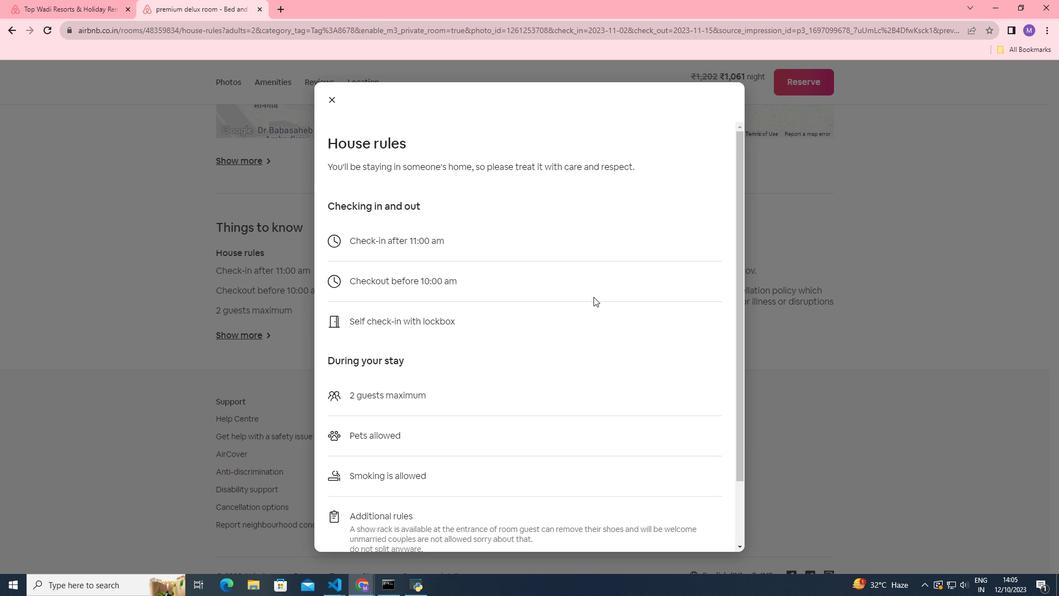 
Action: Mouse scrolled (593, 296) with delta (0, 0)
Screenshot: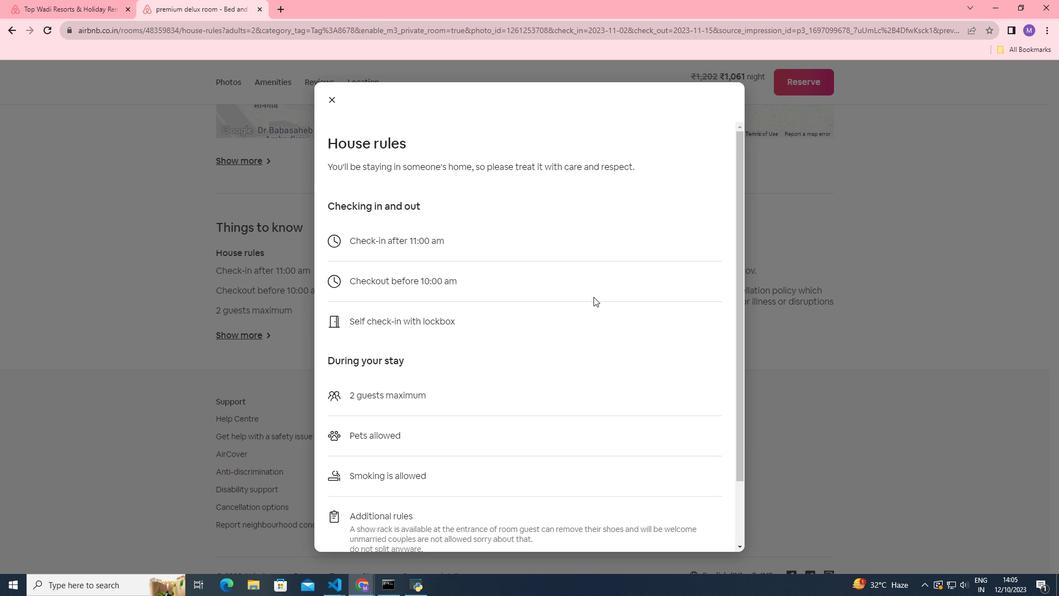 
Action: Mouse scrolled (593, 296) with delta (0, 0)
Screenshot: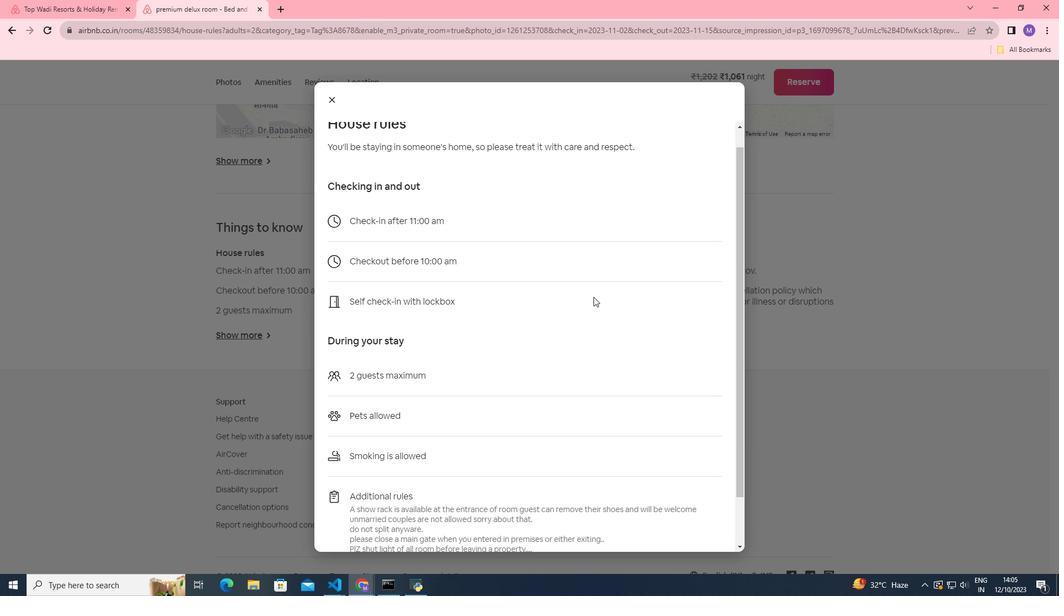 
Action: Mouse scrolled (593, 296) with delta (0, 0)
Screenshot: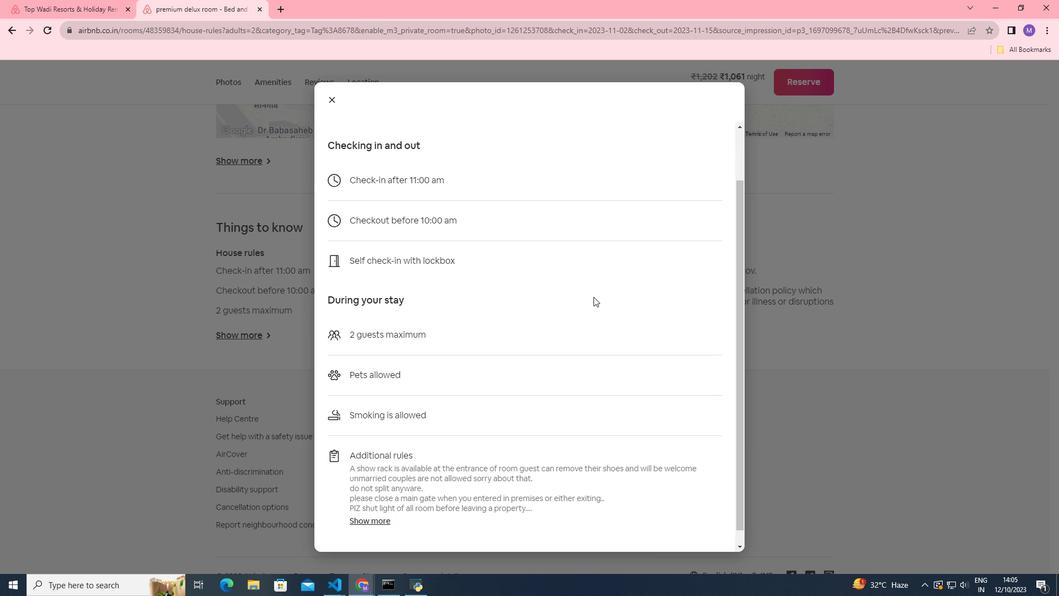 
Action: Mouse scrolled (593, 296) with delta (0, 0)
Screenshot: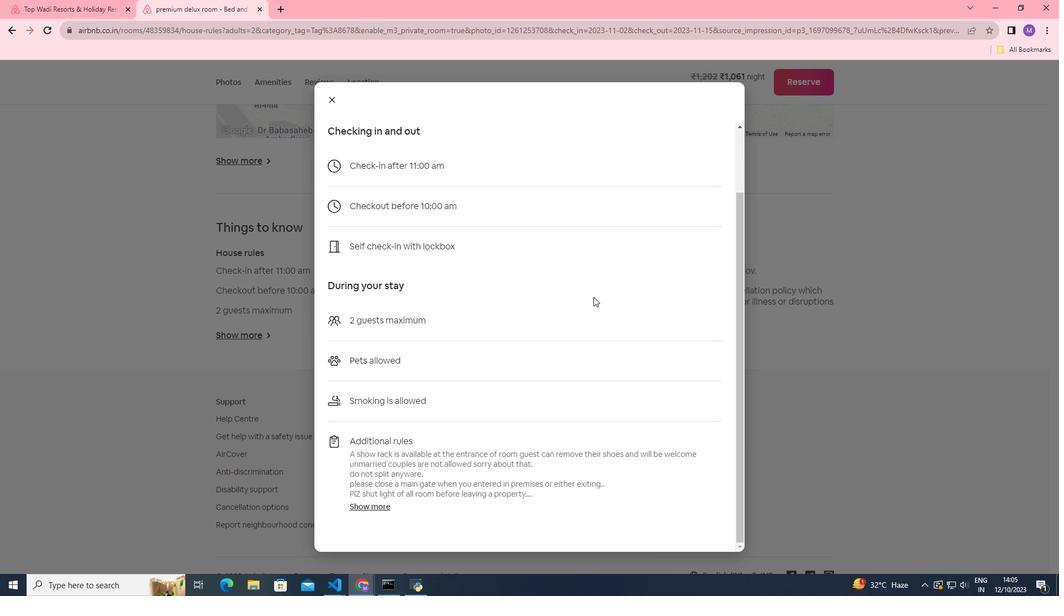 
Action: Mouse scrolled (593, 296) with delta (0, 0)
Screenshot: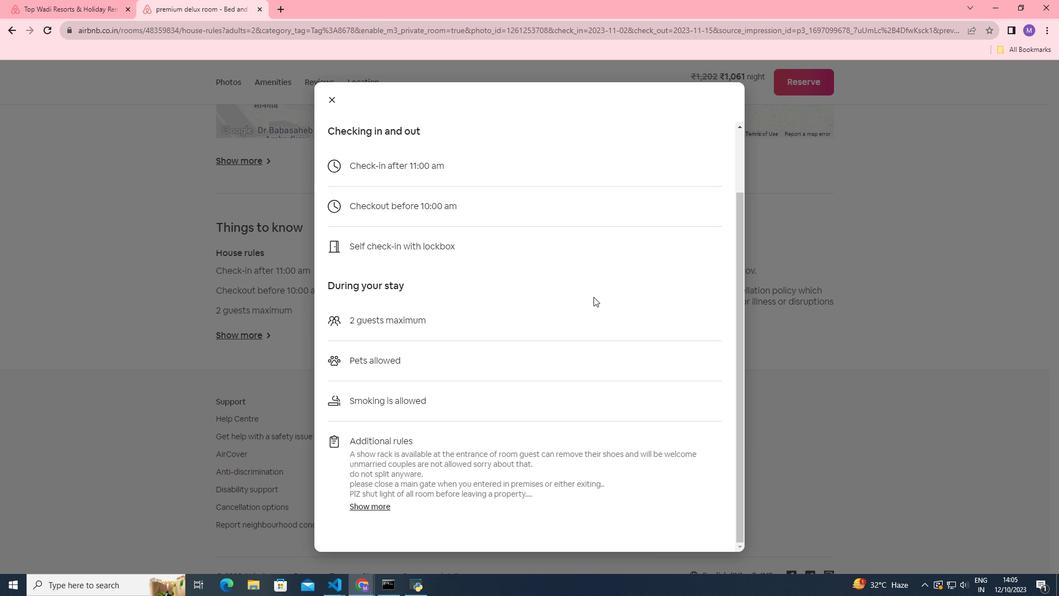 
Action: Mouse scrolled (593, 296) with delta (0, 0)
Screenshot: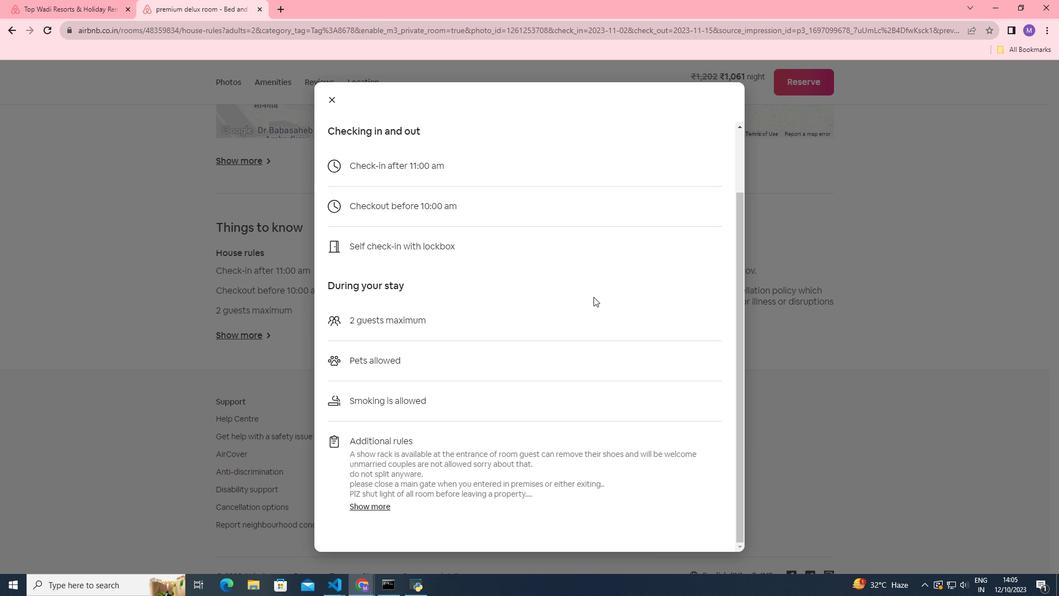 
Action: Mouse scrolled (593, 296) with delta (0, 0)
Screenshot: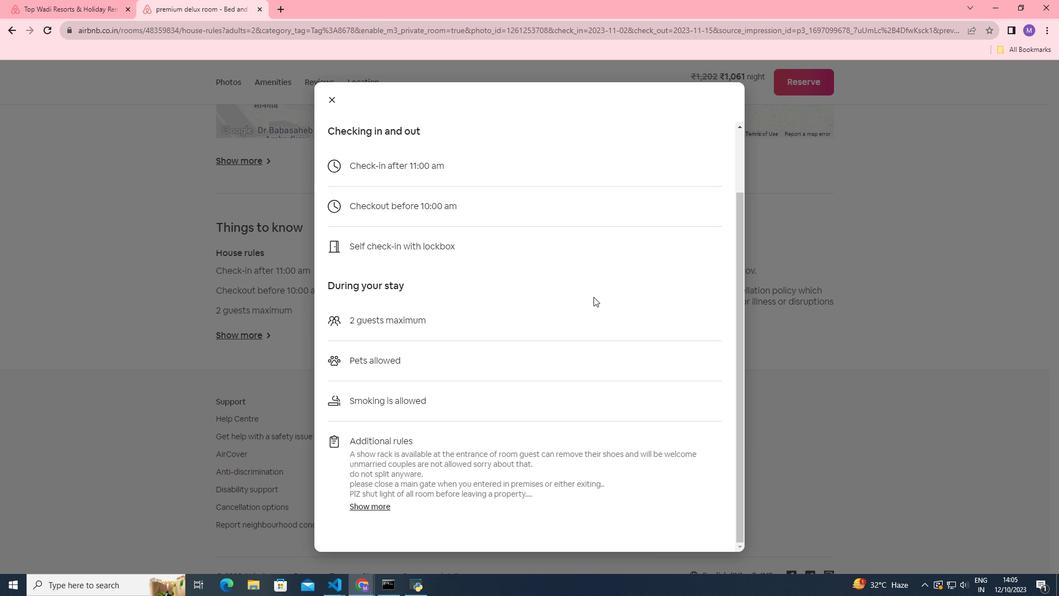 
Action: Mouse scrolled (593, 296) with delta (0, 0)
Screenshot: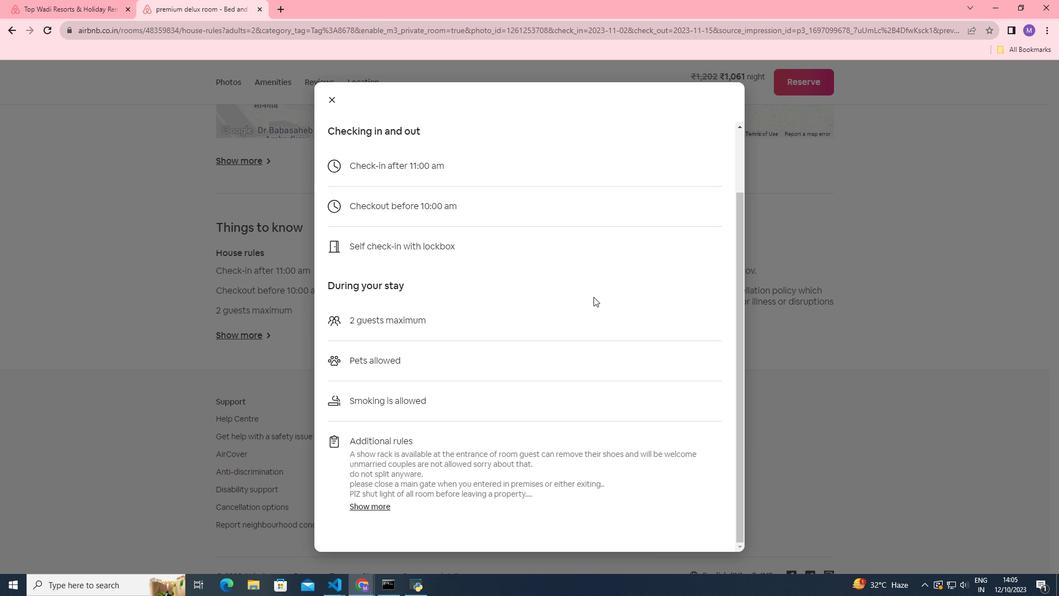 
Action: Mouse moved to (330, 98)
Screenshot: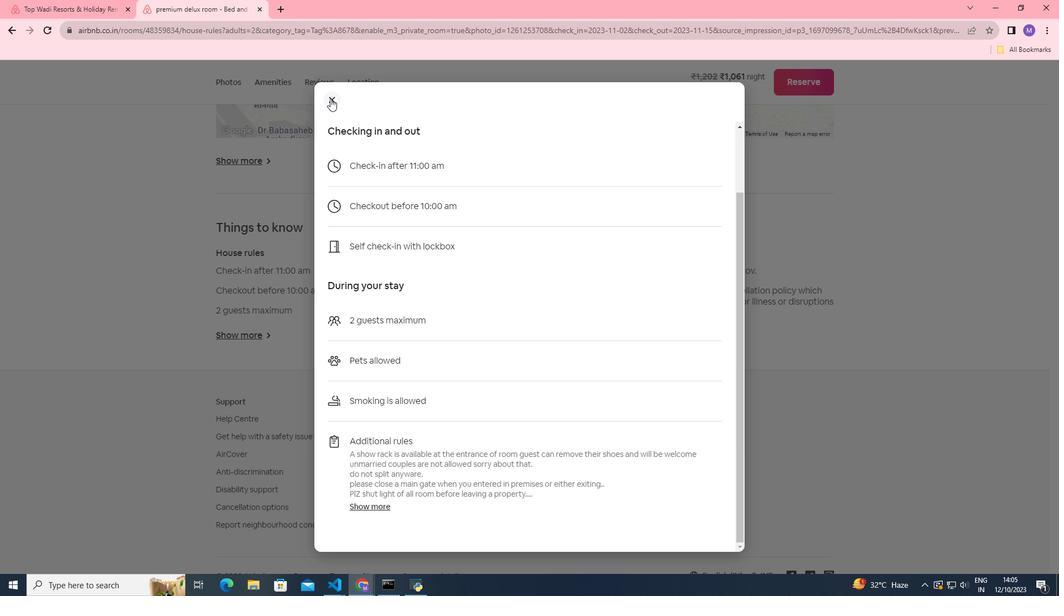 
Action: Mouse pressed left at (330, 98)
Screenshot: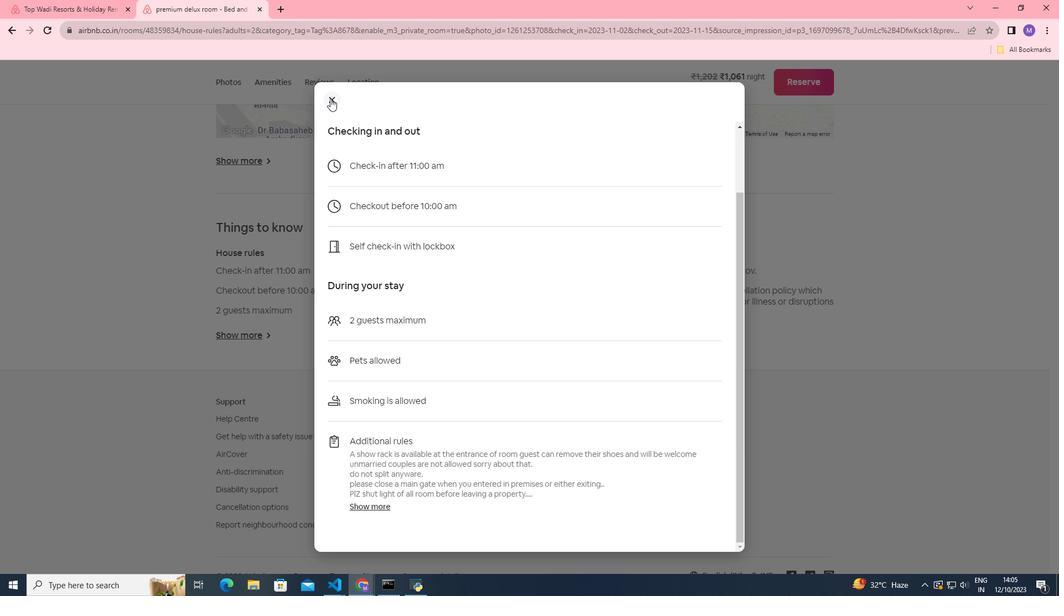 
Action: Mouse moved to (457, 330)
Screenshot: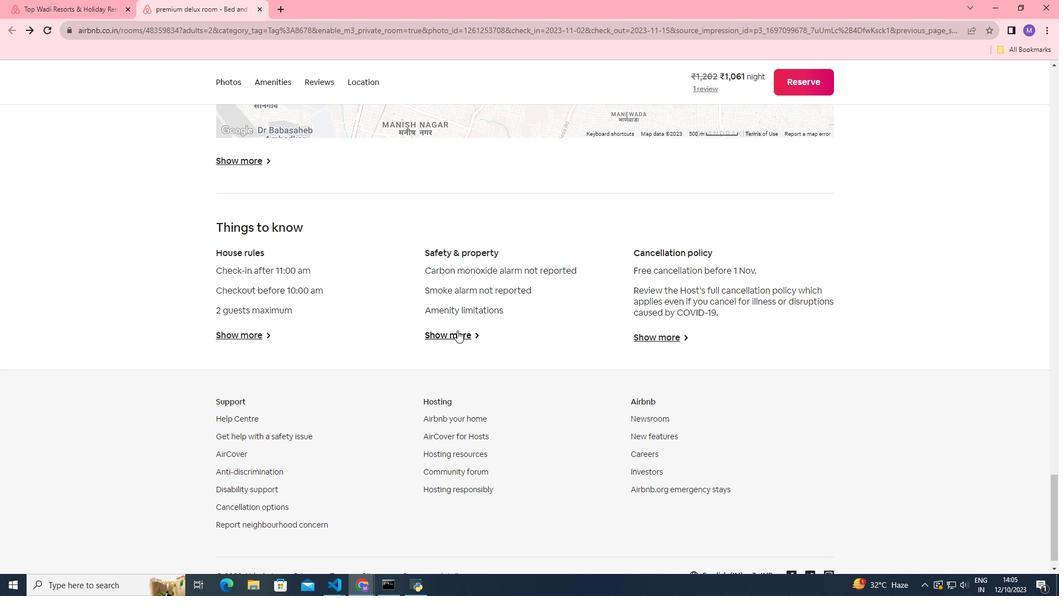 
Action: Mouse pressed left at (457, 330)
Screenshot: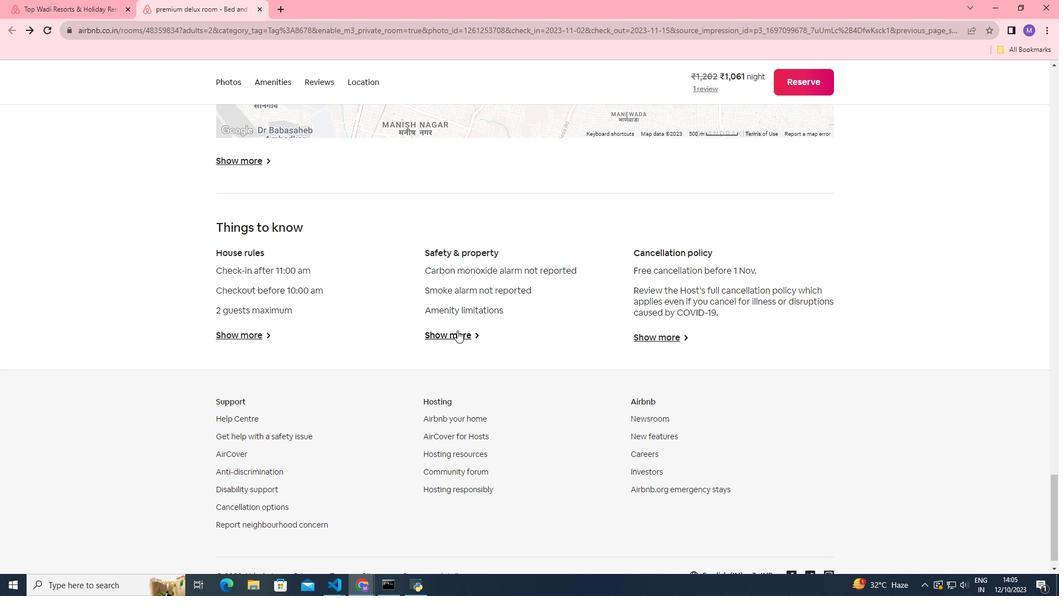 
Action: Mouse moved to (331, 147)
Screenshot: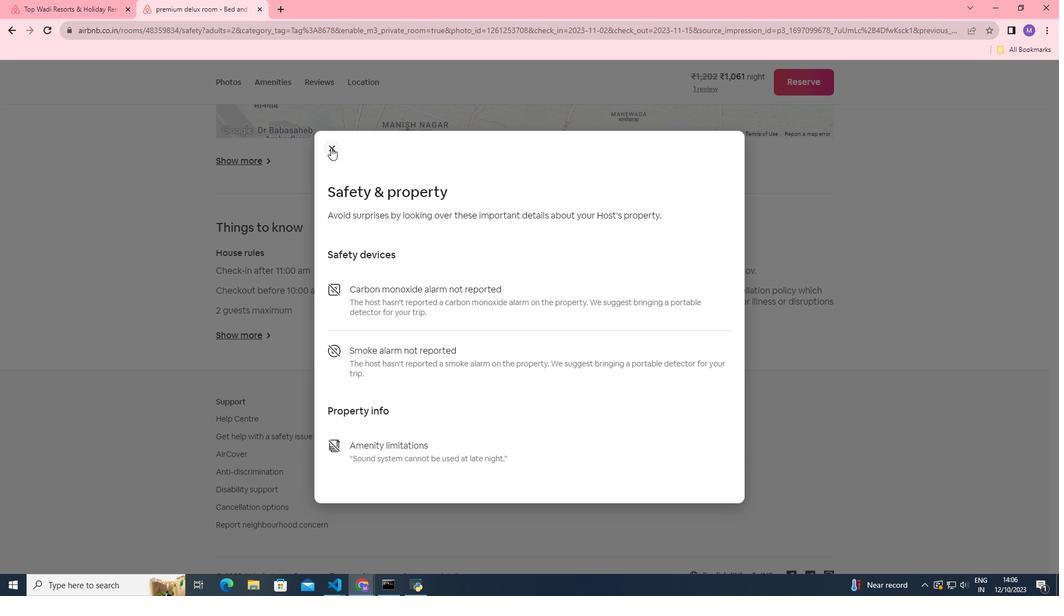 
Action: Mouse pressed left at (331, 147)
Screenshot: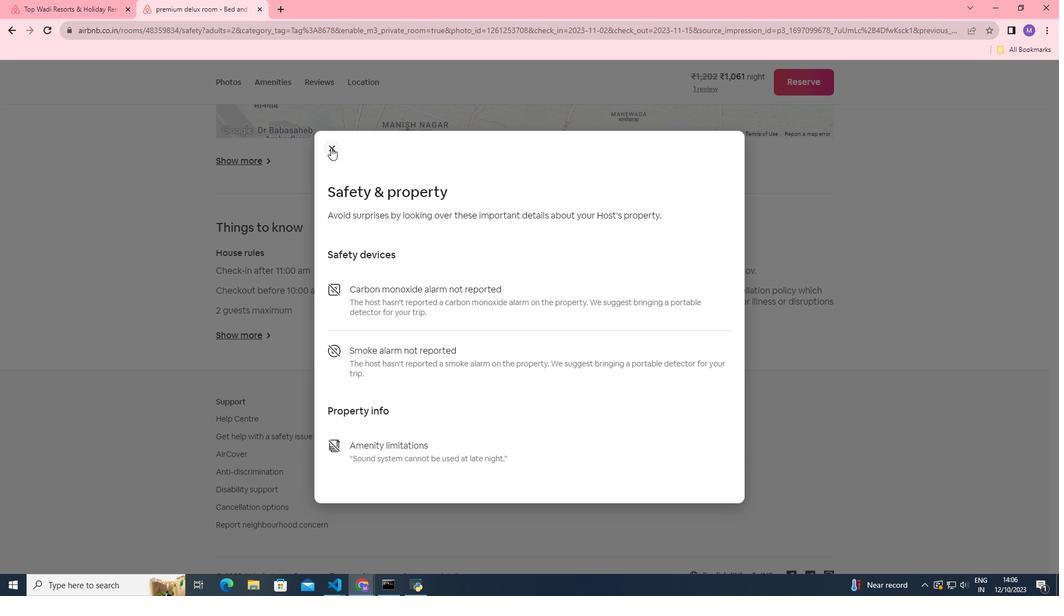 
Action: Mouse moved to (661, 333)
Screenshot: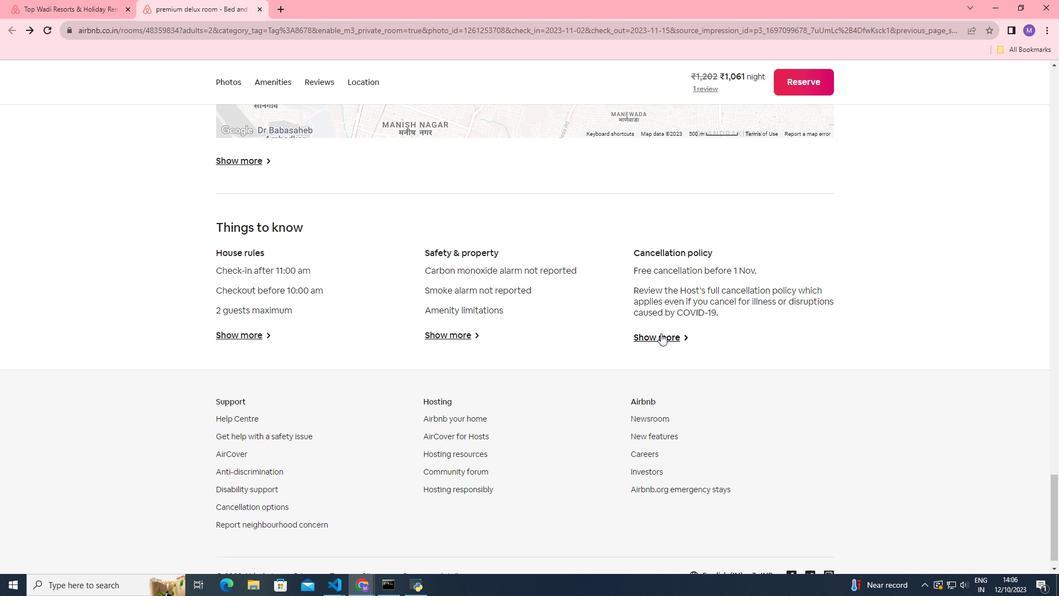 
Action: Mouse pressed left at (661, 333)
Screenshot: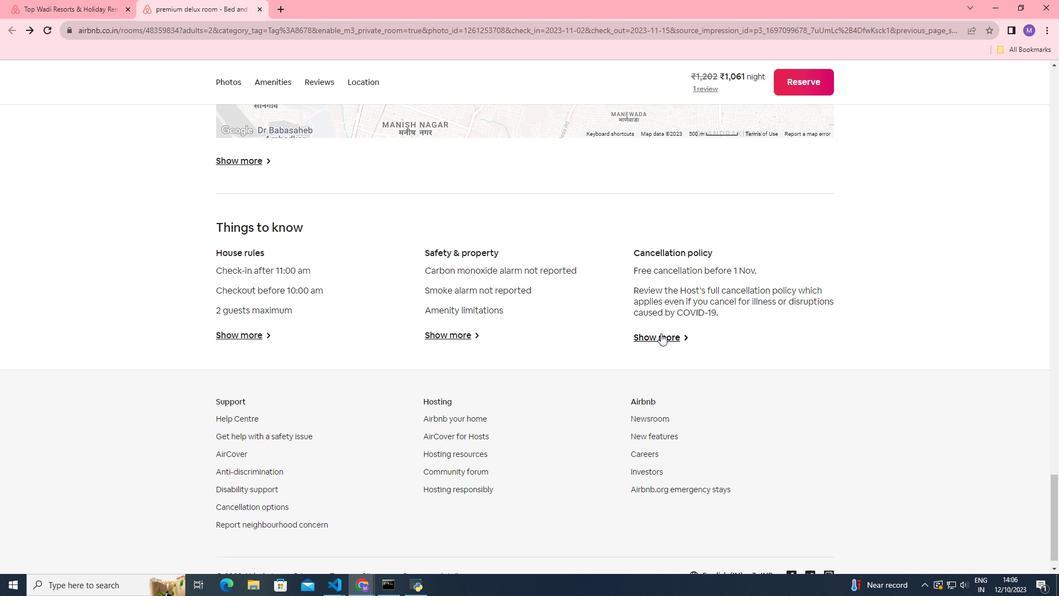 
Action: Mouse moved to (388, 178)
Screenshot: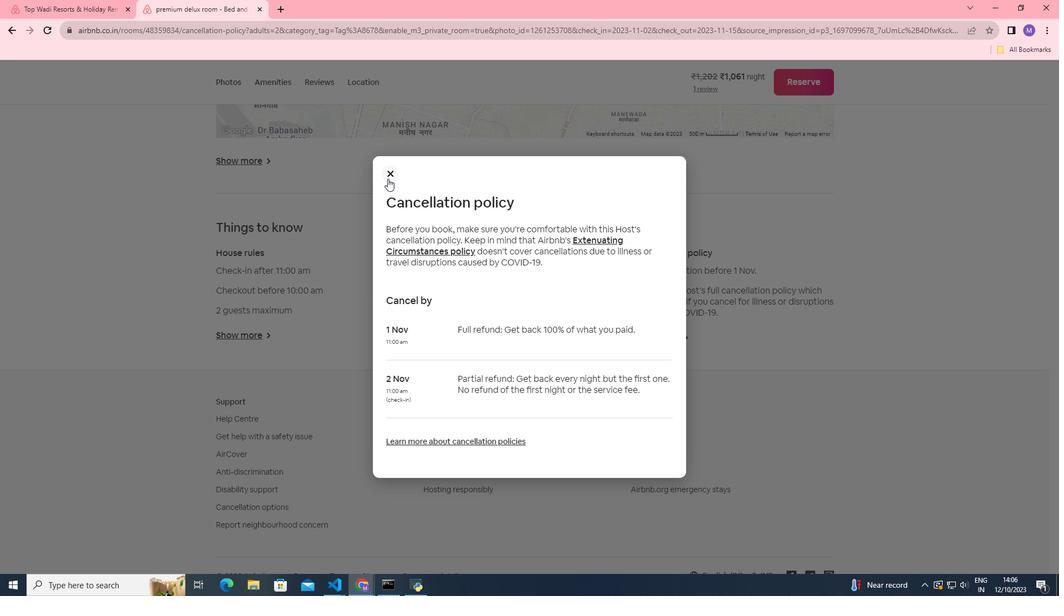 
Action: Mouse pressed left at (388, 178)
Screenshot: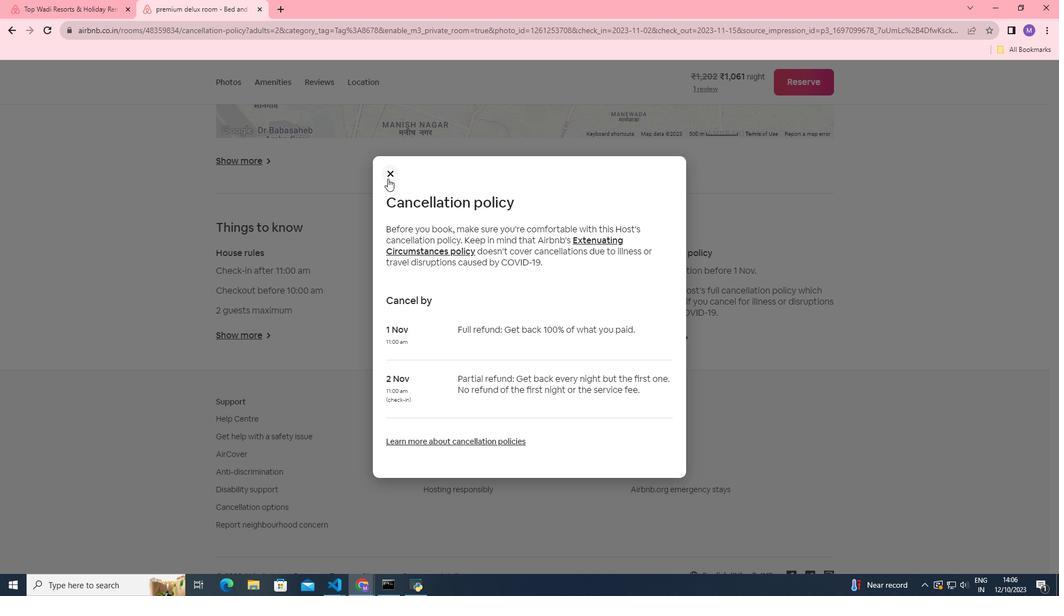 
Action: Mouse moved to (84, 0)
Screenshot: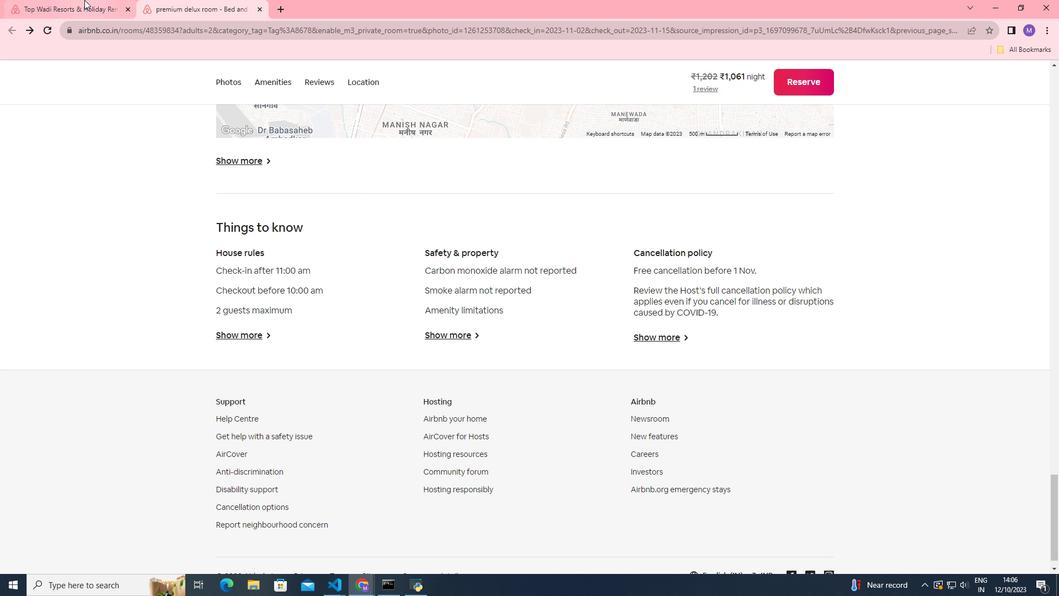 
Action: Mouse pressed left at (84, 0)
Screenshot: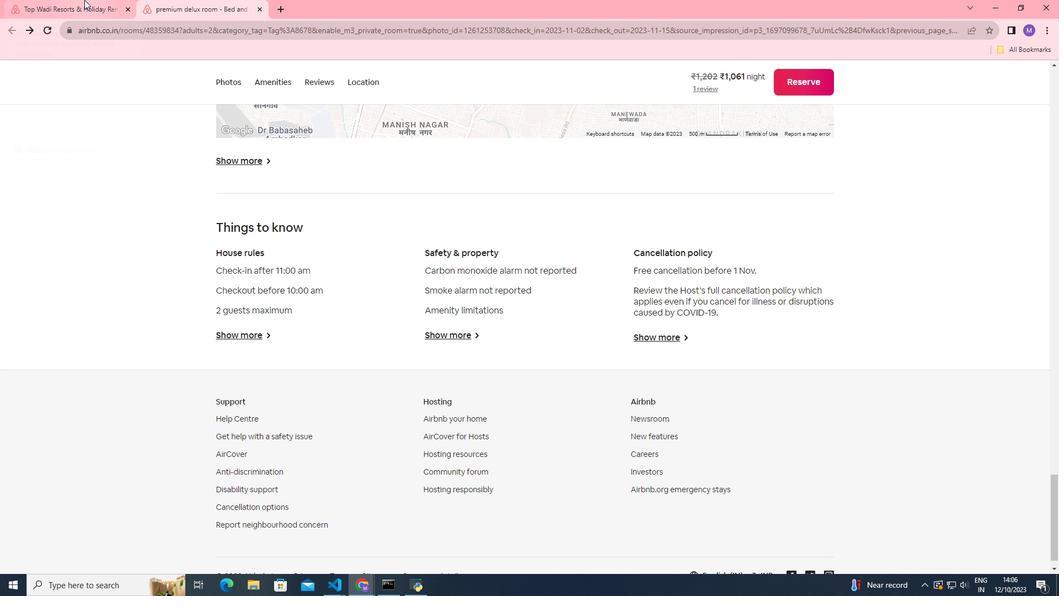 
Action: Mouse pressed left at (84, 0)
Screenshot: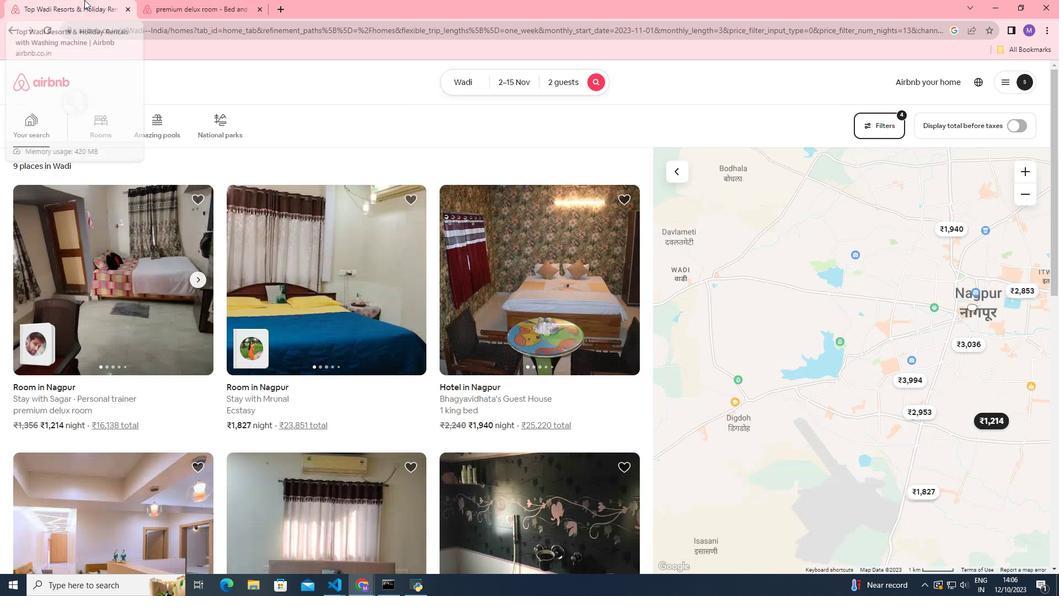 
Action: Mouse moved to (308, 241)
Screenshot: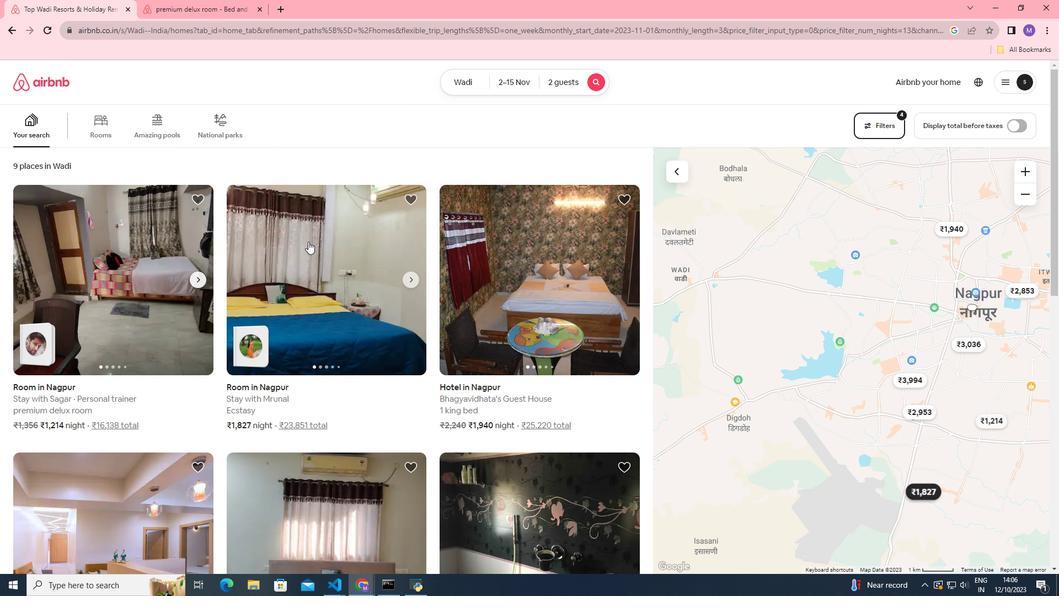 
Action: Mouse pressed left at (308, 241)
Screenshot: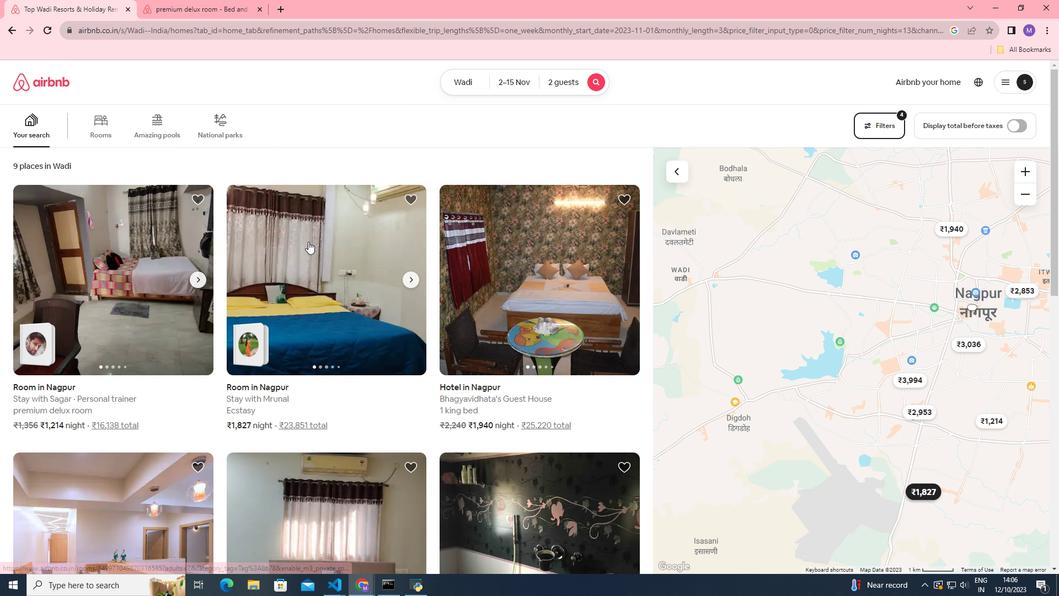 
Action: Mouse scrolled (308, 241) with delta (0, 0)
Screenshot: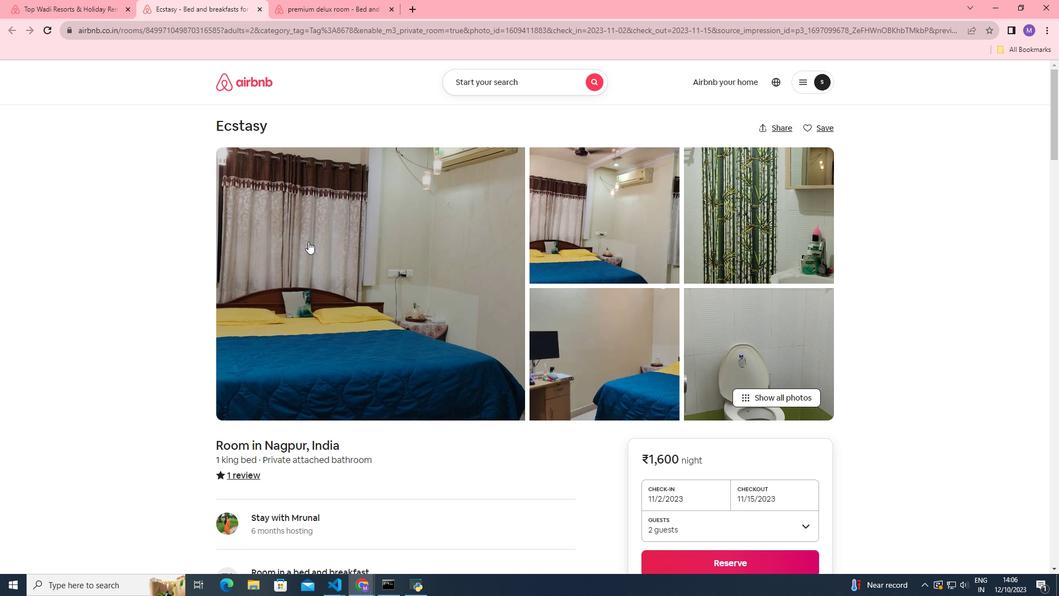 
Action: Mouse scrolled (308, 241) with delta (0, 0)
Screenshot: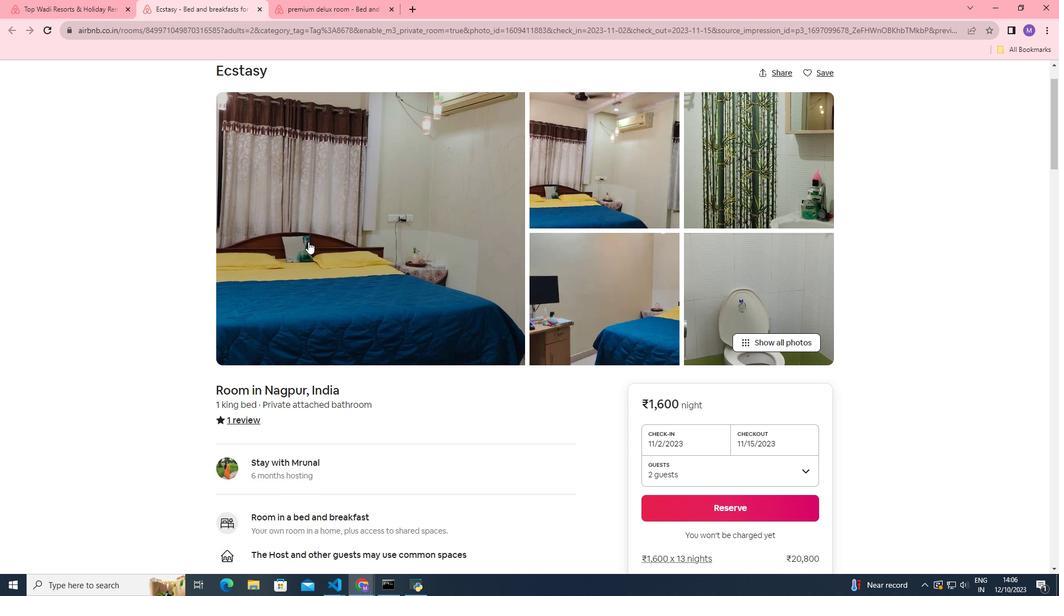 
Action: Mouse scrolled (308, 241) with delta (0, 0)
Screenshot: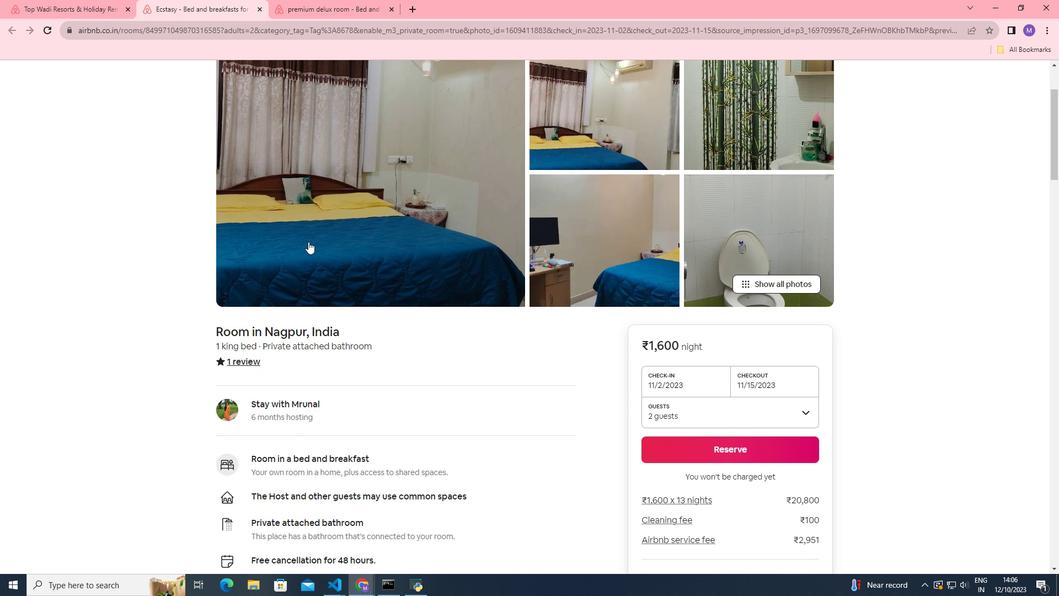 
Action: Mouse scrolled (308, 241) with delta (0, 0)
Screenshot: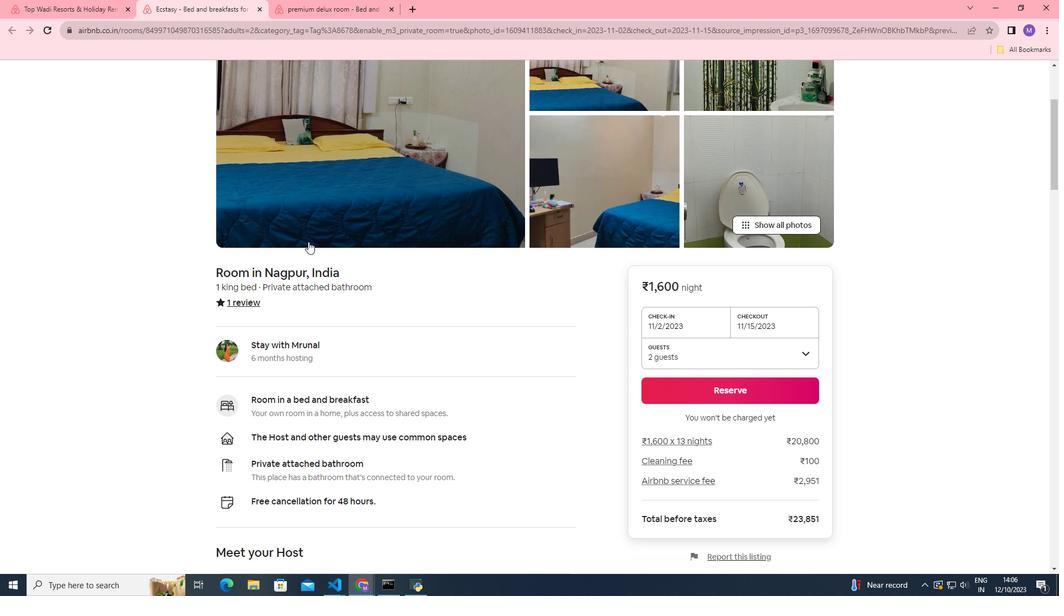 
Action: Mouse scrolled (308, 242) with delta (0, 0)
Screenshot: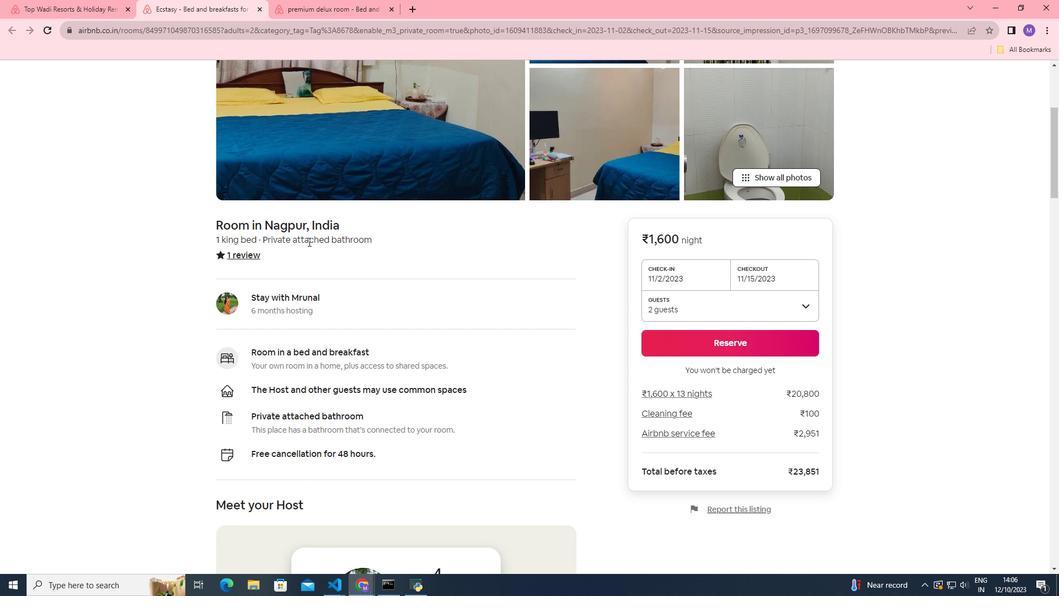 
Action: Mouse scrolled (308, 242) with delta (0, 0)
Screenshot: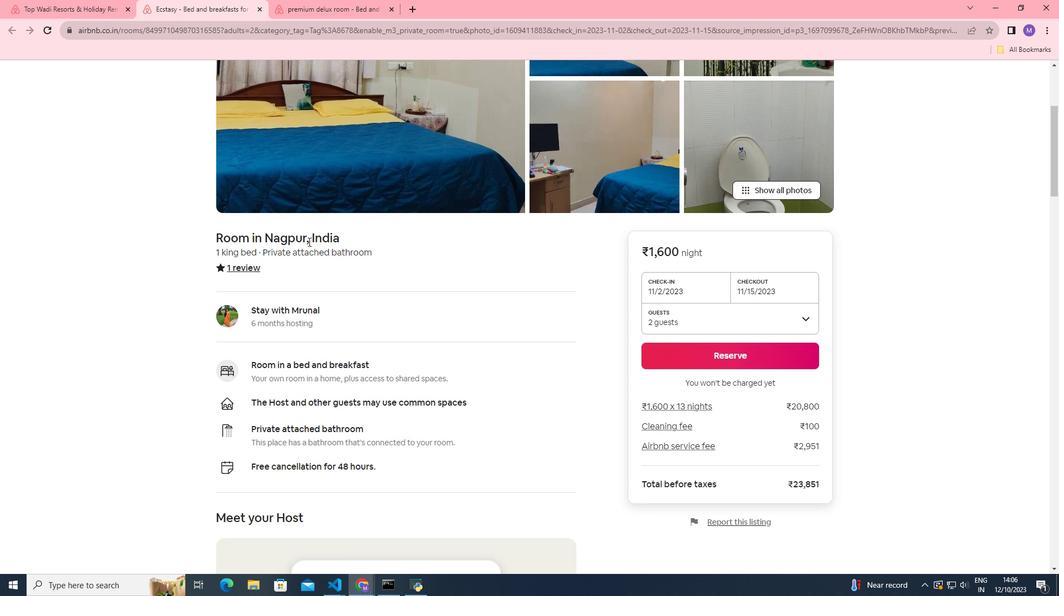 
Action: Mouse scrolled (308, 242) with delta (0, 0)
Screenshot: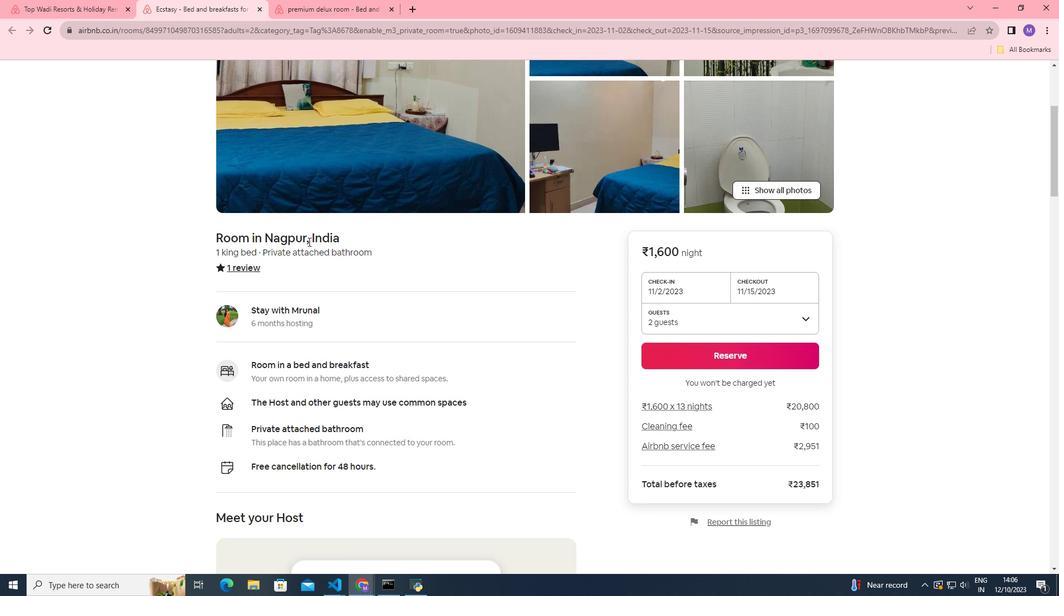 
Action: Mouse moved to (754, 346)
Screenshot: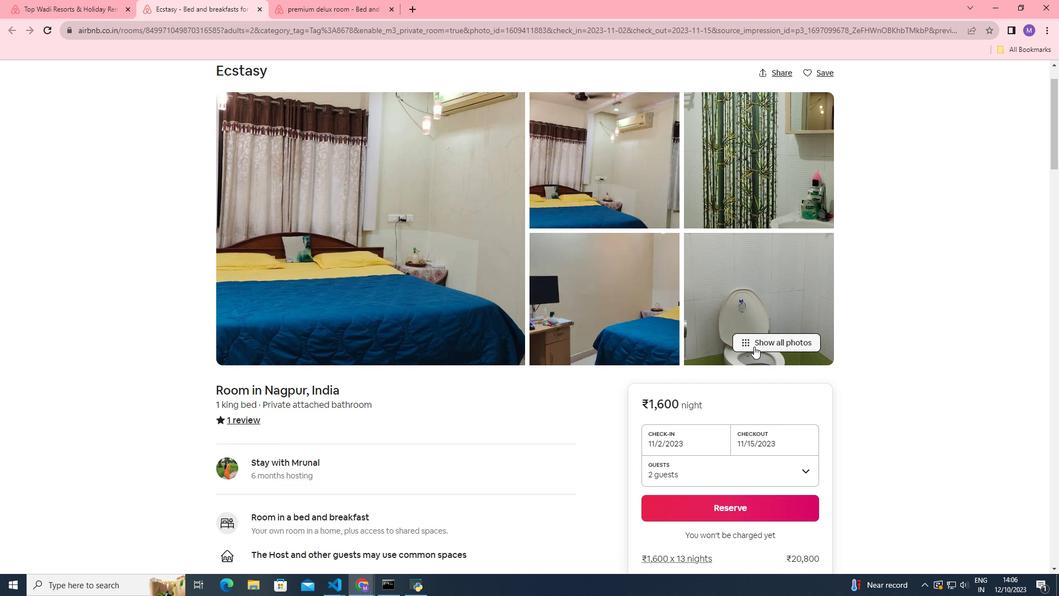 
Action: Mouse pressed left at (754, 346)
Screenshot: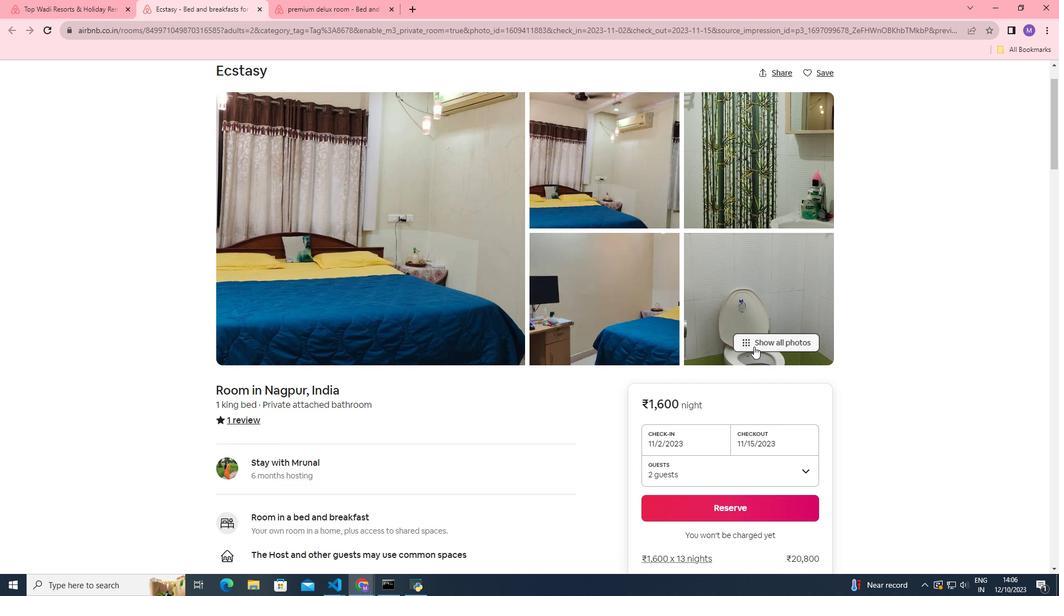 
Action: Mouse moved to (643, 327)
Screenshot: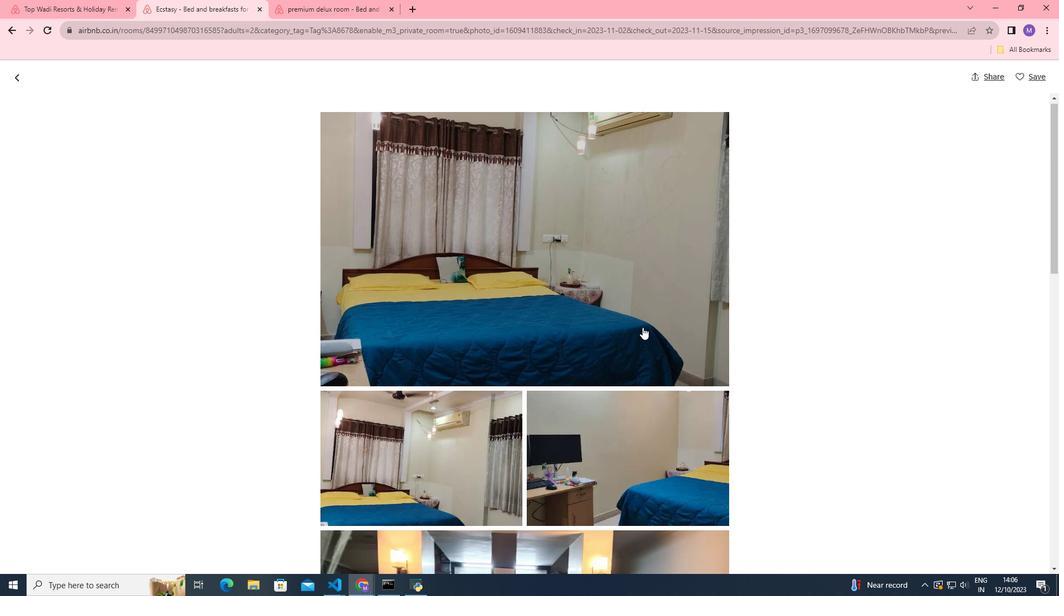 
Action: Mouse scrolled (643, 327) with delta (0, 0)
Screenshot: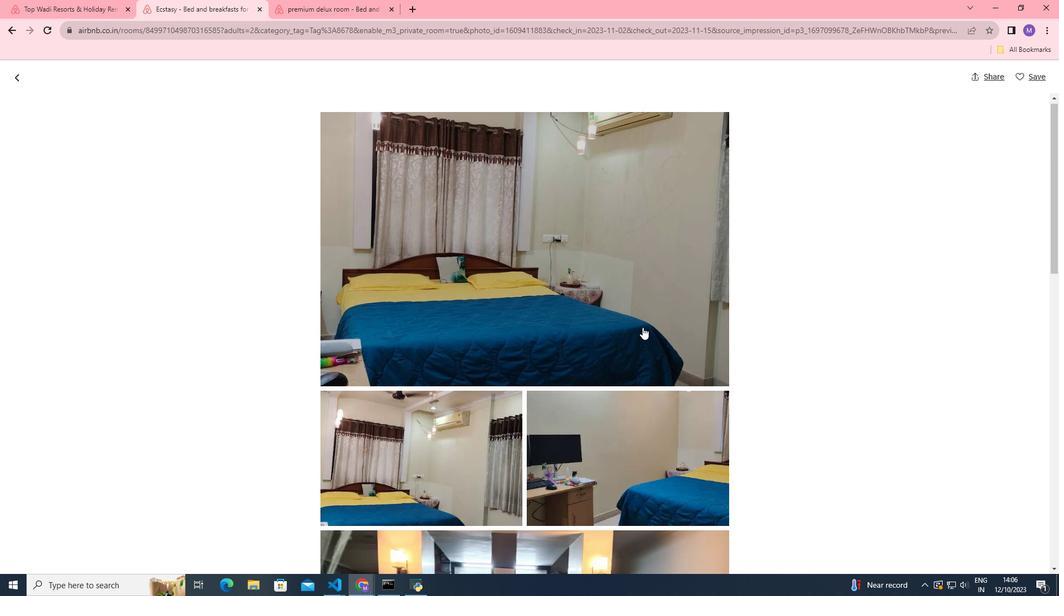 
Action: Mouse moved to (643, 327)
Screenshot: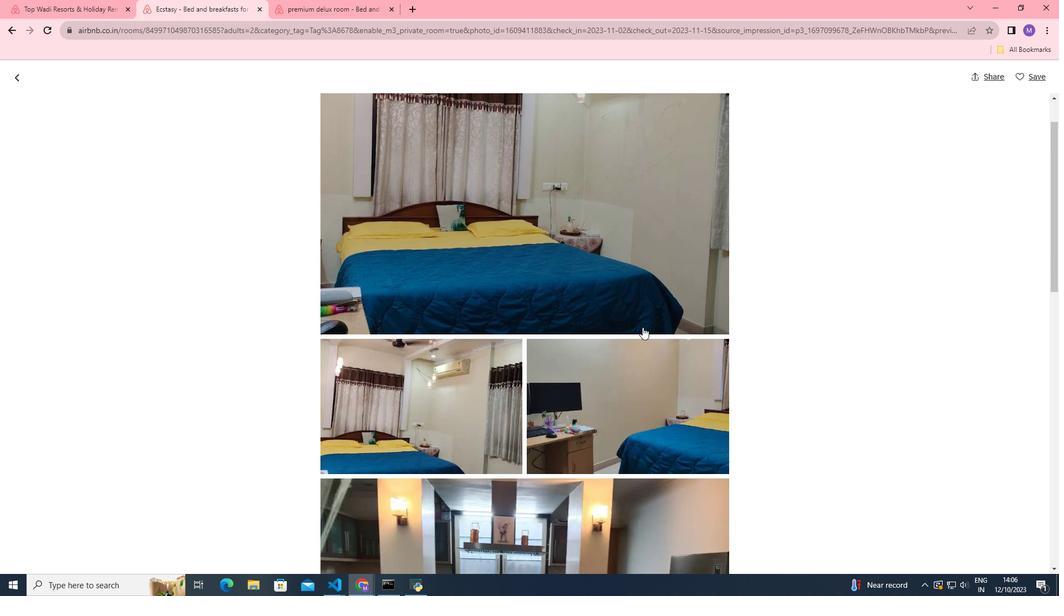 
Action: Mouse scrolled (643, 326) with delta (0, 0)
Screenshot: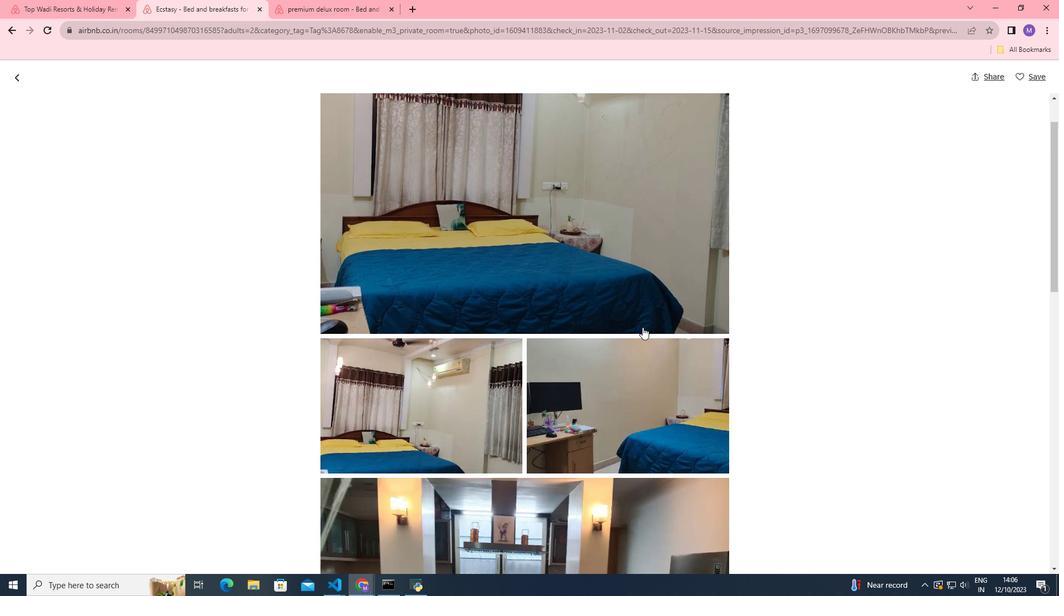
Action: Mouse moved to (640, 327)
Screenshot: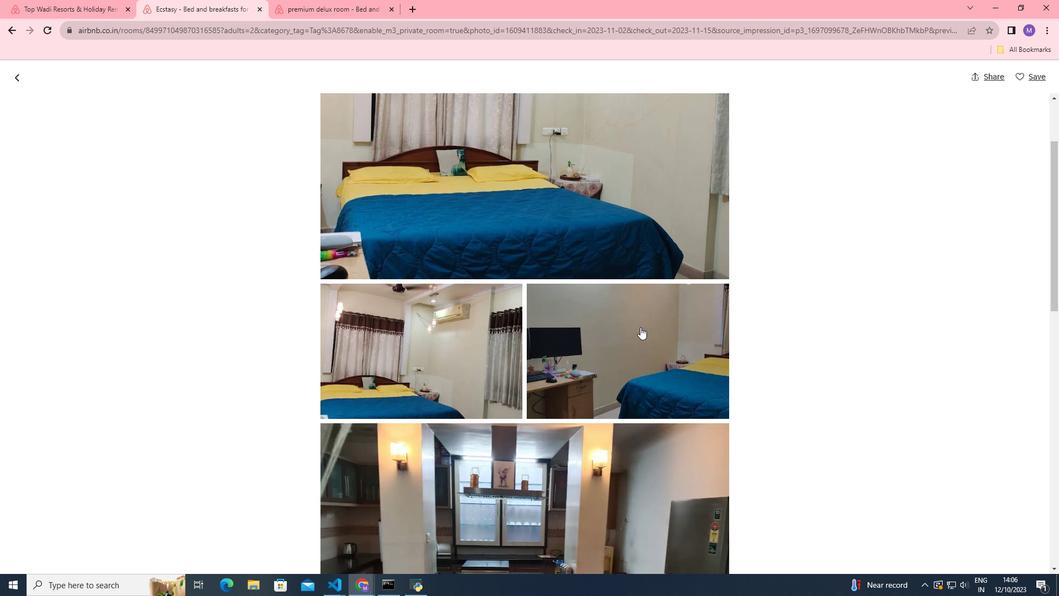
Action: Mouse scrolled (640, 326) with delta (0, 0)
Screenshot: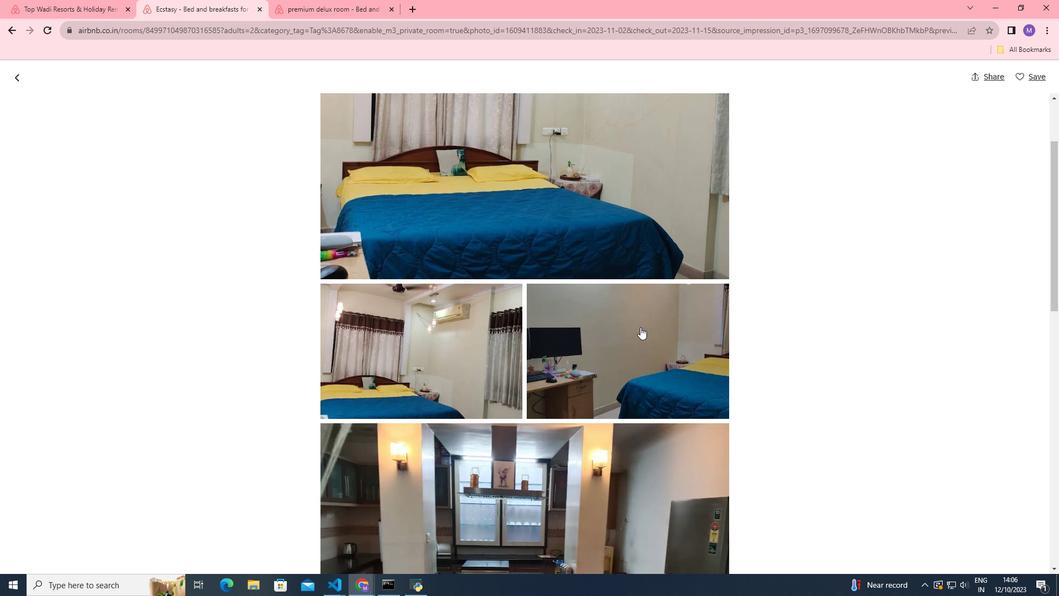 
Action: Mouse moved to (638, 326)
